 Task: Look for Airbnb properties in Sandviken, Sweden from 9th December, 2023 to 12th December, 2023 for 1 adult.1  bedroom having 1 bed and 1 bathroom. Property type can be flat. Look for 3 properties as per requirement.
Action: Mouse moved to (514, 72)
Screenshot: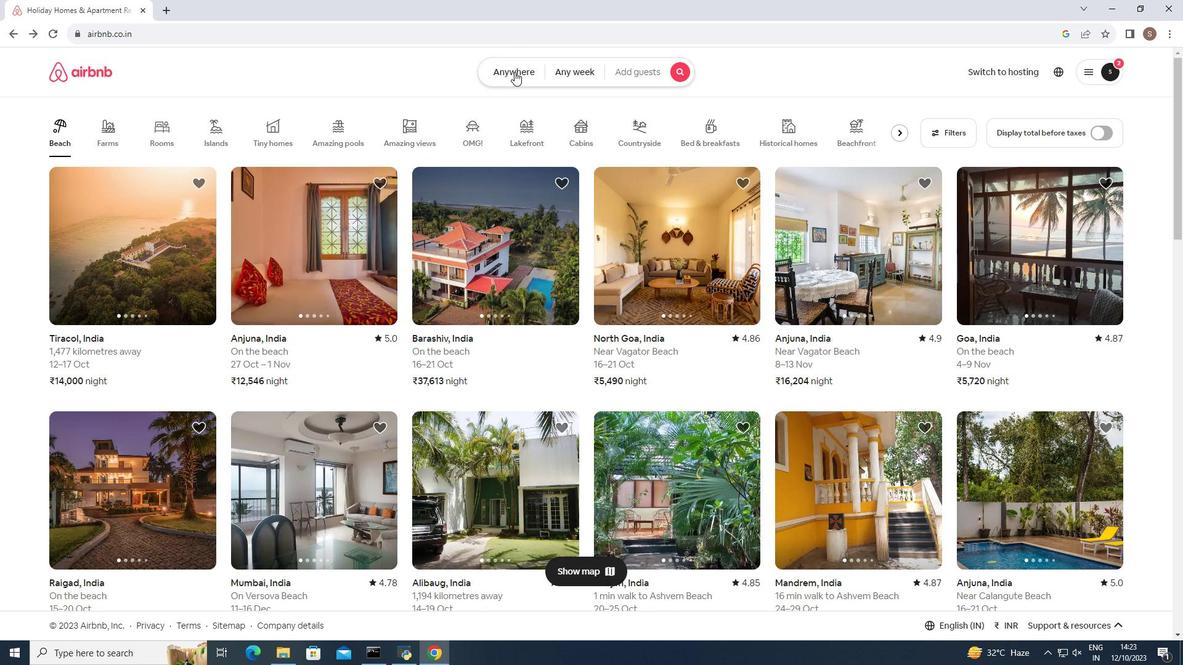
Action: Mouse pressed left at (514, 72)
Screenshot: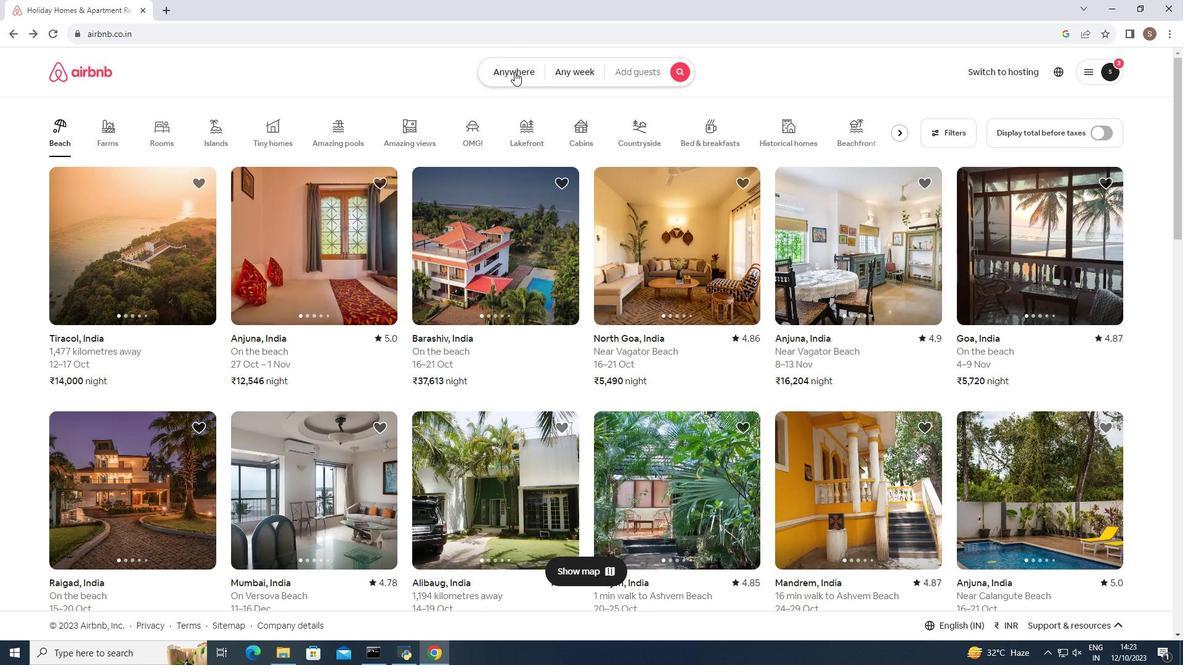 
Action: Mouse moved to (427, 119)
Screenshot: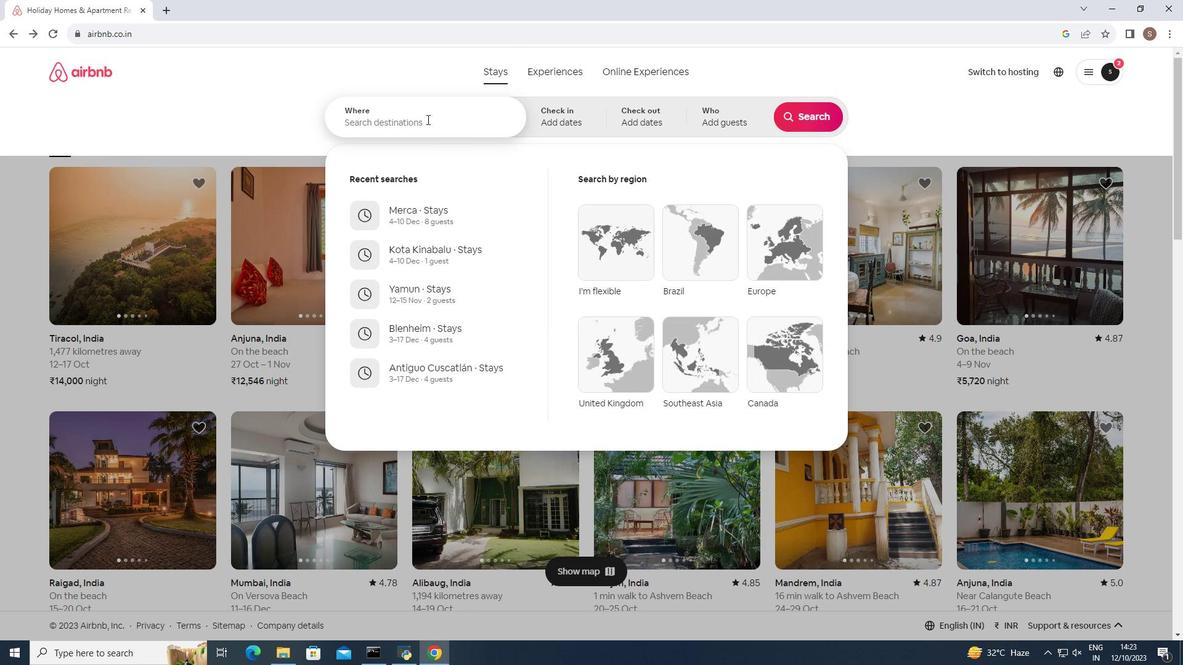 
Action: Mouse pressed left at (427, 119)
Screenshot: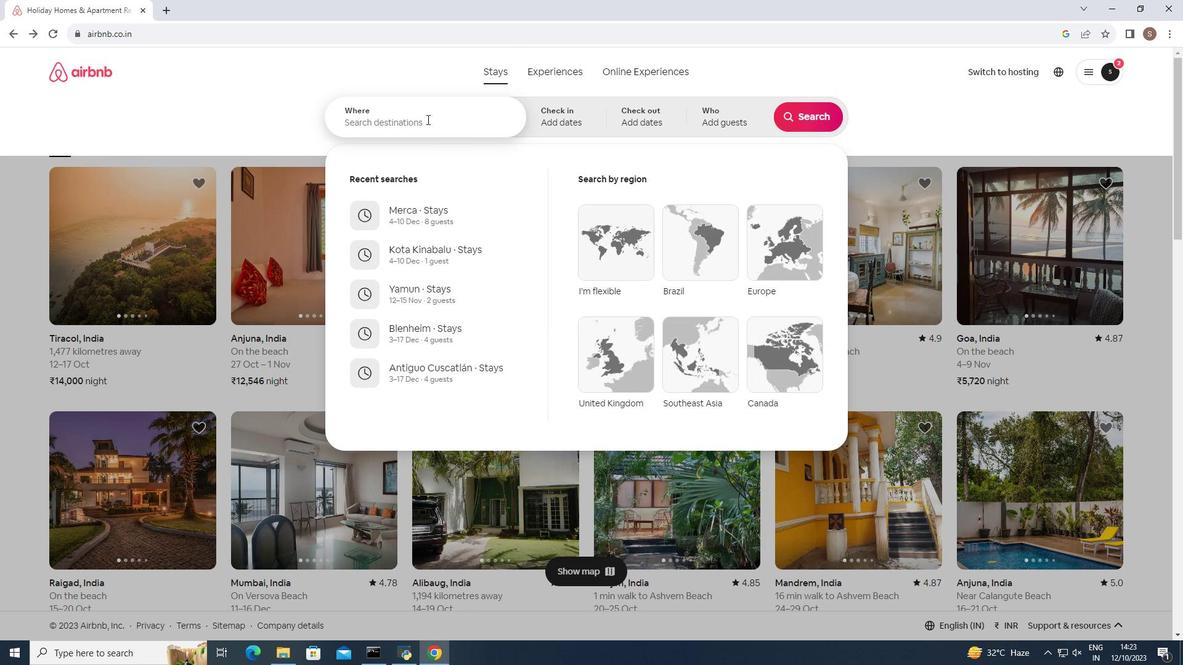 
Action: Mouse moved to (427, 118)
Screenshot: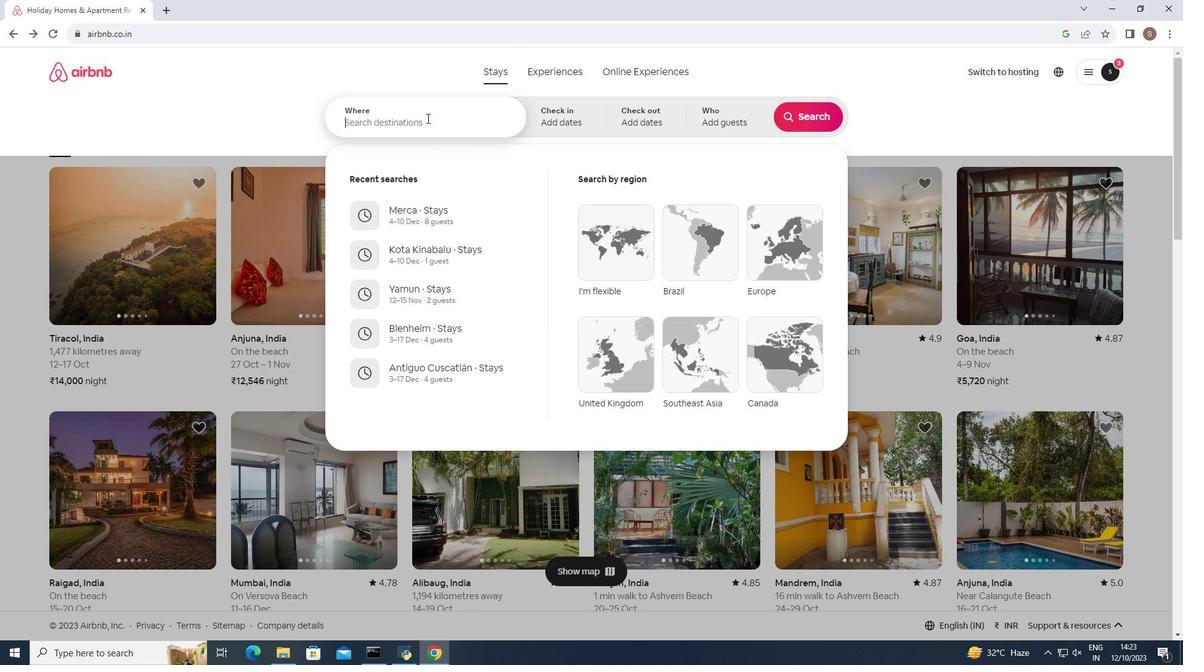 
Action: Key pressed sandviken<Key.space>sweden<Key.enter>
Screenshot: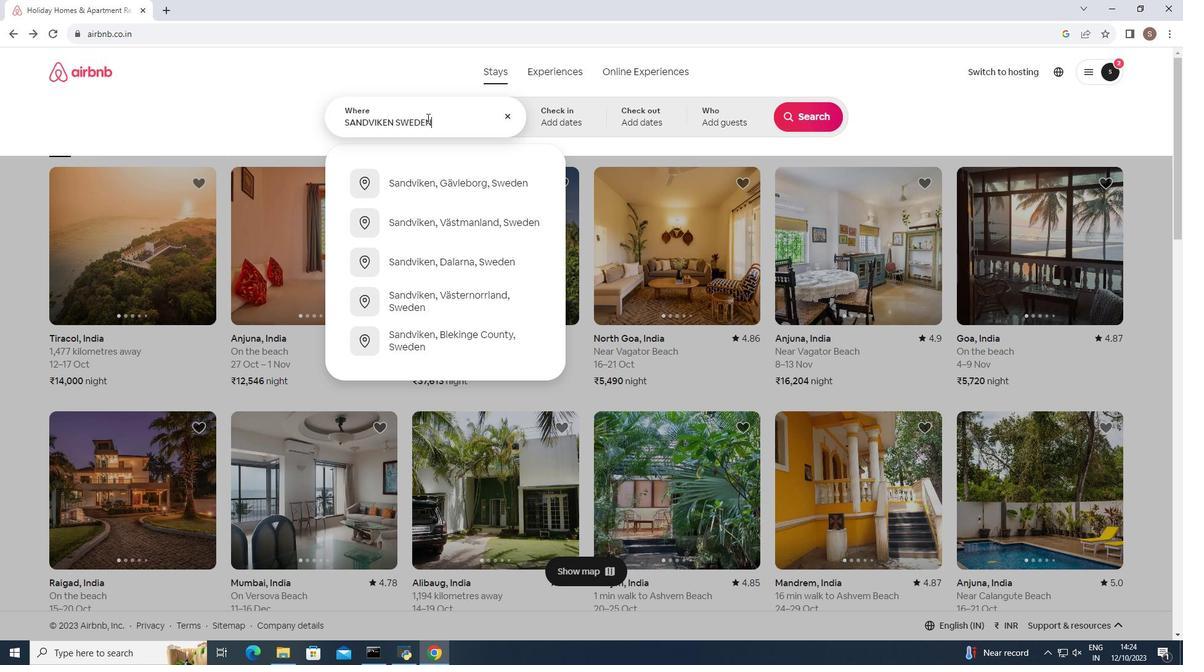
Action: Mouse moved to (804, 215)
Screenshot: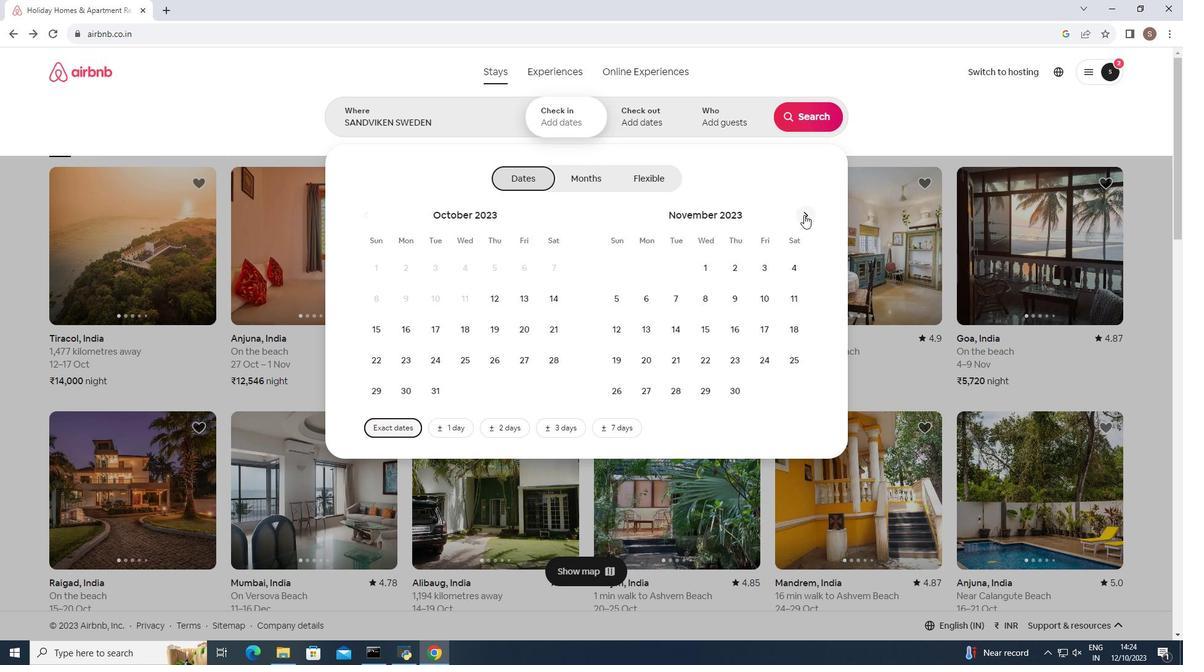 
Action: Mouse pressed left at (804, 215)
Screenshot: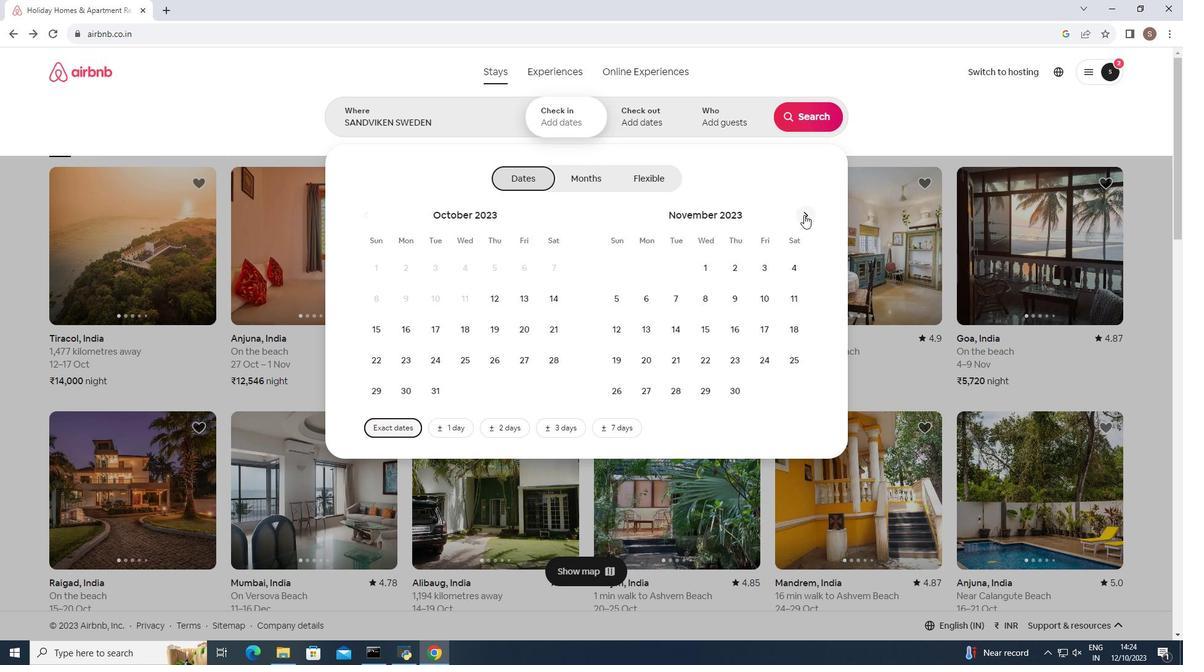 
Action: Mouse moved to (792, 300)
Screenshot: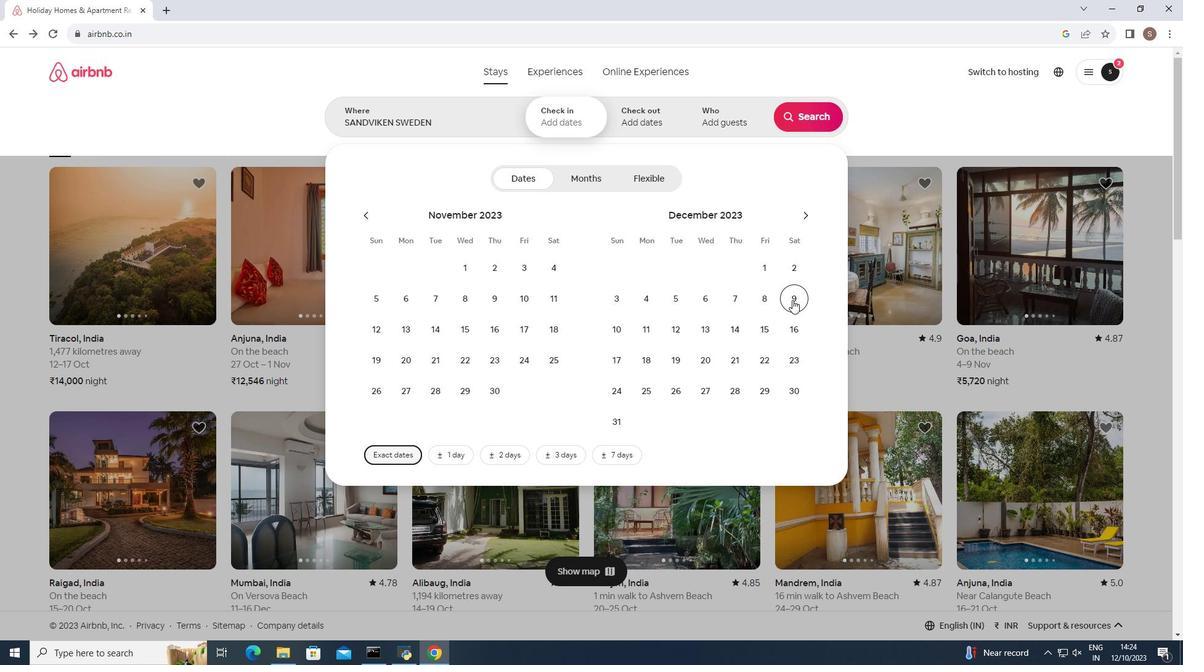 
Action: Mouse pressed left at (792, 300)
Screenshot: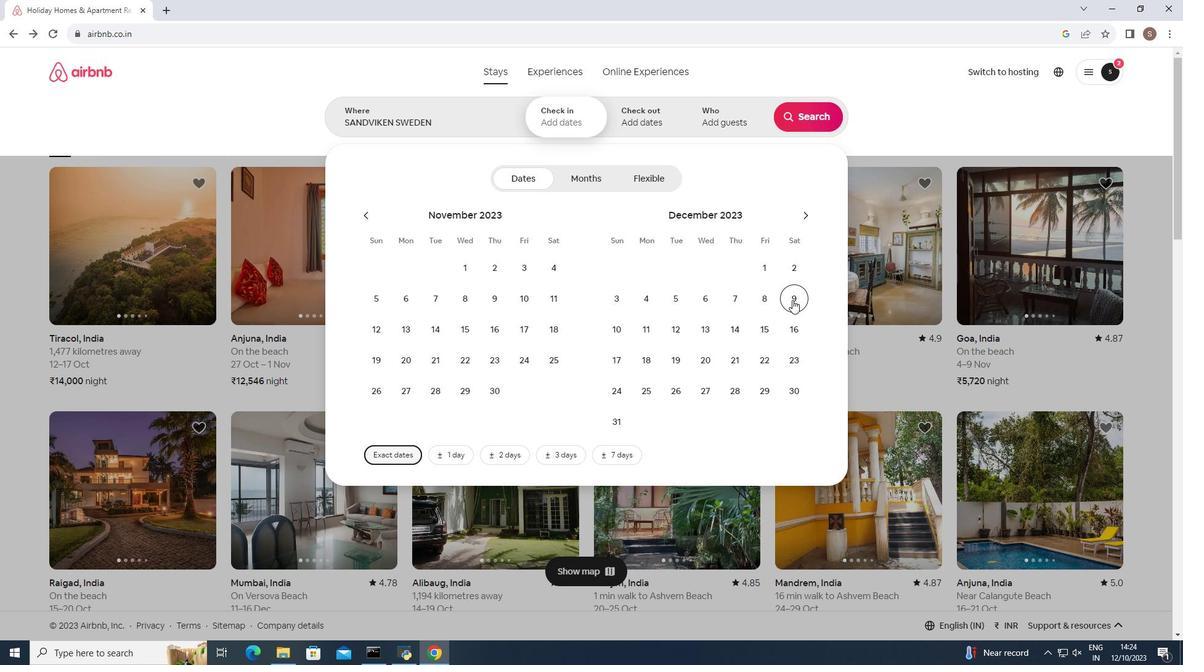 
Action: Mouse moved to (669, 330)
Screenshot: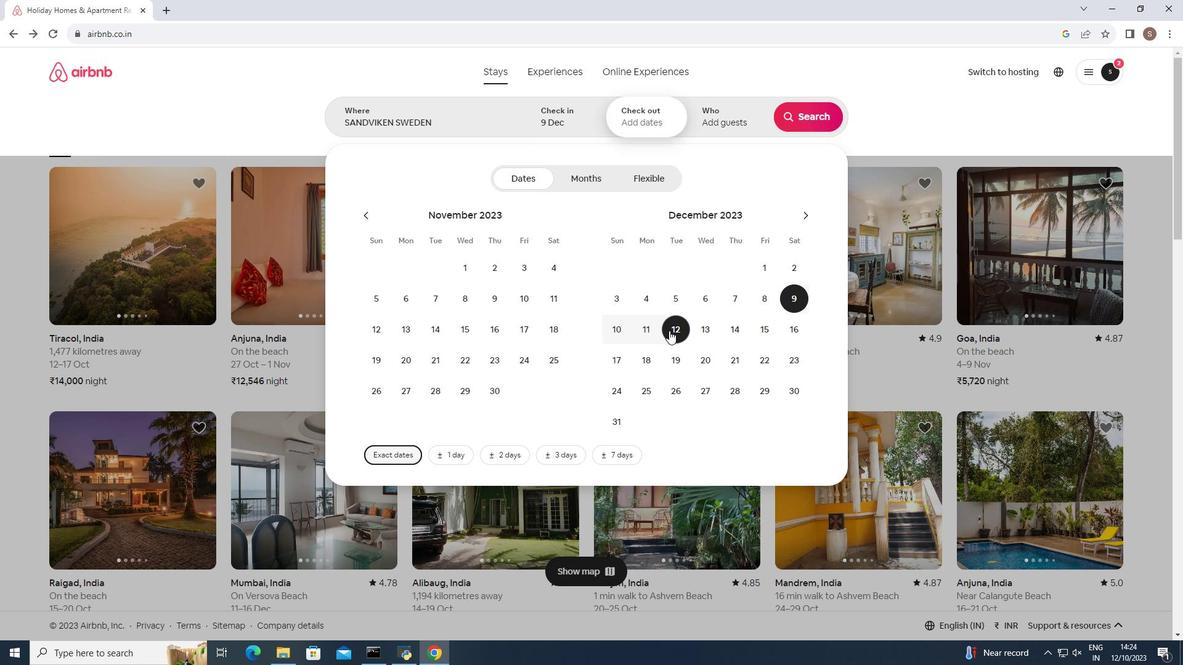 
Action: Mouse pressed left at (669, 330)
Screenshot: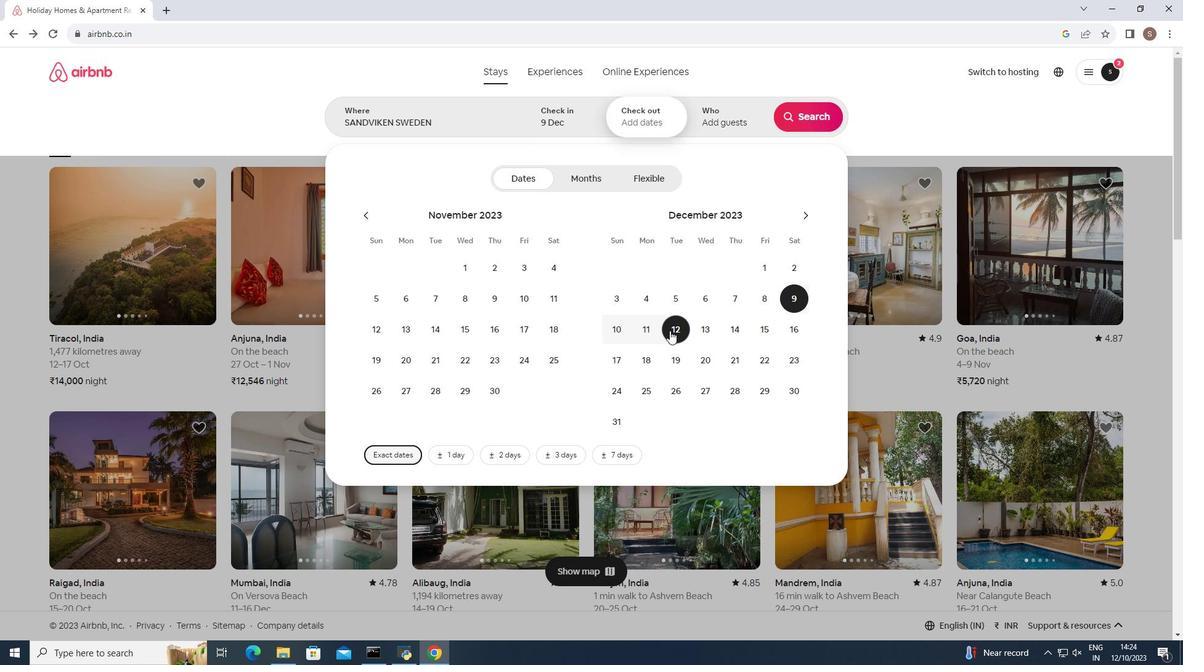 
Action: Mouse moved to (722, 115)
Screenshot: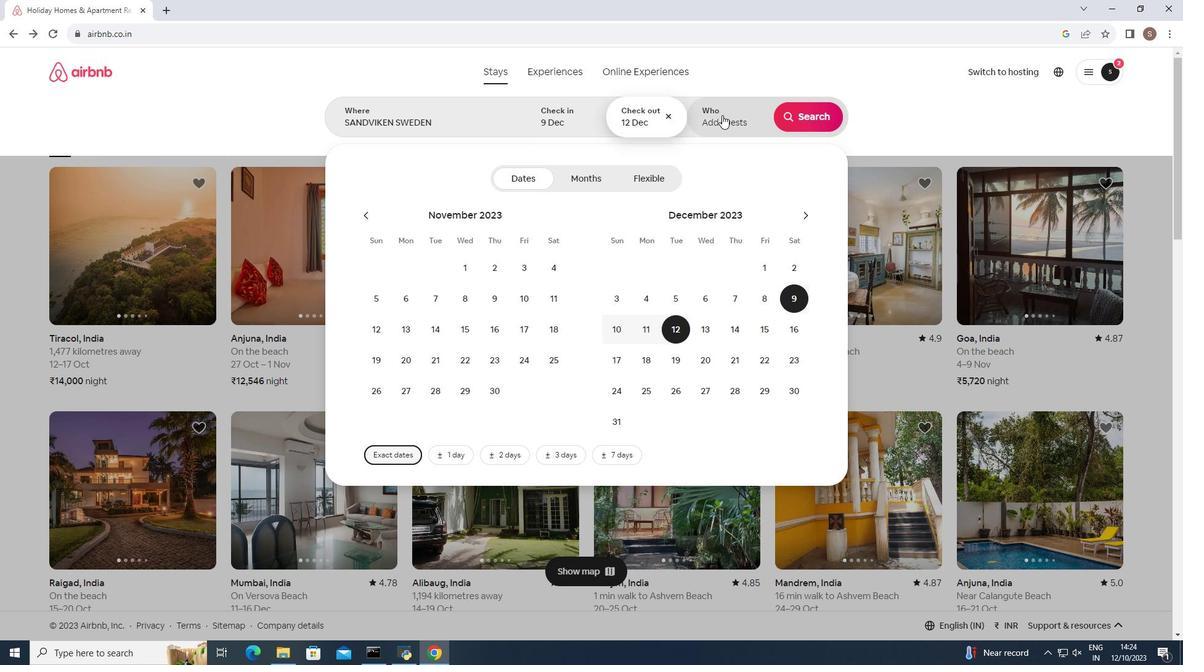 
Action: Mouse pressed left at (722, 115)
Screenshot: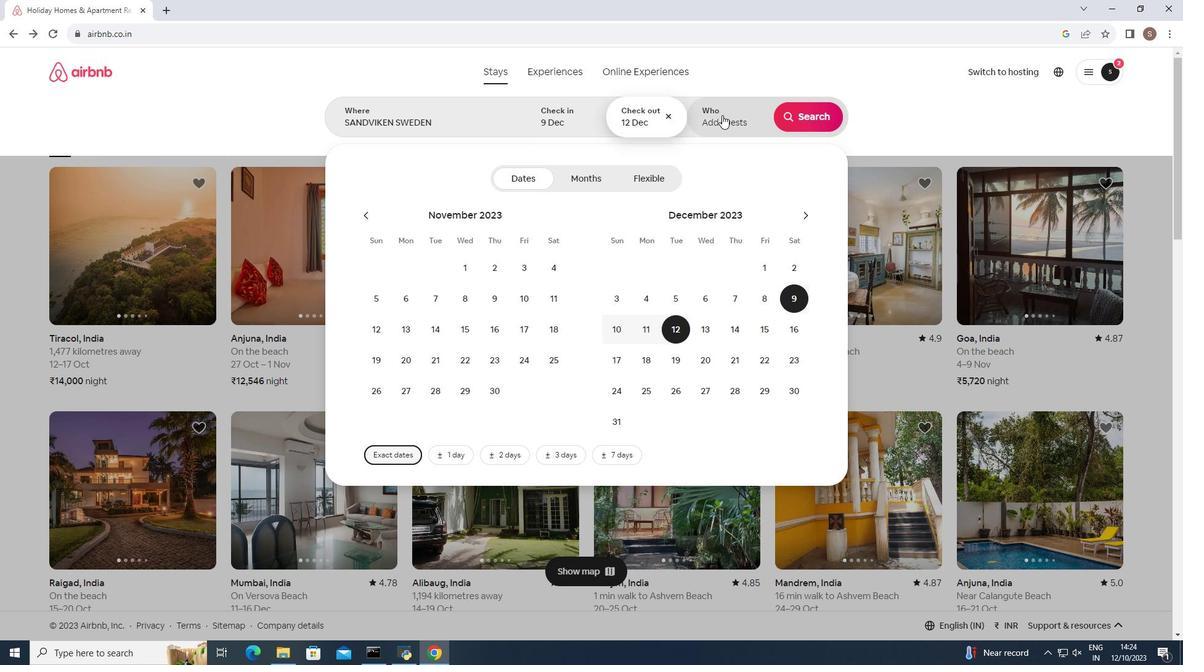 
Action: Mouse moved to (810, 181)
Screenshot: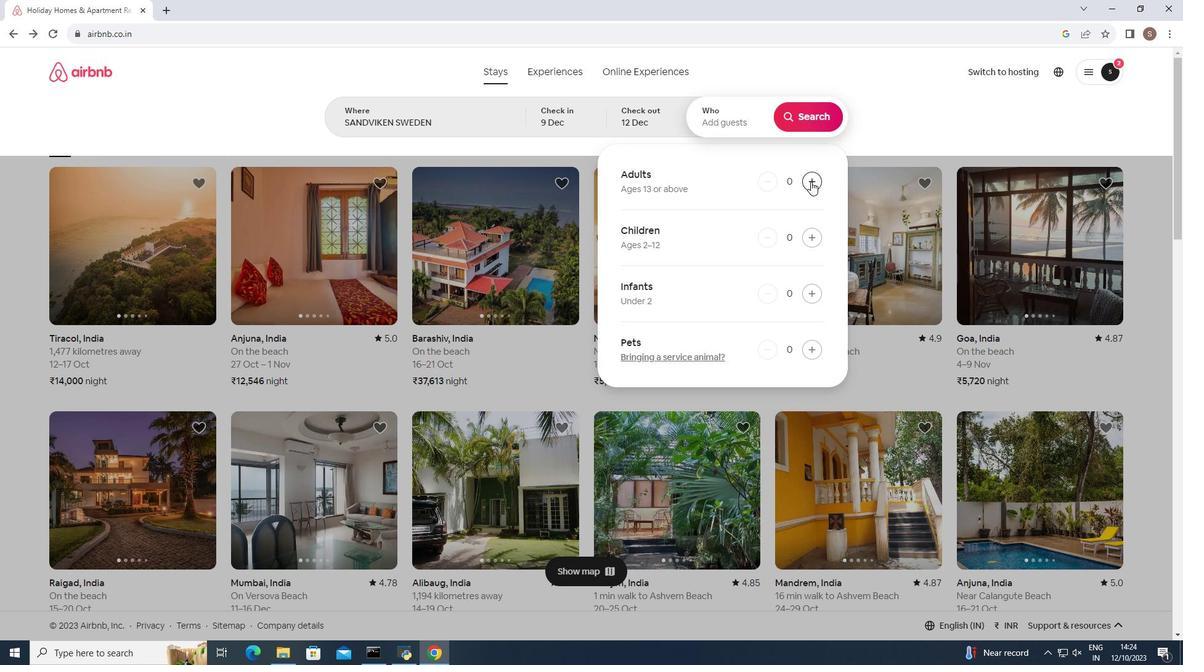 
Action: Mouse pressed left at (810, 181)
Screenshot: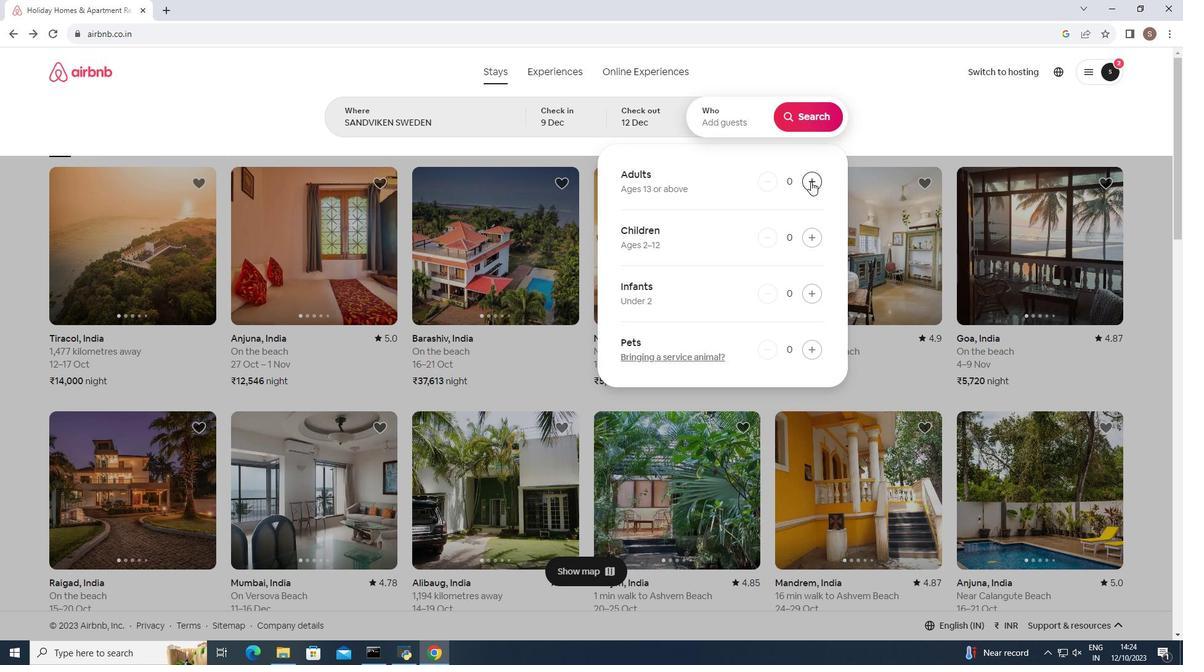 
Action: Mouse moved to (823, 112)
Screenshot: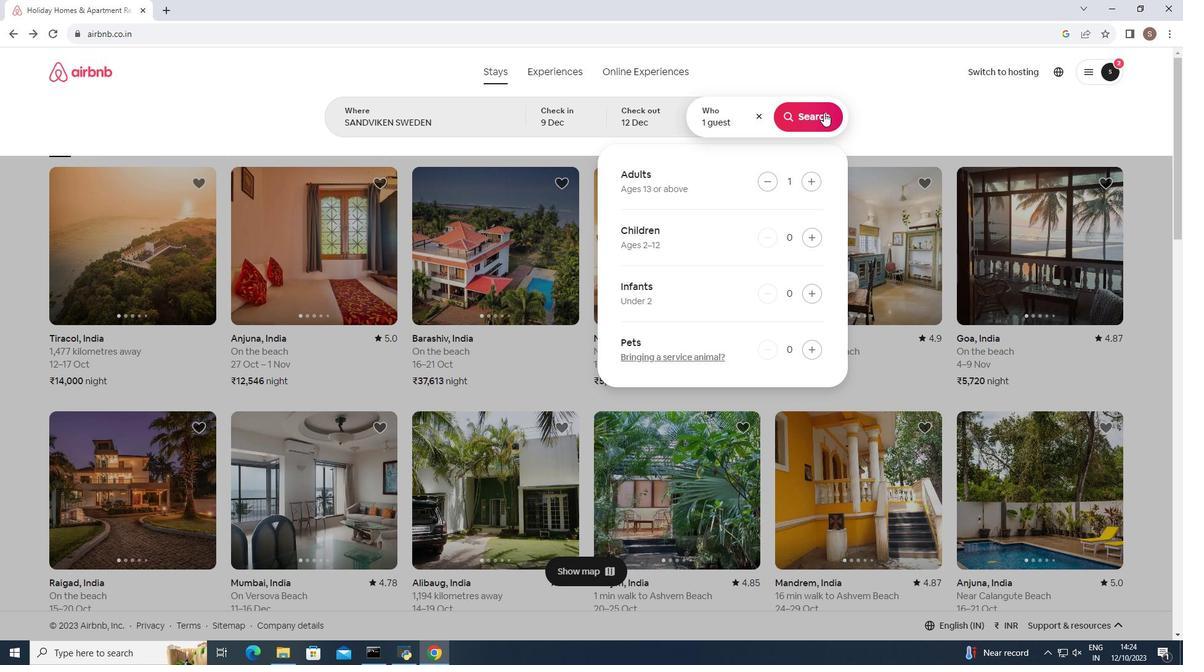 
Action: Mouse pressed left at (823, 112)
Screenshot: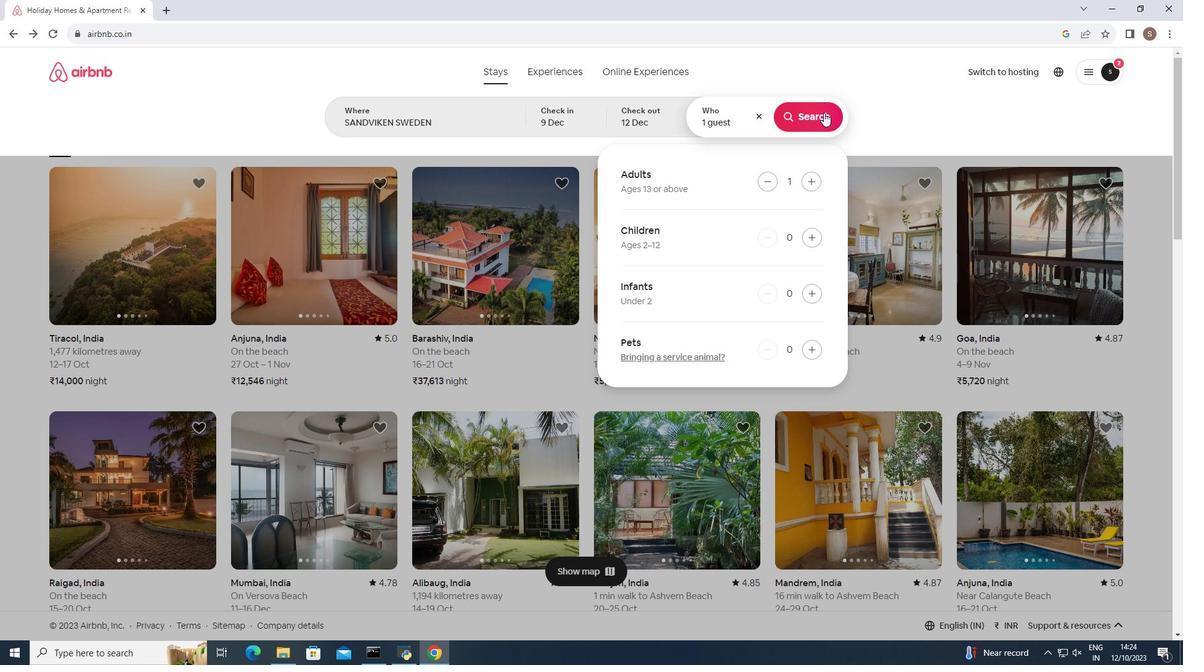 
Action: Mouse moved to (984, 119)
Screenshot: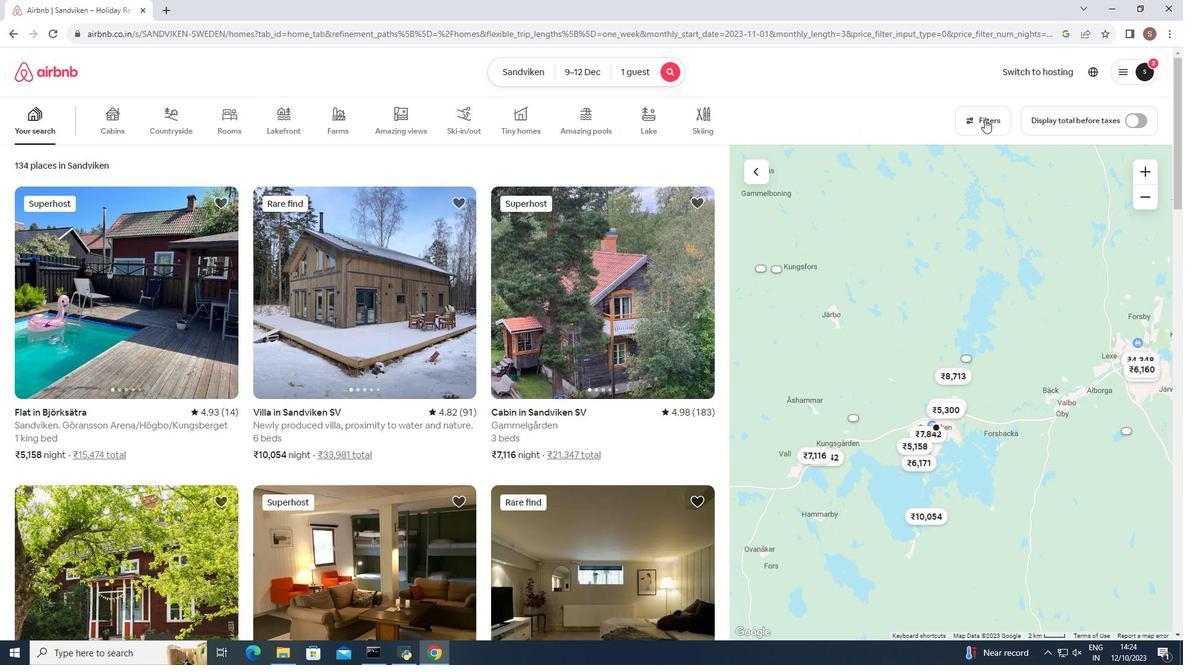 
Action: Mouse pressed left at (984, 119)
Screenshot: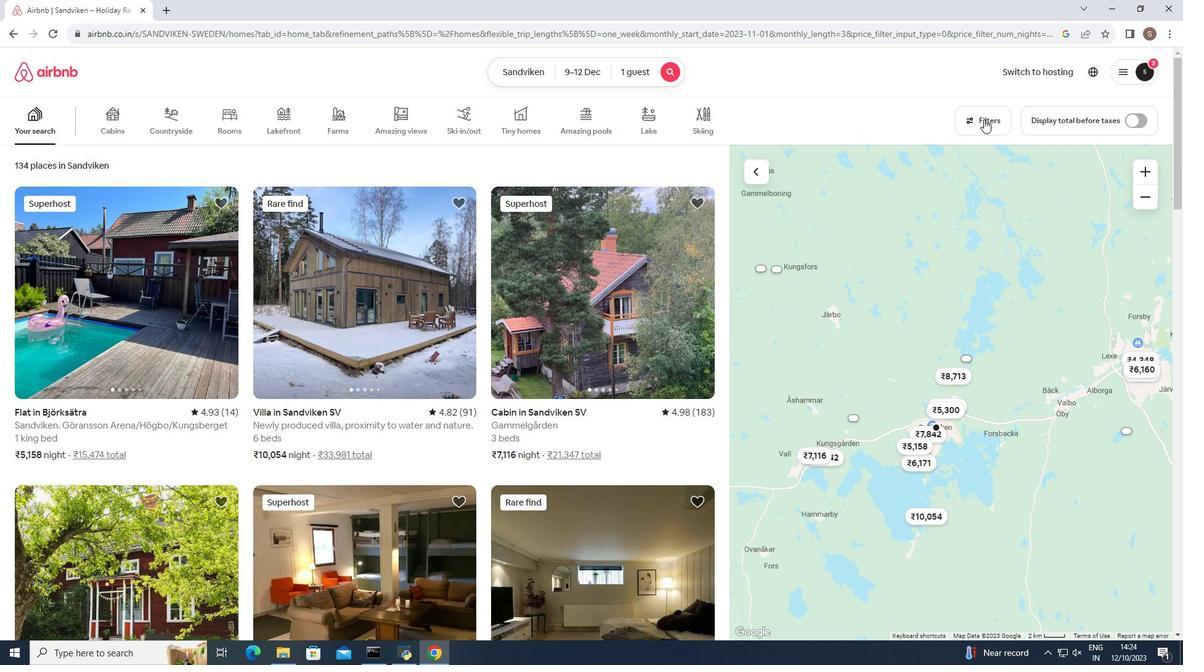 
Action: Mouse moved to (626, 221)
Screenshot: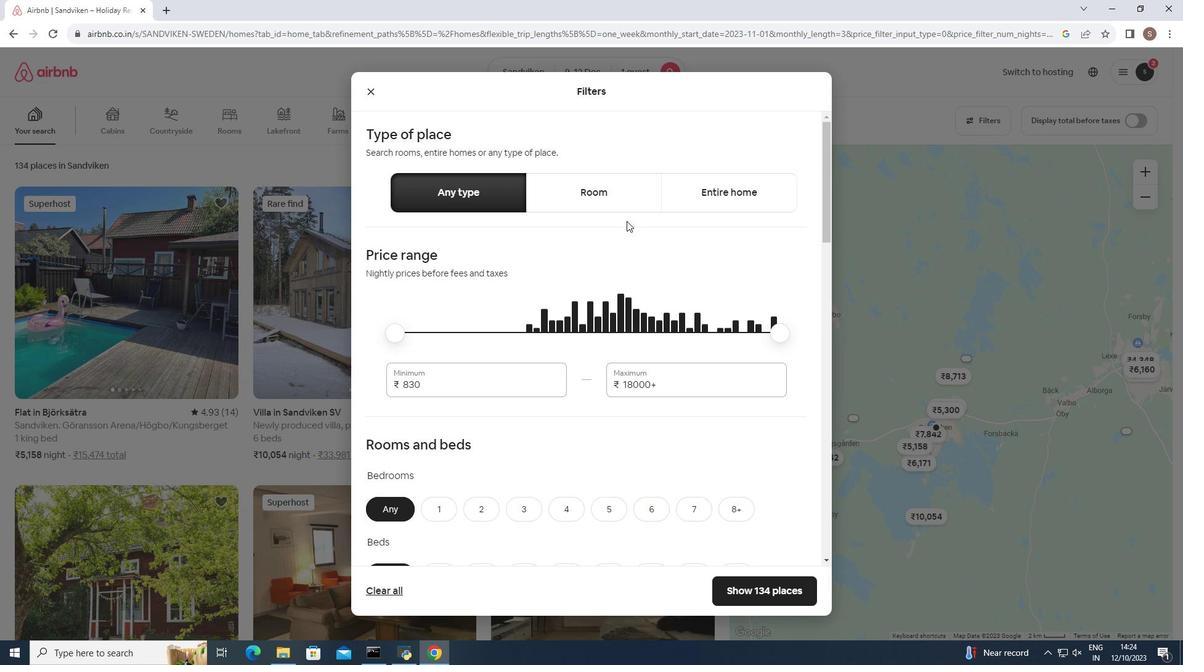 
Action: Mouse scrolled (626, 220) with delta (0, 0)
Screenshot: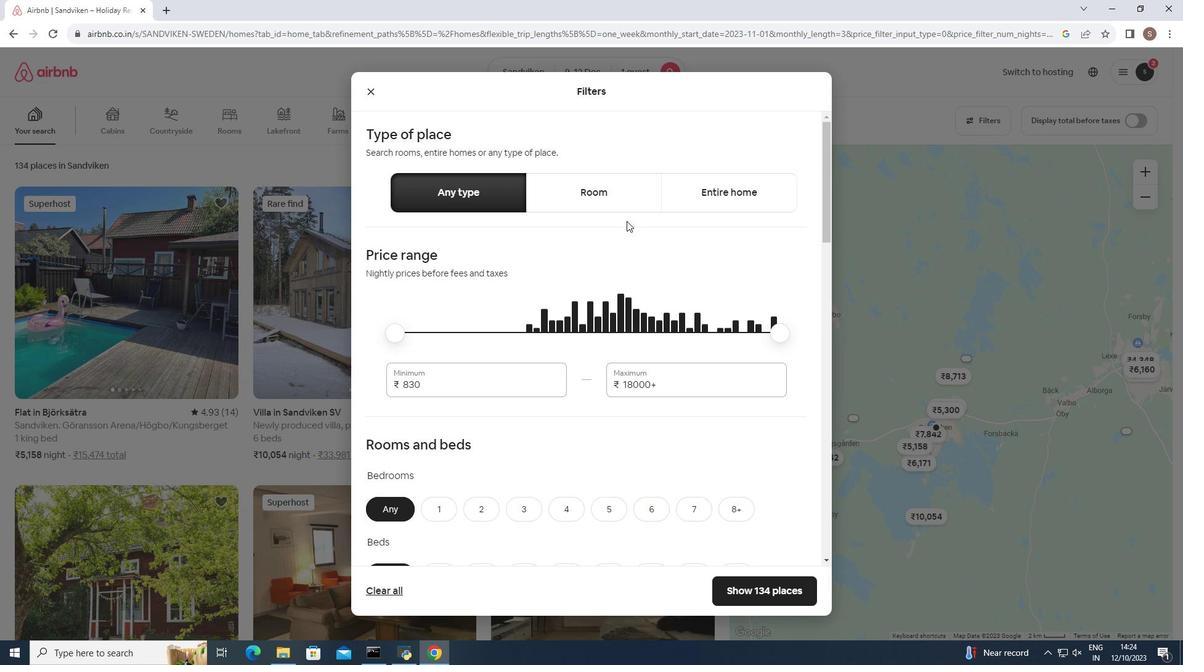 
Action: Mouse scrolled (626, 220) with delta (0, 0)
Screenshot: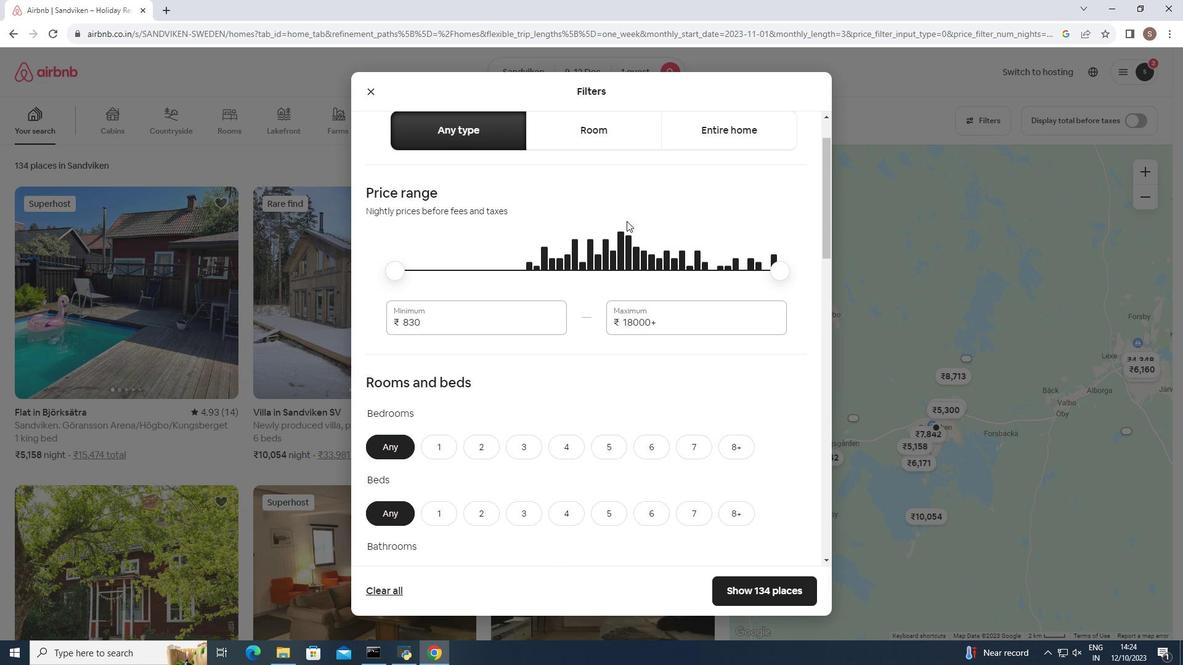 
Action: Mouse scrolled (626, 220) with delta (0, 0)
Screenshot: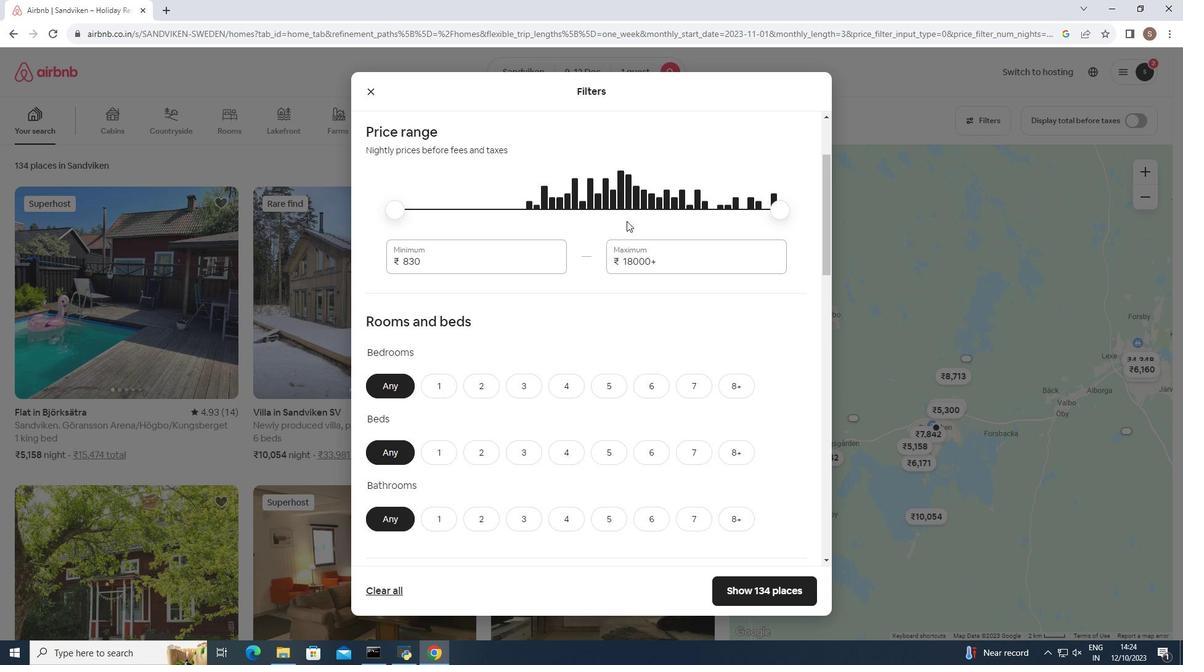 
Action: Mouse scrolled (626, 220) with delta (0, 0)
Screenshot: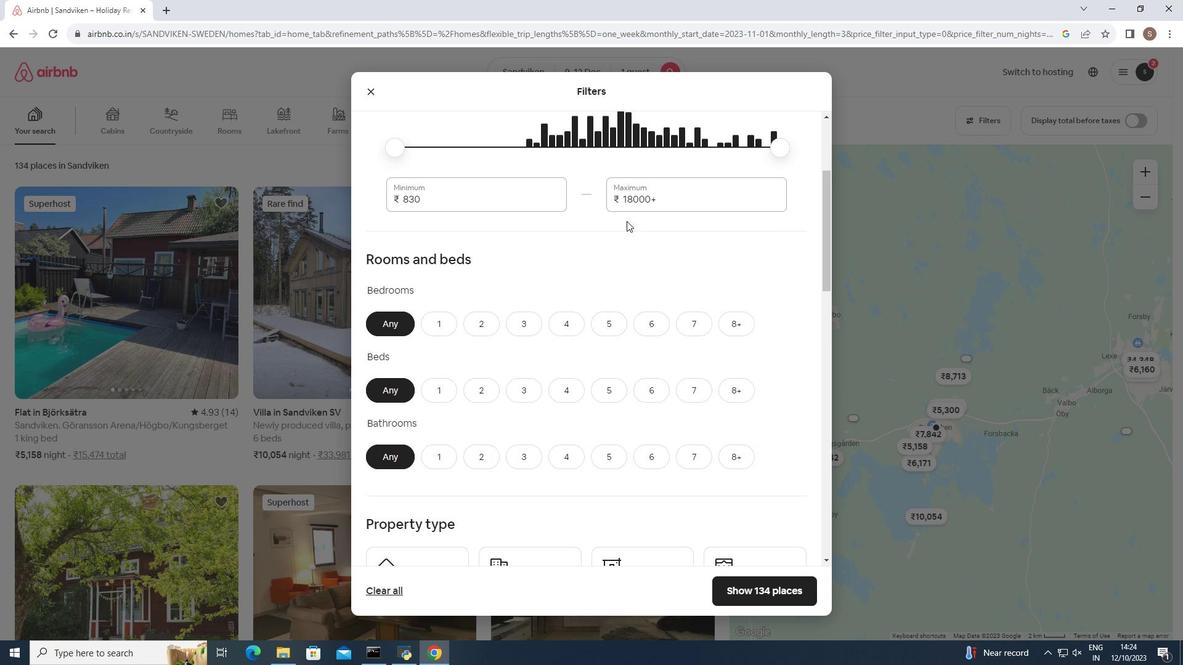 
Action: Mouse moved to (443, 264)
Screenshot: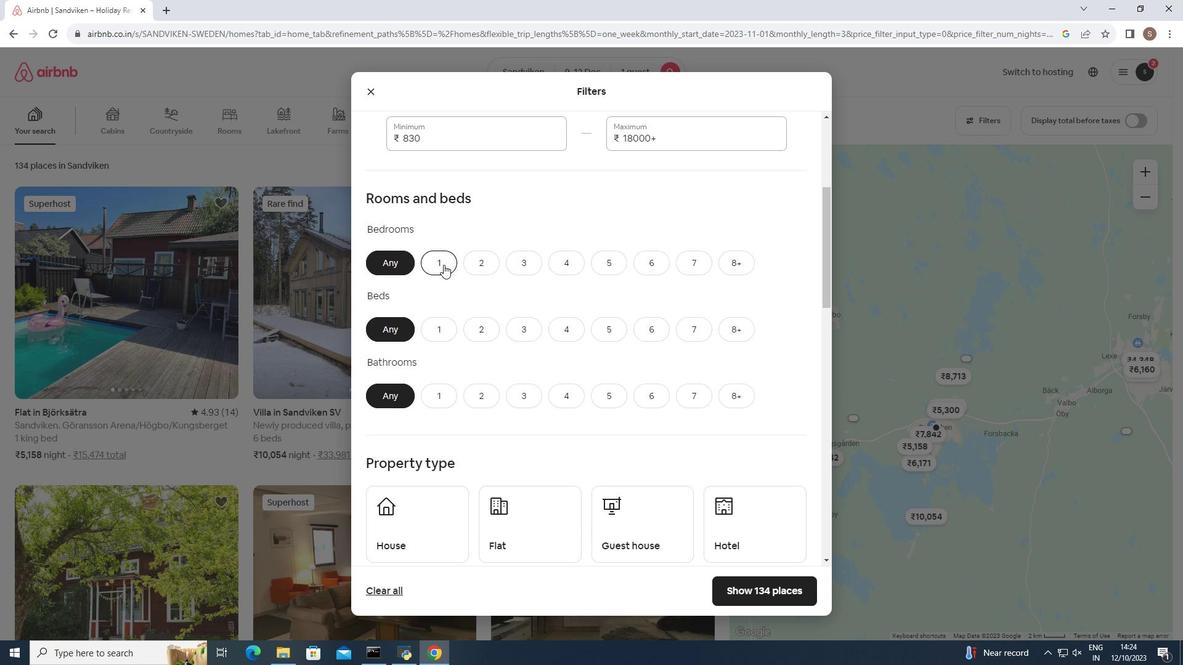 
Action: Mouse pressed left at (443, 264)
Screenshot: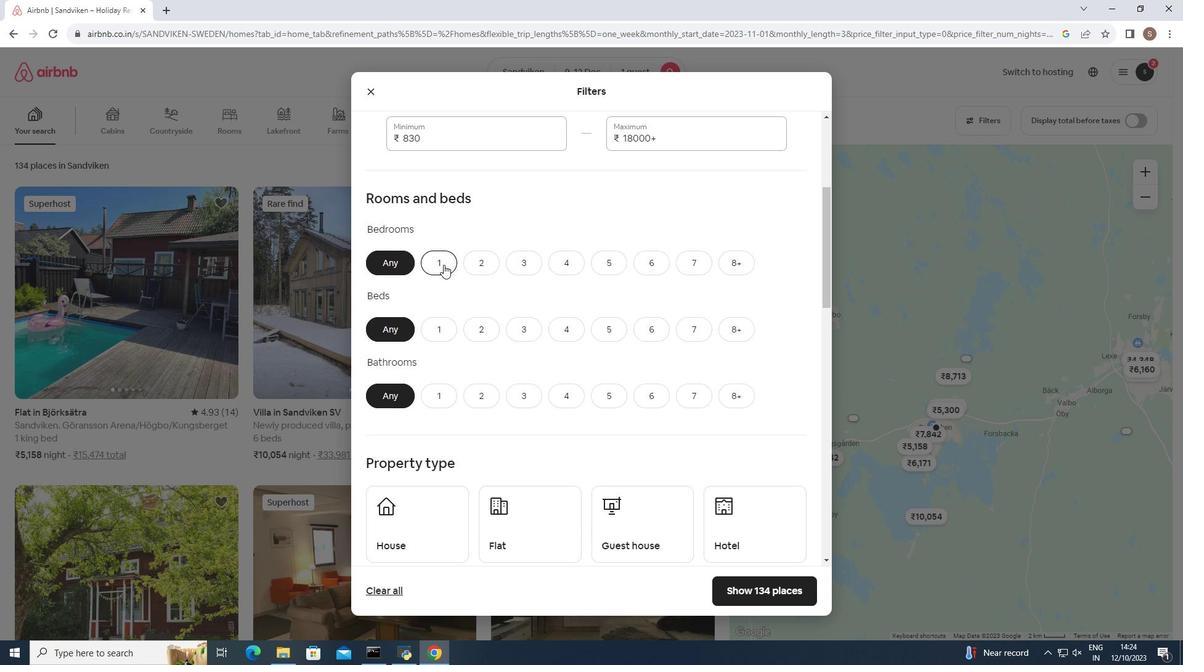 
Action: Mouse moved to (444, 327)
Screenshot: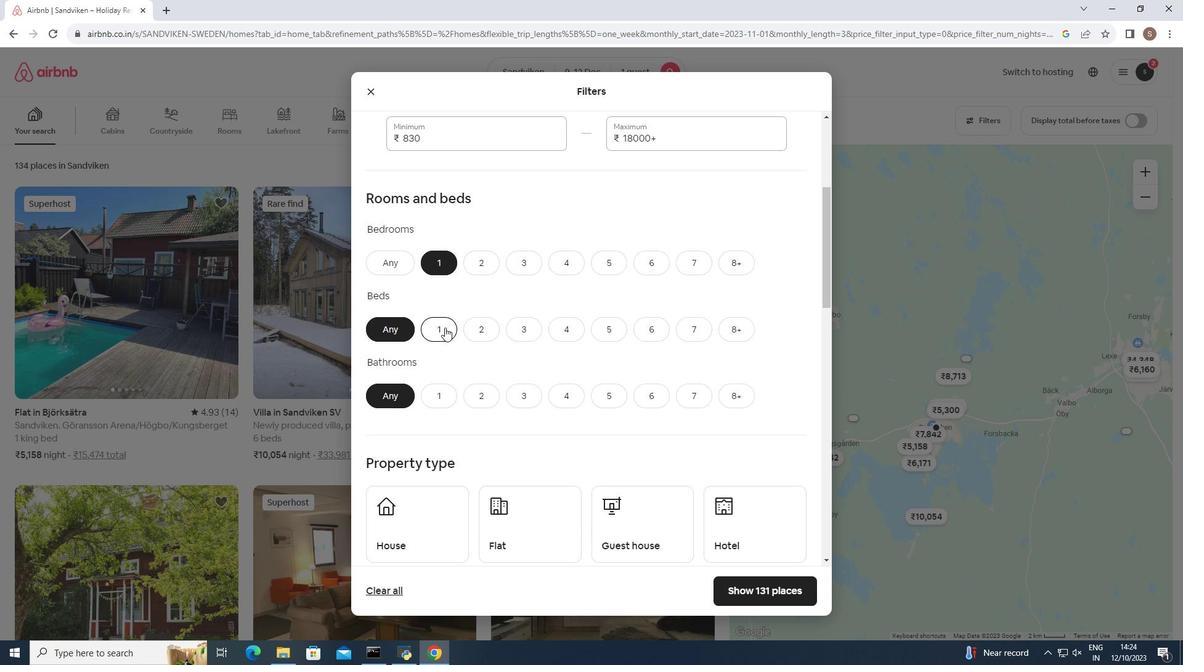 
Action: Mouse pressed left at (444, 327)
Screenshot: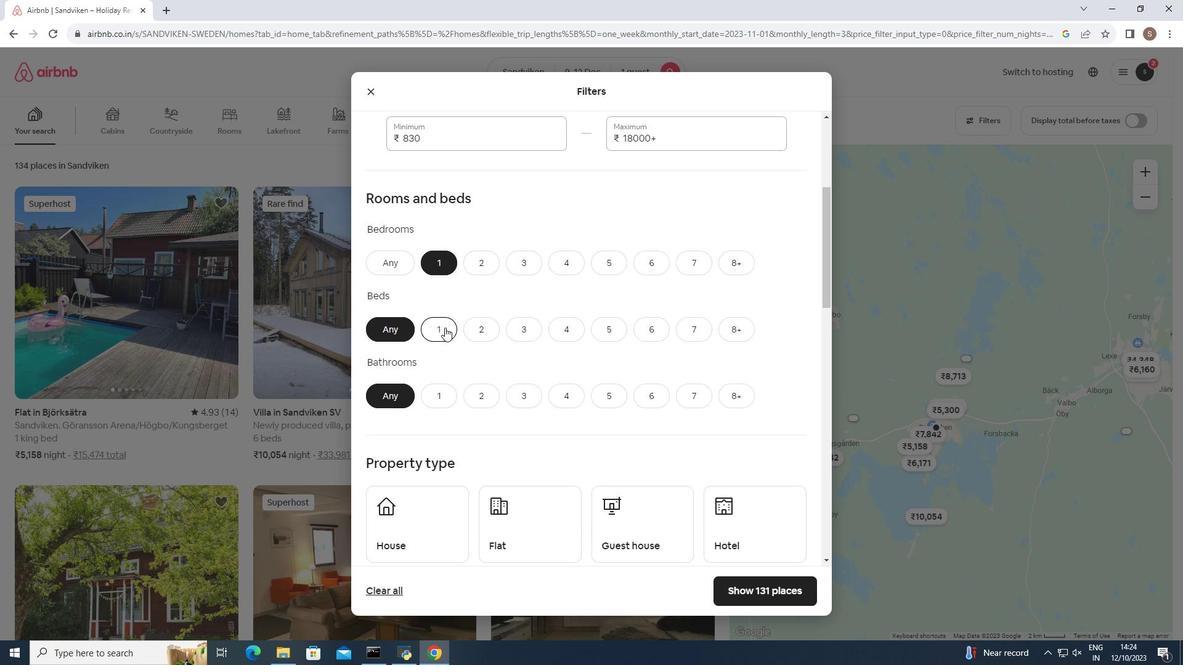 
Action: Mouse moved to (445, 396)
Screenshot: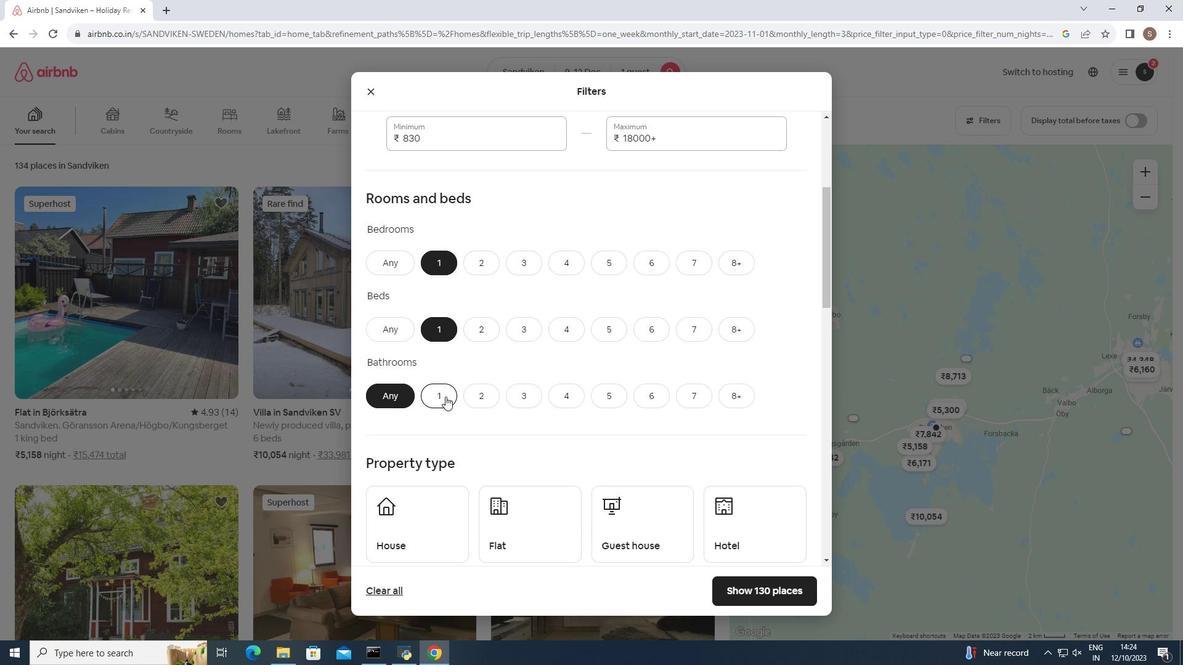 
Action: Mouse pressed left at (445, 396)
Screenshot: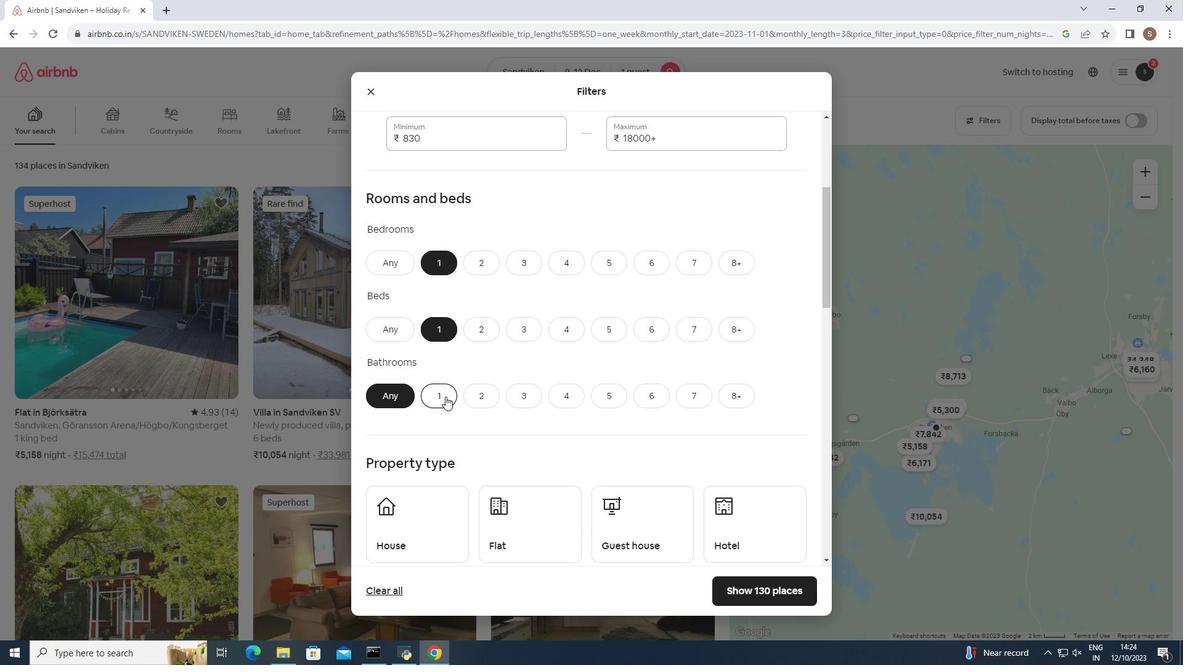 
Action: Mouse moved to (511, 391)
Screenshot: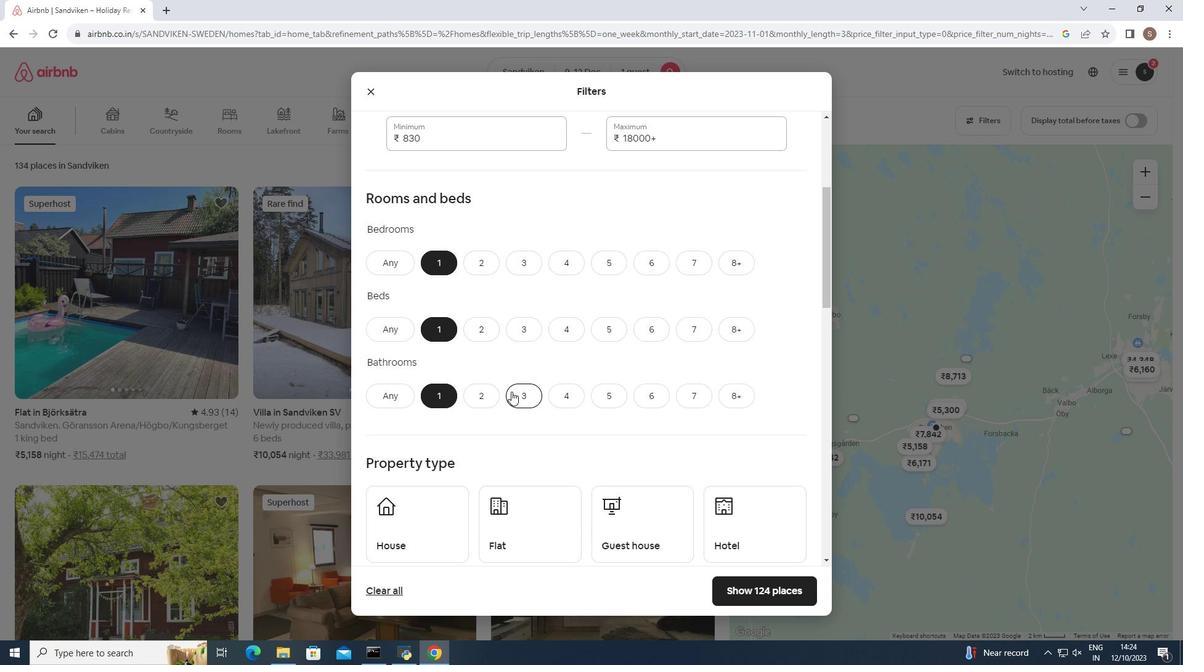 
Action: Mouse scrolled (511, 391) with delta (0, 0)
Screenshot: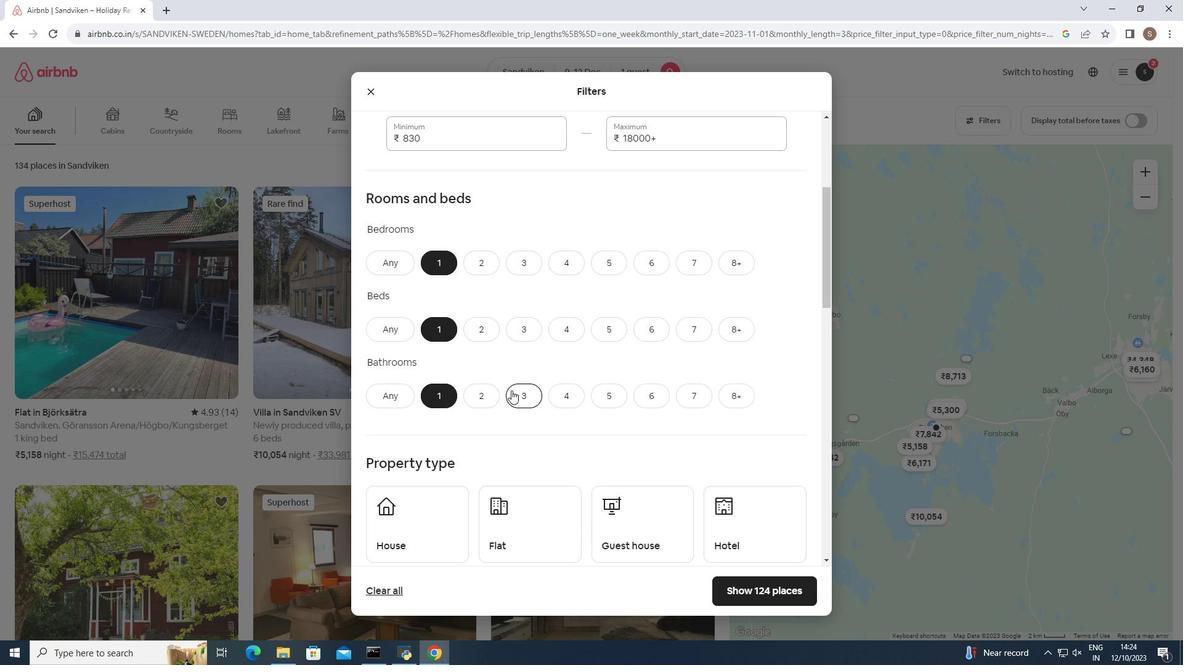 
Action: Mouse moved to (511, 389)
Screenshot: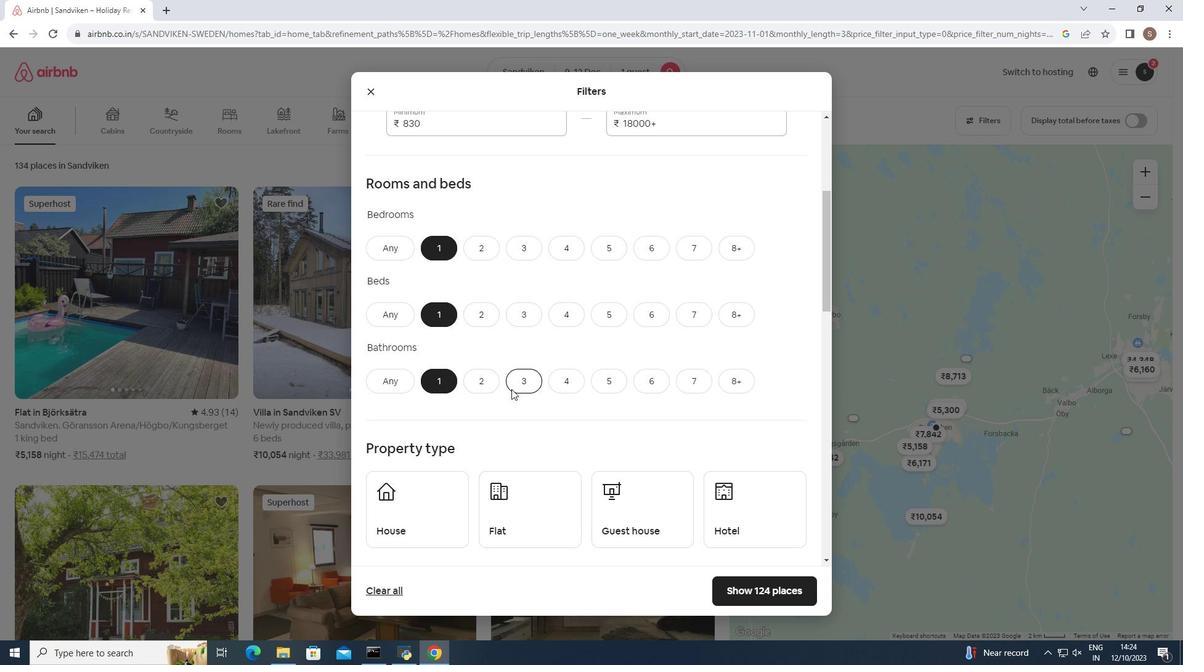 
Action: Mouse scrolled (511, 388) with delta (0, 0)
Screenshot: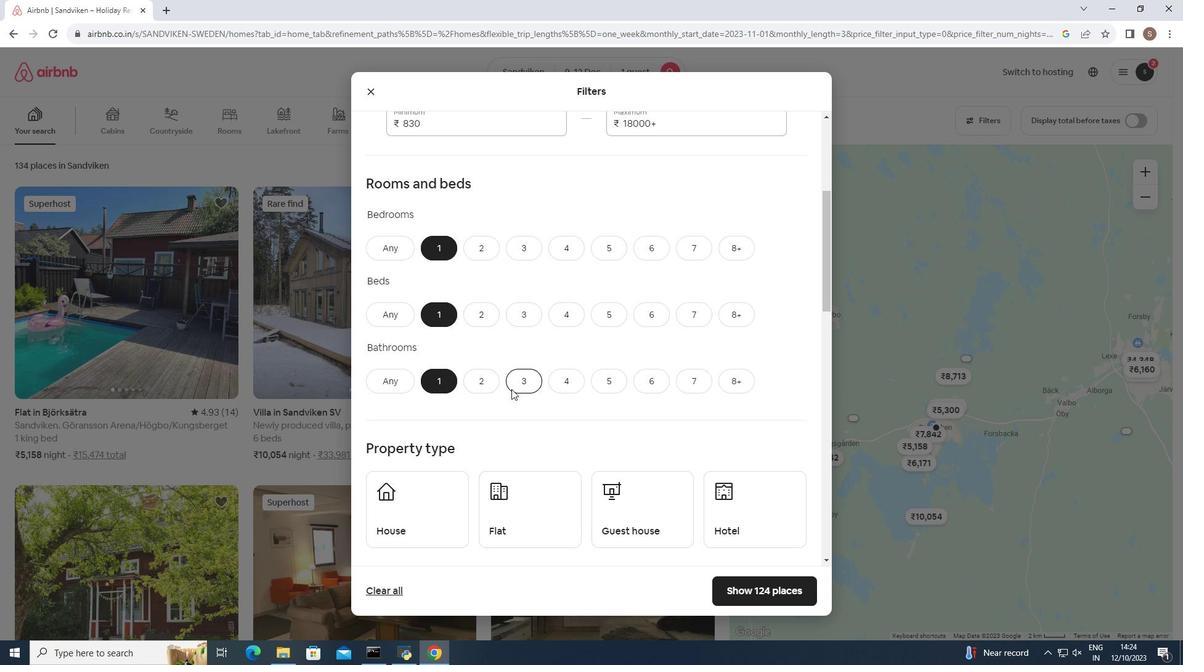 
Action: Mouse moved to (501, 400)
Screenshot: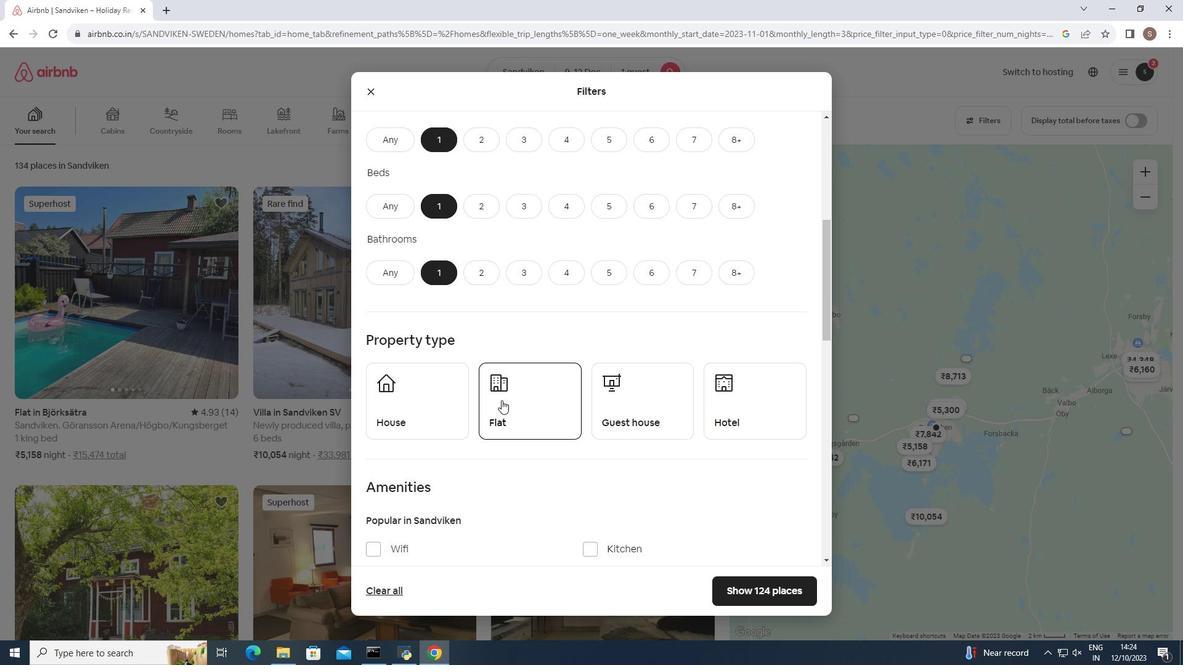 
Action: Mouse pressed left at (501, 400)
Screenshot: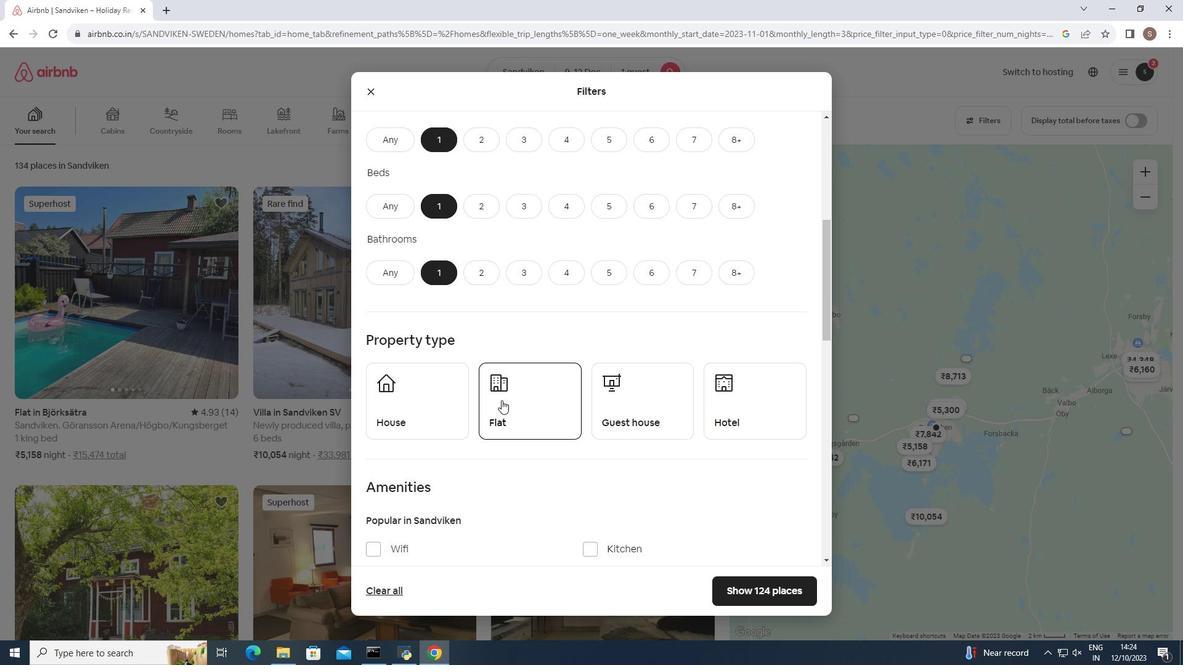 
Action: Mouse moved to (505, 400)
Screenshot: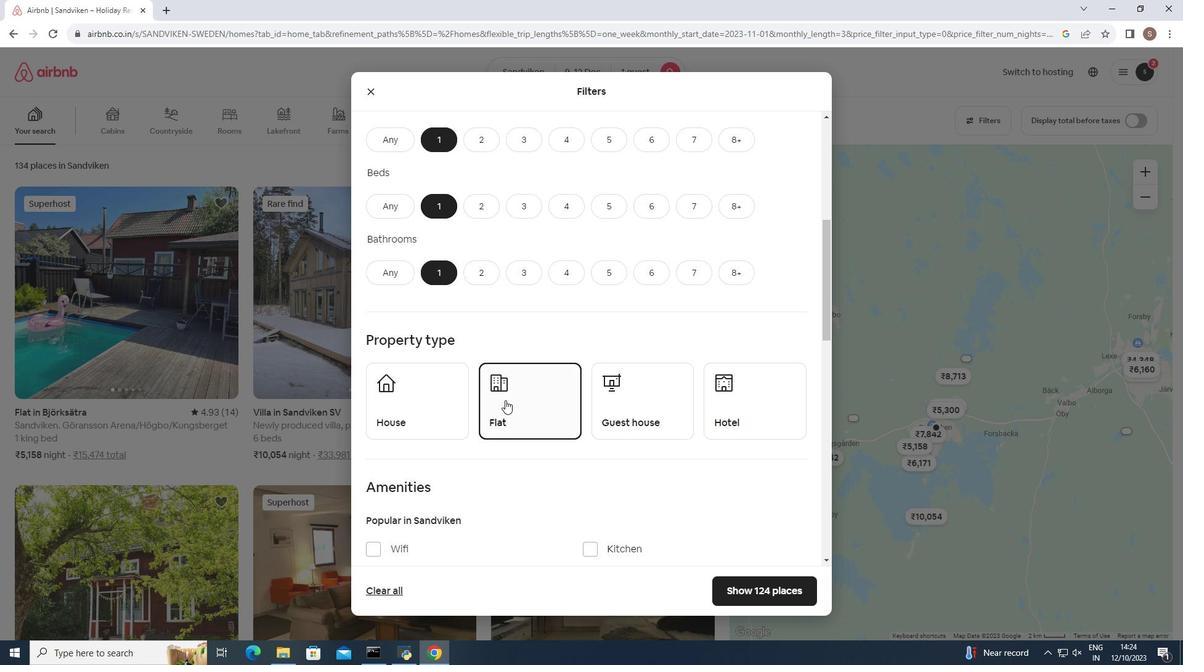 
Action: Mouse scrolled (505, 399) with delta (0, 0)
Screenshot: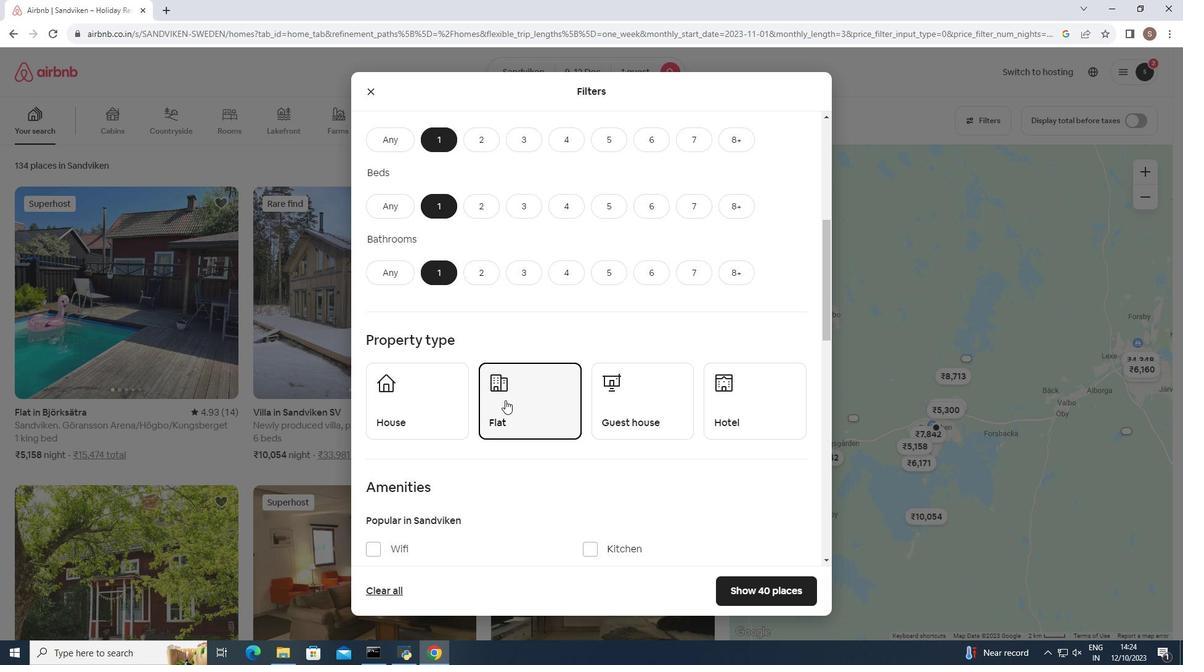 
Action: Mouse moved to (505, 400)
Screenshot: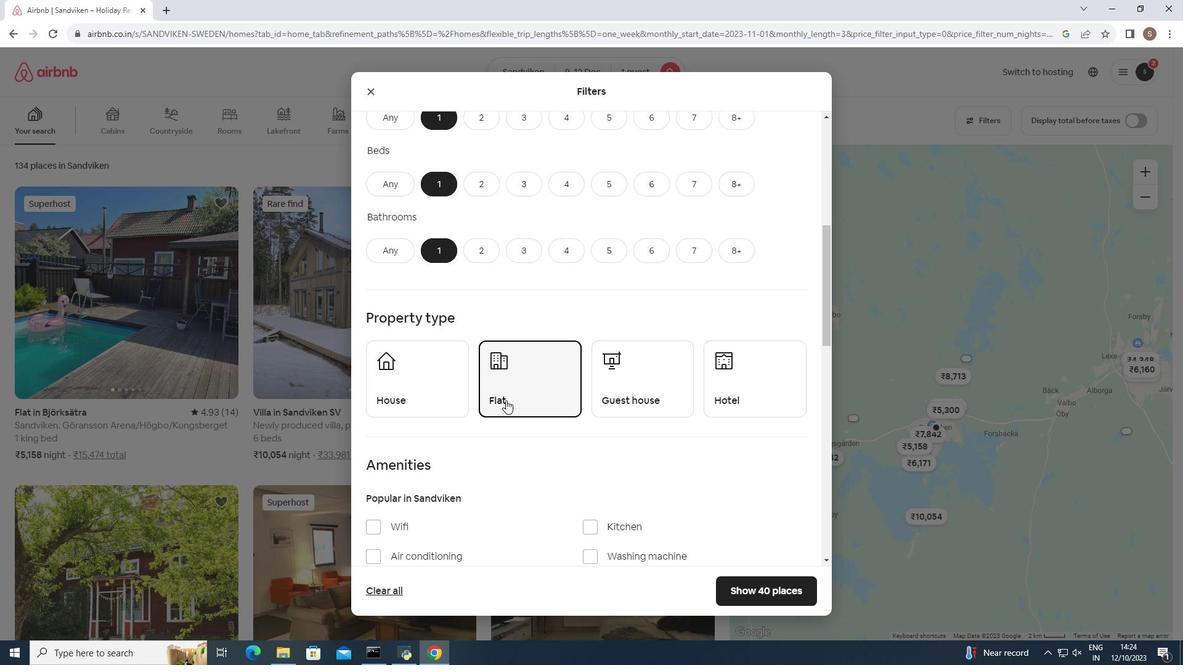 
Action: Mouse scrolled (505, 399) with delta (0, 0)
Screenshot: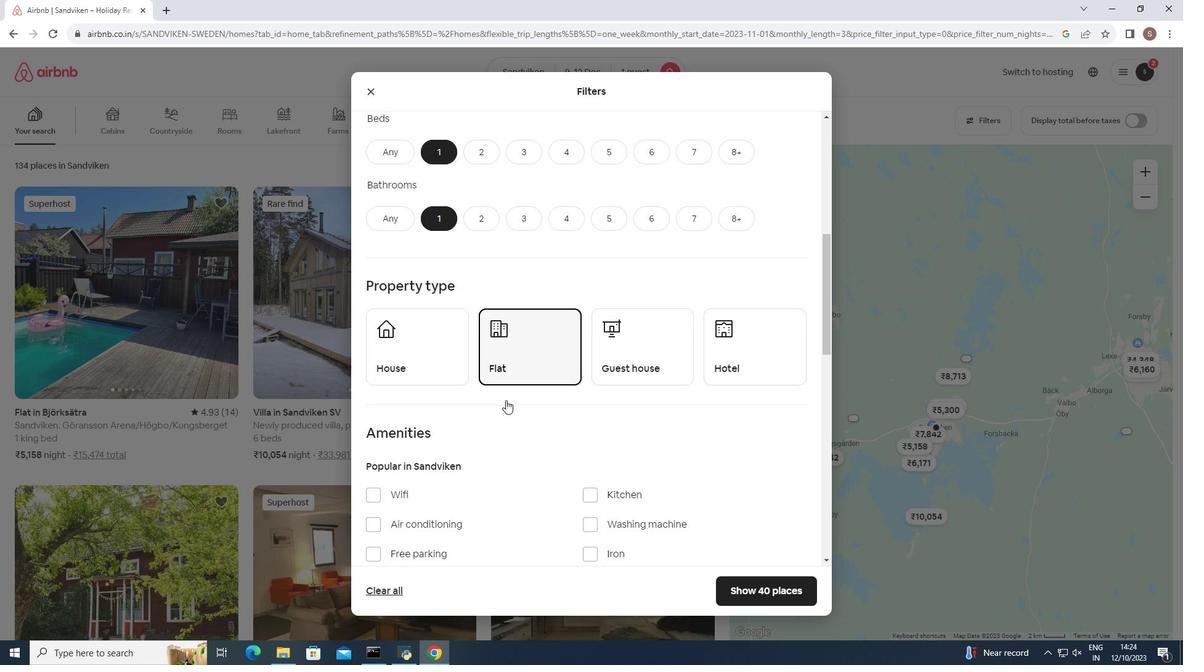 
Action: Mouse moved to (506, 403)
Screenshot: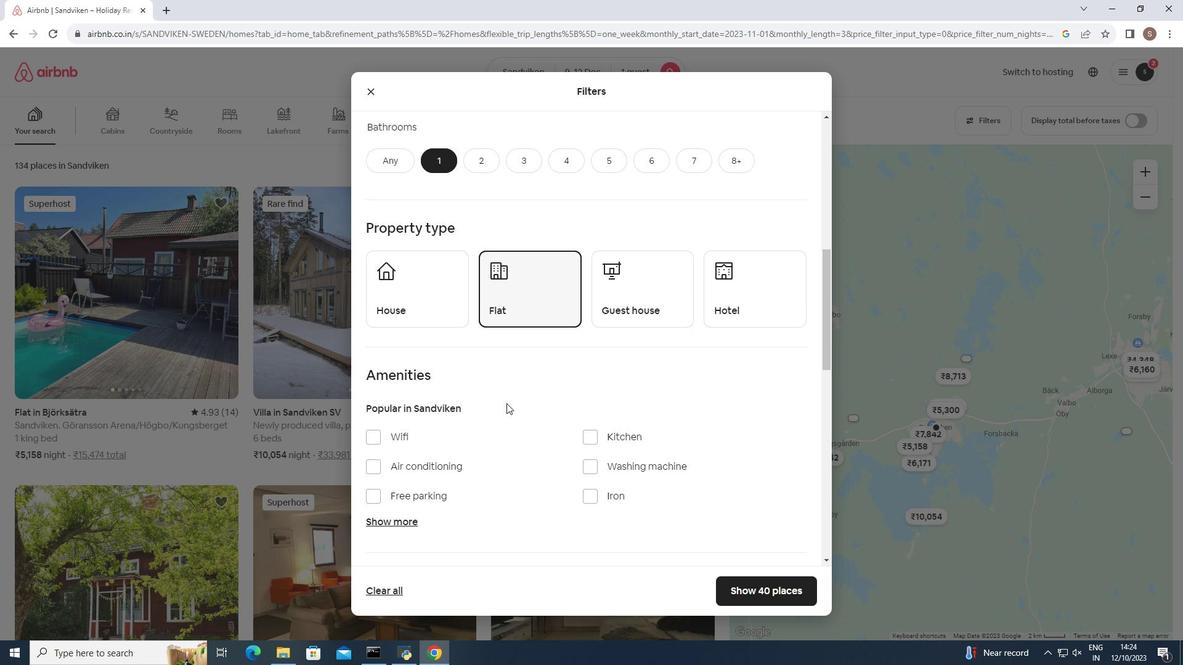 
Action: Mouse scrolled (506, 403) with delta (0, 0)
Screenshot: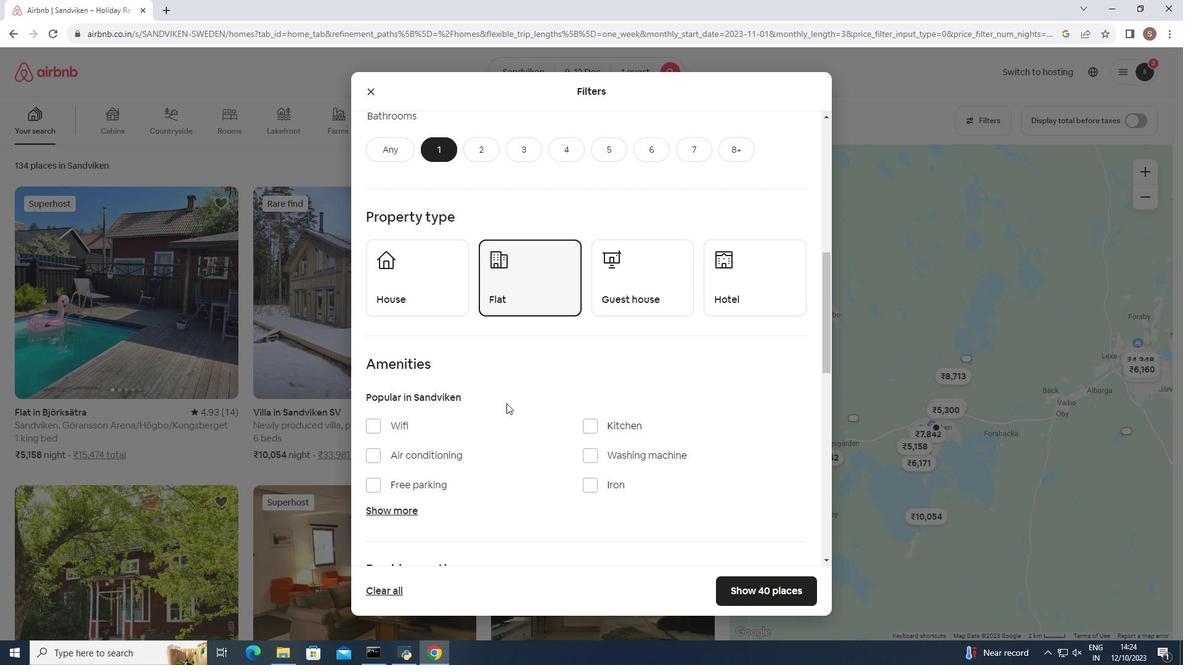 
Action: Mouse moved to (506, 404)
Screenshot: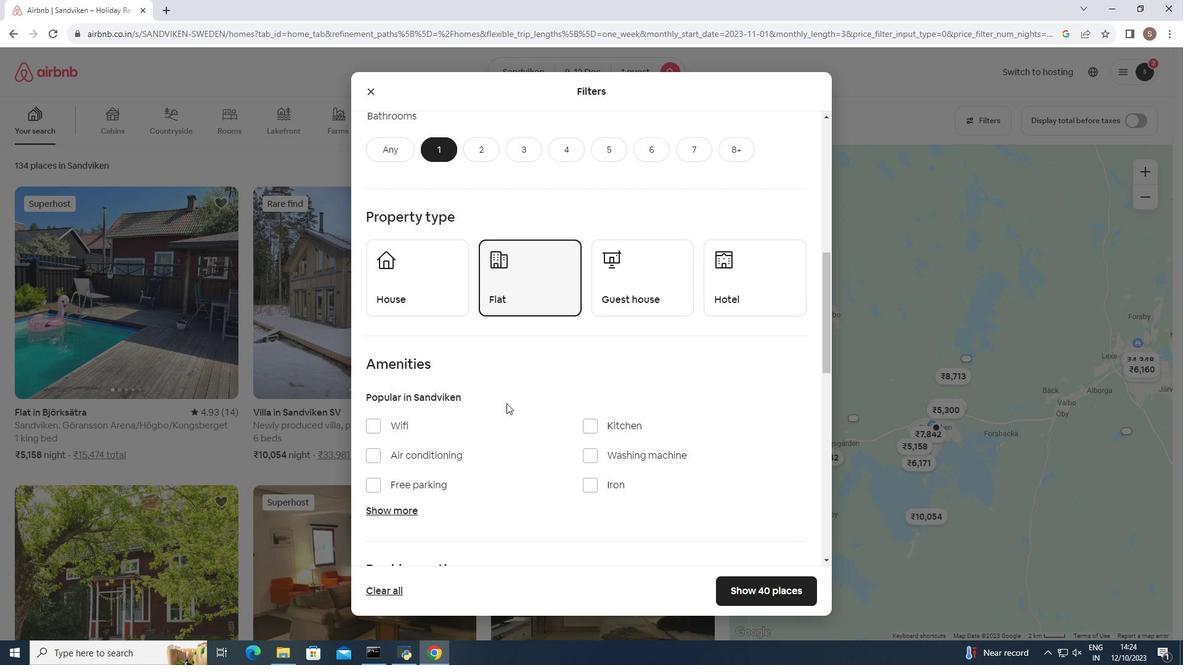 
Action: Mouse scrolled (506, 403) with delta (0, 0)
Screenshot: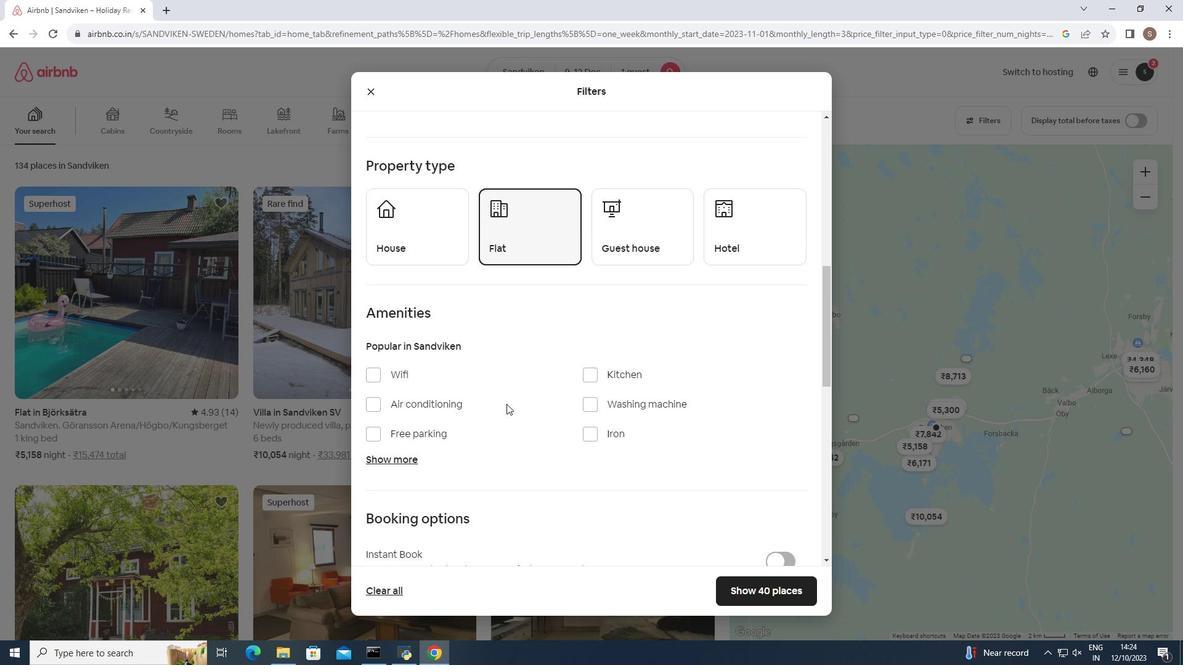 
Action: Mouse moved to (505, 404)
Screenshot: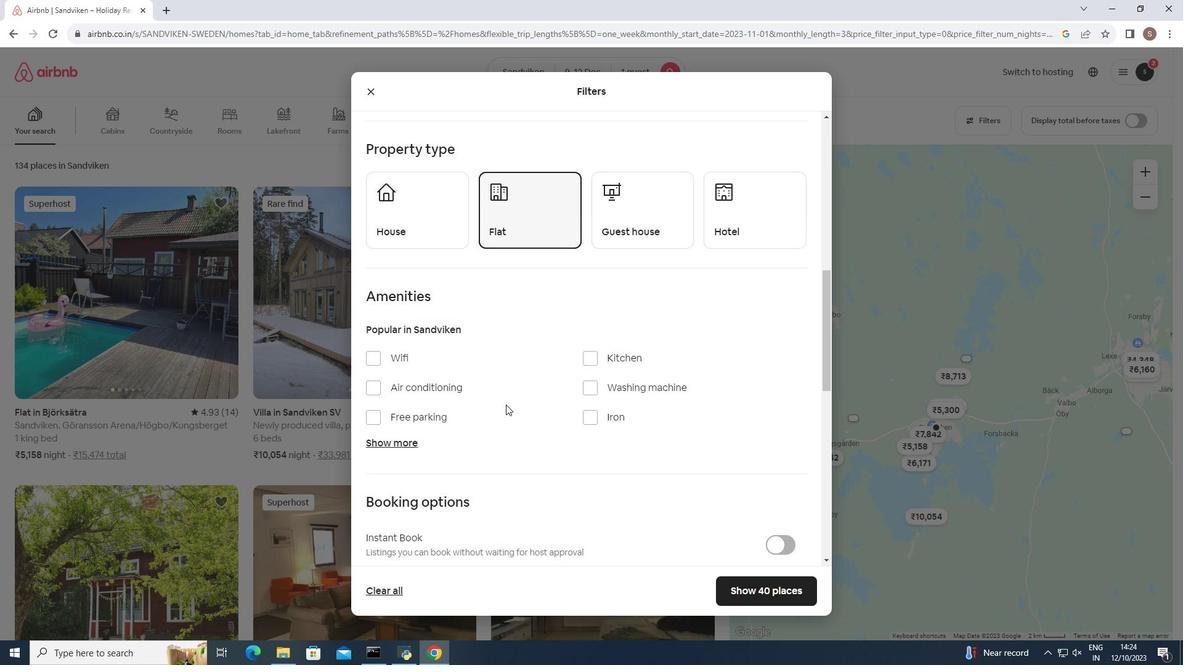 
Action: Mouse scrolled (505, 404) with delta (0, 0)
Screenshot: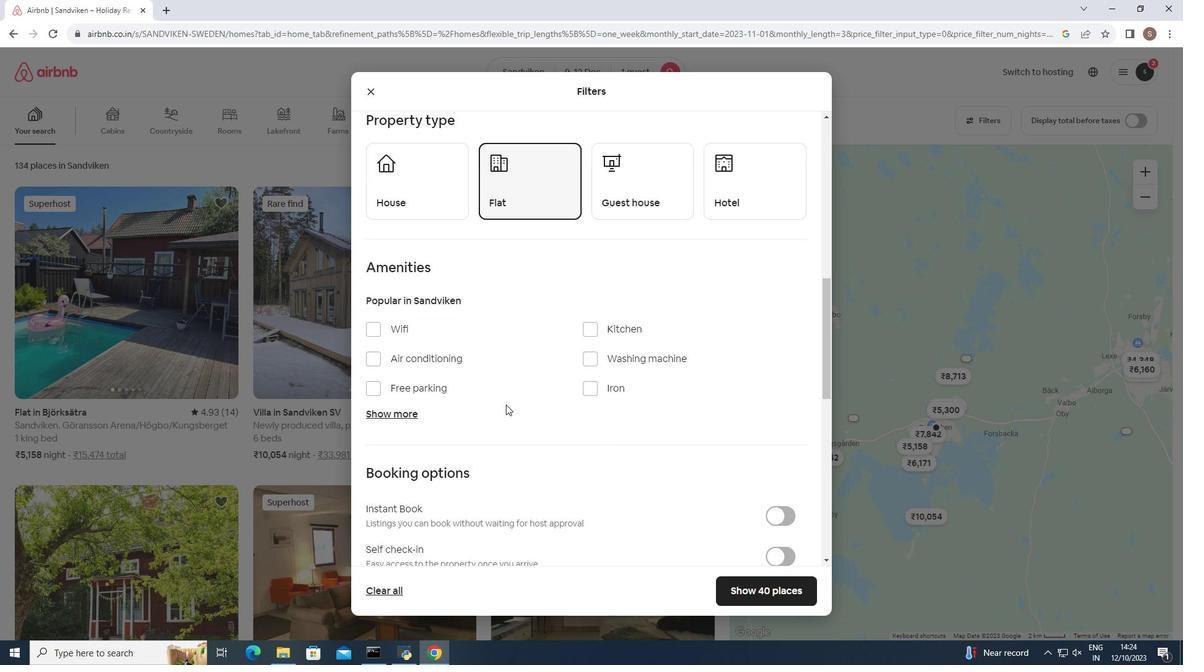 
Action: Mouse moved to (404, 325)
Screenshot: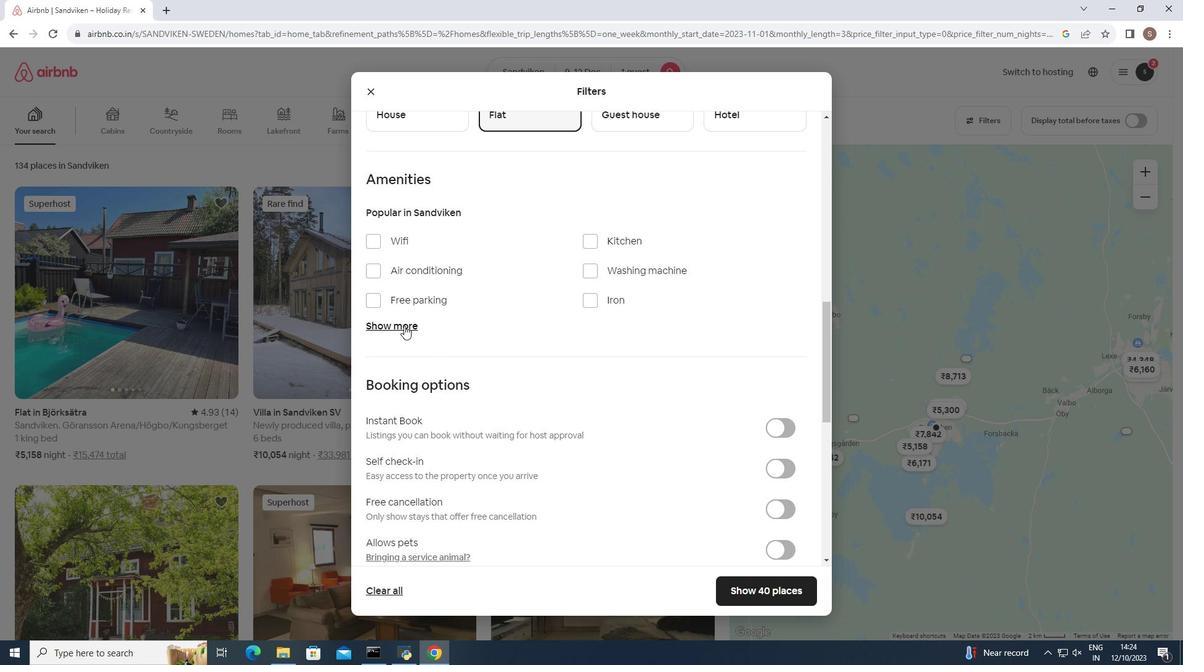 
Action: Mouse pressed left at (404, 325)
Screenshot: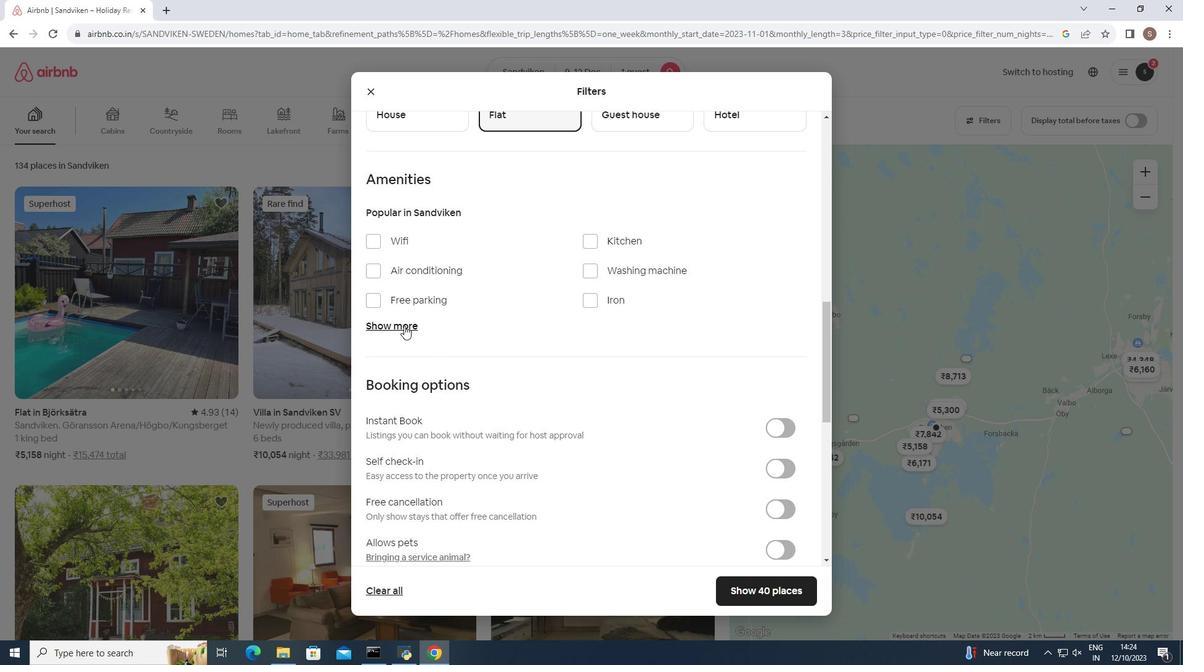 
Action: Mouse moved to (404, 325)
Screenshot: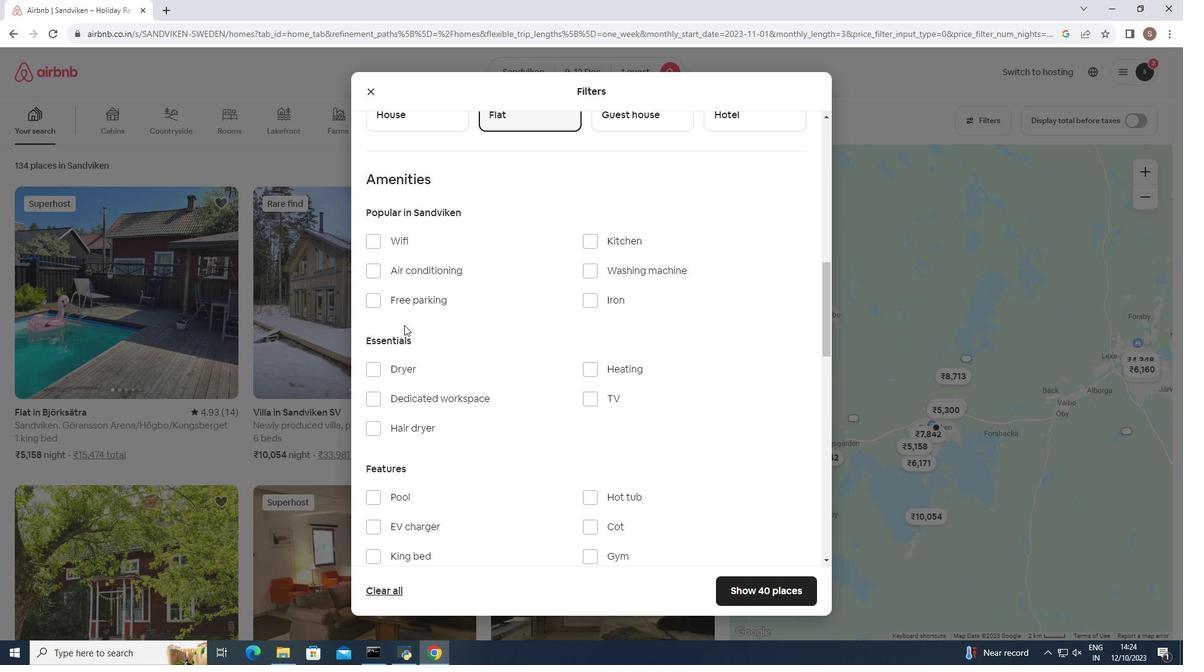
Action: Mouse scrolled (404, 324) with delta (0, 0)
Screenshot: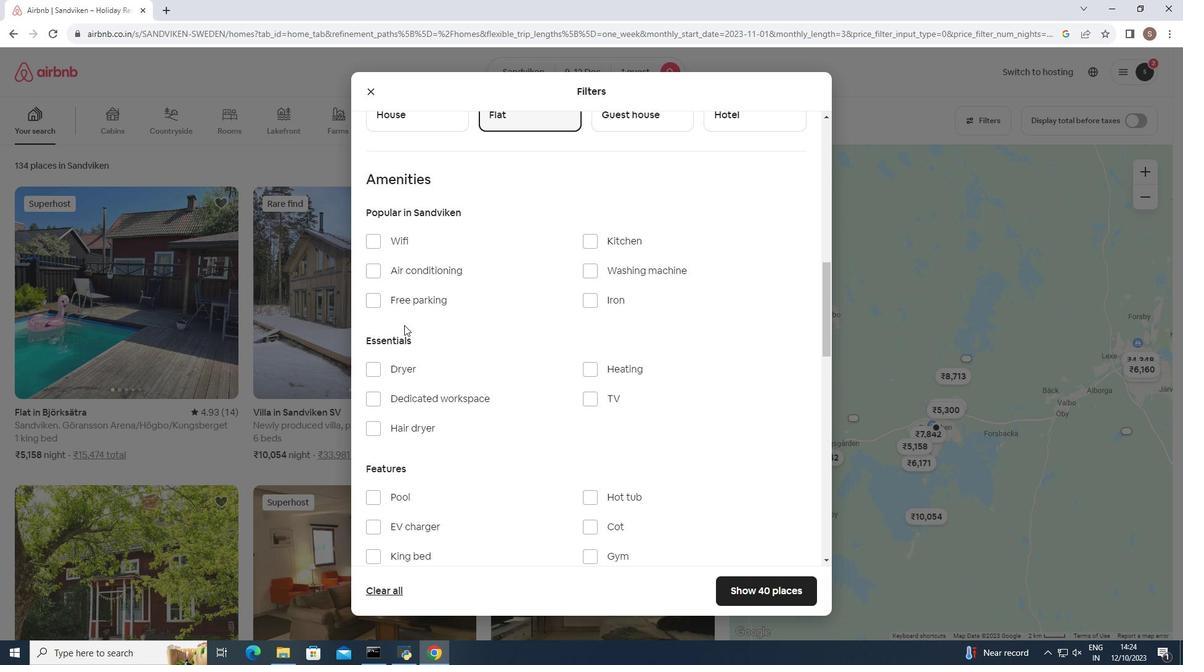 
Action: Mouse scrolled (404, 324) with delta (0, 0)
Screenshot: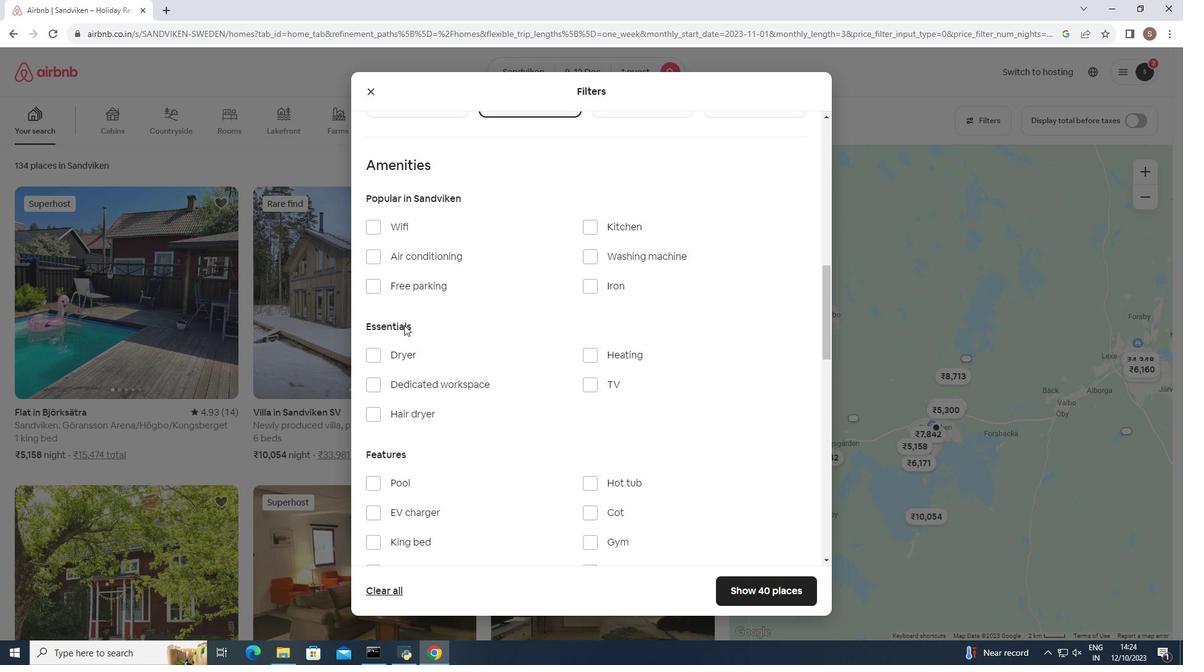 
Action: Mouse scrolled (404, 324) with delta (0, 0)
Screenshot: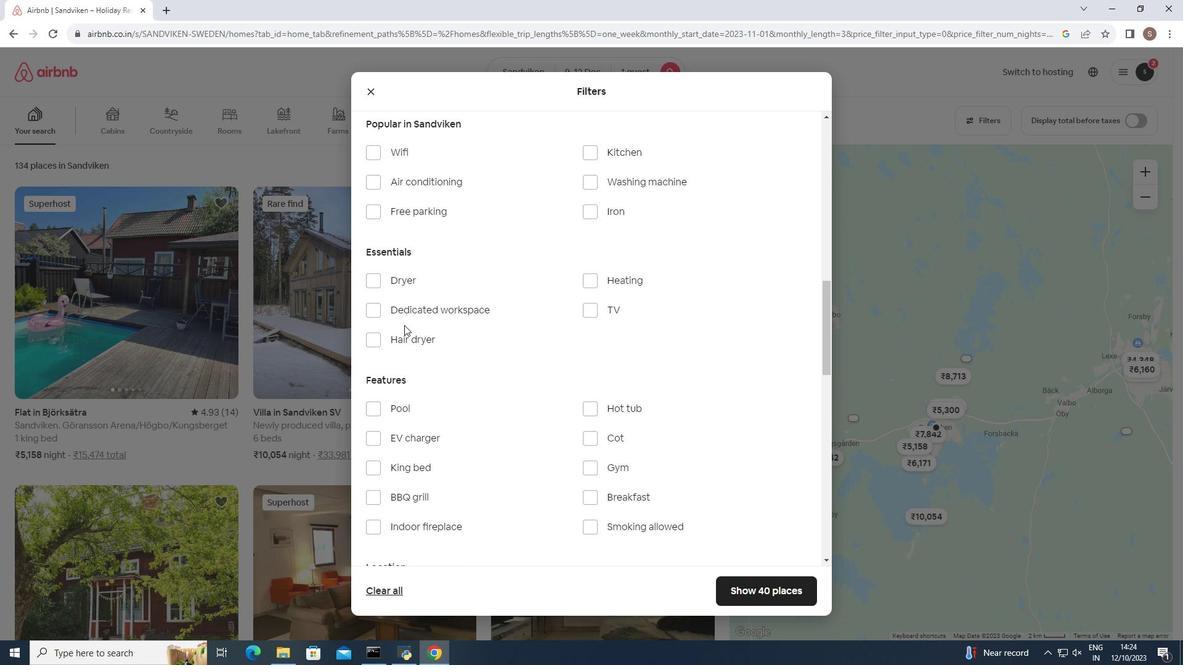 
Action: Mouse moved to (749, 589)
Screenshot: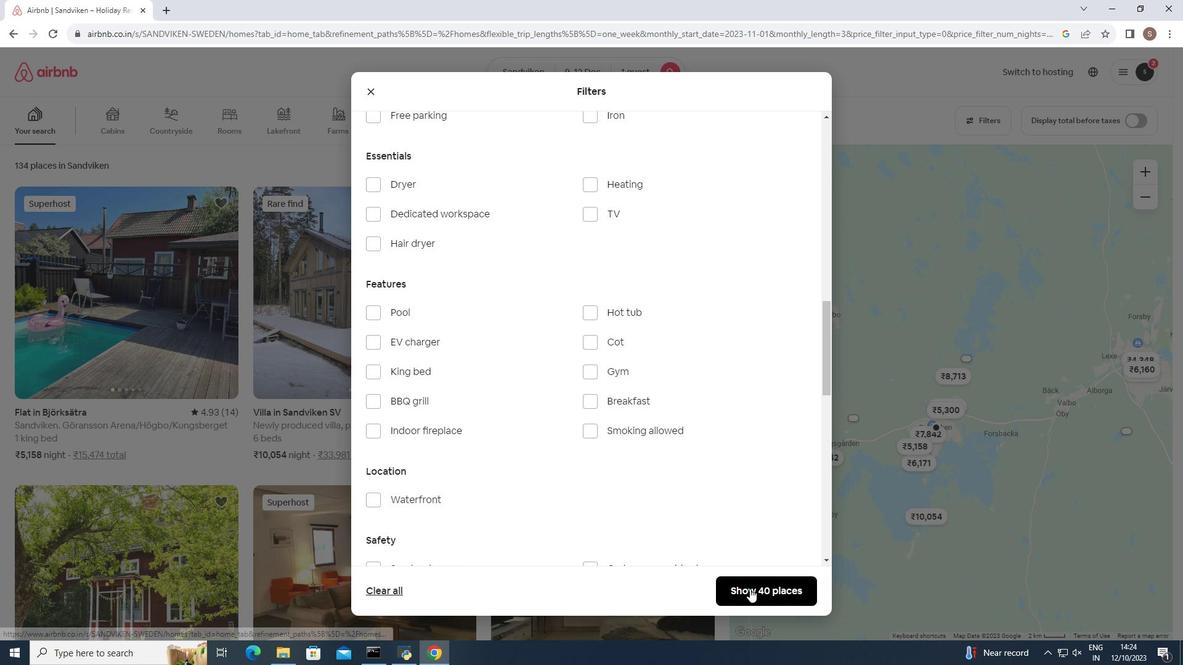 
Action: Mouse pressed left at (749, 589)
Screenshot: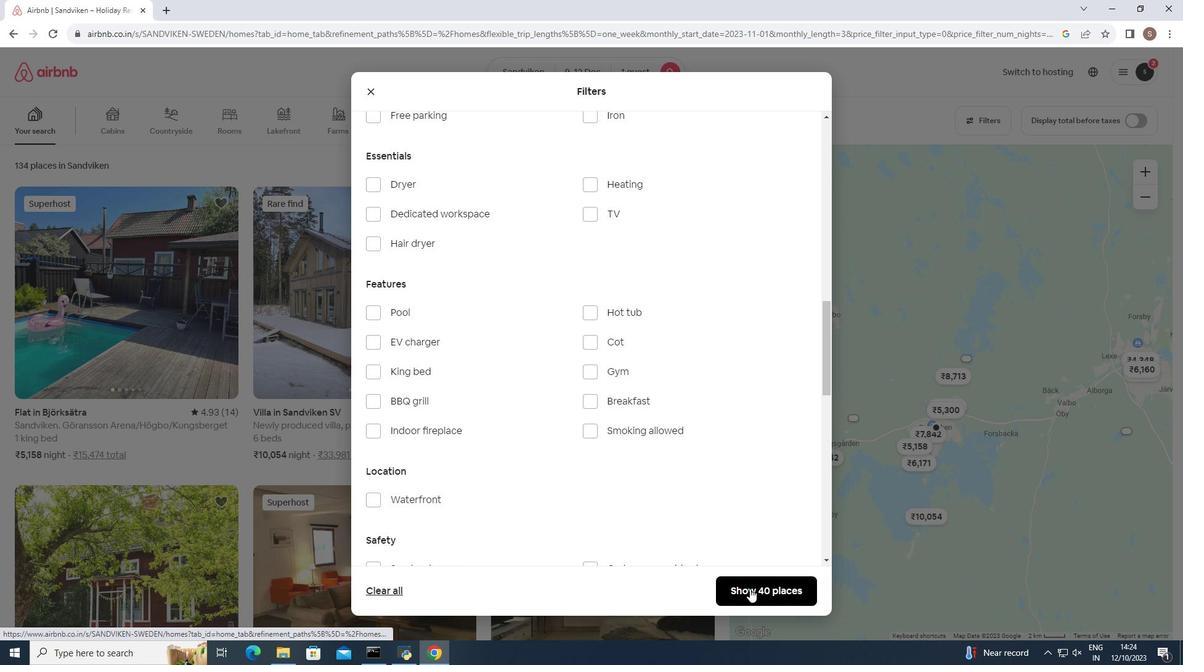 
Action: Mouse moved to (250, 380)
Screenshot: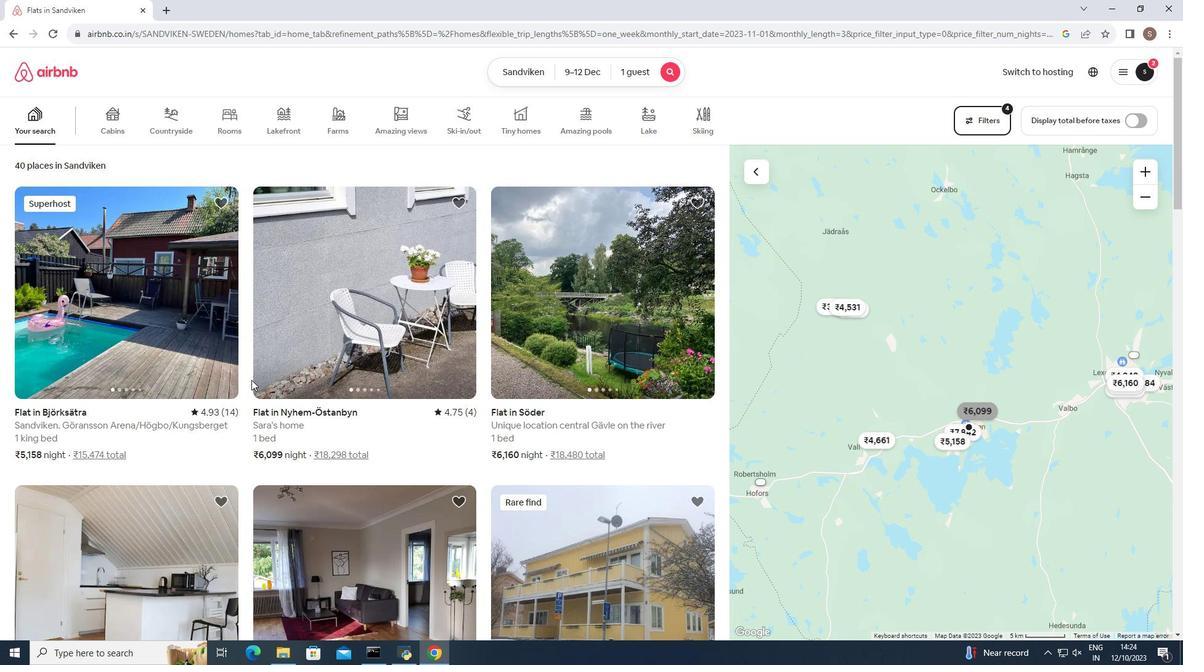 
Action: Mouse scrolled (250, 379) with delta (0, 0)
Screenshot: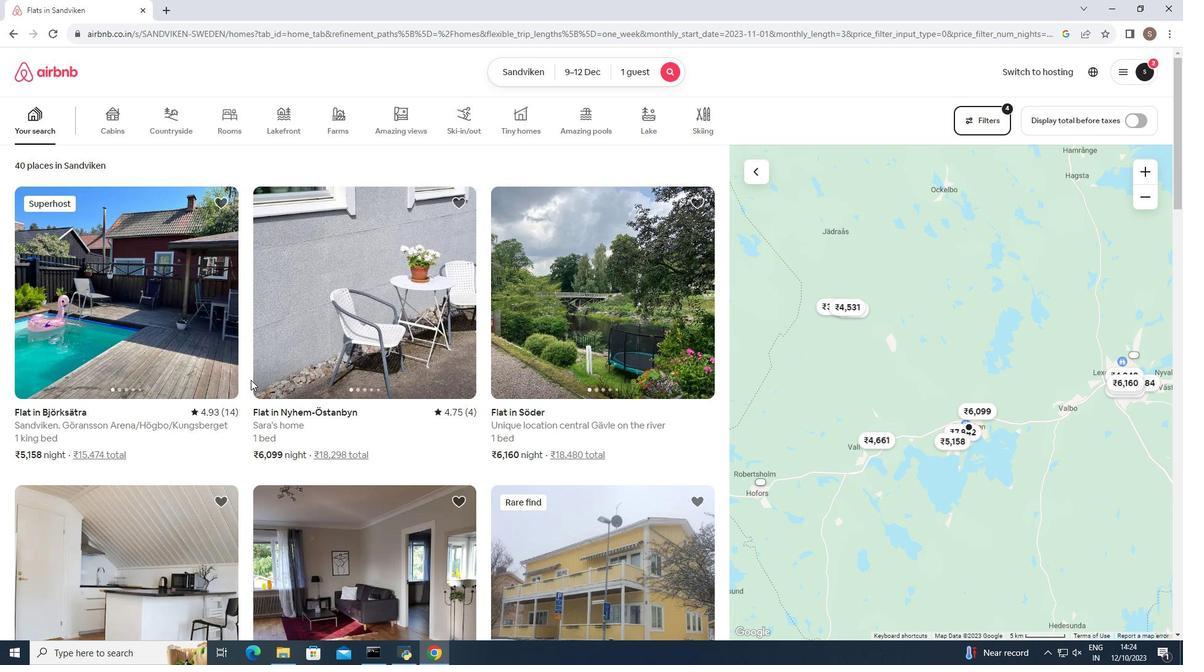
Action: Mouse moved to (336, 290)
Screenshot: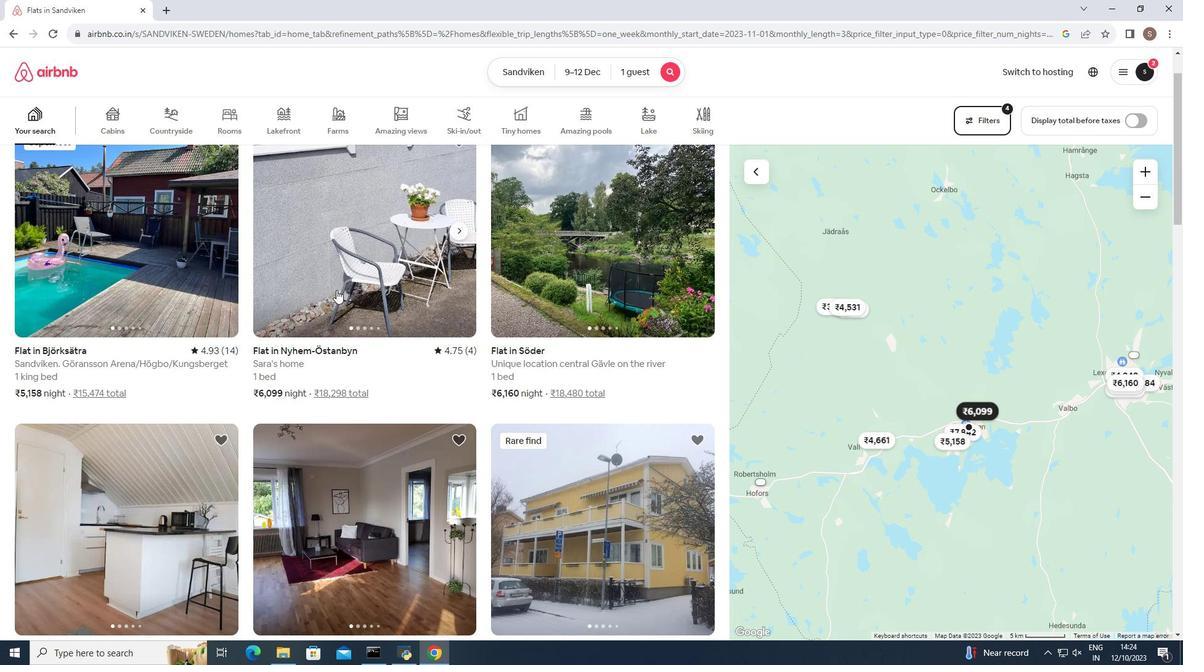 
Action: Mouse pressed left at (336, 290)
Screenshot: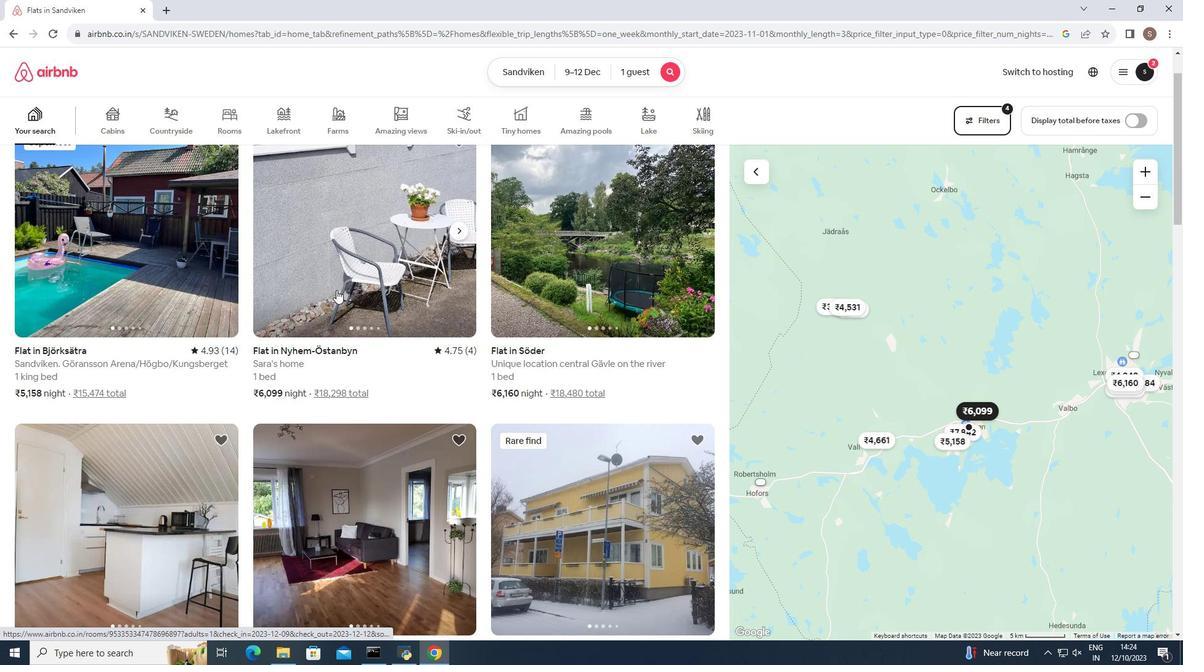 
Action: Mouse moved to (336, 289)
Screenshot: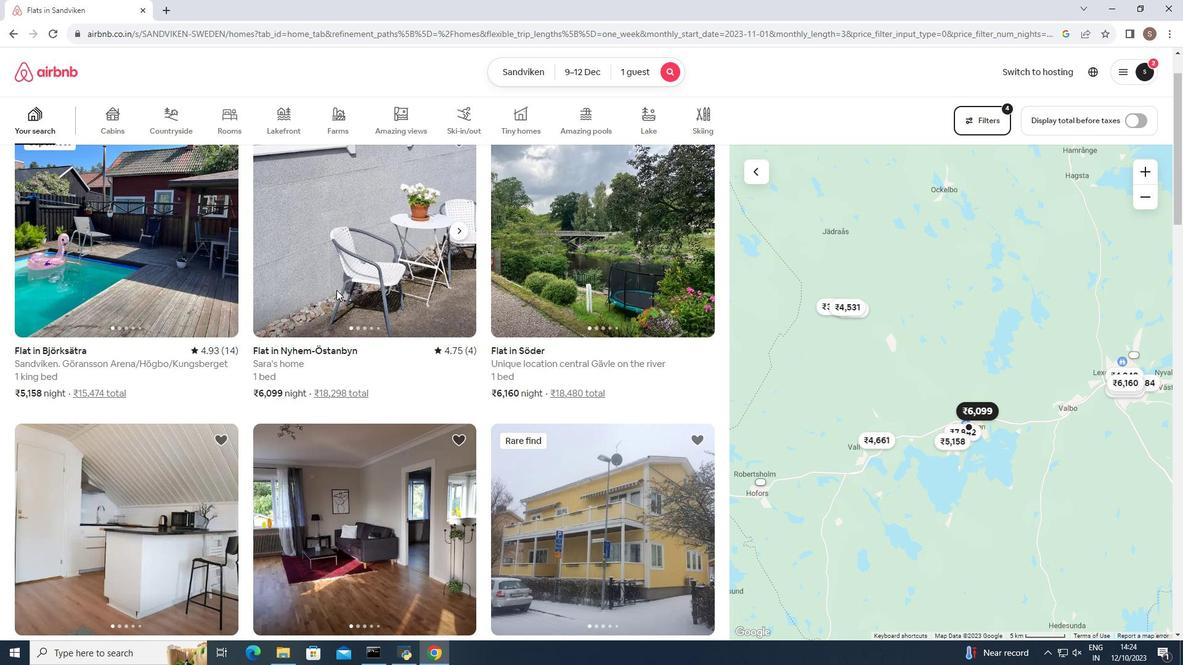 
Action: Mouse pressed left at (336, 289)
Screenshot: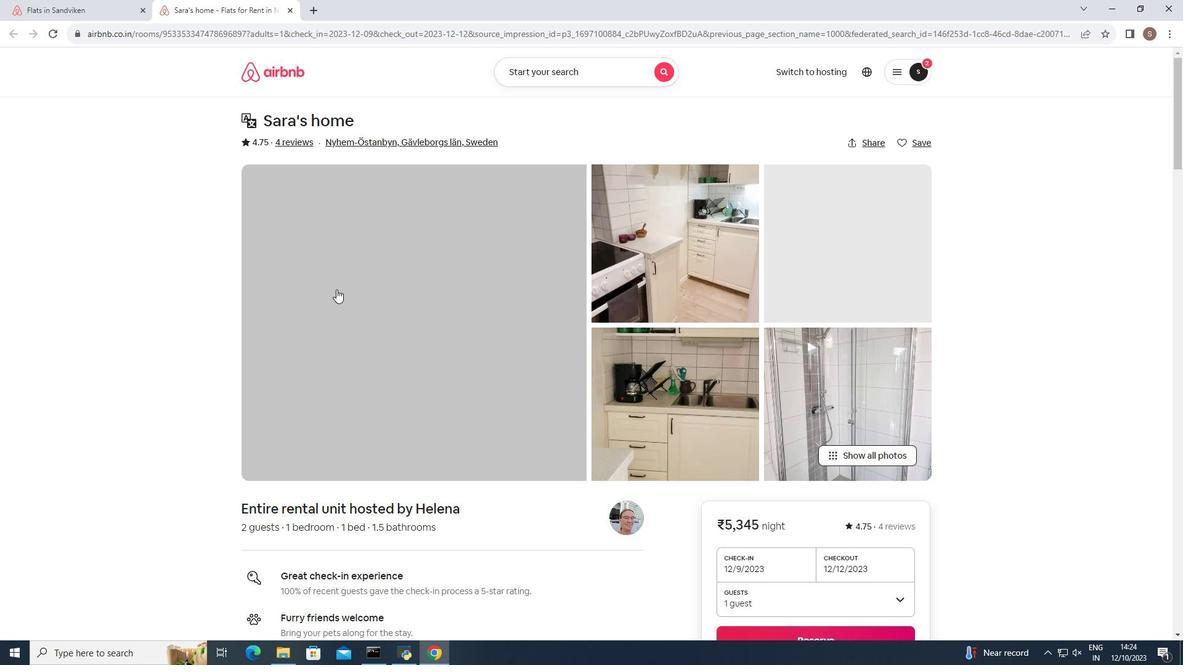 
Action: Mouse moved to (431, 300)
Screenshot: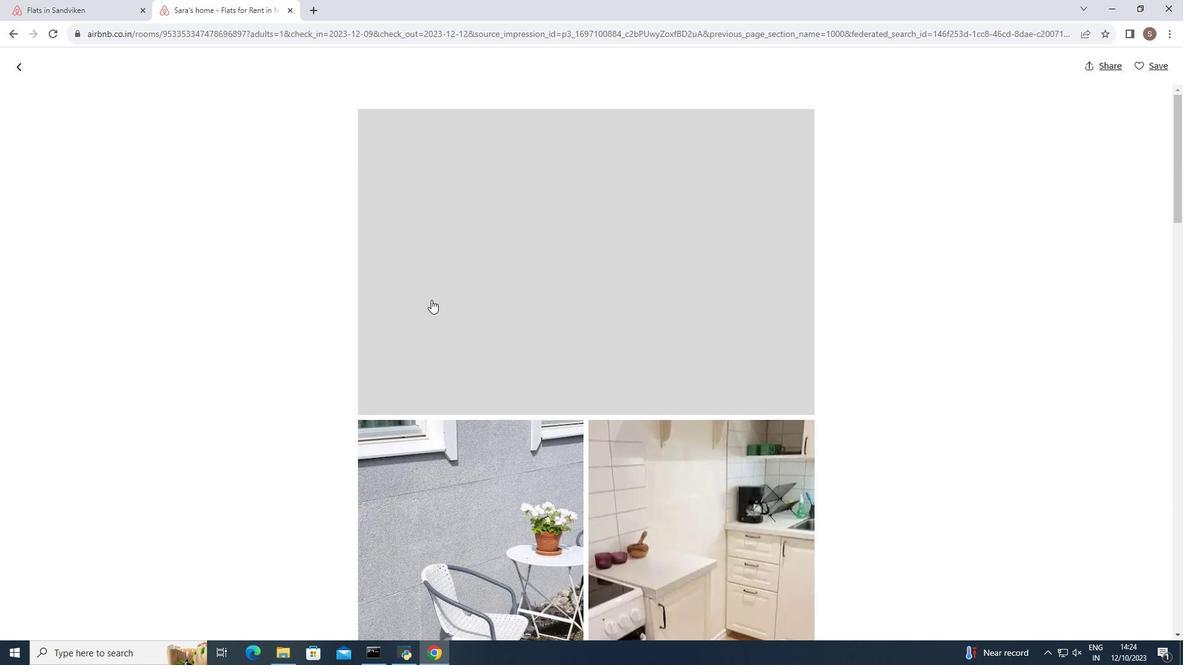 
Action: Mouse scrolled (431, 299) with delta (0, 0)
Screenshot: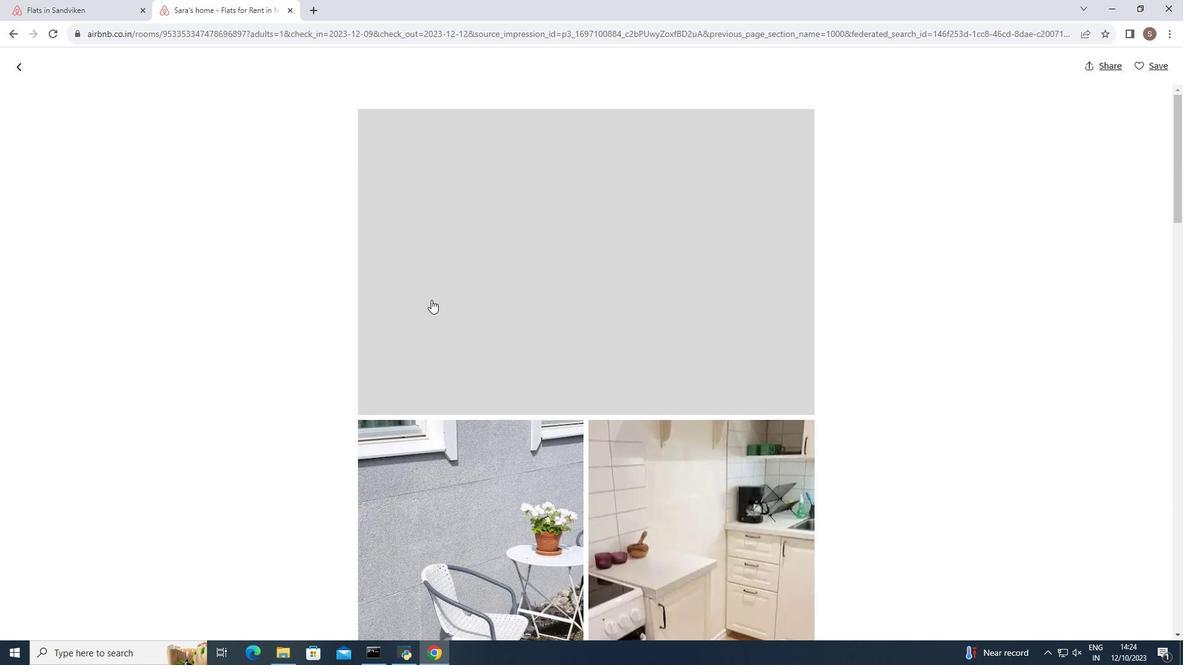 
Action: Mouse scrolled (431, 299) with delta (0, 0)
Screenshot: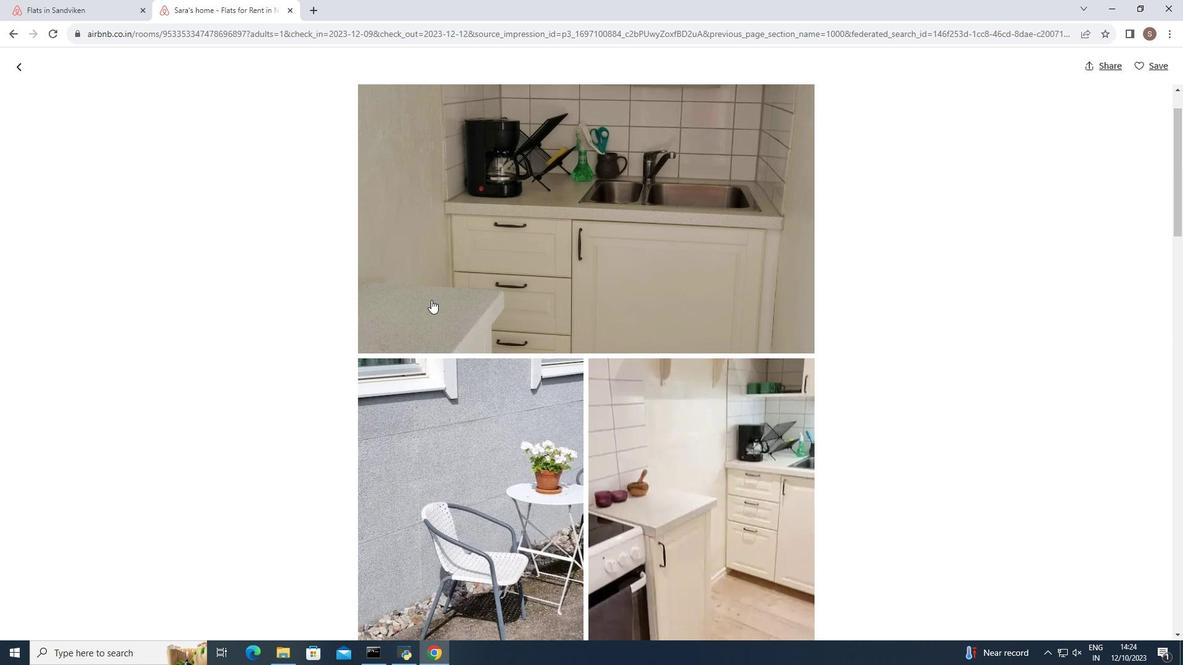 
Action: Mouse scrolled (431, 299) with delta (0, 0)
Screenshot: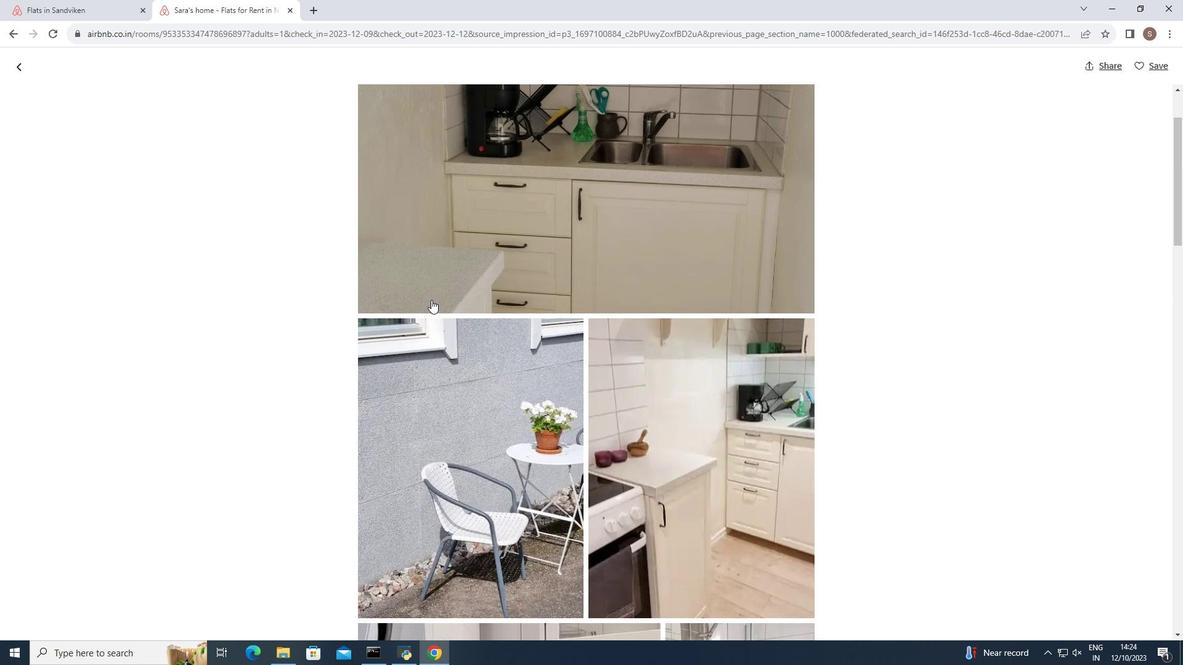 
Action: Mouse scrolled (431, 299) with delta (0, 0)
Screenshot: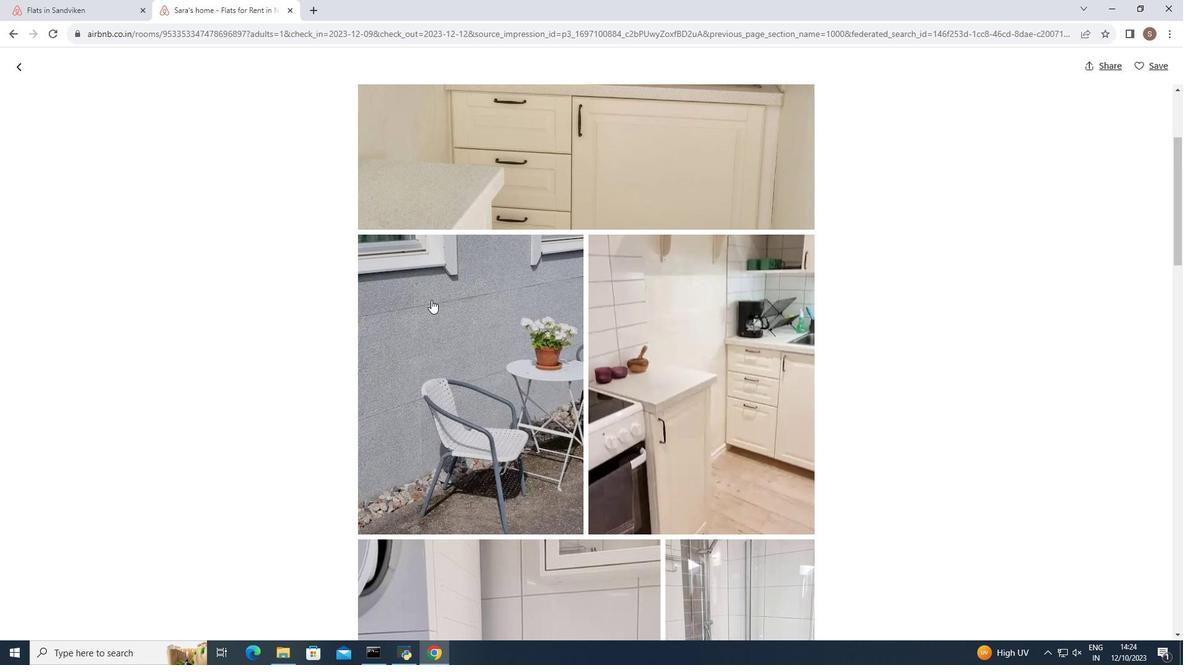 
Action: Mouse scrolled (431, 299) with delta (0, 0)
Screenshot: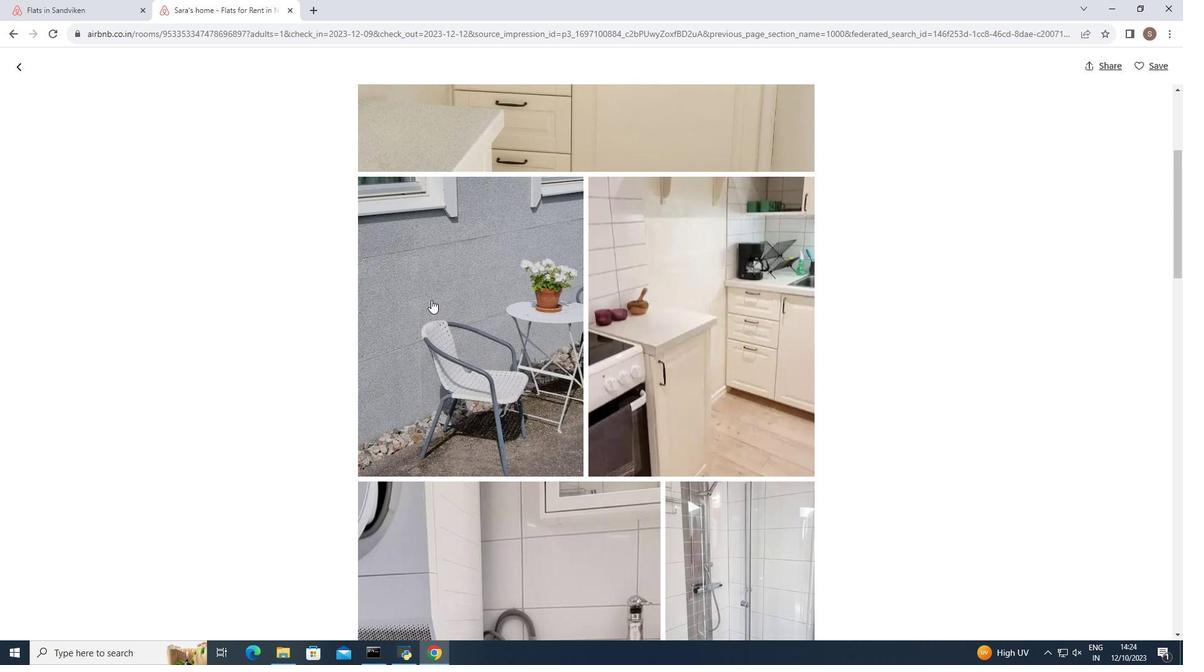 
Action: Mouse scrolled (431, 299) with delta (0, 0)
Screenshot: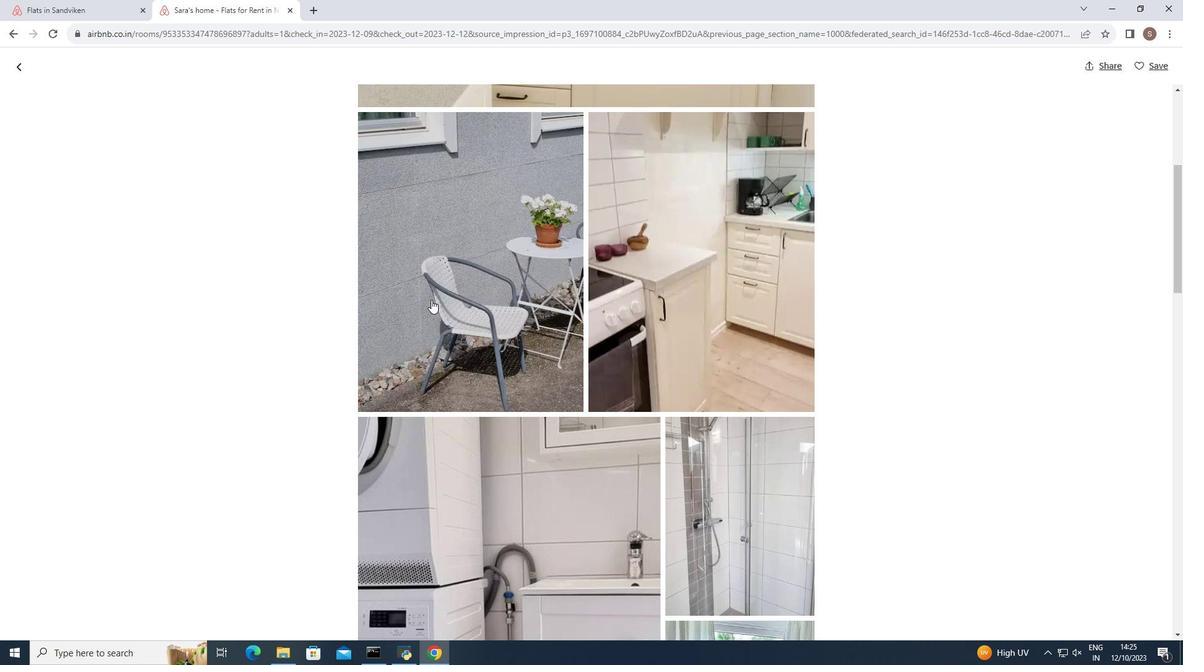 
Action: Mouse scrolled (431, 299) with delta (0, 0)
Screenshot: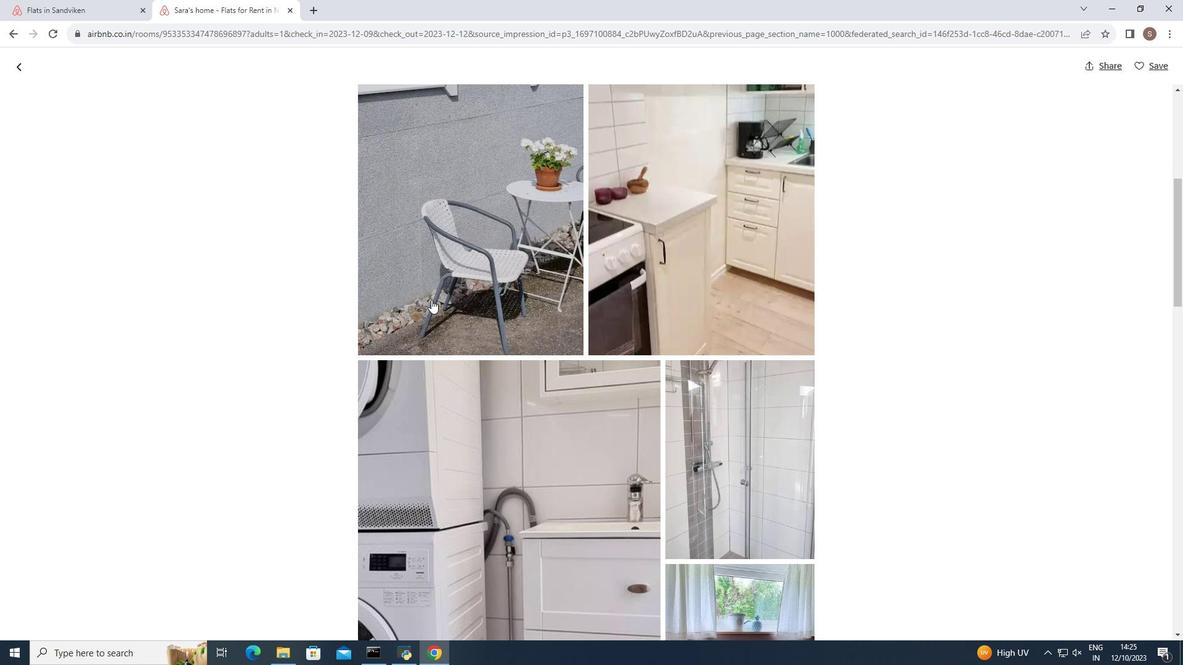
Action: Mouse scrolled (431, 299) with delta (0, 0)
Screenshot: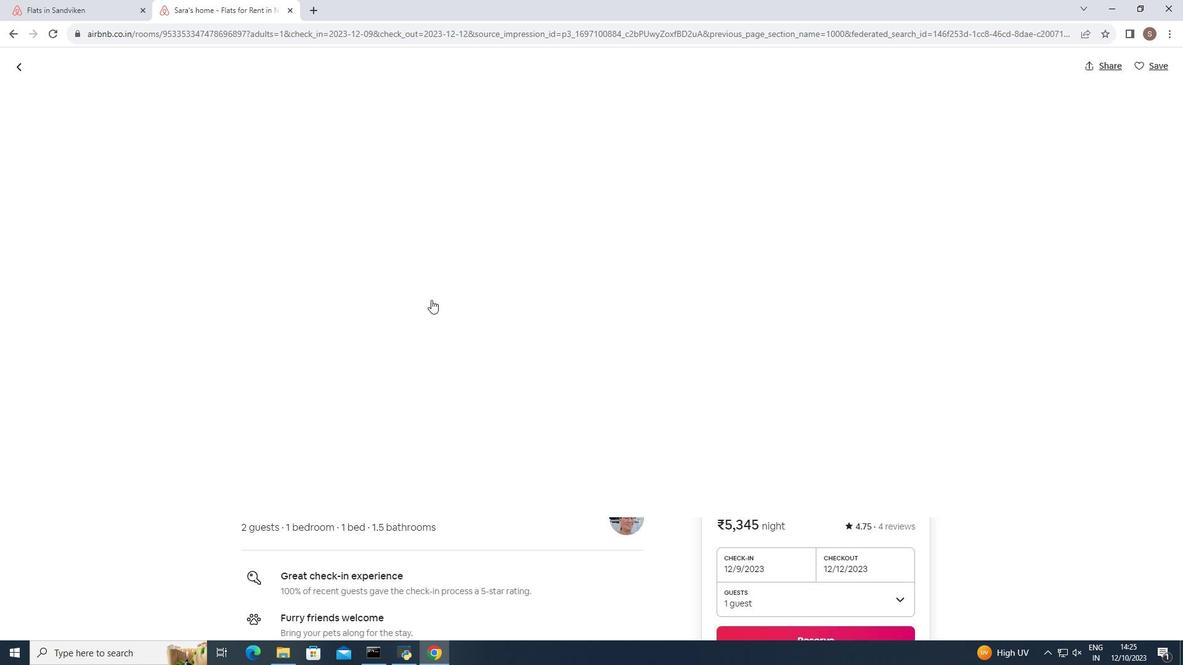 
Action: Mouse scrolled (431, 299) with delta (0, 0)
Screenshot: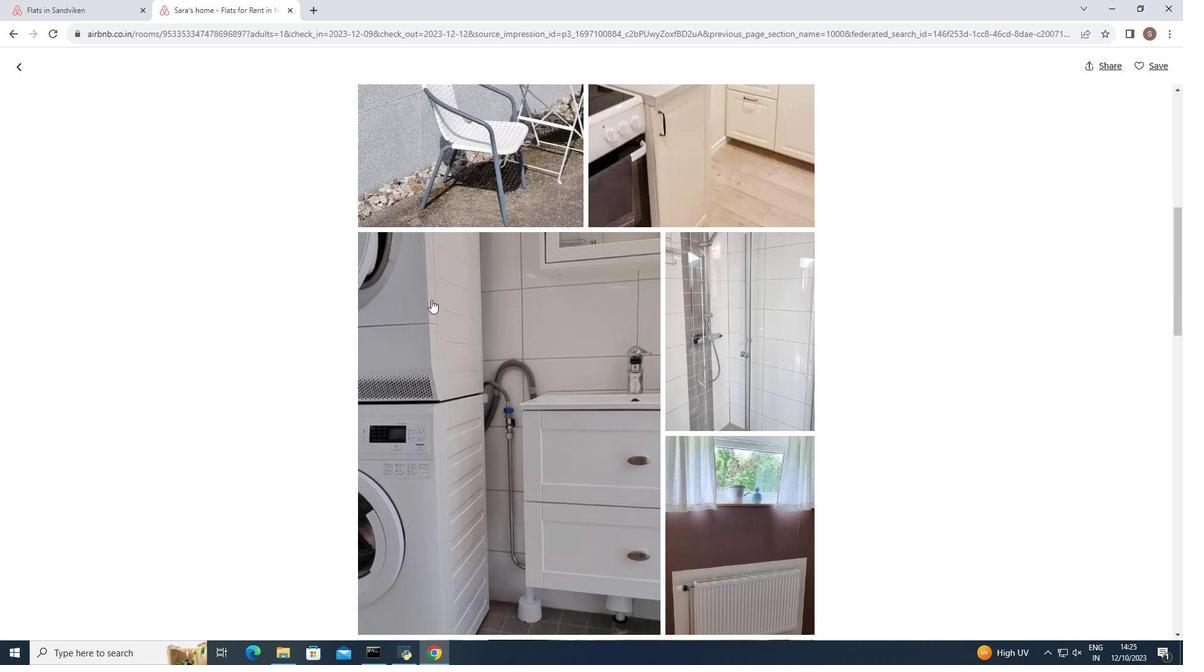 
Action: Mouse scrolled (431, 299) with delta (0, 0)
Screenshot: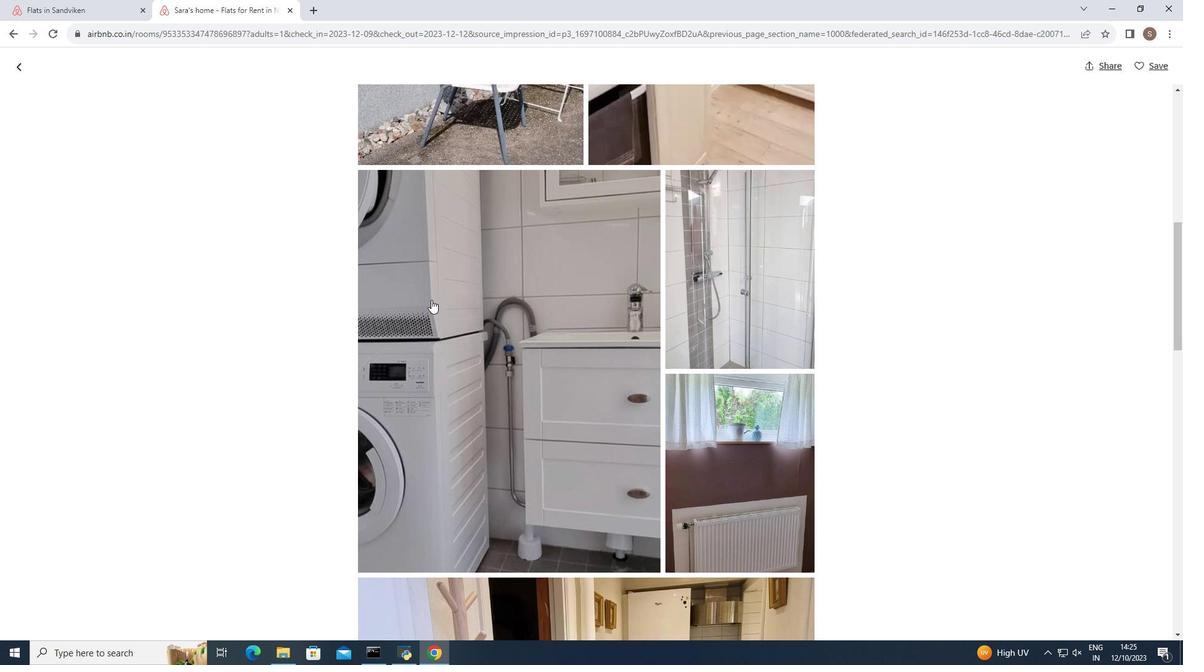 
Action: Mouse scrolled (431, 299) with delta (0, 0)
Screenshot: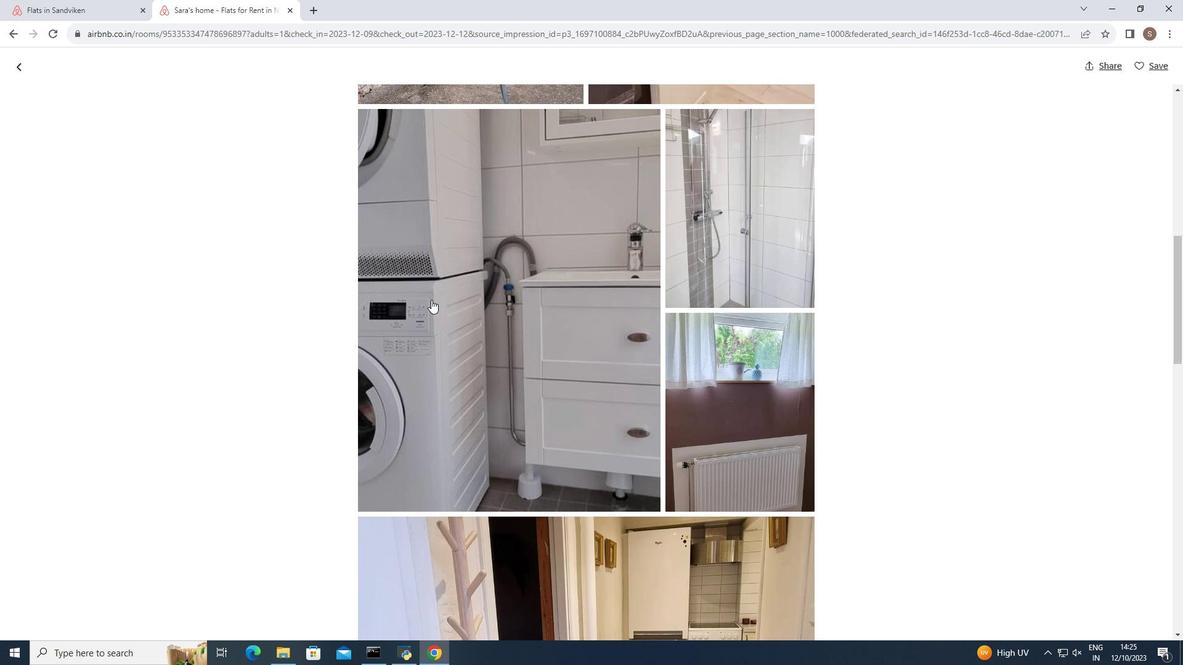 
Action: Mouse scrolled (431, 299) with delta (0, 0)
Screenshot: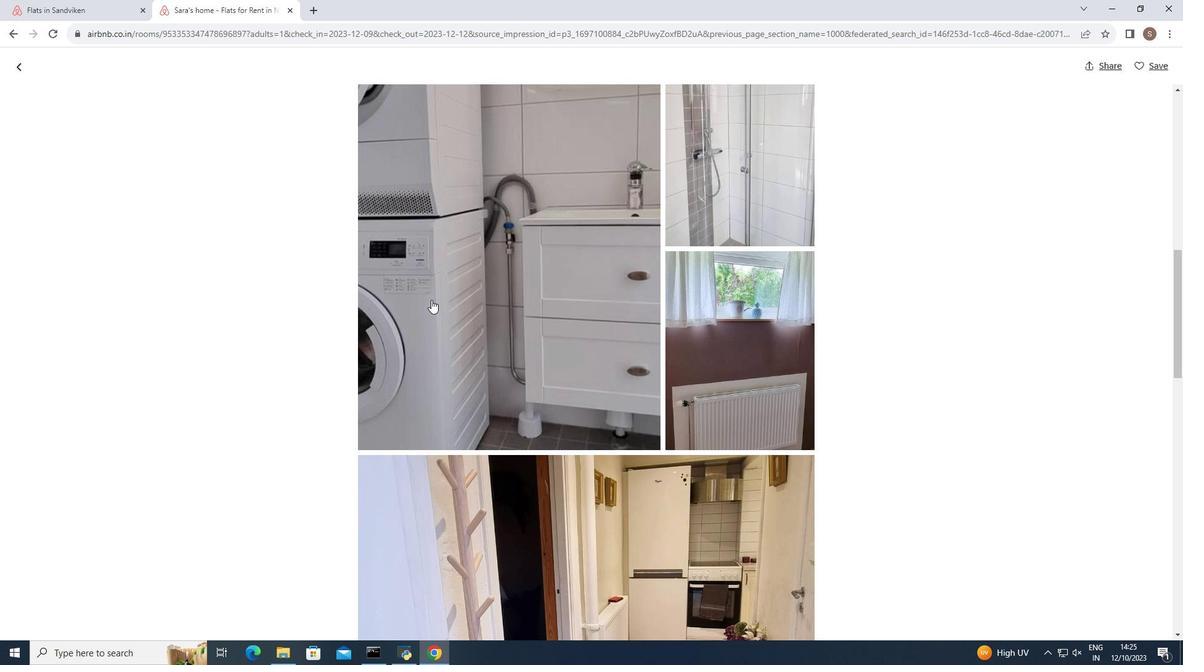 
Action: Mouse scrolled (431, 299) with delta (0, 0)
Screenshot: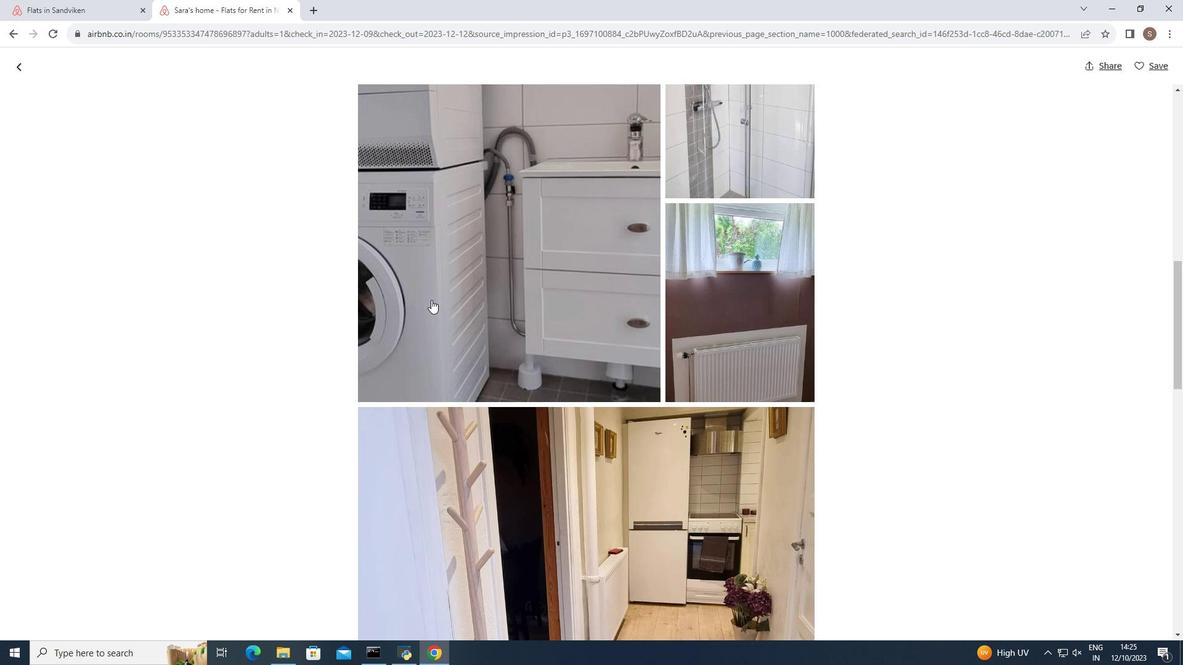 
Action: Mouse scrolled (431, 299) with delta (0, 0)
Screenshot: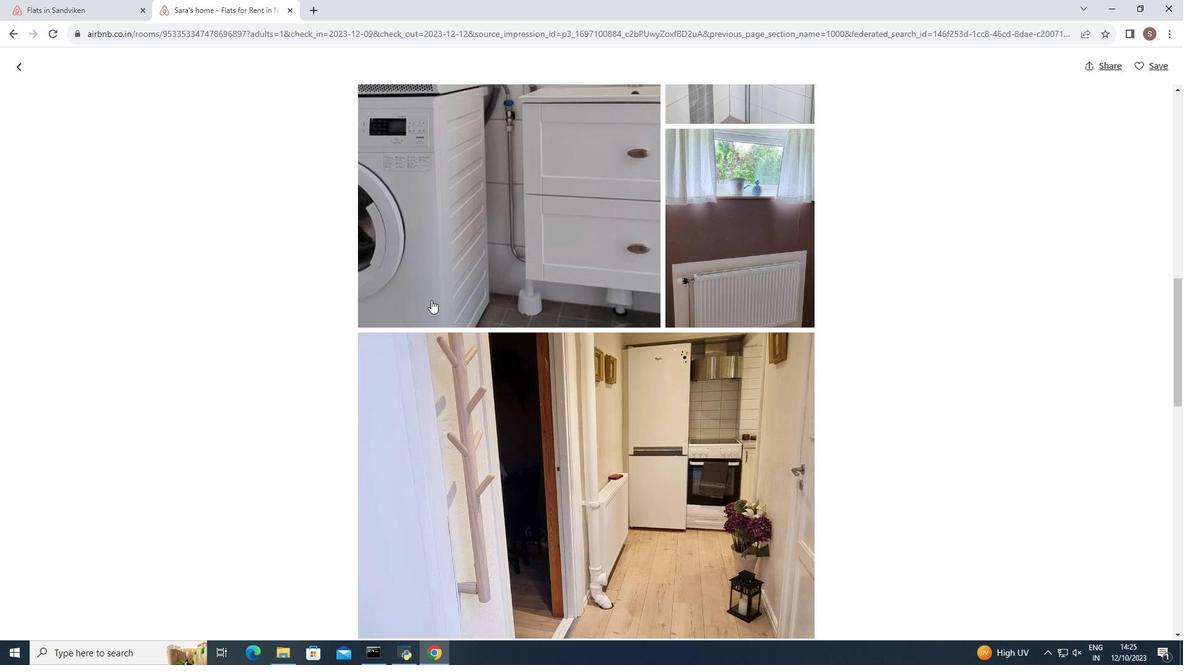 
Action: Mouse scrolled (431, 299) with delta (0, 0)
Screenshot: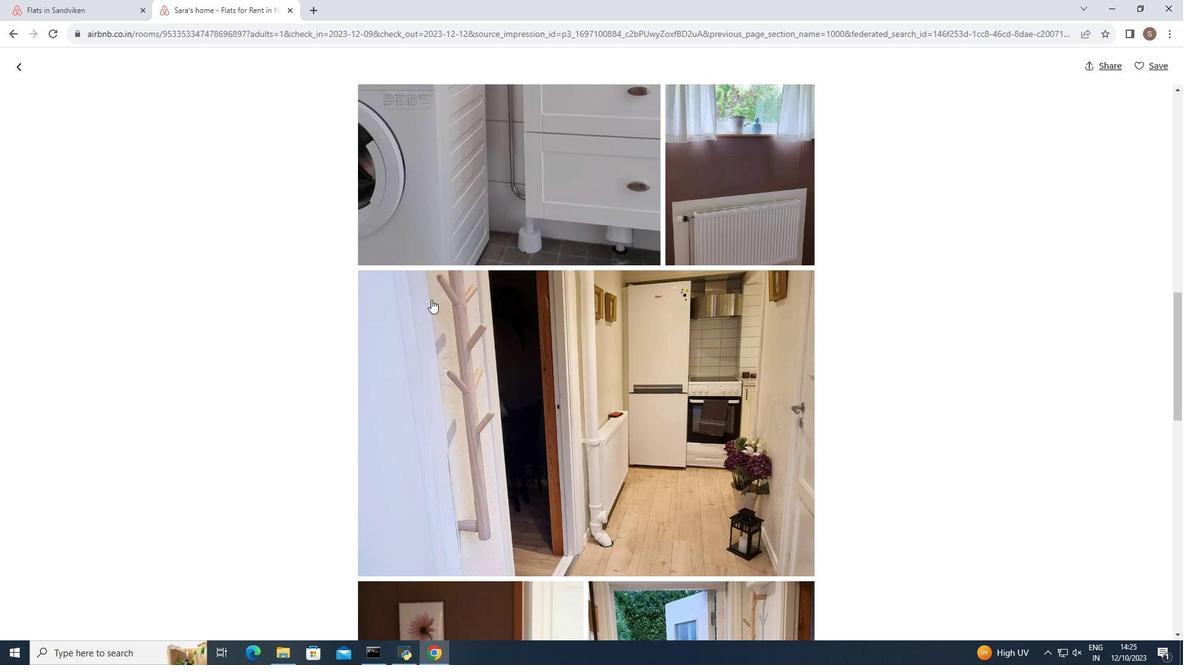 
Action: Mouse scrolled (431, 299) with delta (0, 0)
Screenshot: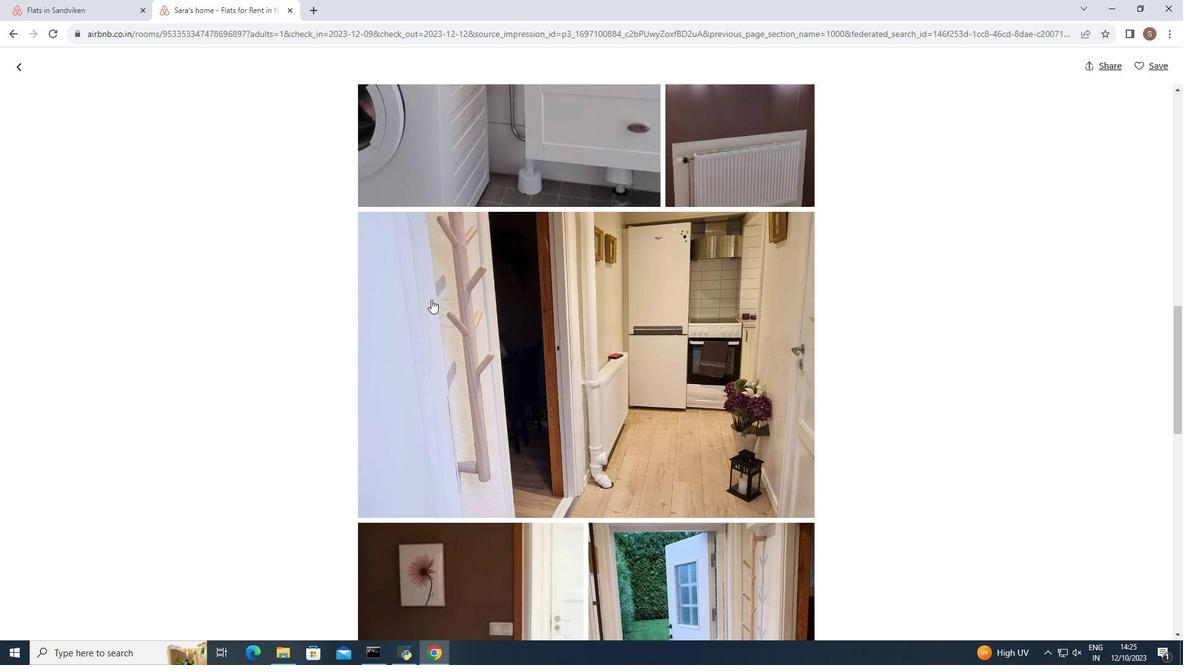 
Action: Mouse scrolled (431, 299) with delta (0, 0)
Screenshot: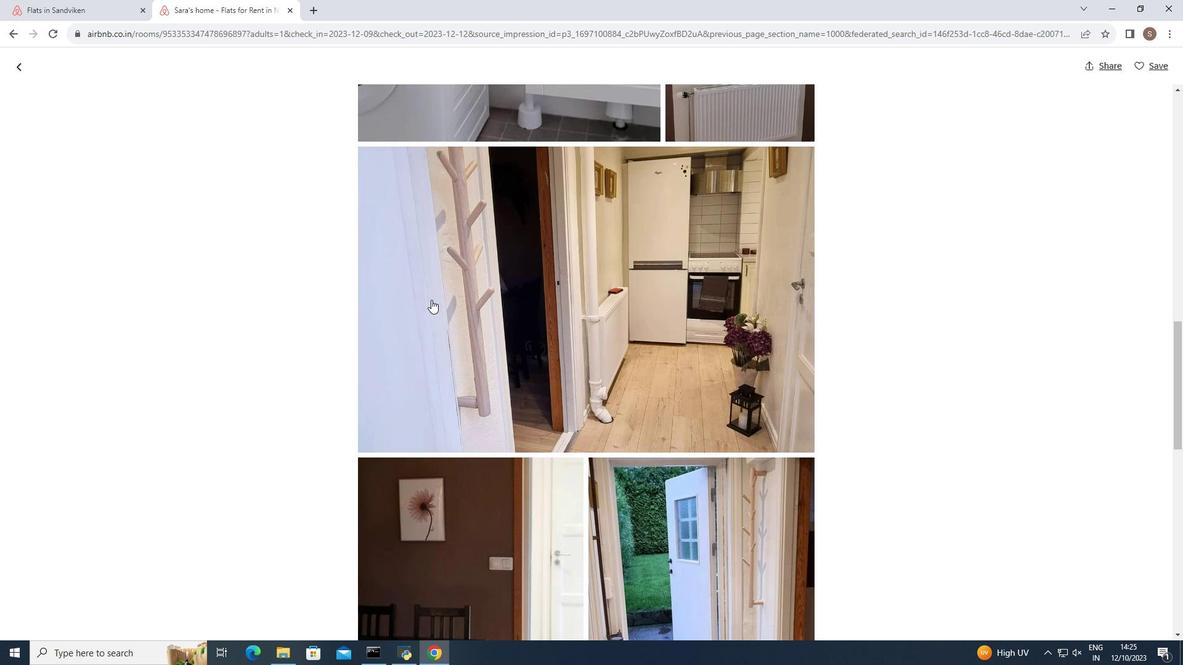 
Action: Mouse scrolled (431, 299) with delta (0, 0)
Screenshot: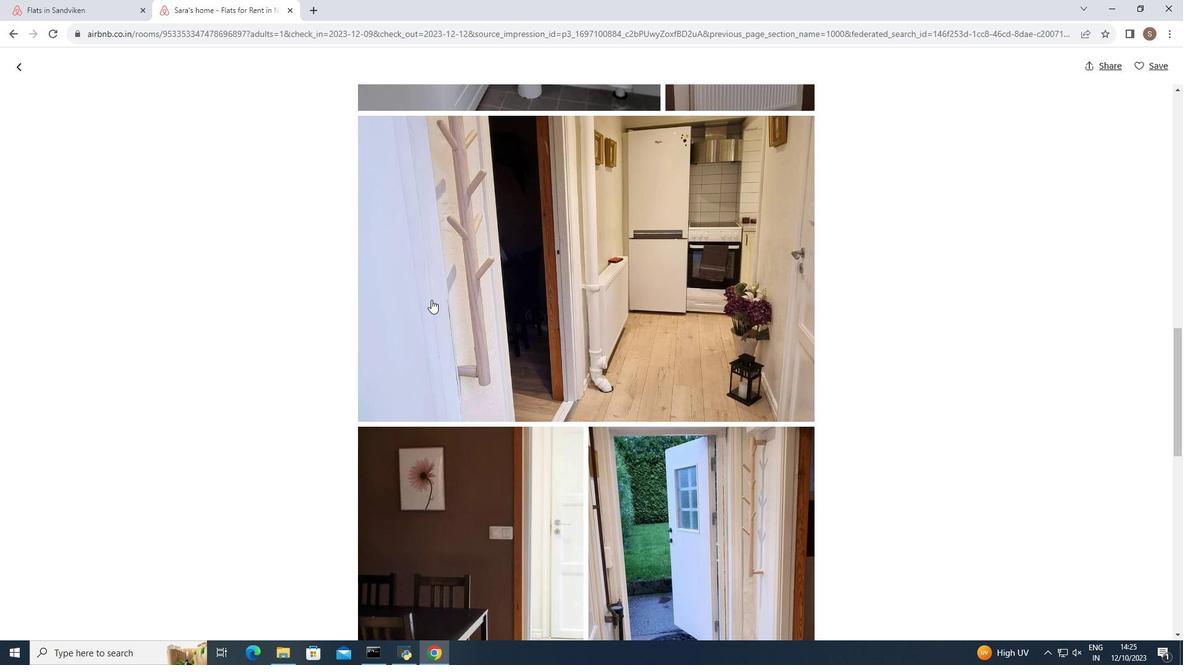 
Action: Mouse scrolled (431, 299) with delta (0, 0)
Screenshot: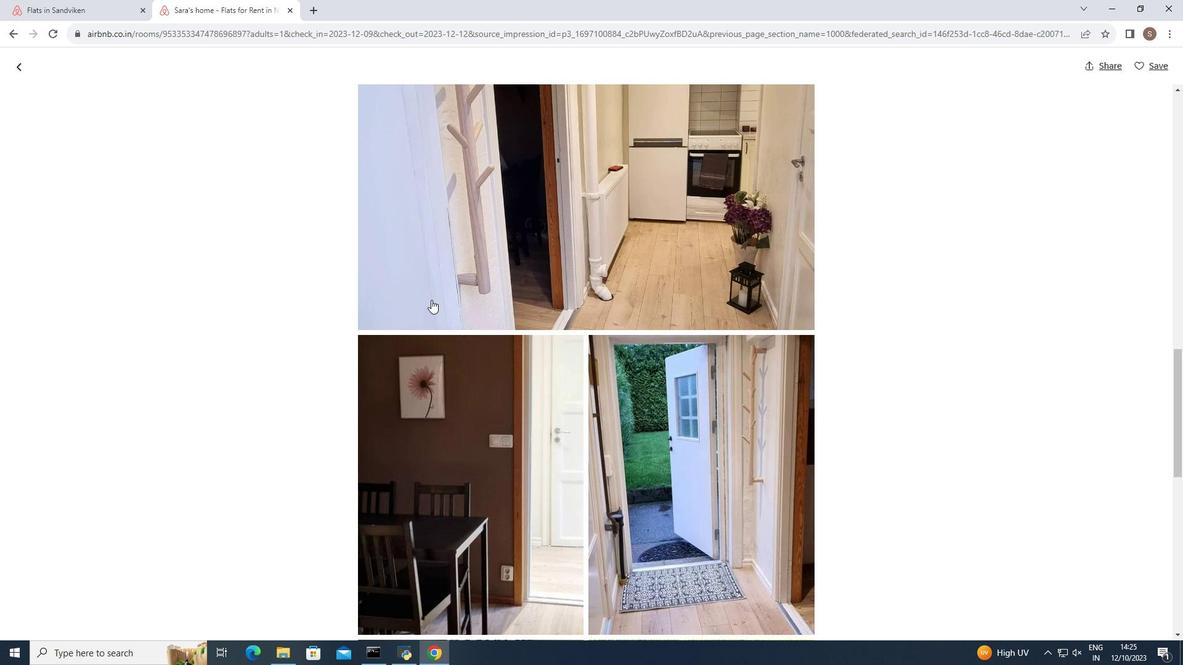 
Action: Mouse scrolled (431, 299) with delta (0, 0)
Screenshot: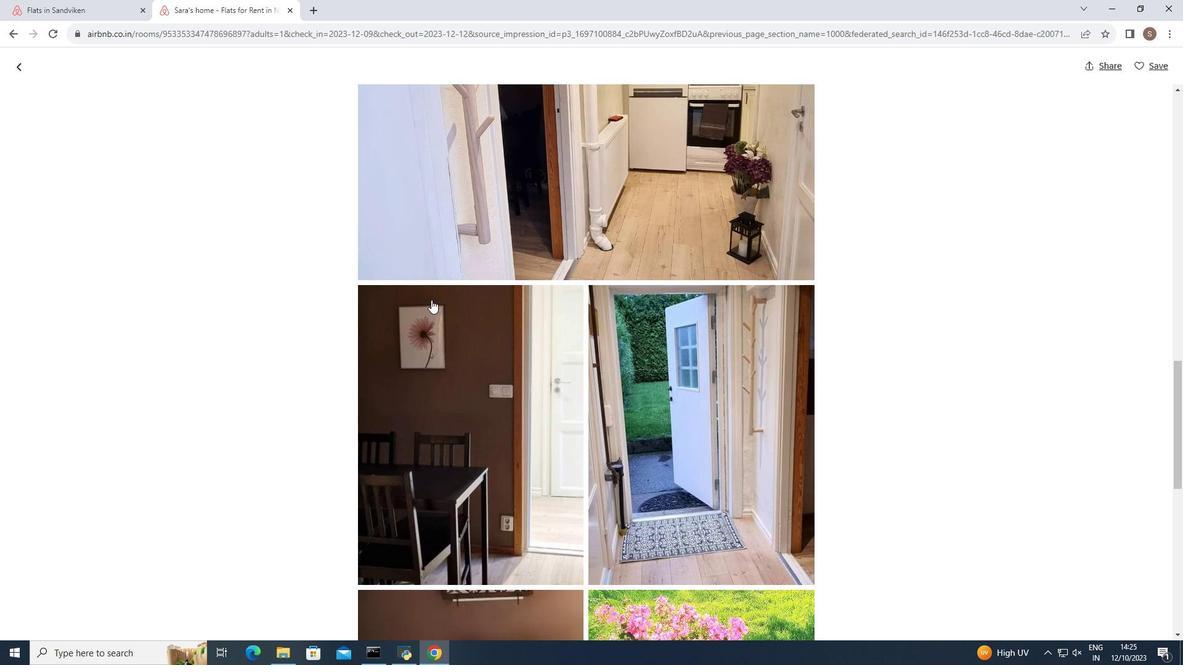 
Action: Mouse scrolled (431, 299) with delta (0, 0)
Screenshot: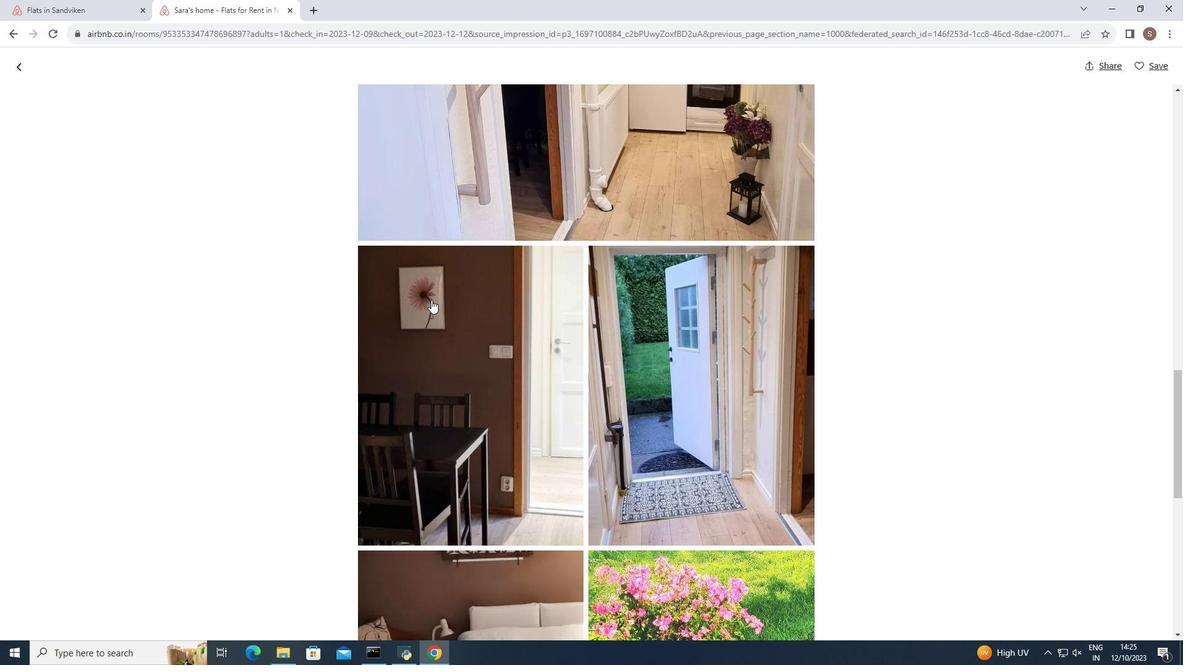 
Action: Mouse scrolled (431, 299) with delta (0, 0)
Screenshot: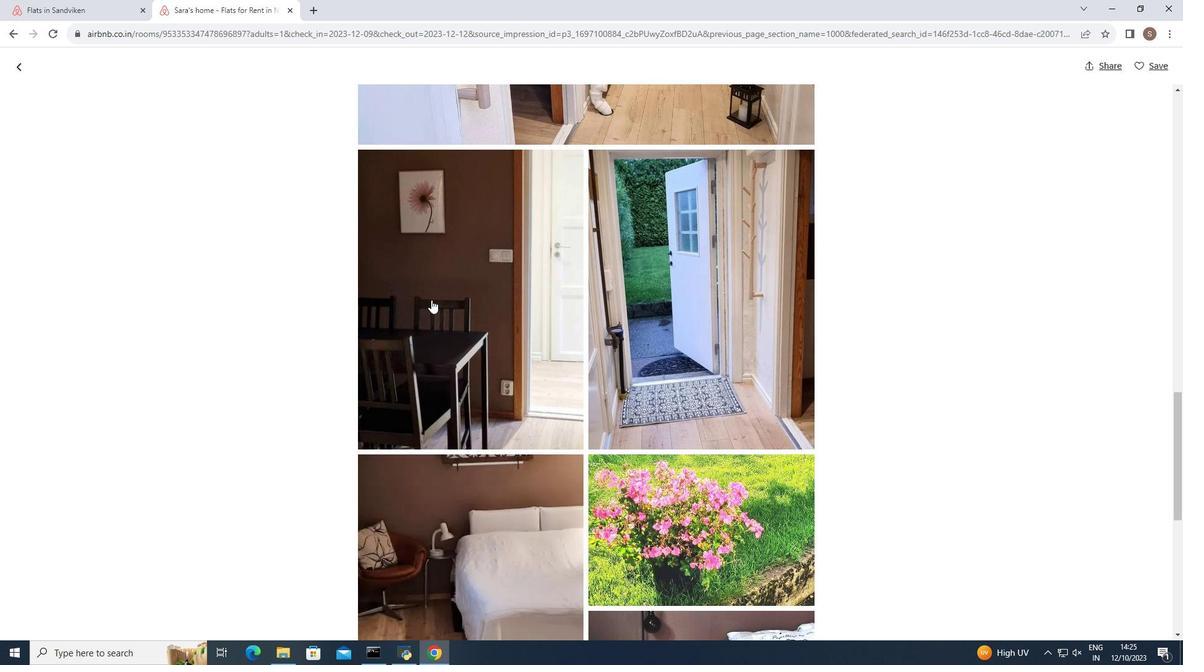 
Action: Mouse scrolled (431, 299) with delta (0, 0)
Screenshot: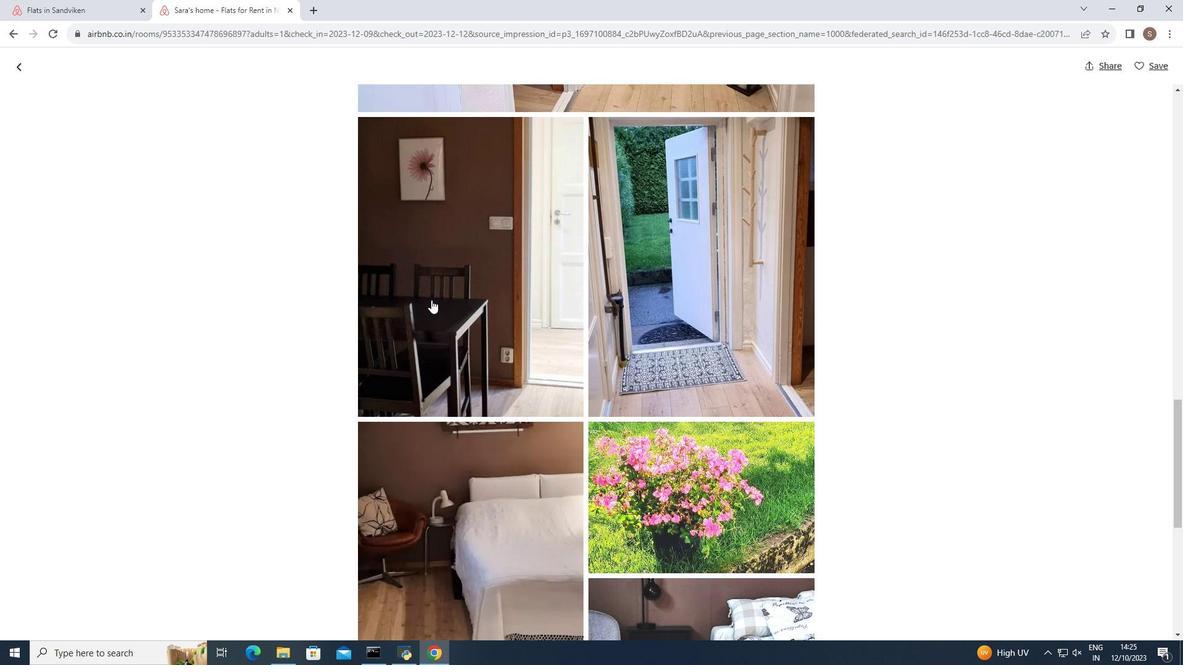 
Action: Mouse scrolled (431, 299) with delta (0, 0)
Screenshot: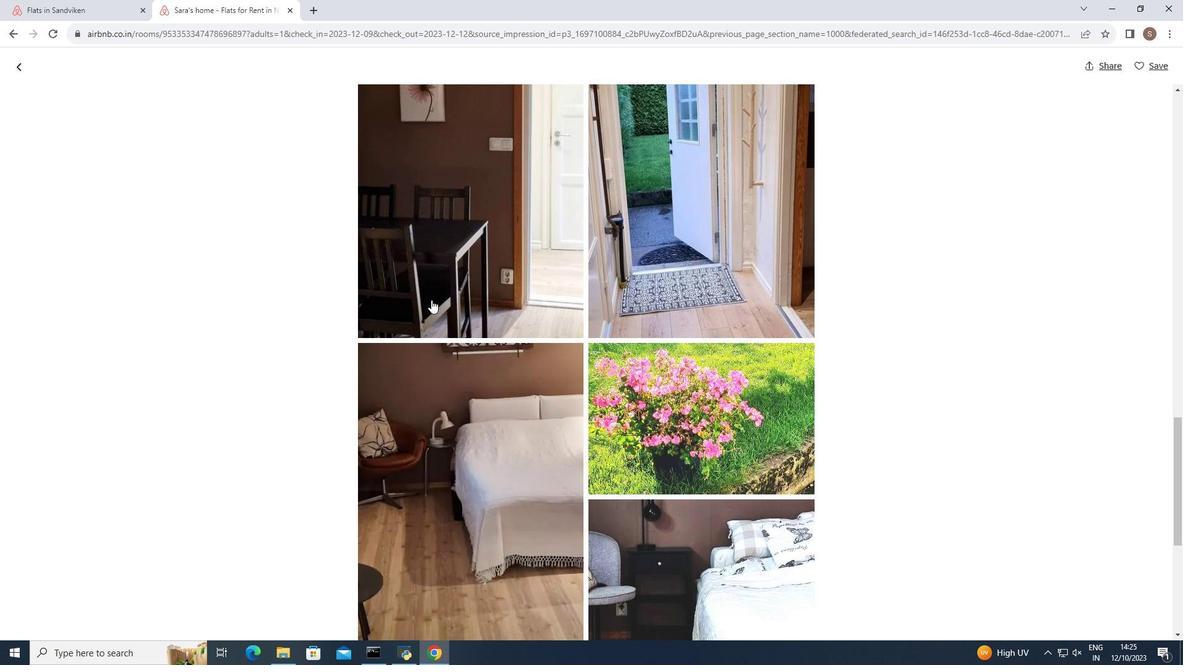 
Action: Mouse scrolled (431, 299) with delta (0, 0)
Screenshot: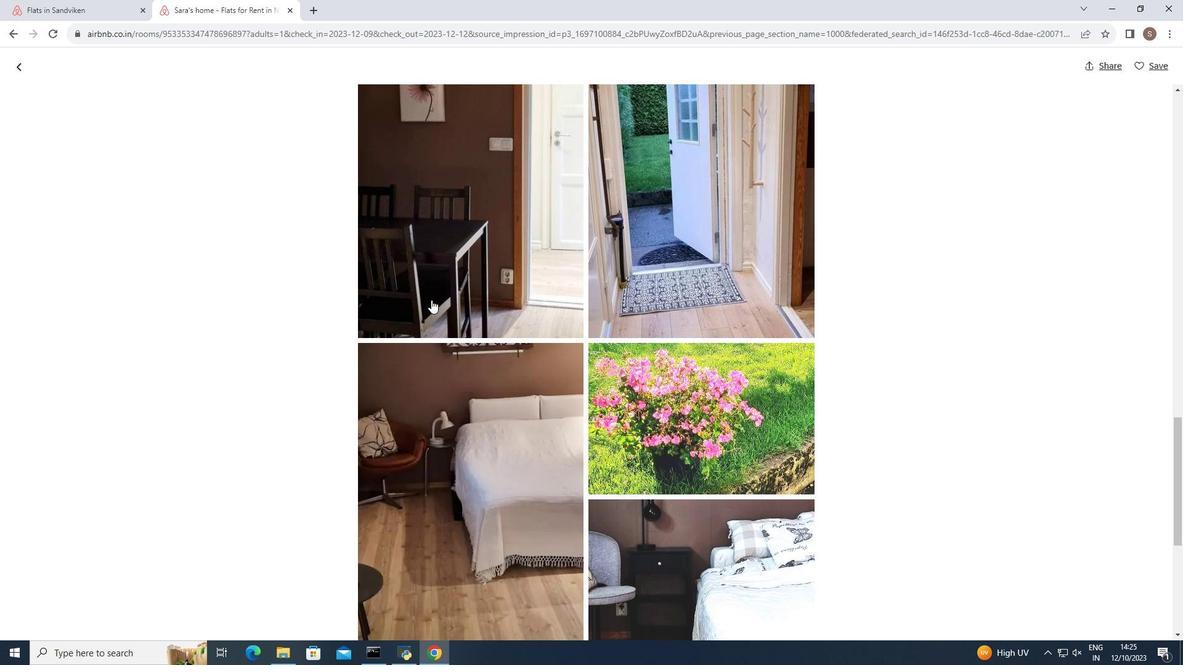 
Action: Mouse scrolled (431, 299) with delta (0, 0)
Screenshot: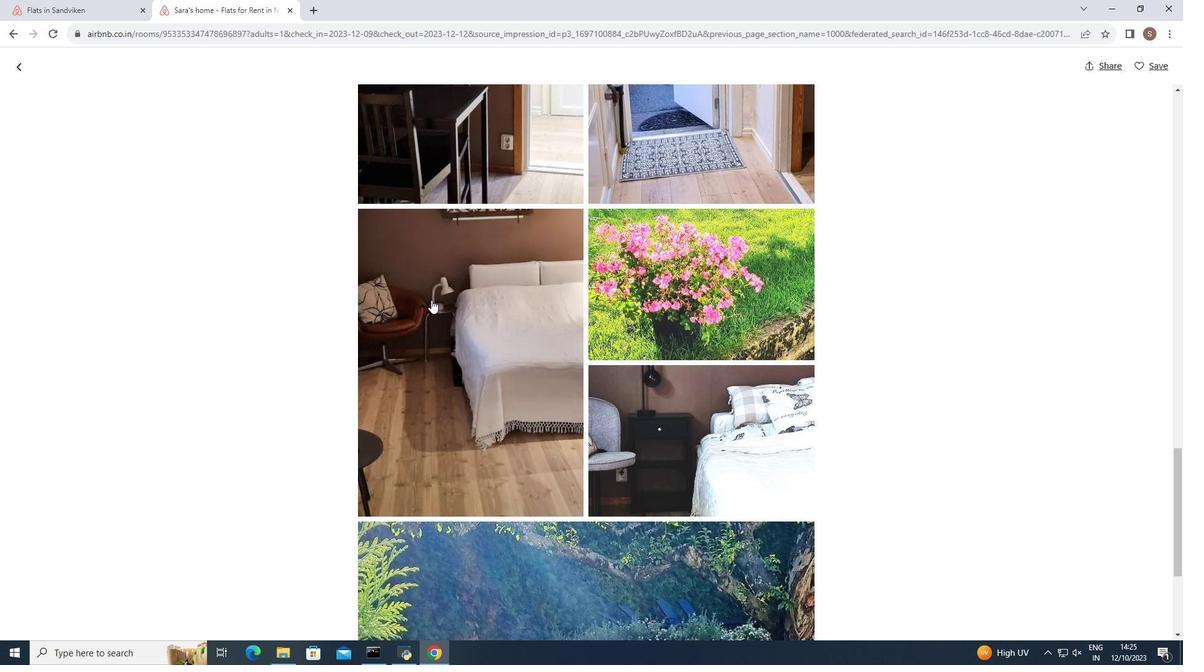 
Action: Mouse scrolled (431, 299) with delta (0, 0)
Screenshot: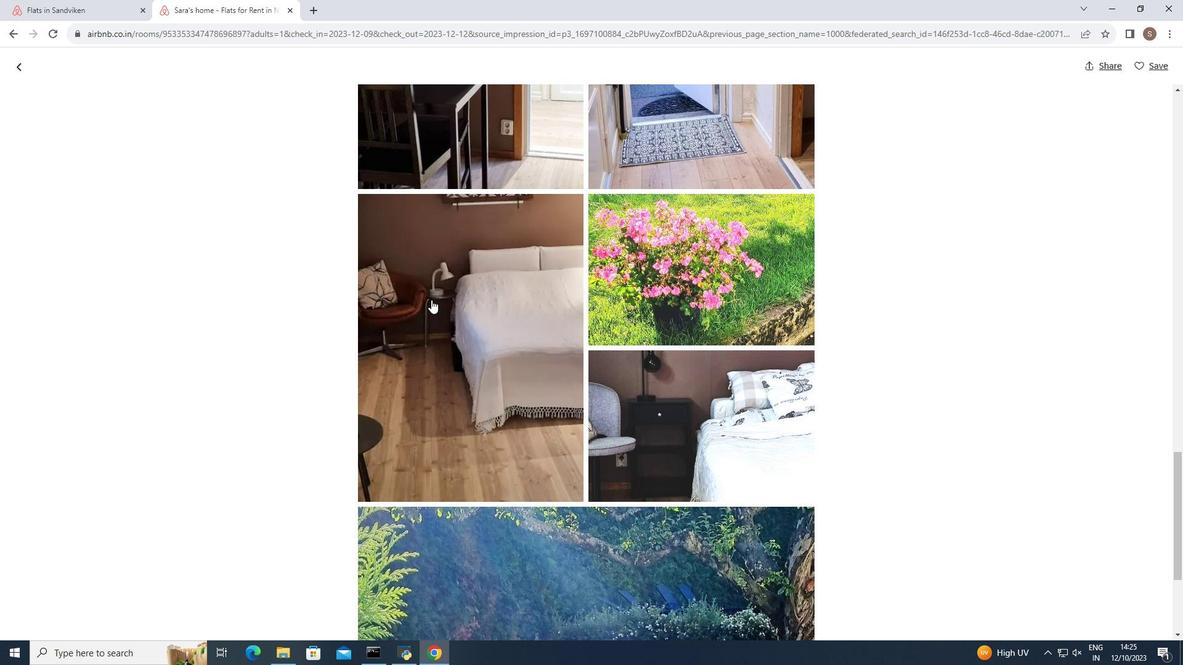 
Action: Mouse scrolled (431, 299) with delta (0, 0)
Screenshot: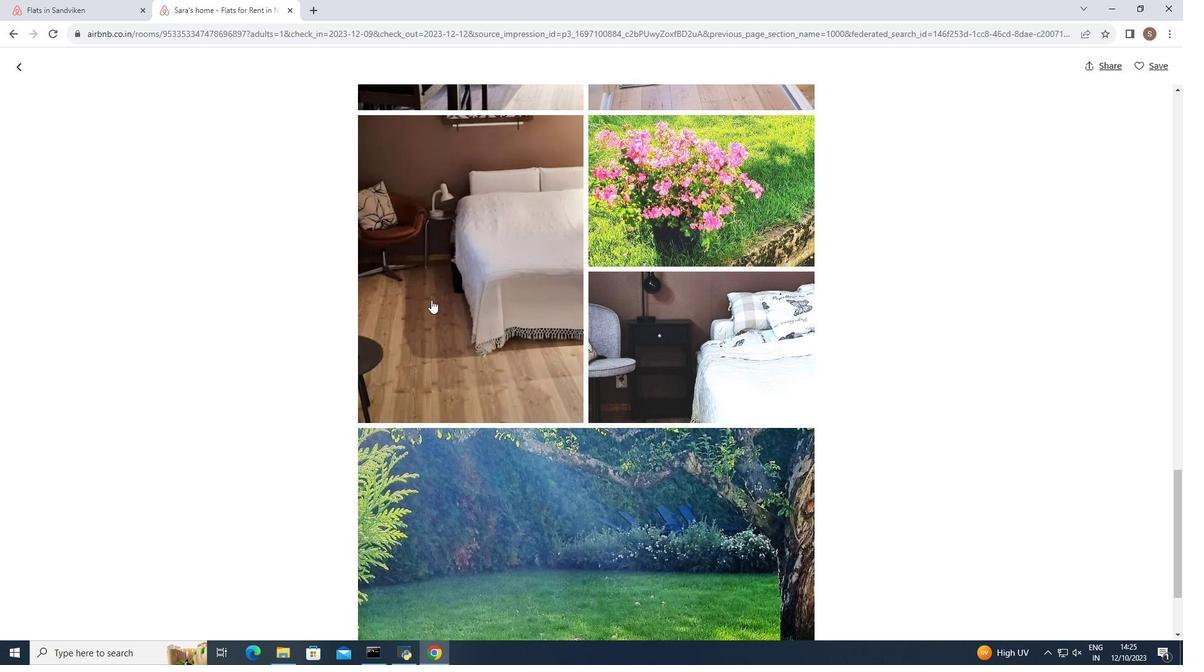 
Action: Mouse scrolled (431, 299) with delta (0, 0)
Screenshot: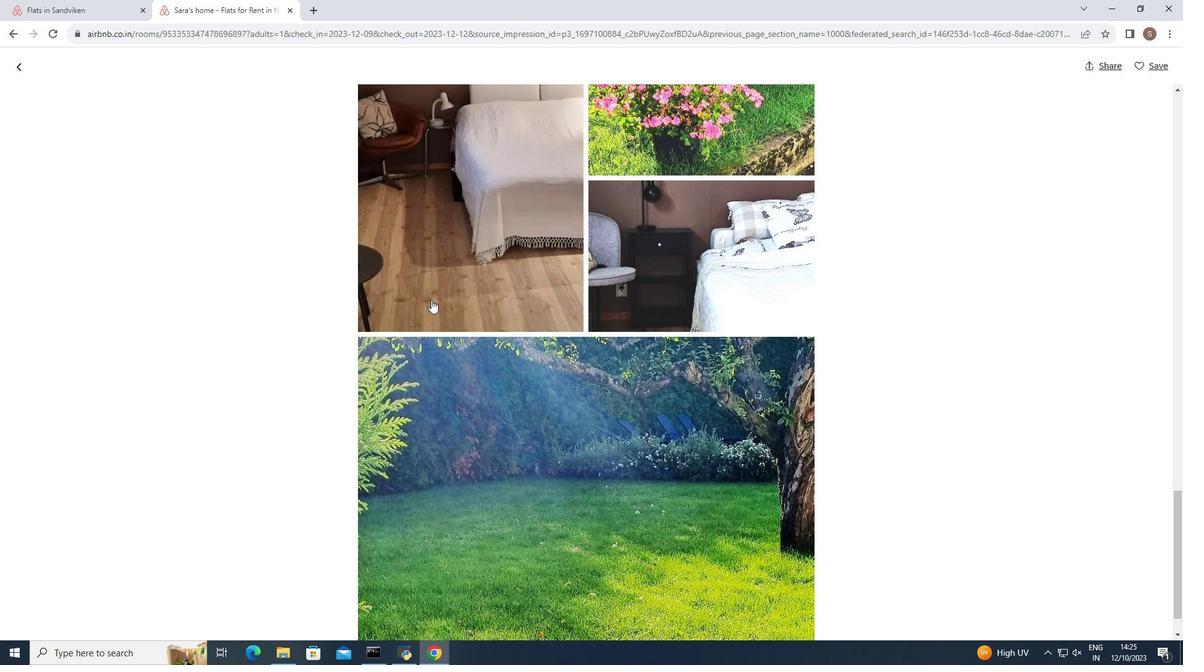 
Action: Mouse scrolled (431, 299) with delta (0, 0)
Screenshot: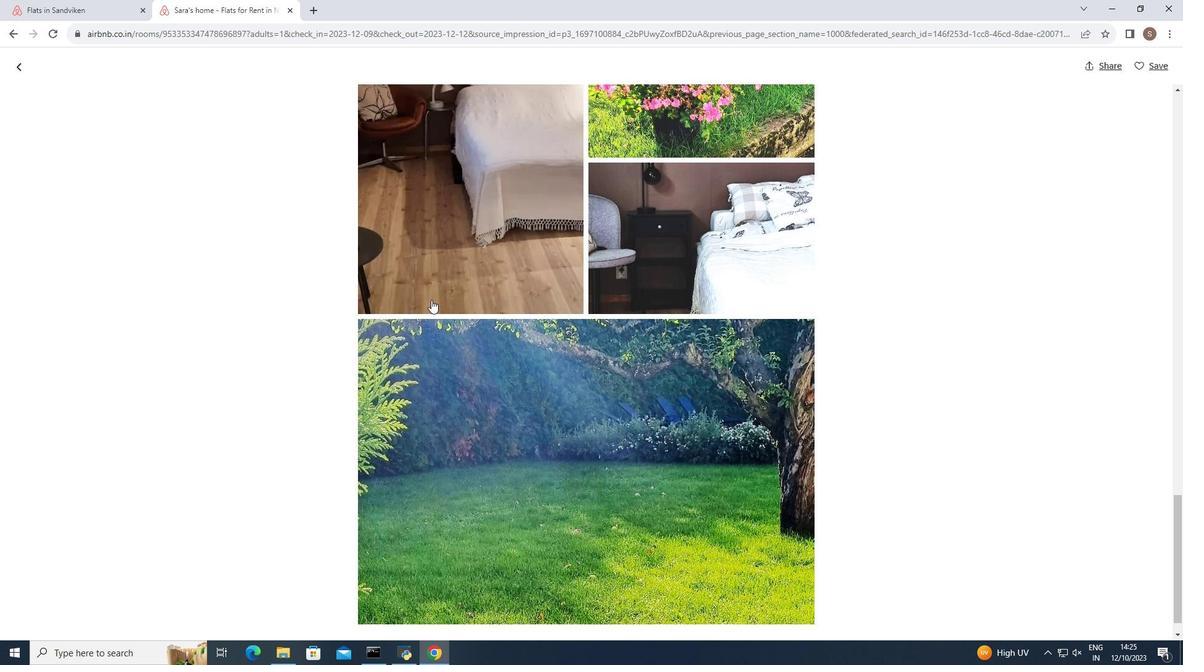 
Action: Mouse scrolled (431, 299) with delta (0, 0)
Screenshot: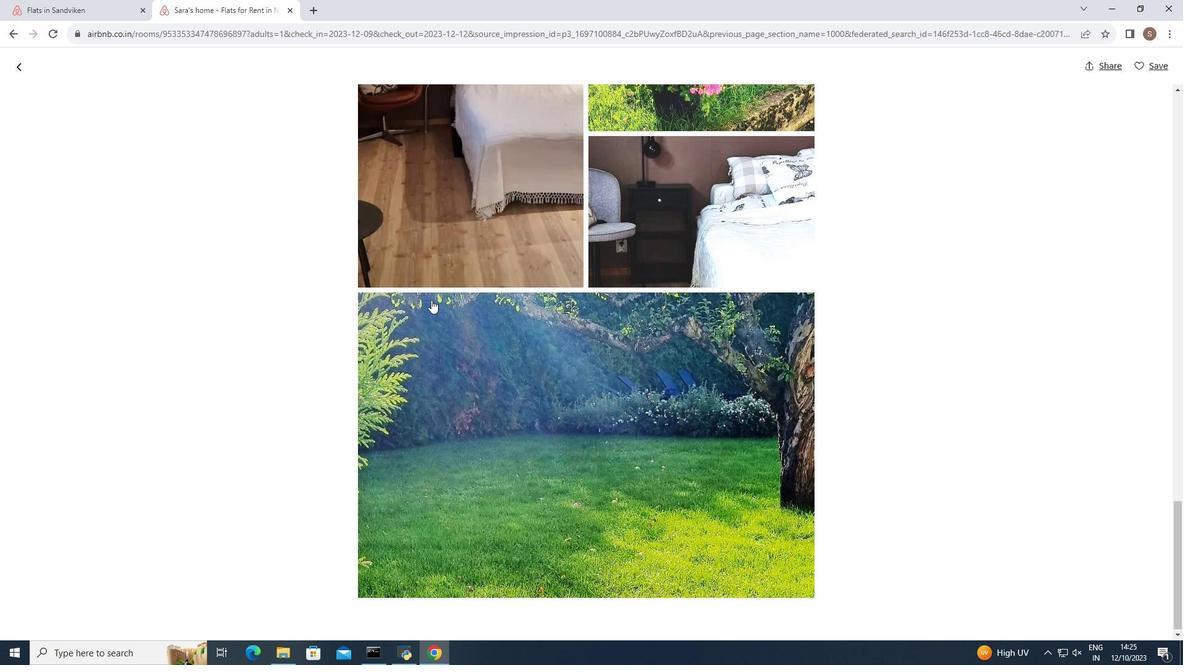 
Action: Mouse scrolled (431, 299) with delta (0, 0)
Screenshot: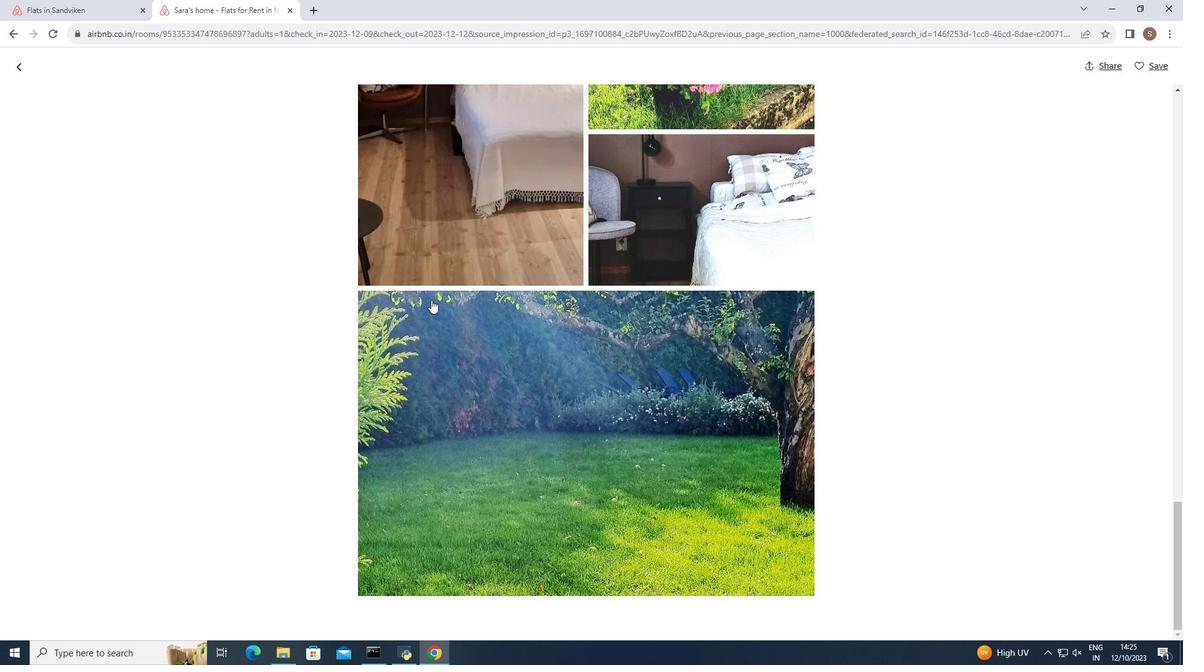 
Action: Mouse moved to (21, 65)
Screenshot: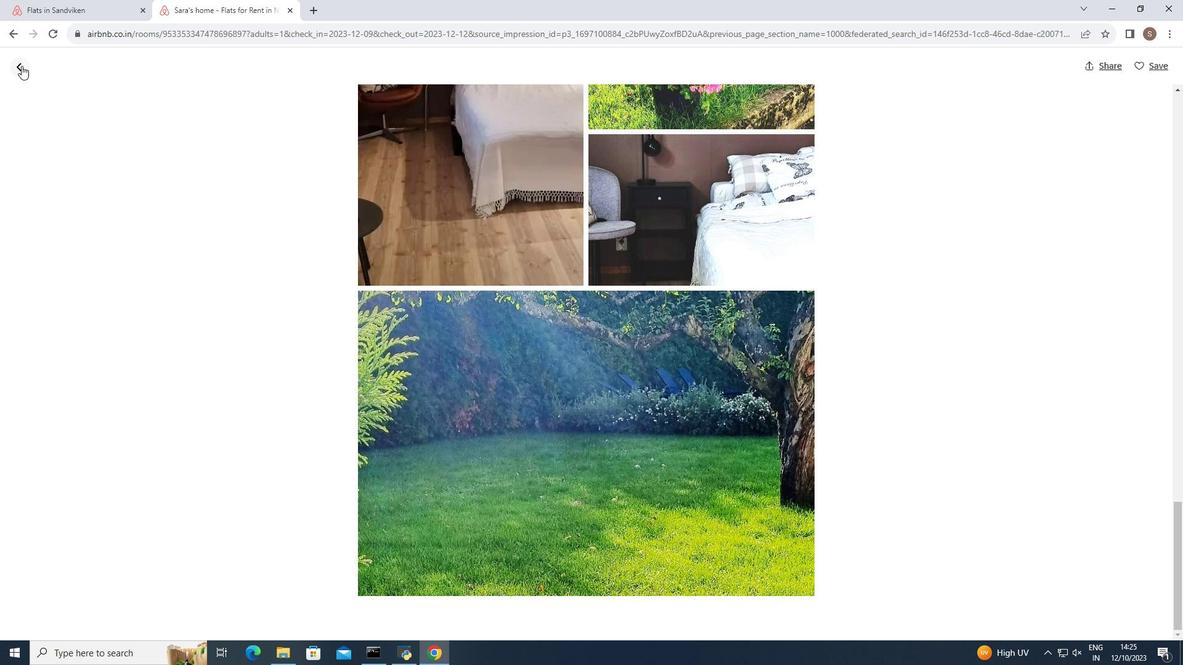 
Action: Mouse pressed left at (21, 65)
Screenshot: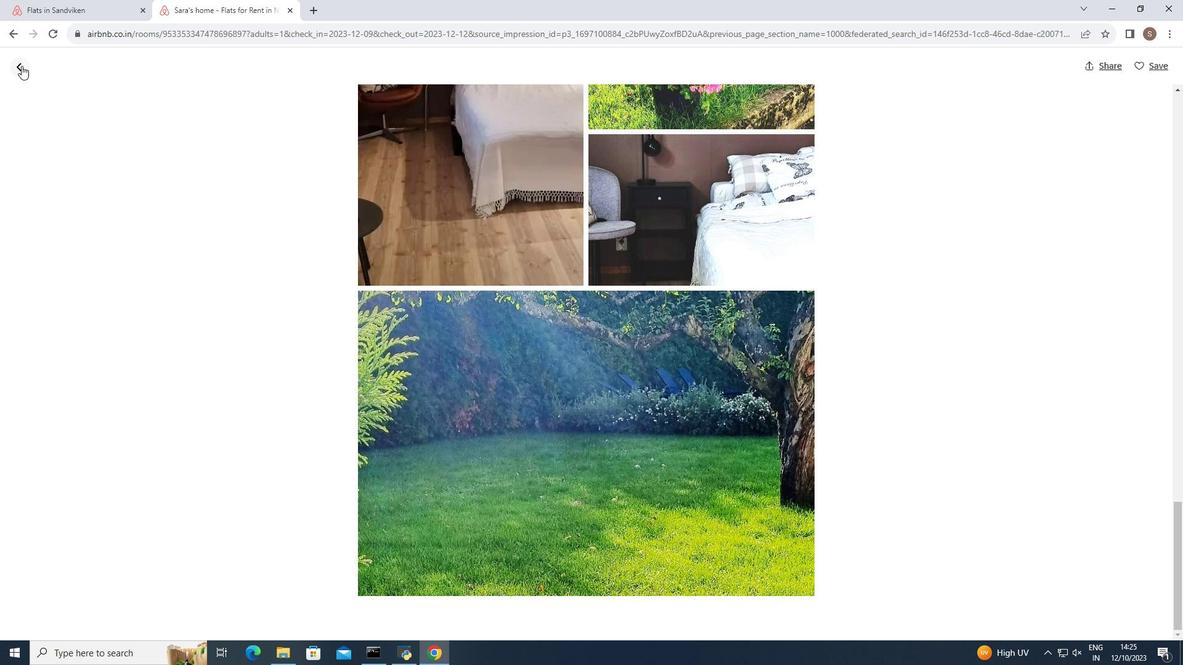
Action: Mouse moved to (168, 236)
Screenshot: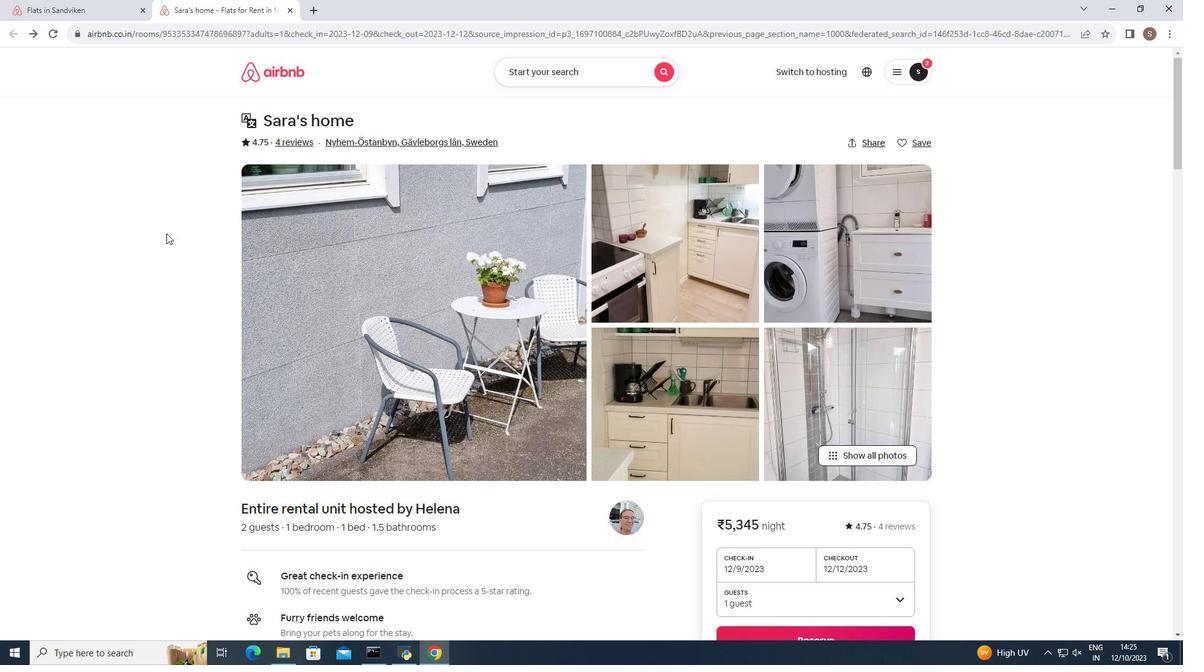 
Action: Mouse scrolled (168, 235) with delta (0, 0)
Screenshot: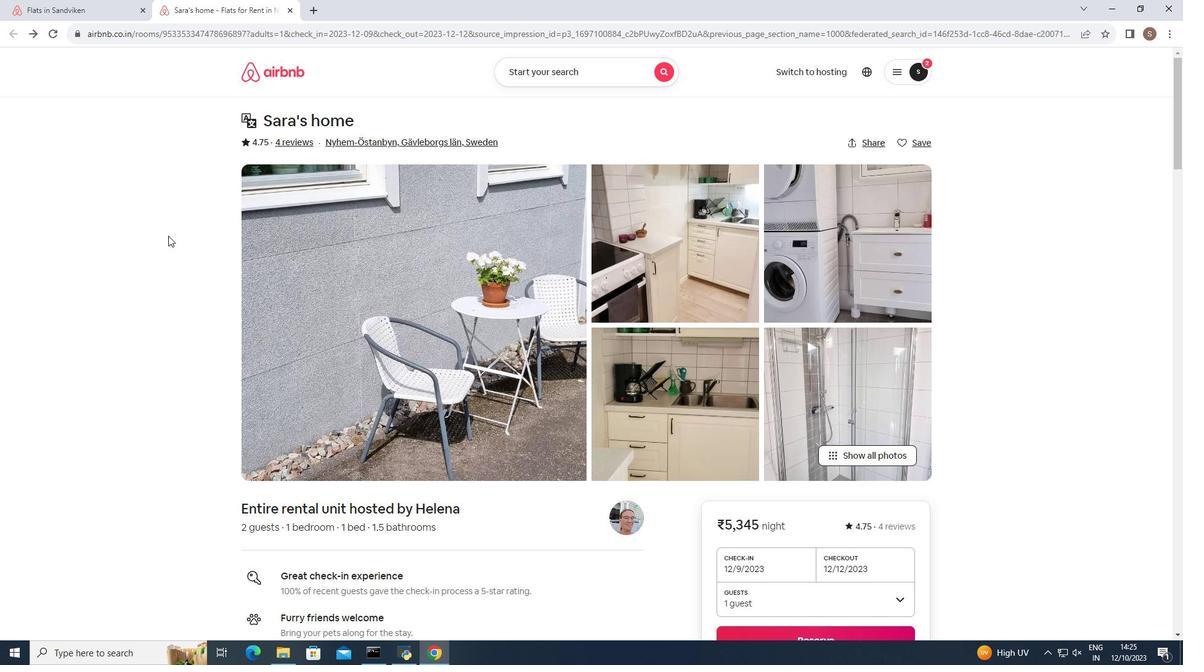 
Action: Mouse moved to (168, 236)
Screenshot: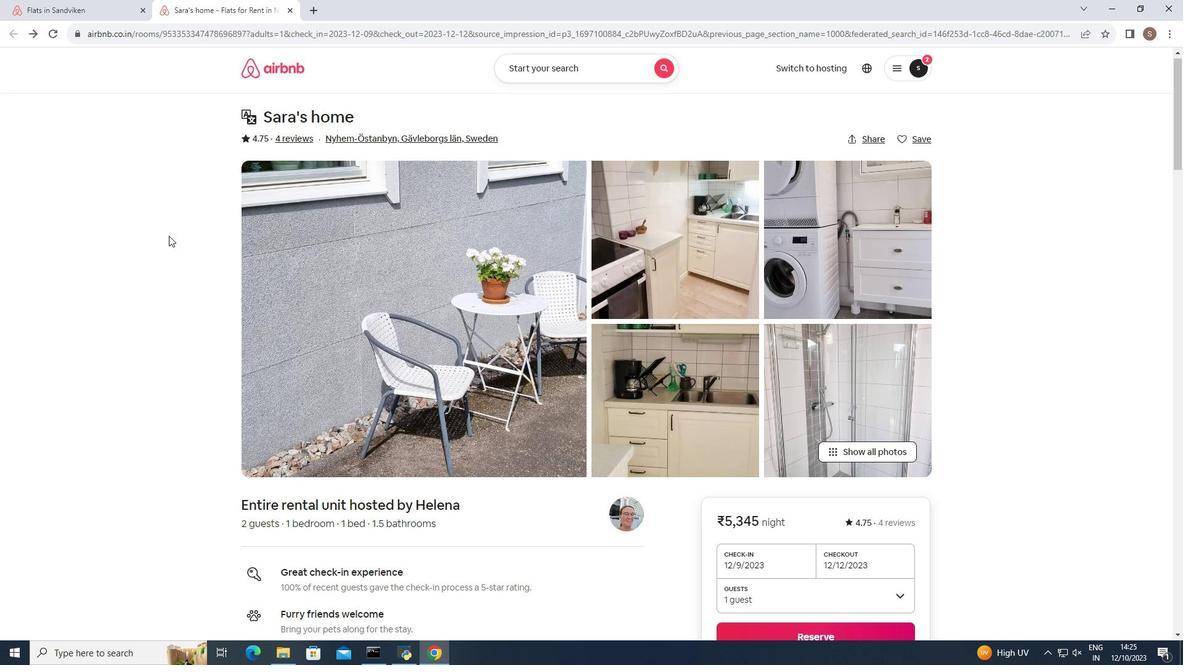 
Action: Mouse scrolled (168, 236) with delta (0, 0)
Screenshot: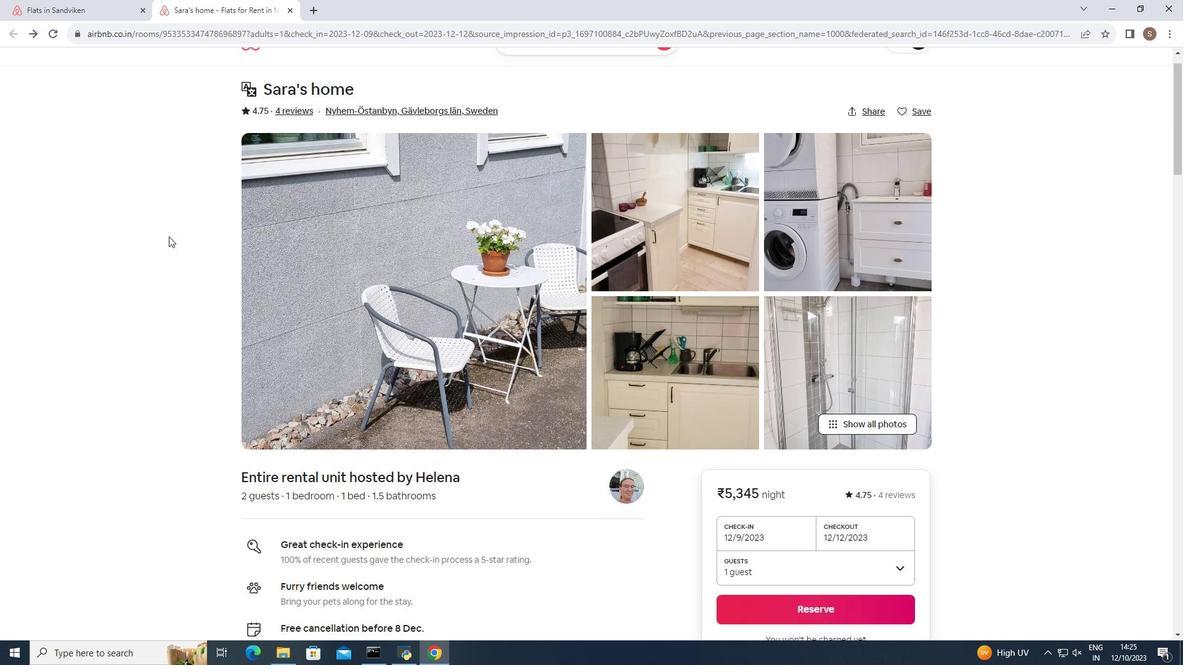 
Action: Mouse scrolled (168, 236) with delta (0, 0)
Screenshot: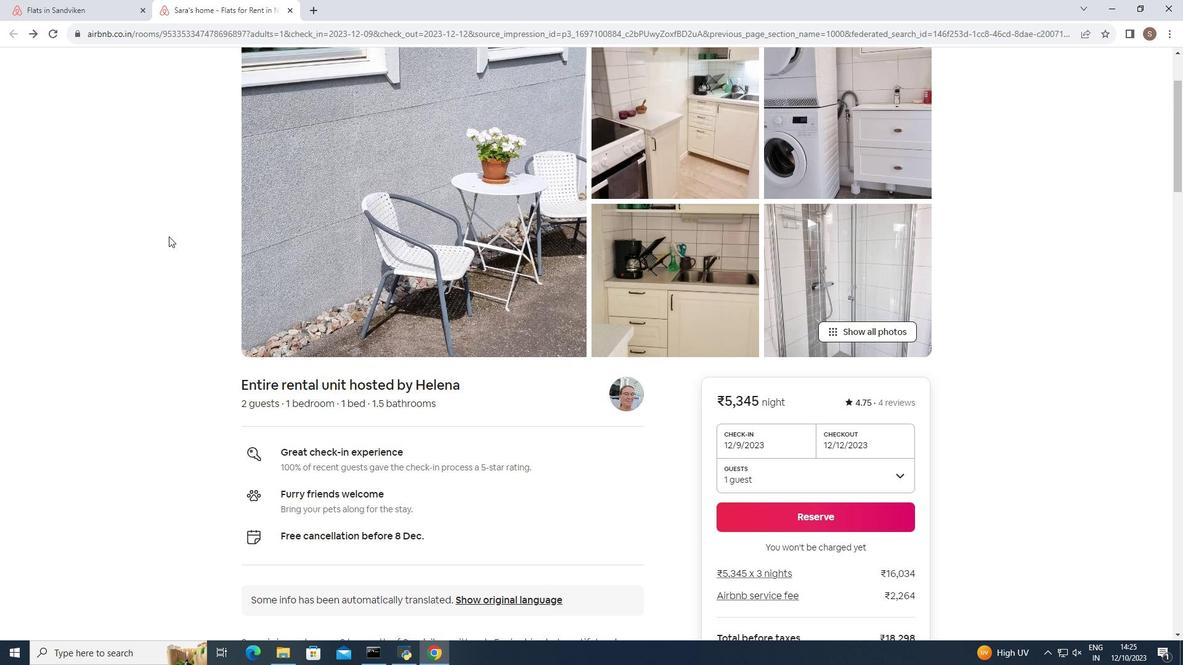 
Action: Mouse scrolled (168, 236) with delta (0, 0)
Screenshot: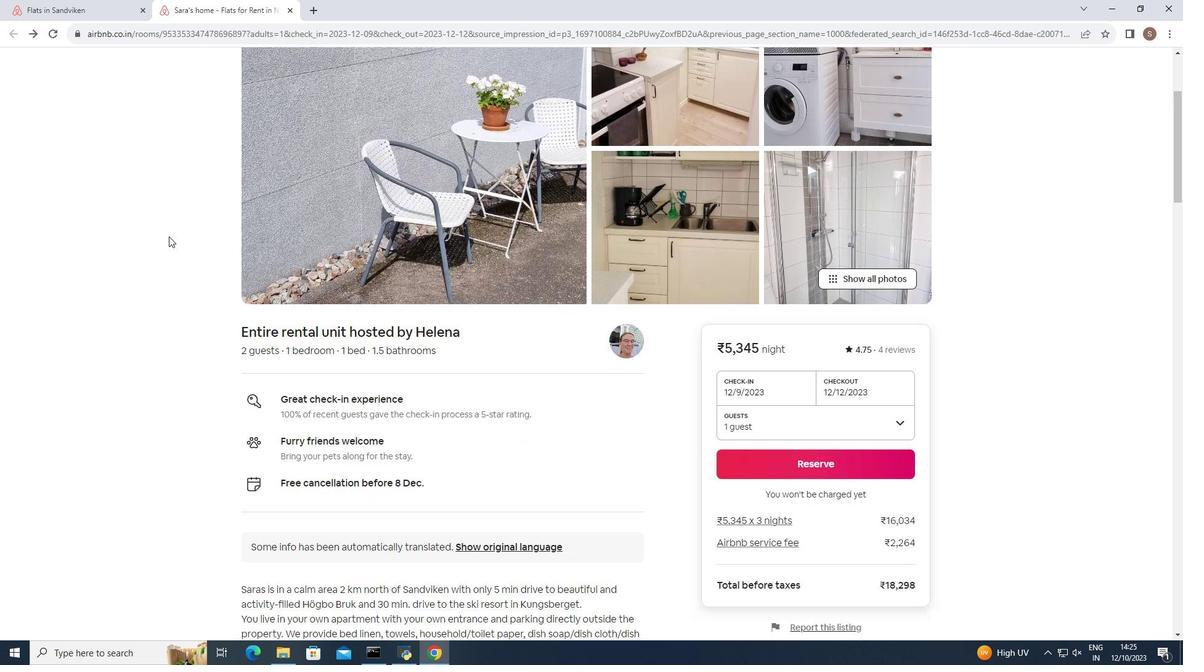 
Action: Mouse scrolled (168, 236) with delta (0, 0)
Screenshot: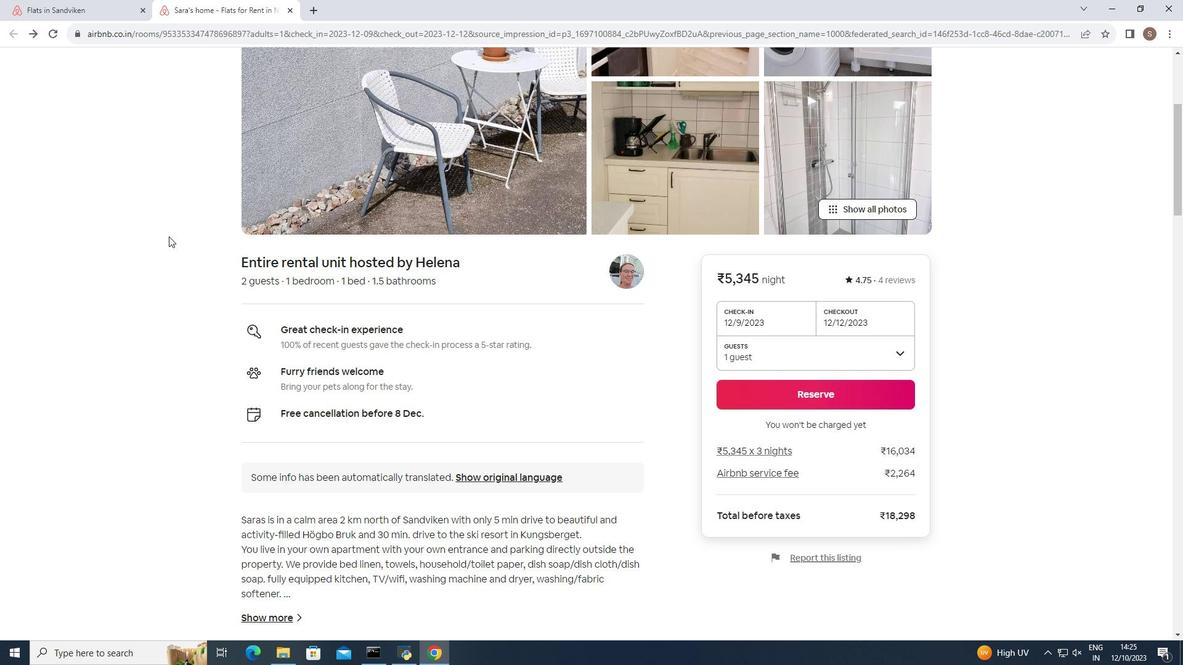 
Action: Mouse scrolled (168, 236) with delta (0, 0)
Screenshot: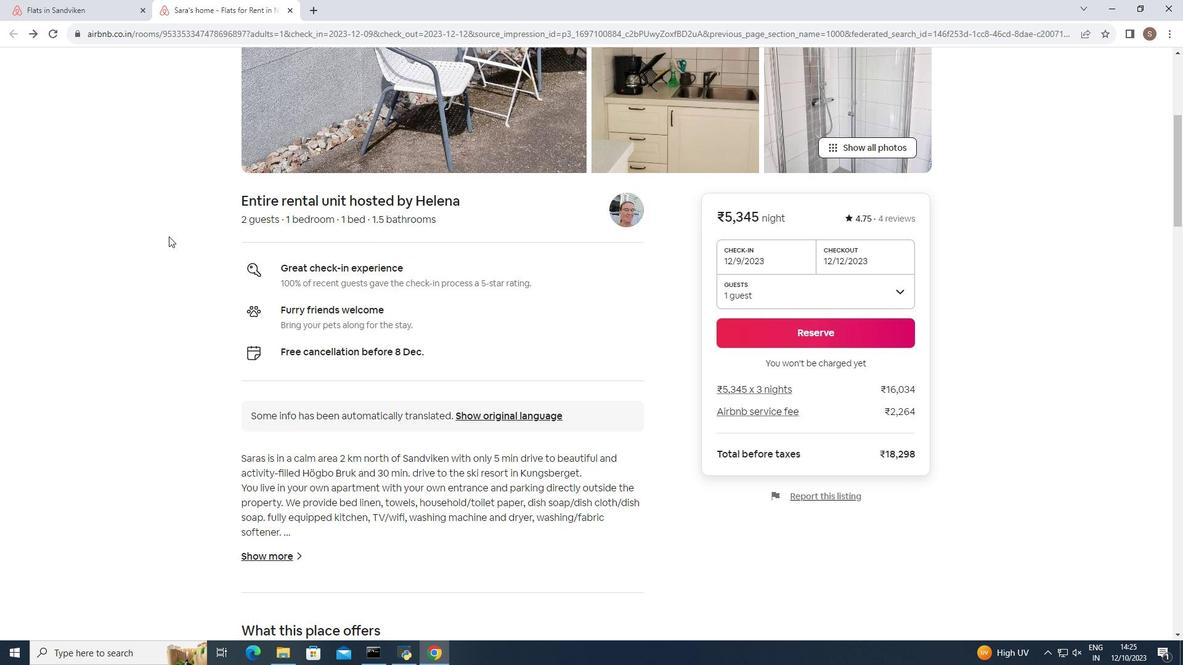 
Action: Mouse scrolled (168, 236) with delta (0, 0)
Screenshot: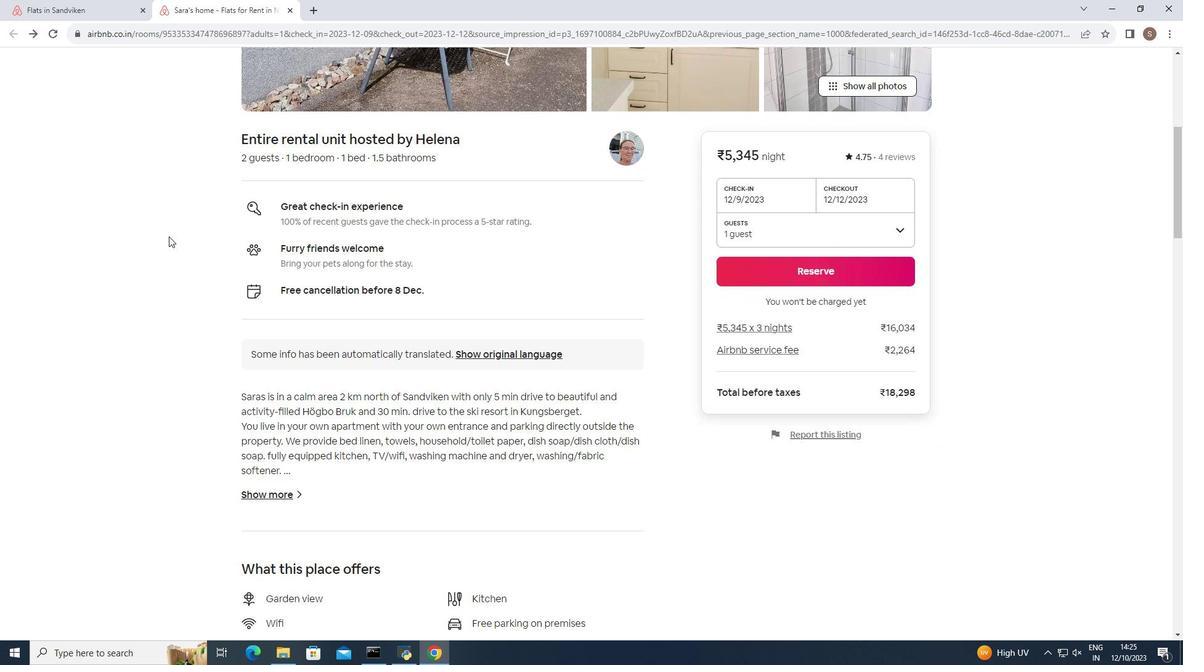 
Action: Mouse scrolled (168, 236) with delta (0, 0)
Screenshot: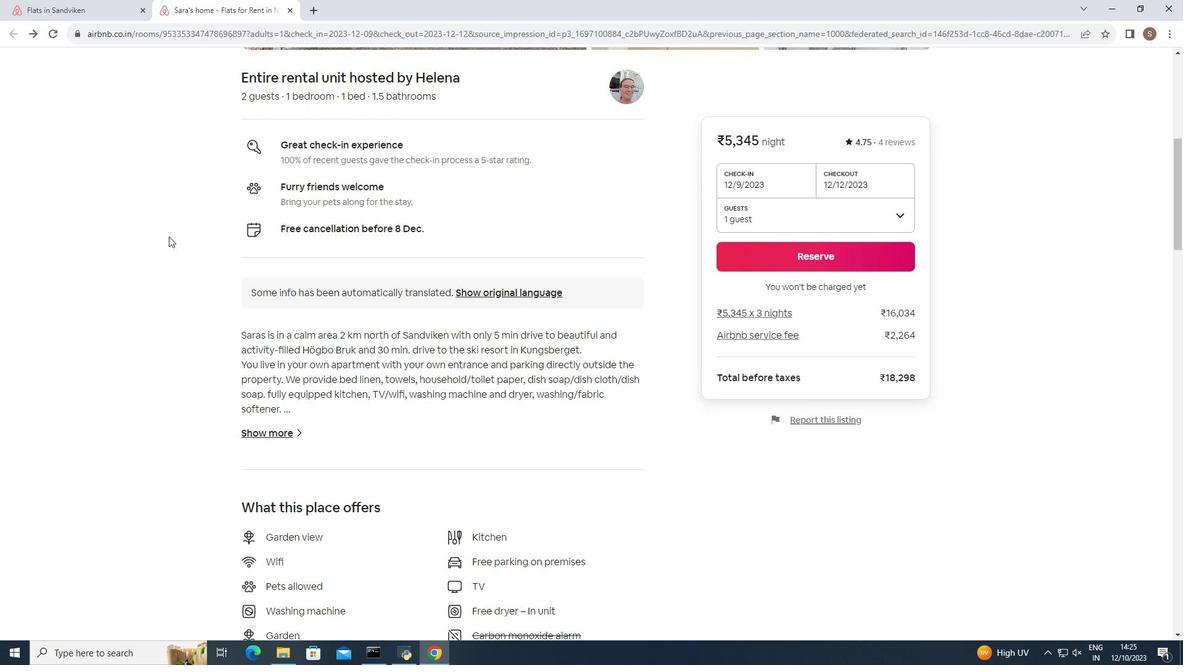 
Action: Mouse scrolled (168, 236) with delta (0, 0)
Screenshot: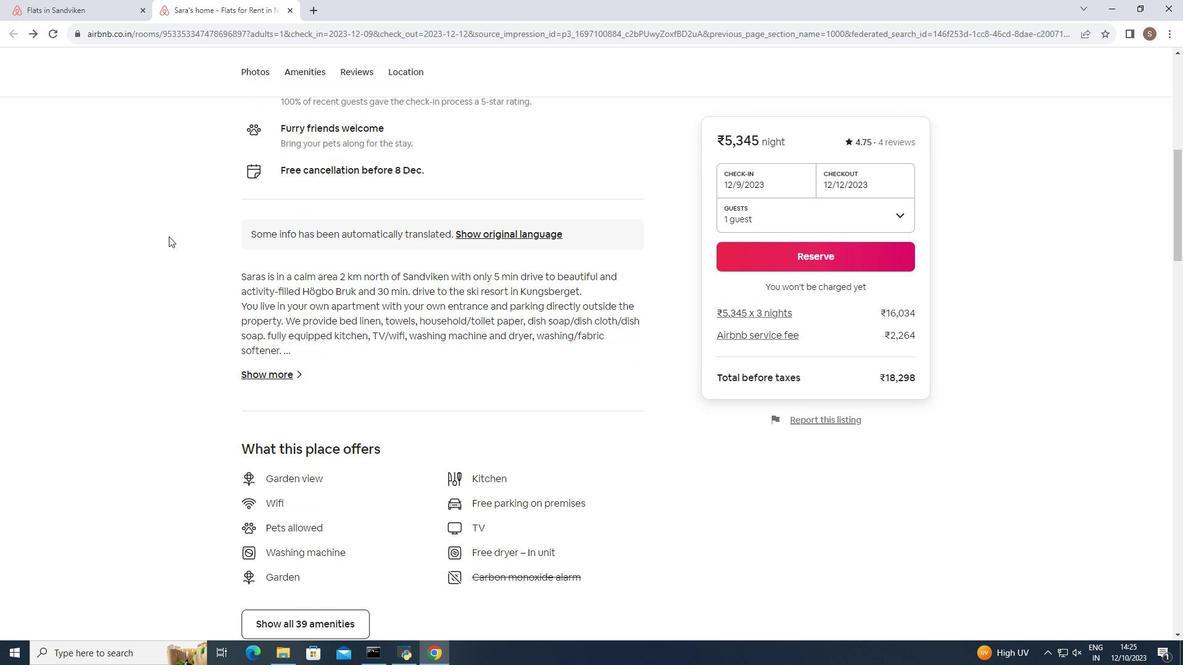 
Action: Mouse moved to (269, 309)
Screenshot: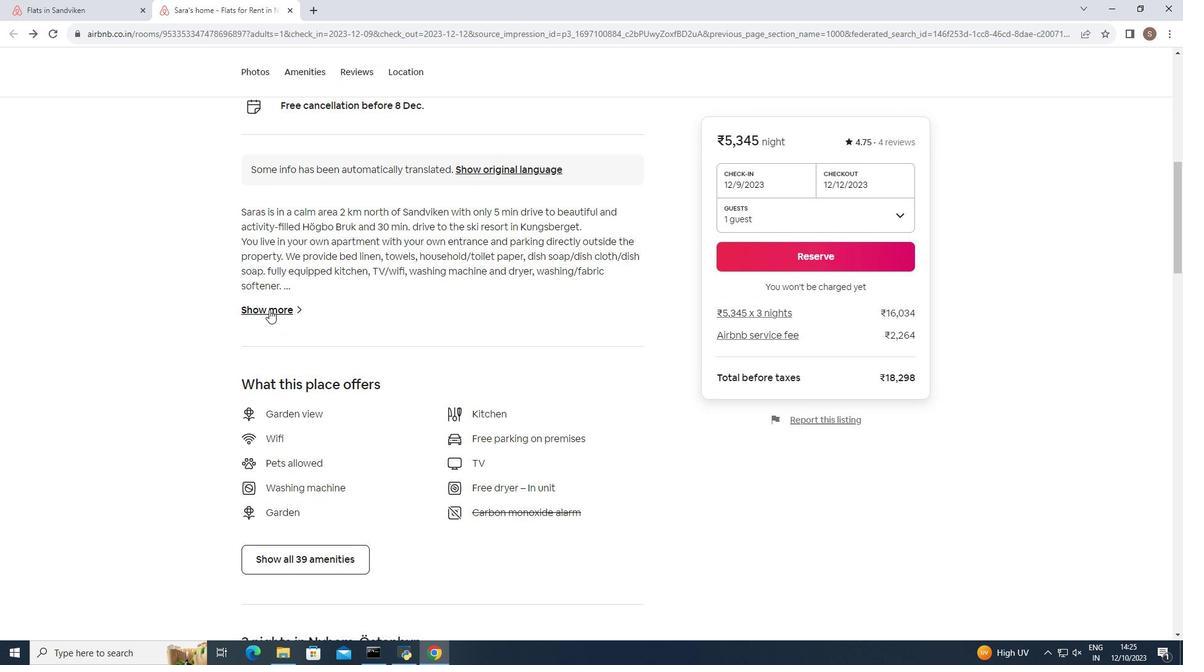 
Action: Mouse pressed left at (269, 309)
Screenshot: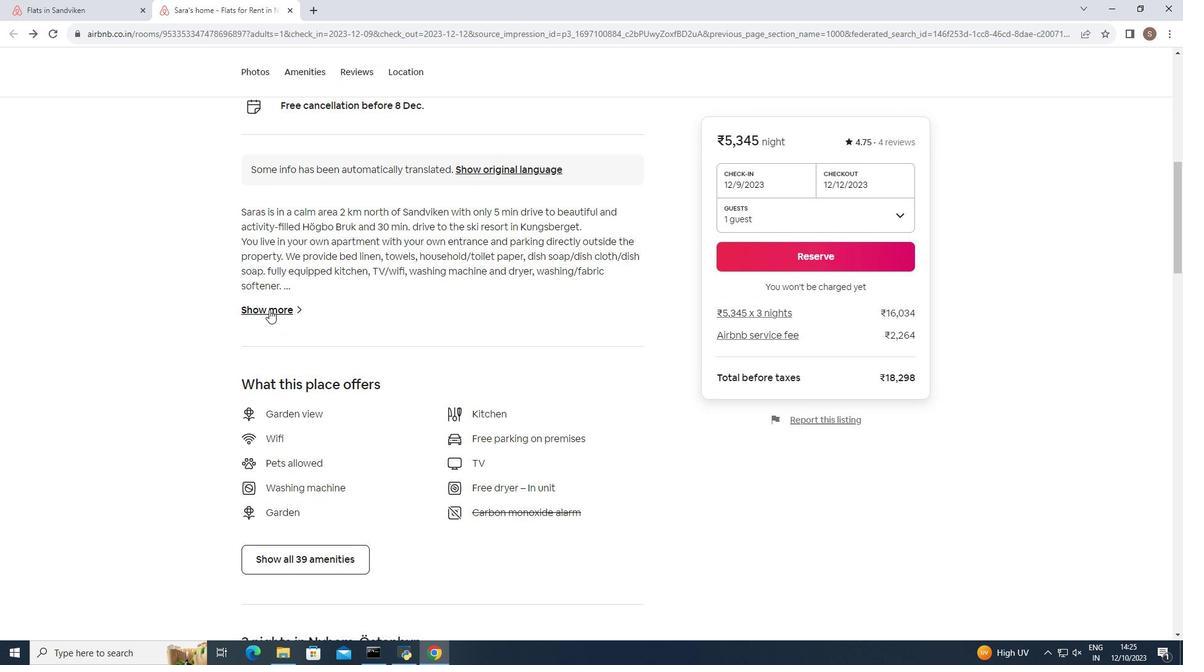 
Action: Mouse moved to (370, 260)
Screenshot: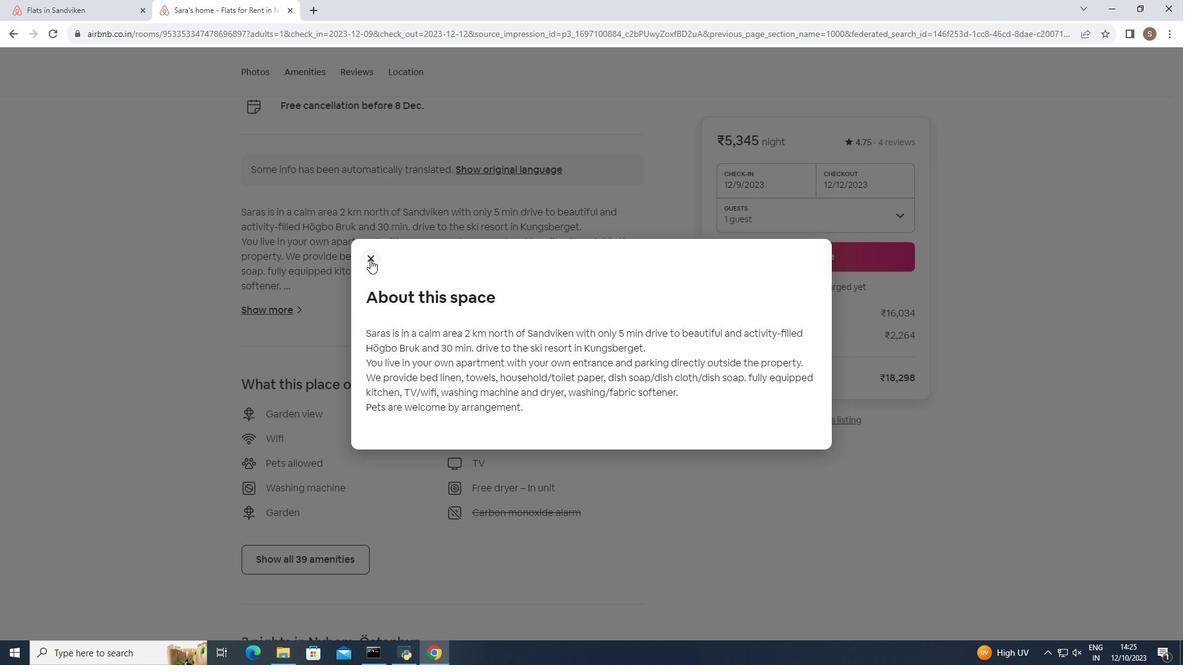 
Action: Mouse pressed left at (370, 260)
Screenshot: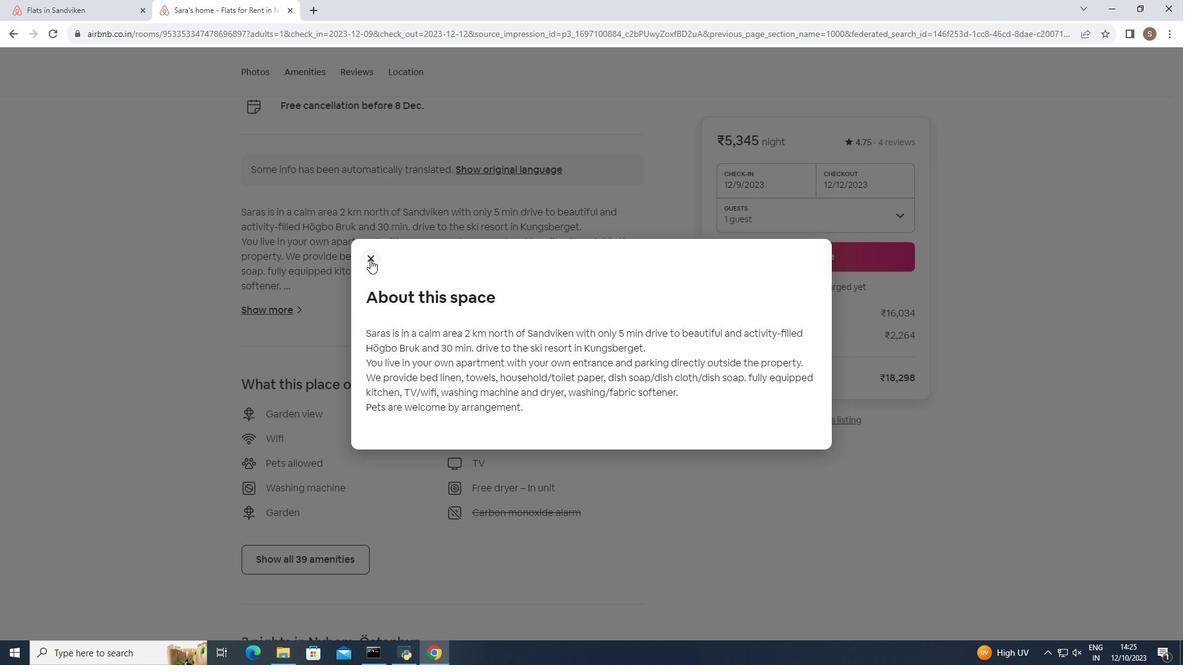 
Action: Mouse scrolled (370, 259) with delta (0, 0)
Screenshot: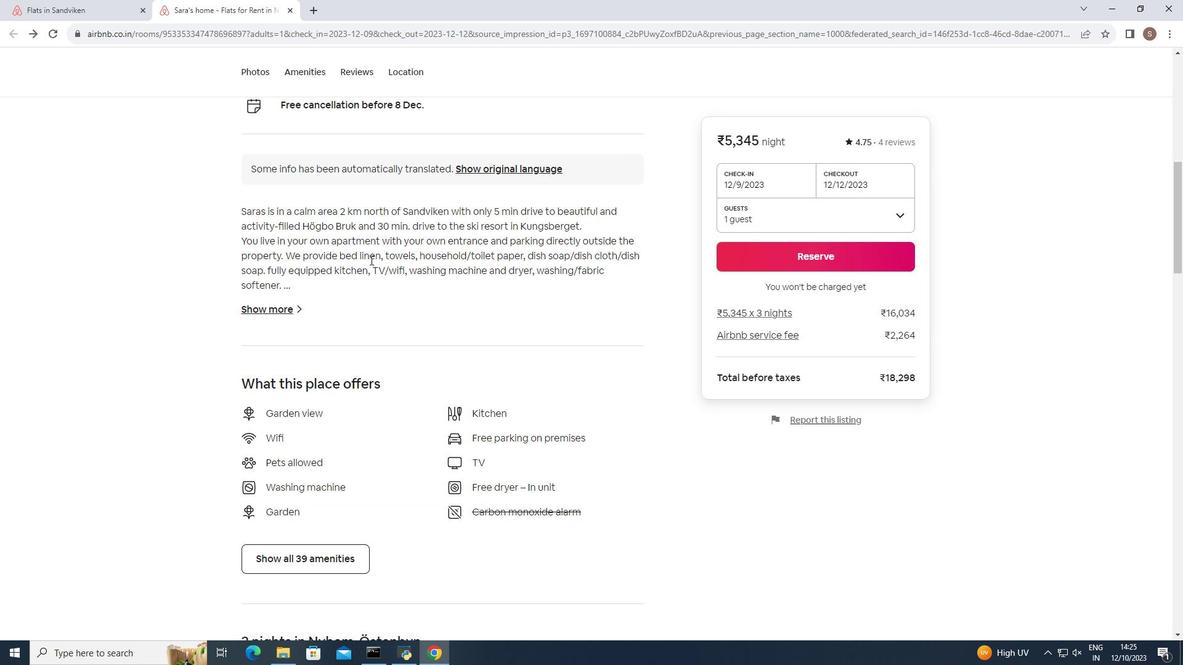 
Action: Mouse moved to (370, 261)
Screenshot: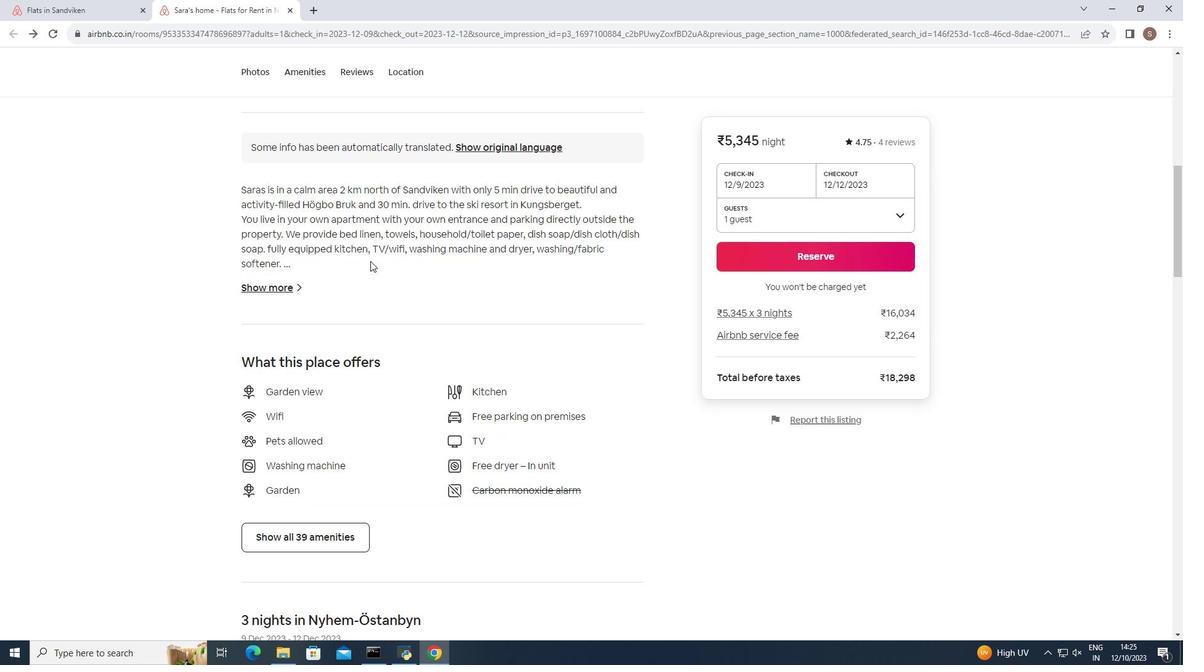 
Action: Mouse scrolled (370, 261) with delta (0, 0)
Screenshot: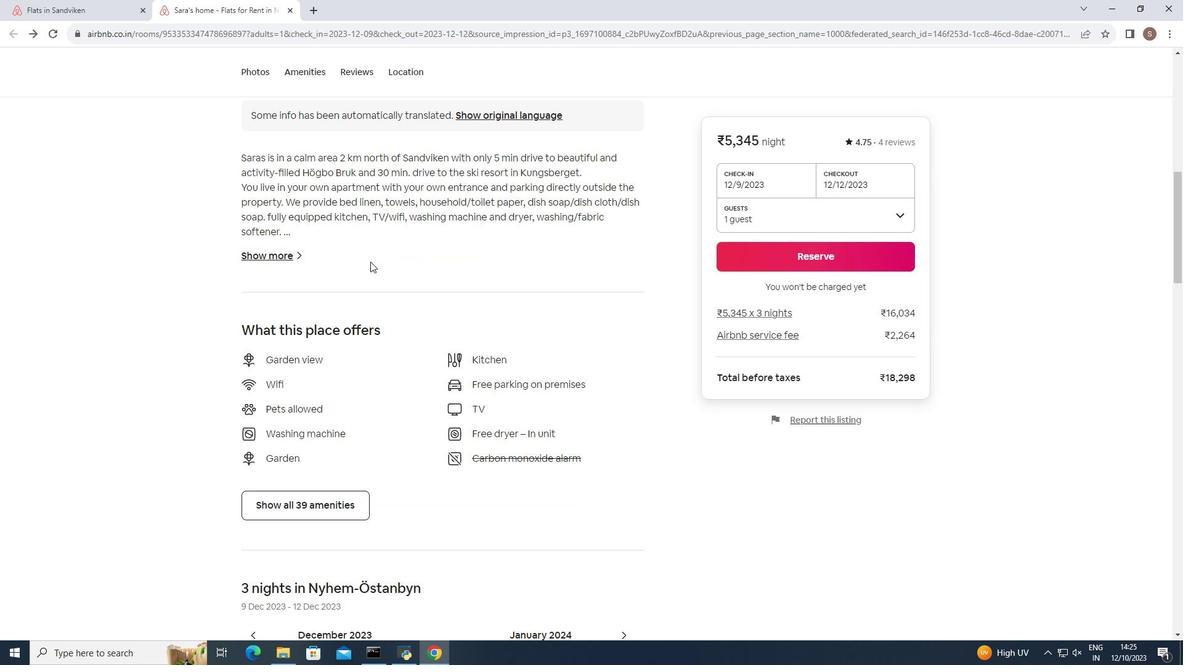 
Action: Mouse moved to (314, 432)
Screenshot: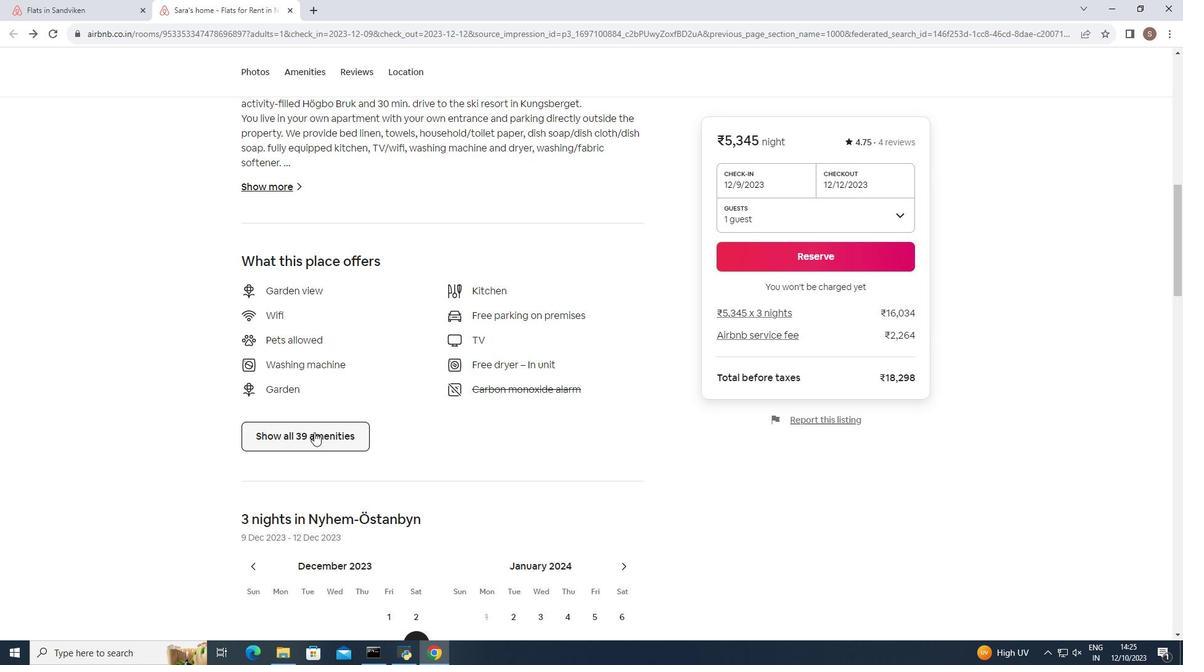 
Action: Mouse pressed left at (314, 432)
Screenshot: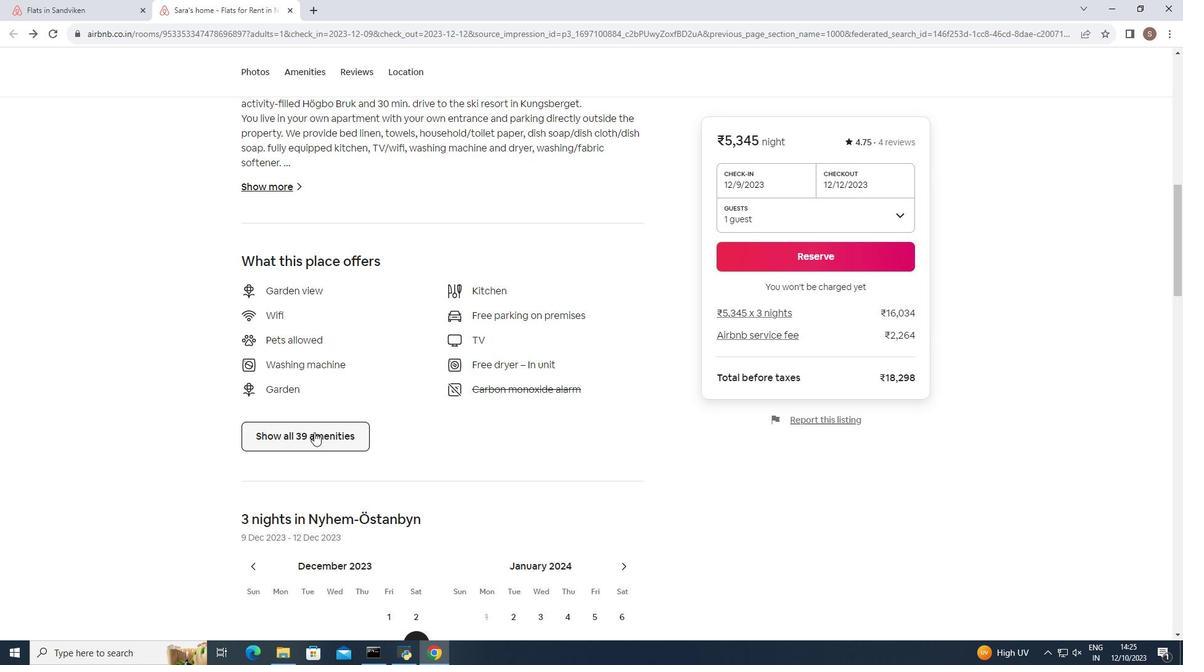 
Action: Mouse moved to (364, 425)
Screenshot: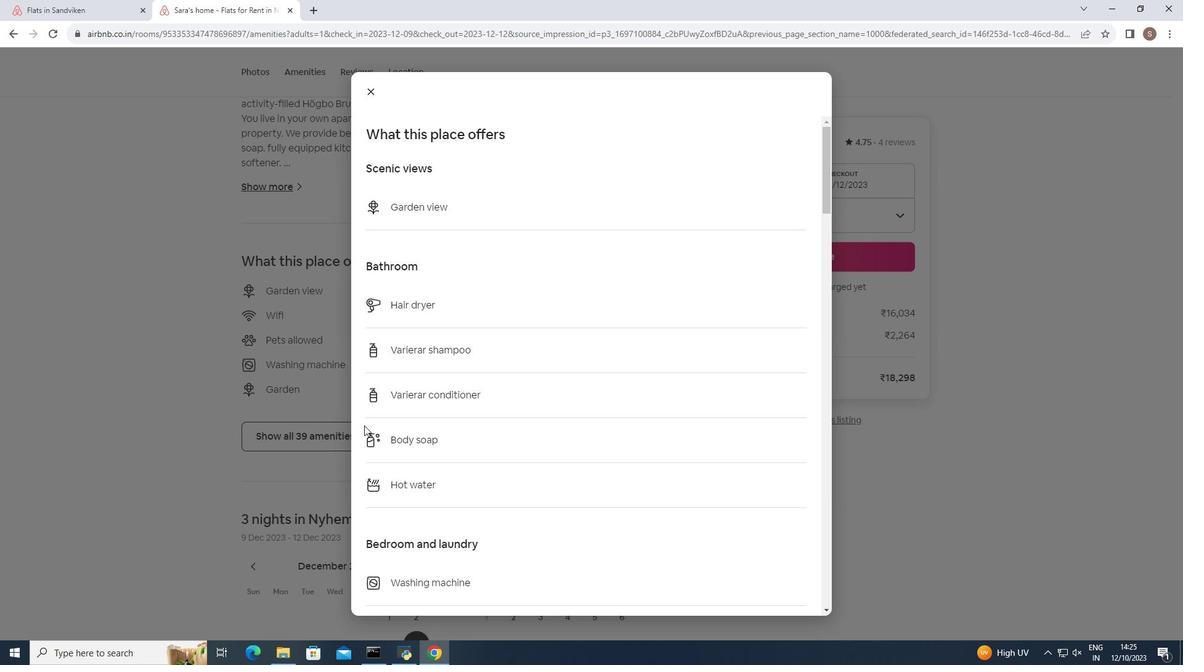 
Action: Mouse scrolled (364, 425) with delta (0, 0)
Screenshot: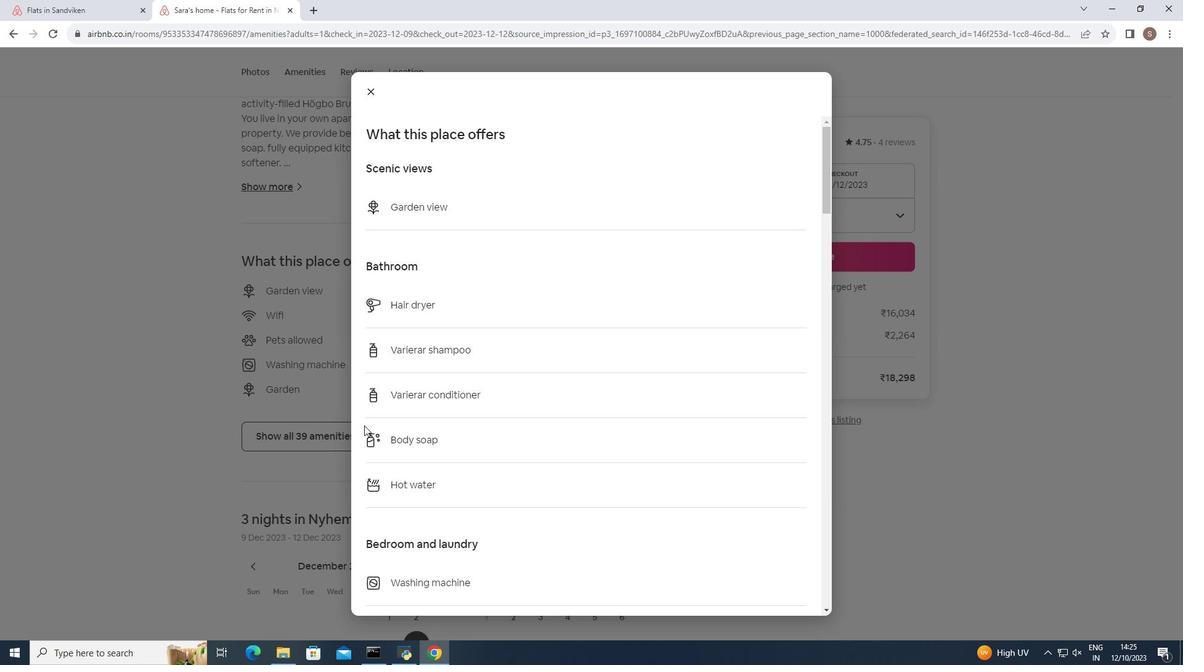 
Action: Mouse scrolled (364, 425) with delta (0, 0)
Screenshot: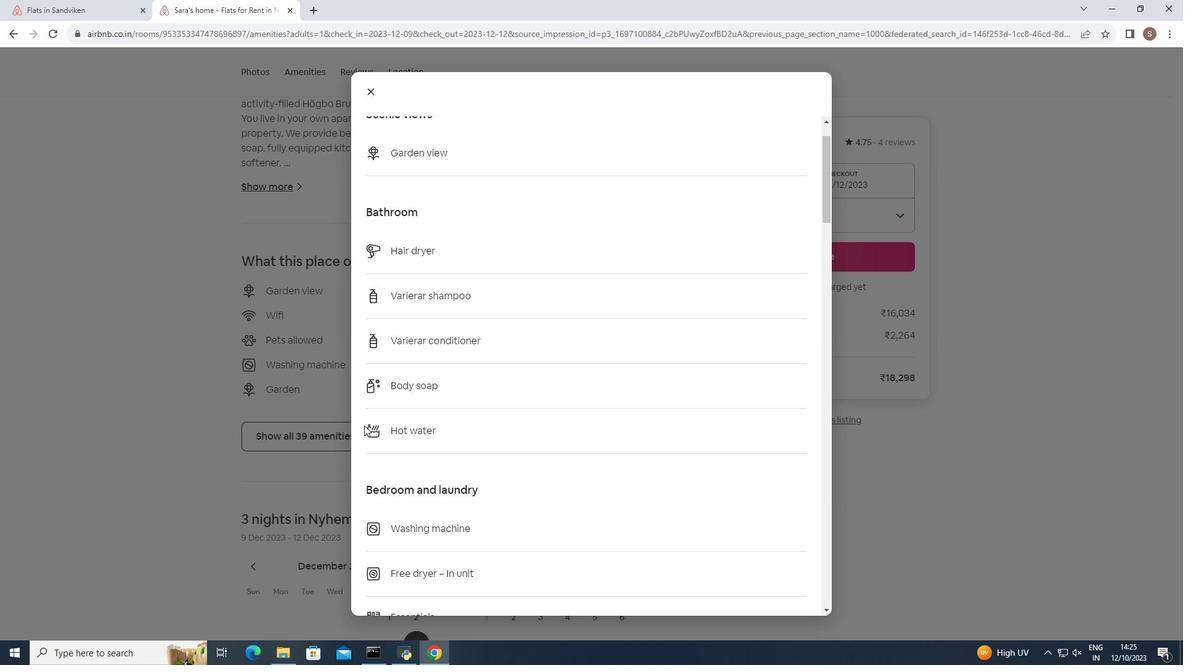
Action: Mouse moved to (364, 425)
Screenshot: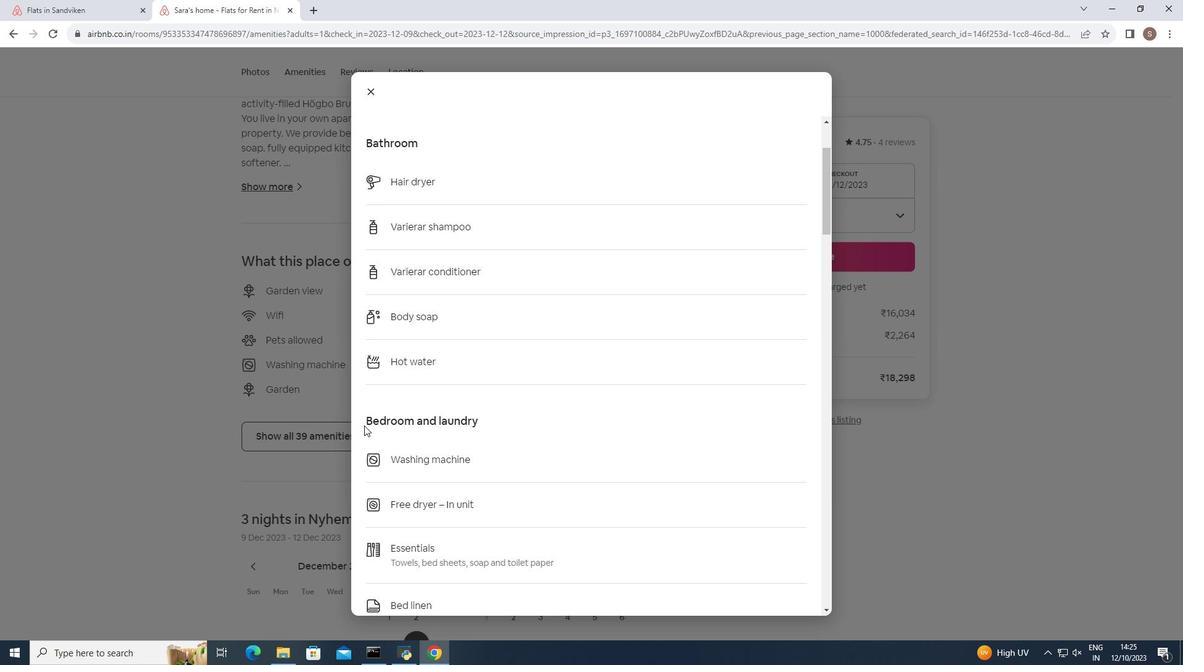 
Action: Mouse scrolled (364, 425) with delta (0, 0)
Screenshot: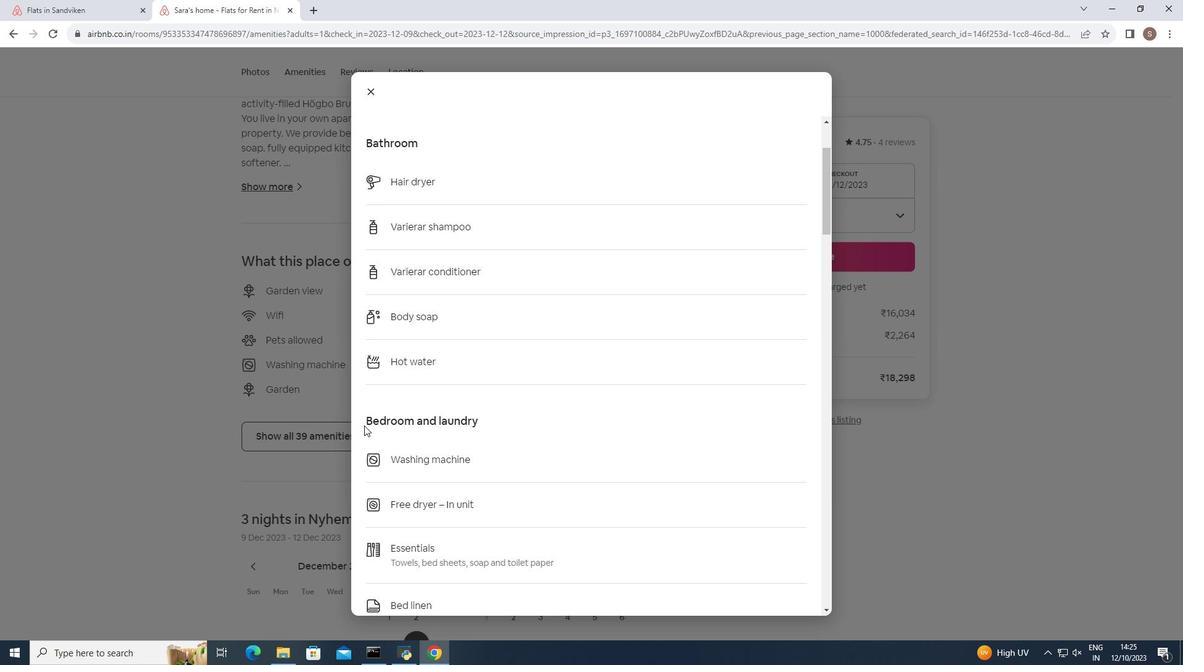 
Action: Mouse scrolled (364, 425) with delta (0, 0)
Screenshot: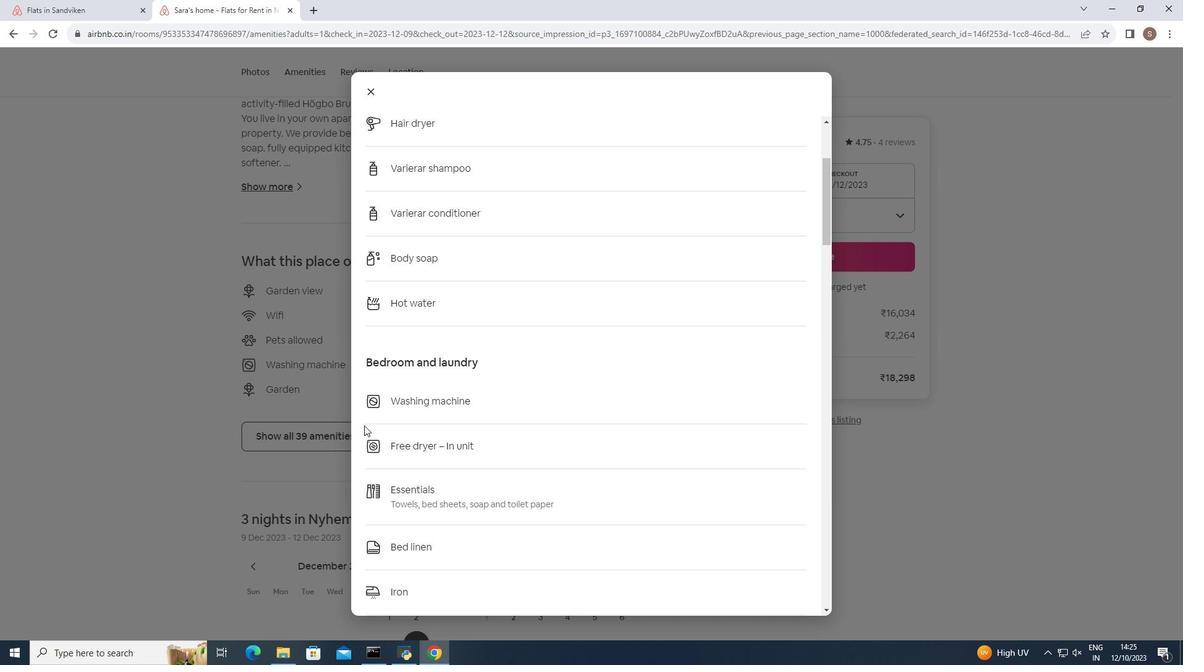 
Action: Mouse scrolled (364, 425) with delta (0, 0)
Screenshot: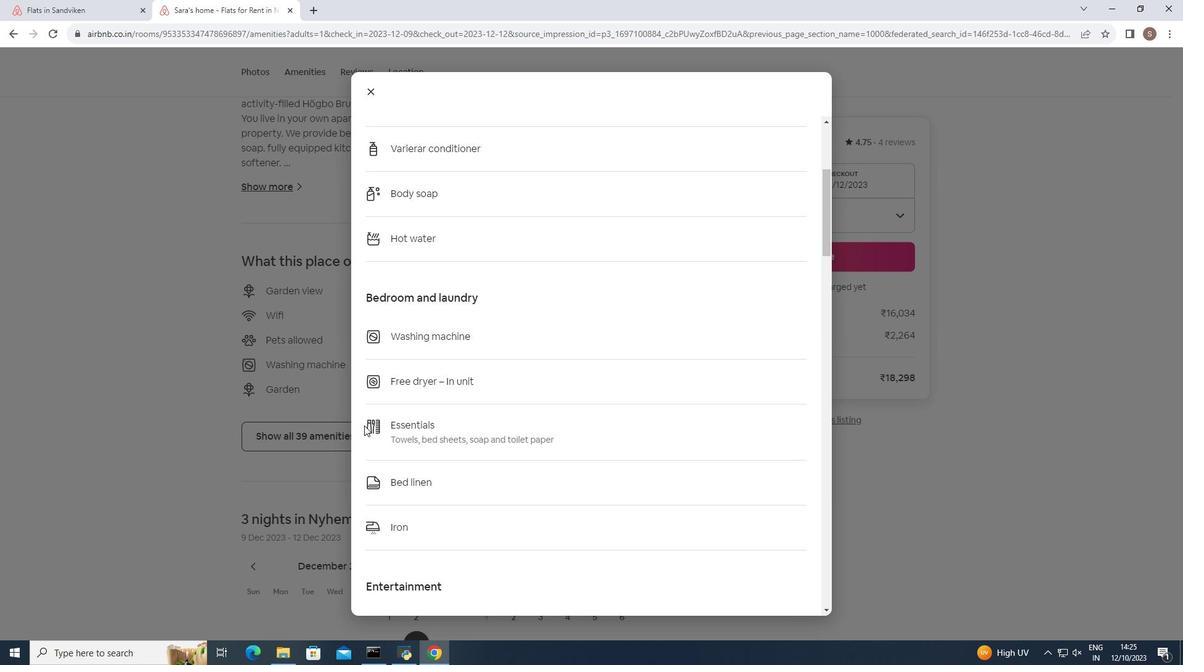 
Action: Mouse scrolled (364, 425) with delta (0, 0)
Screenshot: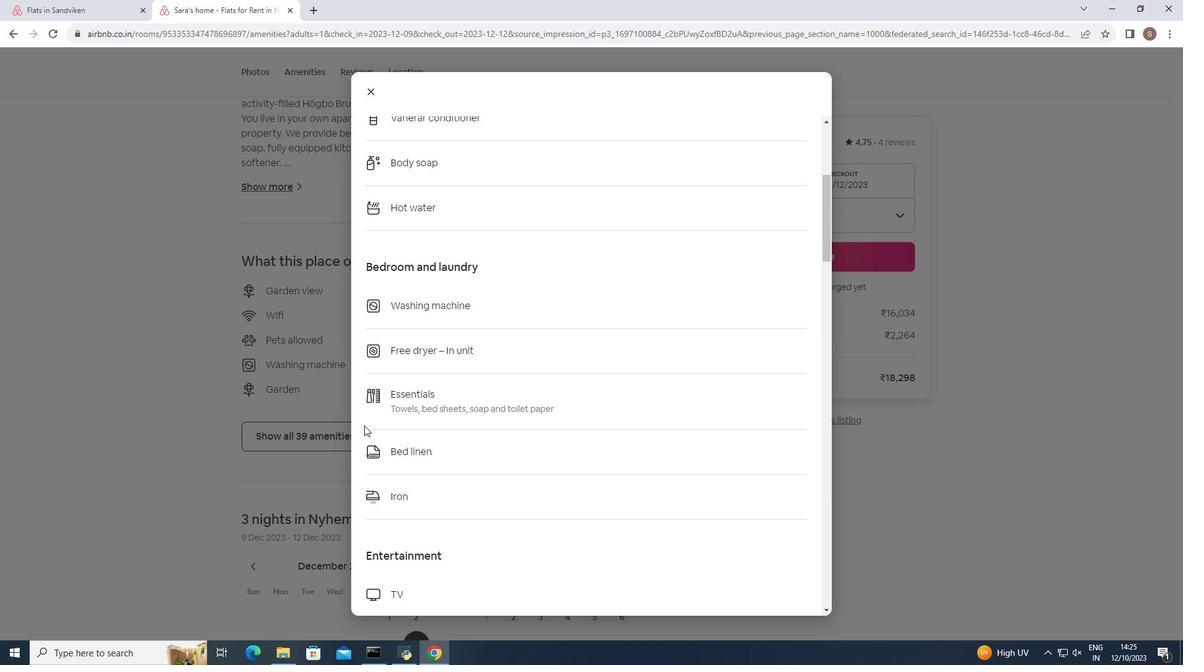 
Action: Mouse moved to (364, 425)
Screenshot: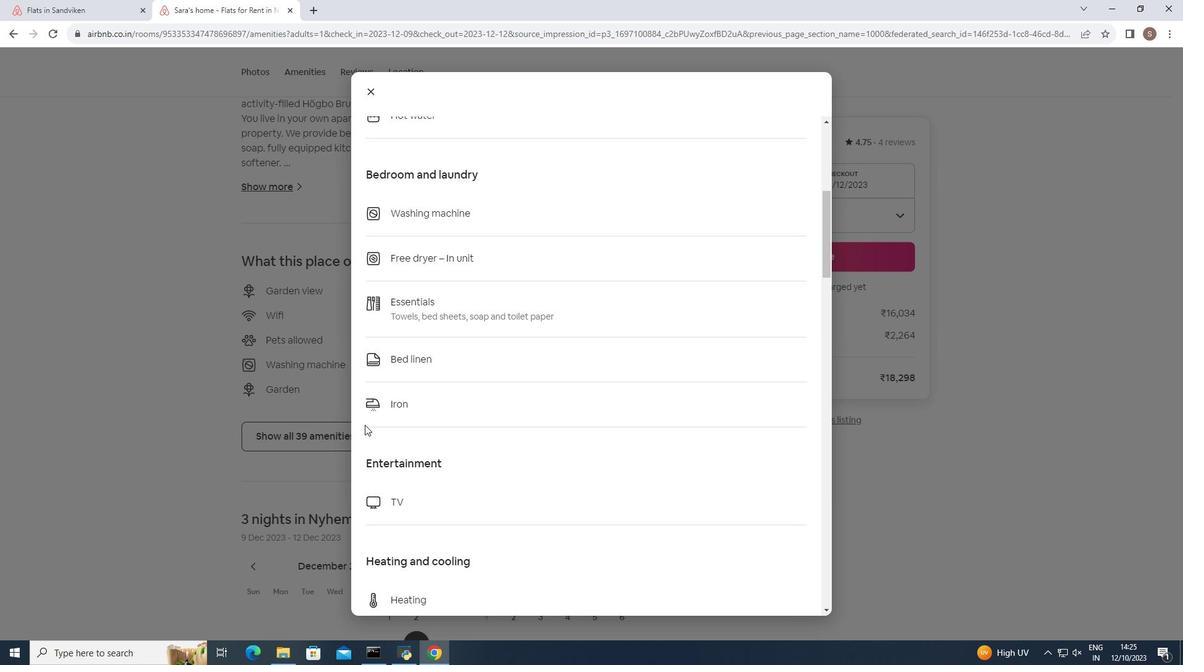 
Action: Mouse scrolled (364, 424) with delta (0, 0)
Screenshot: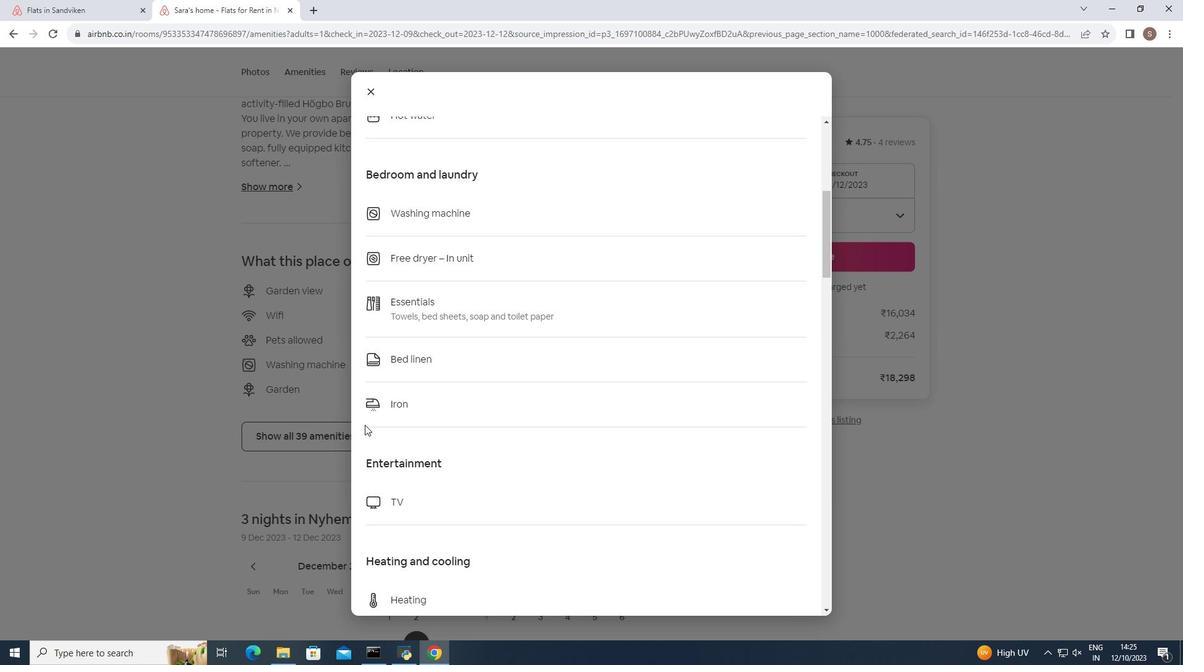
Action: Mouse scrolled (364, 424) with delta (0, 0)
Screenshot: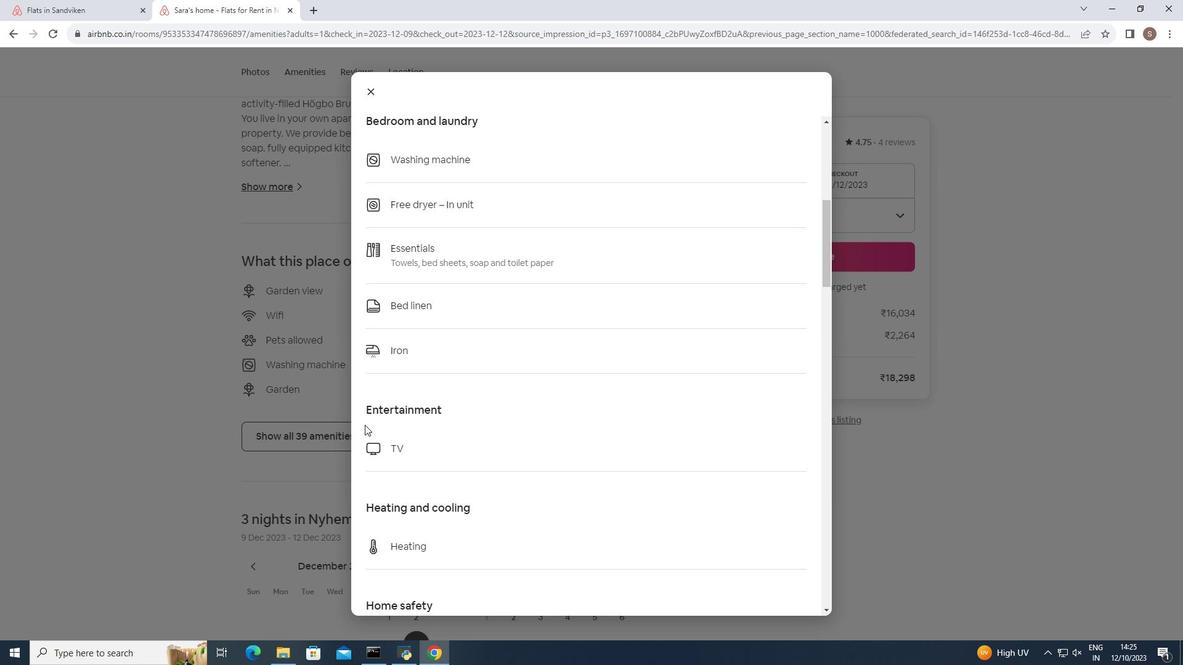 
Action: Mouse scrolled (364, 424) with delta (0, 0)
Screenshot: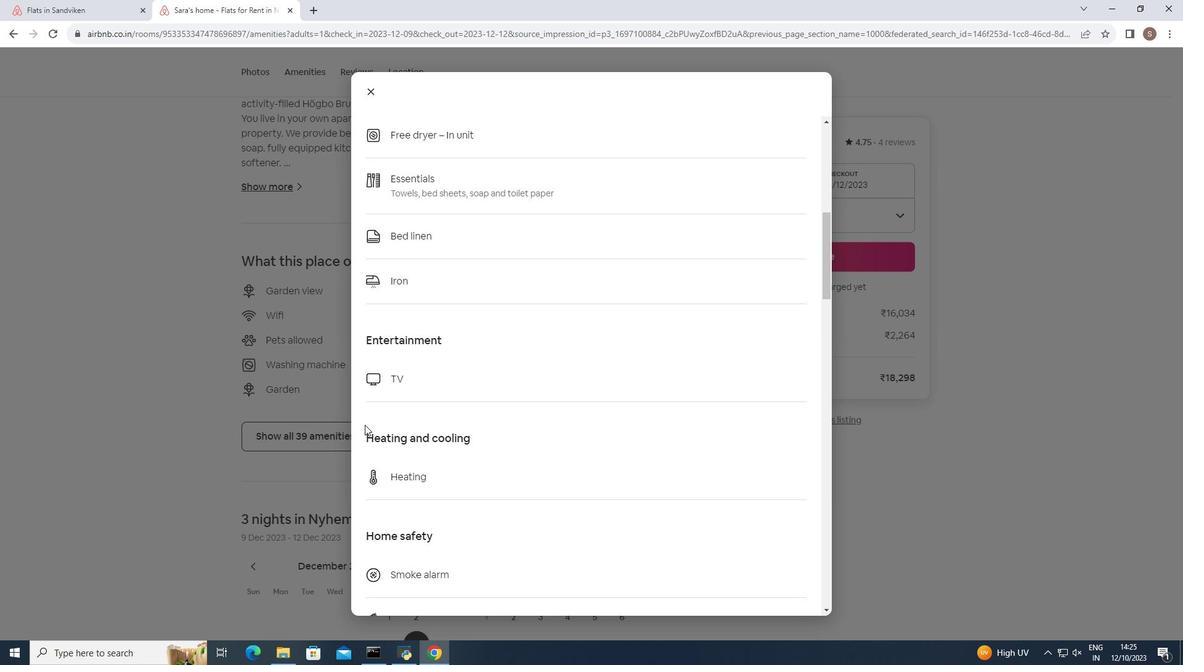 
Action: Mouse scrolled (364, 424) with delta (0, 0)
Screenshot: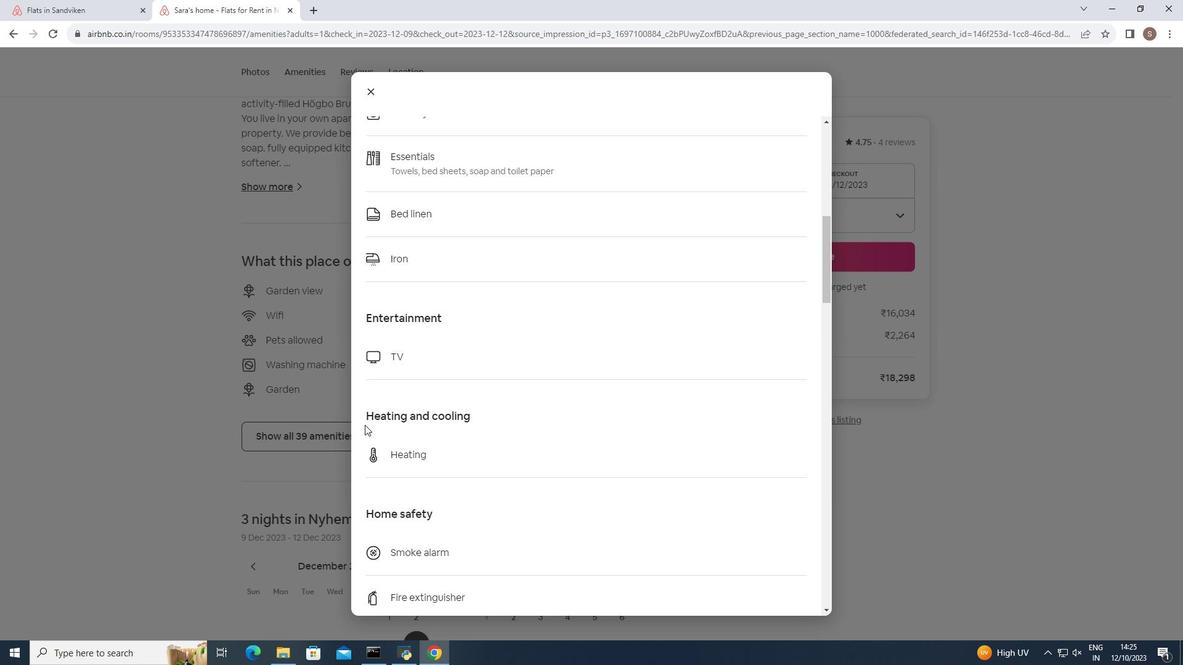 
Action: Mouse scrolled (364, 424) with delta (0, 0)
Screenshot: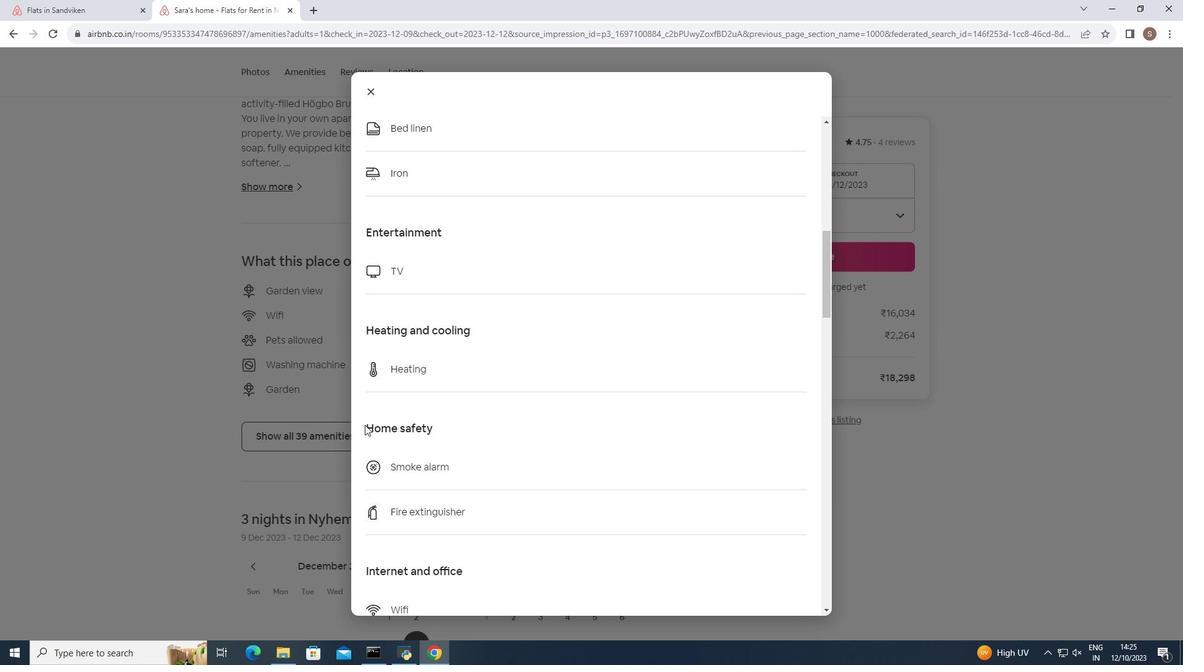 
Action: Mouse moved to (365, 424)
Screenshot: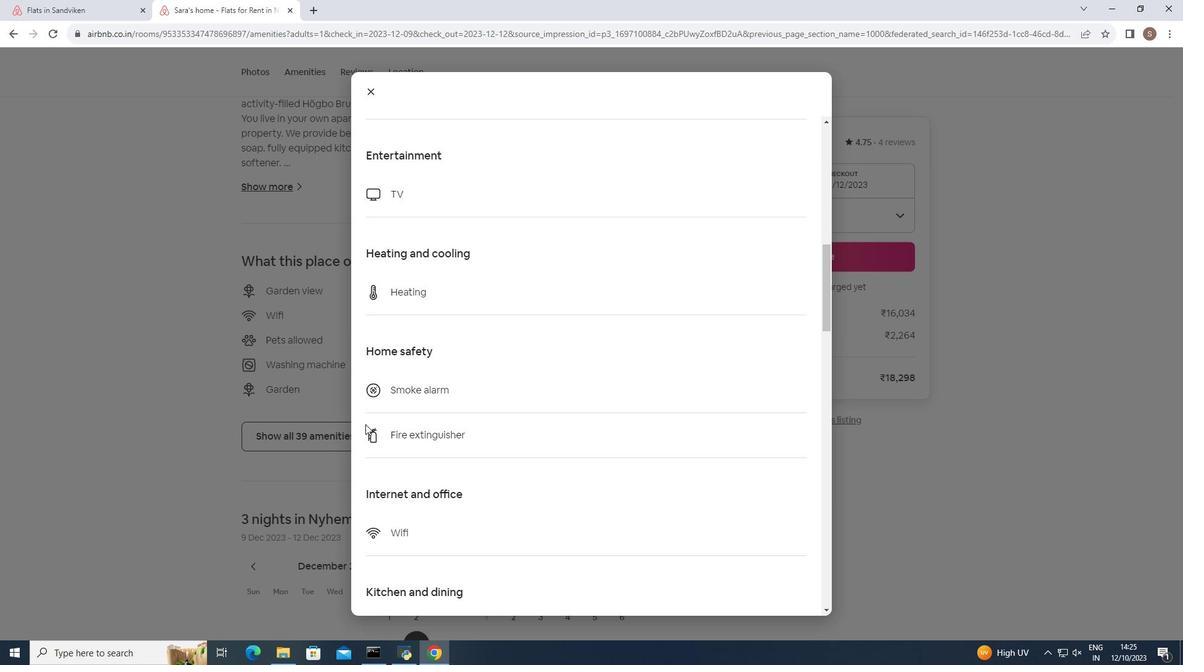 
Action: Mouse scrolled (365, 423) with delta (0, 0)
Screenshot: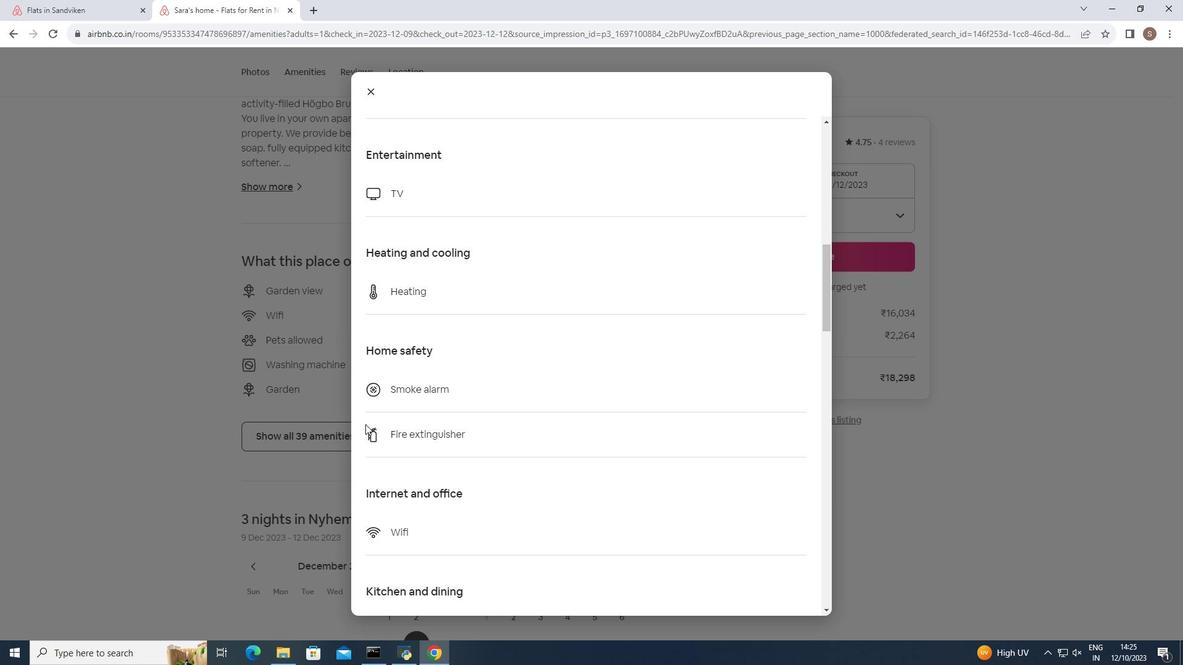 
Action: Mouse scrolled (365, 423) with delta (0, 0)
Screenshot: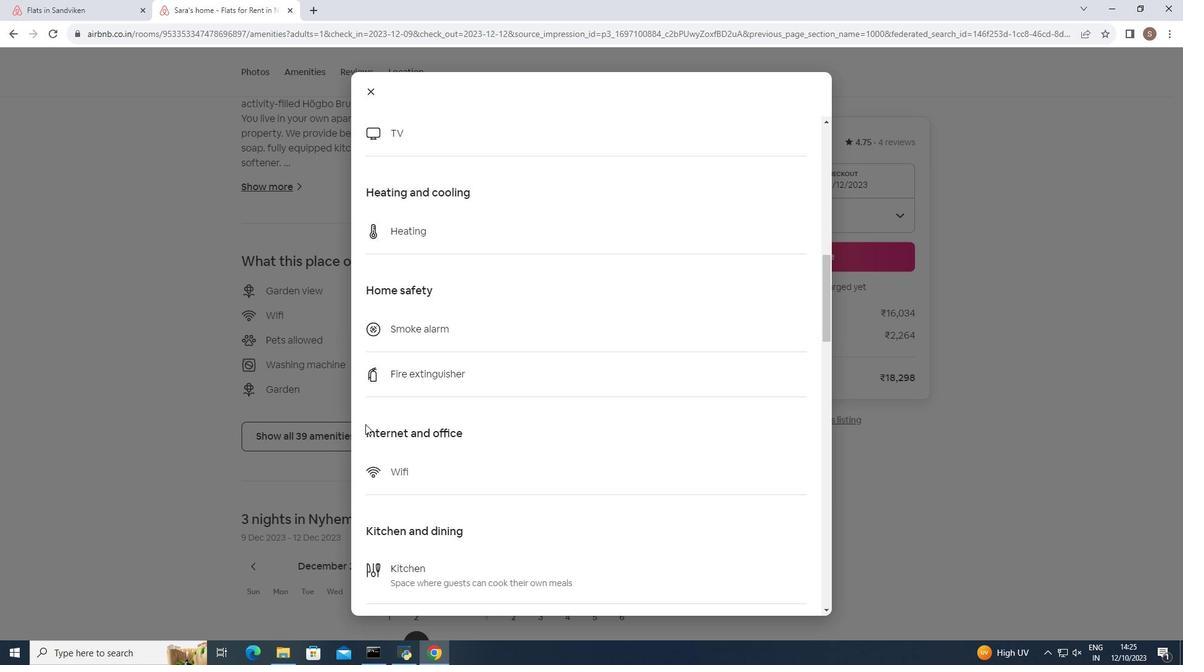 
Action: Mouse scrolled (365, 423) with delta (0, 0)
Screenshot: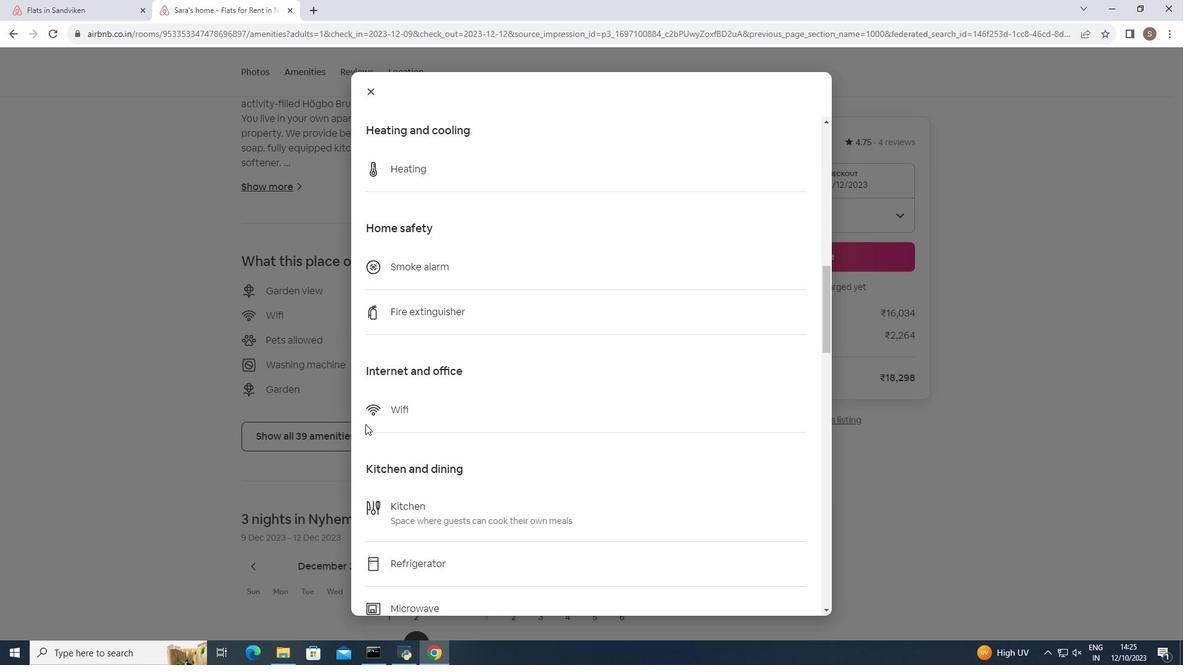 
Action: Mouse scrolled (365, 423) with delta (0, 0)
Screenshot: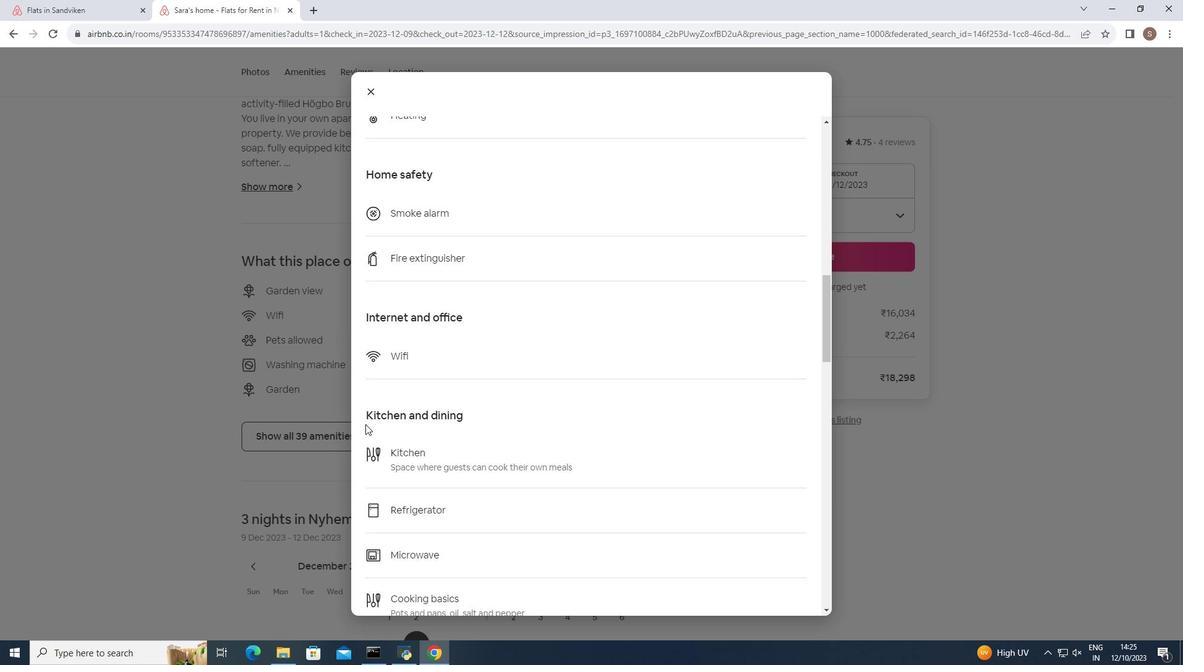 
Action: Mouse scrolled (365, 423) with delta (0, 0)
Screenshot: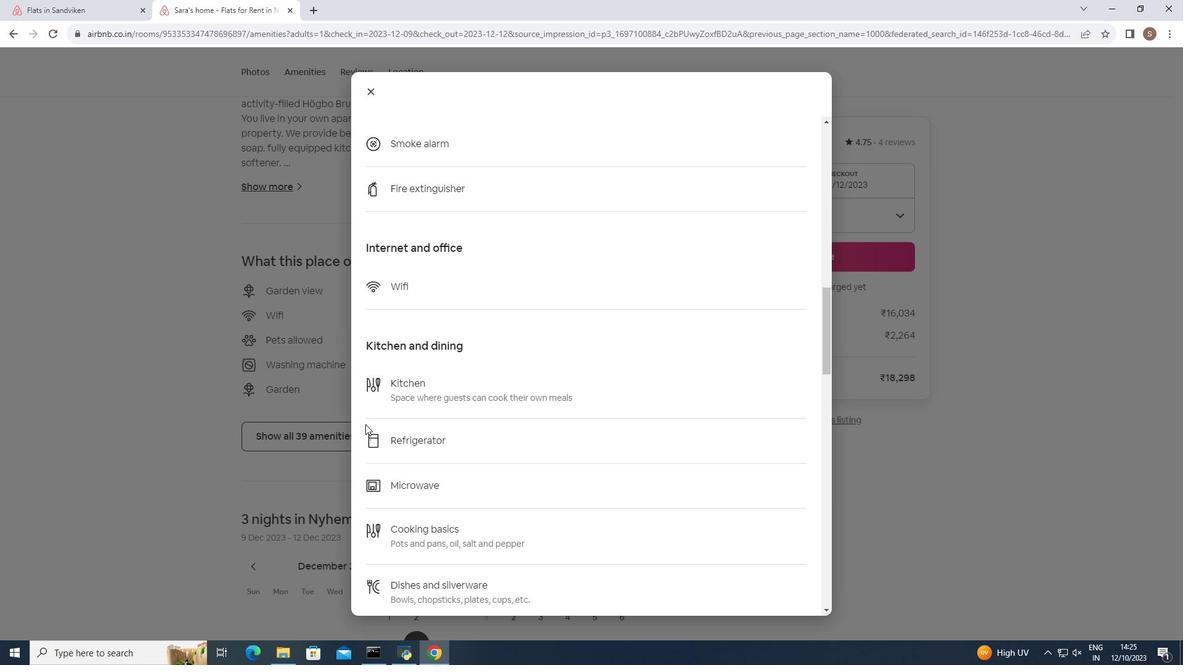 
Action: Mouse scrolled (365, 423) with delta (0, 0)
Screenshot: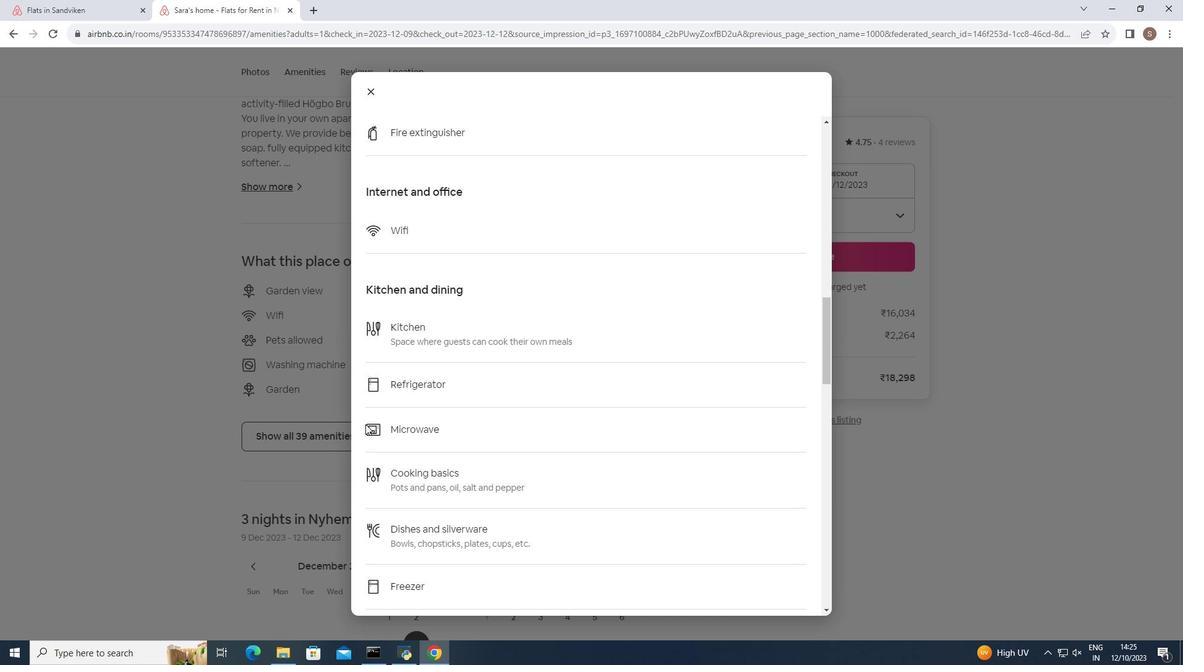 
Action: Mouse scrolled (365, 423) with delta (0, 0)
Screenshot: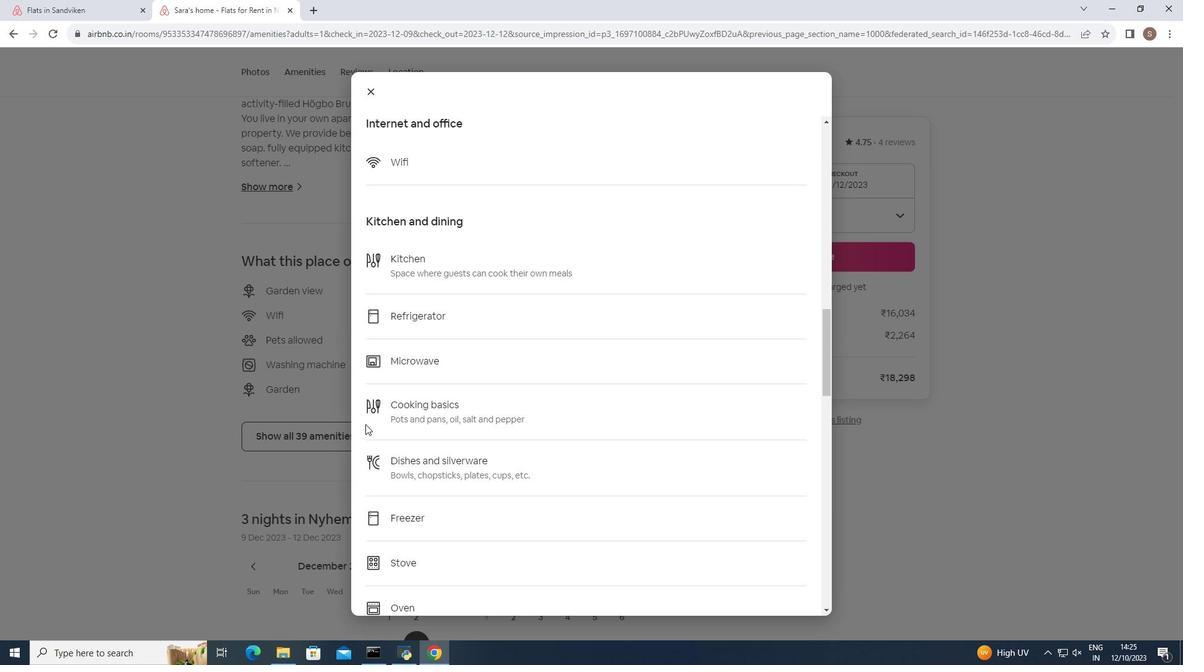 
Action: Mouse scrolled (365, 423) with delta (0, 0)
Screenshot: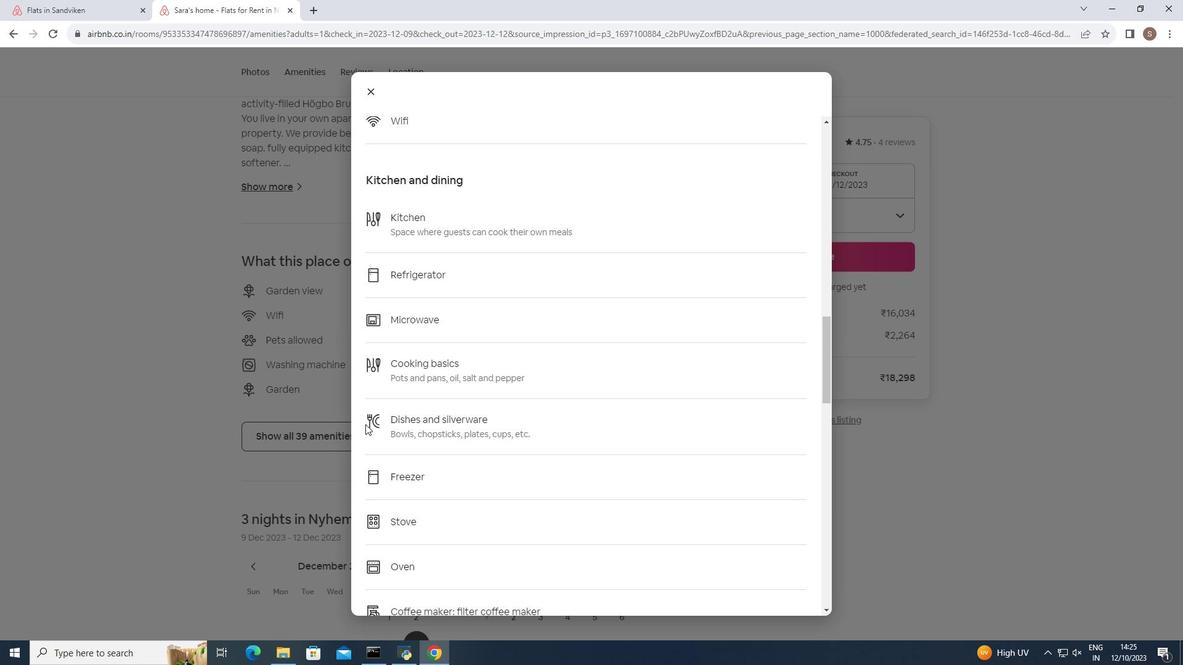 
Action: Mouse scrolled (365, 423) with delta (0, 0)
Screenshot: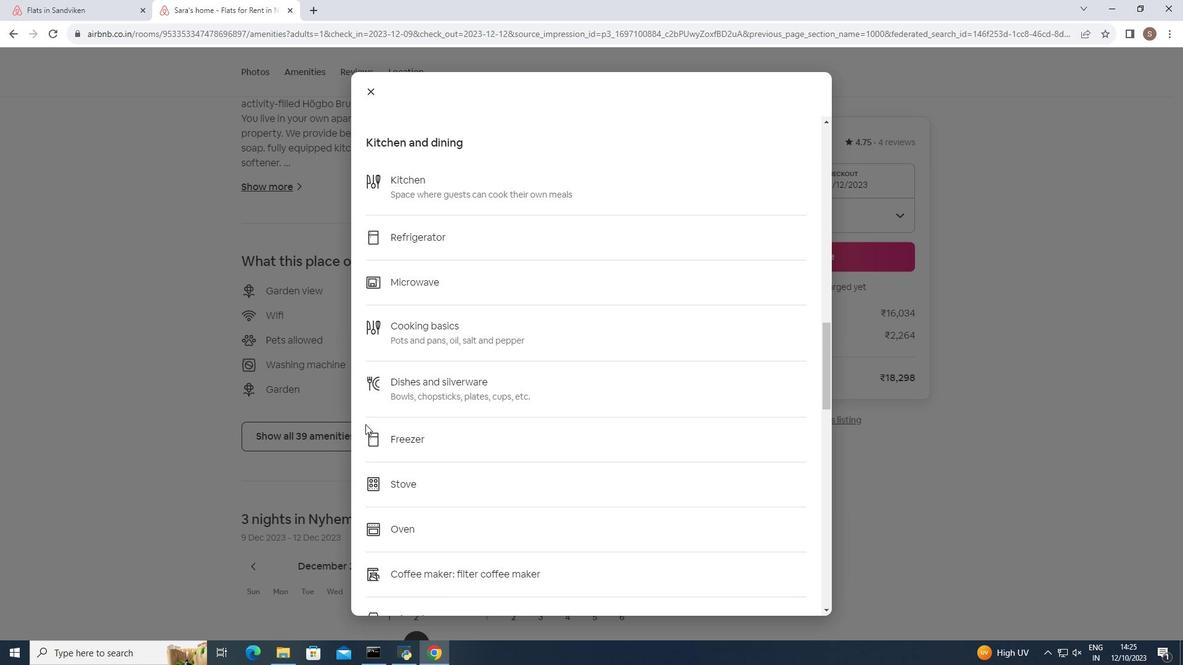 
Action: Mouse scrolled (365, 423) with delta (0, 0)
Screenshot: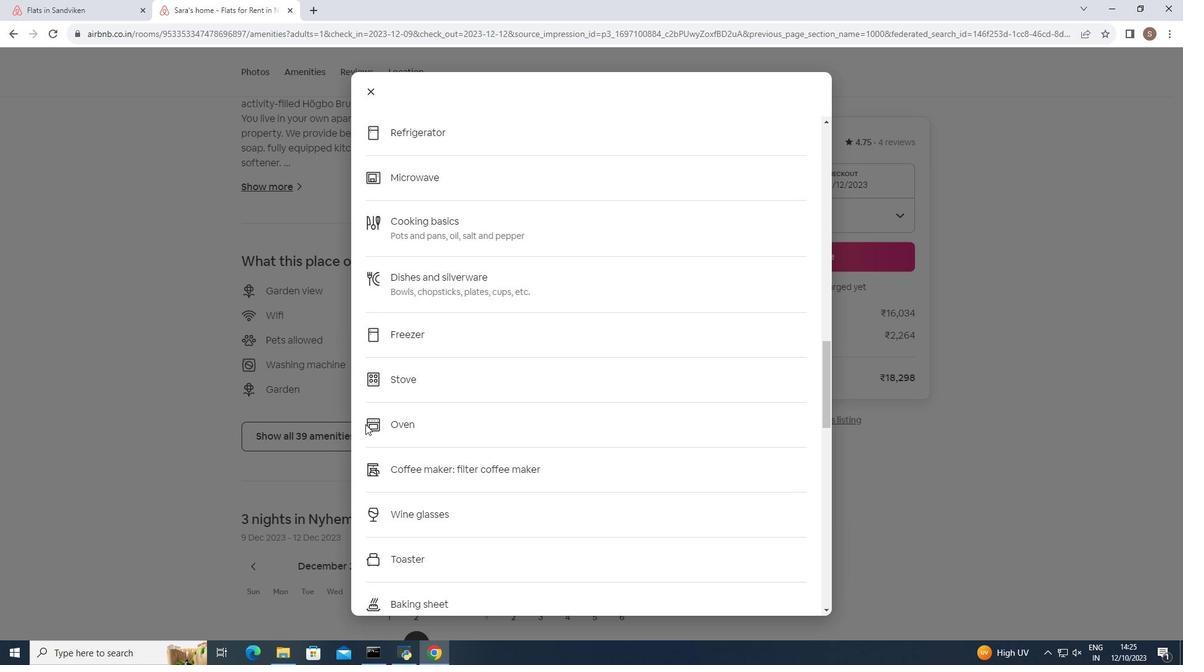 
Action: Mouse scrolled (365, 423) with delta (0, 0)
Screenshot: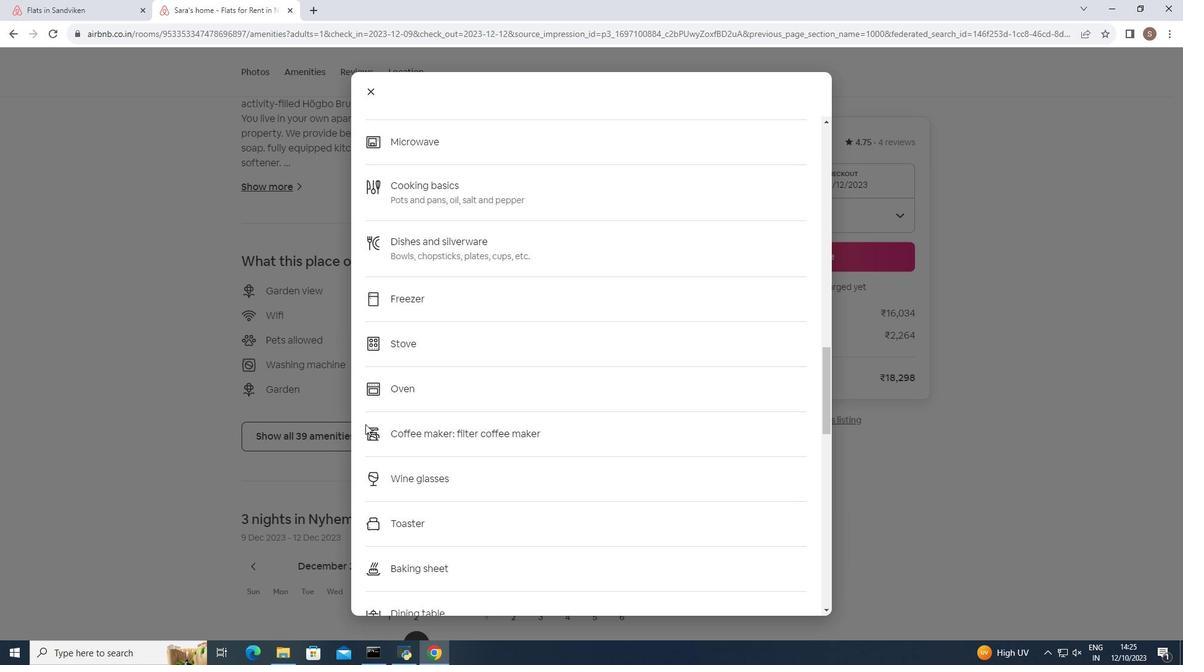 
Action: Mouse scrolled (365, 423) with delta (0, 0)
Screenshot: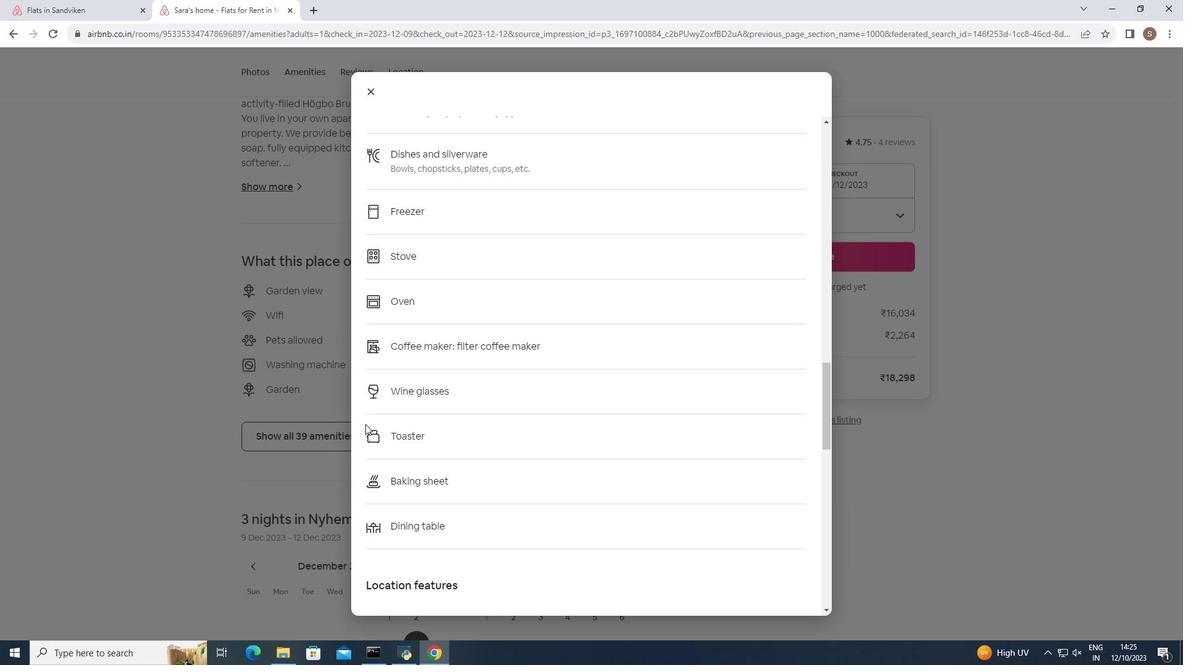 
Action: Mouse scrolled (365, 423) with delta (0, 0)
Screenshot: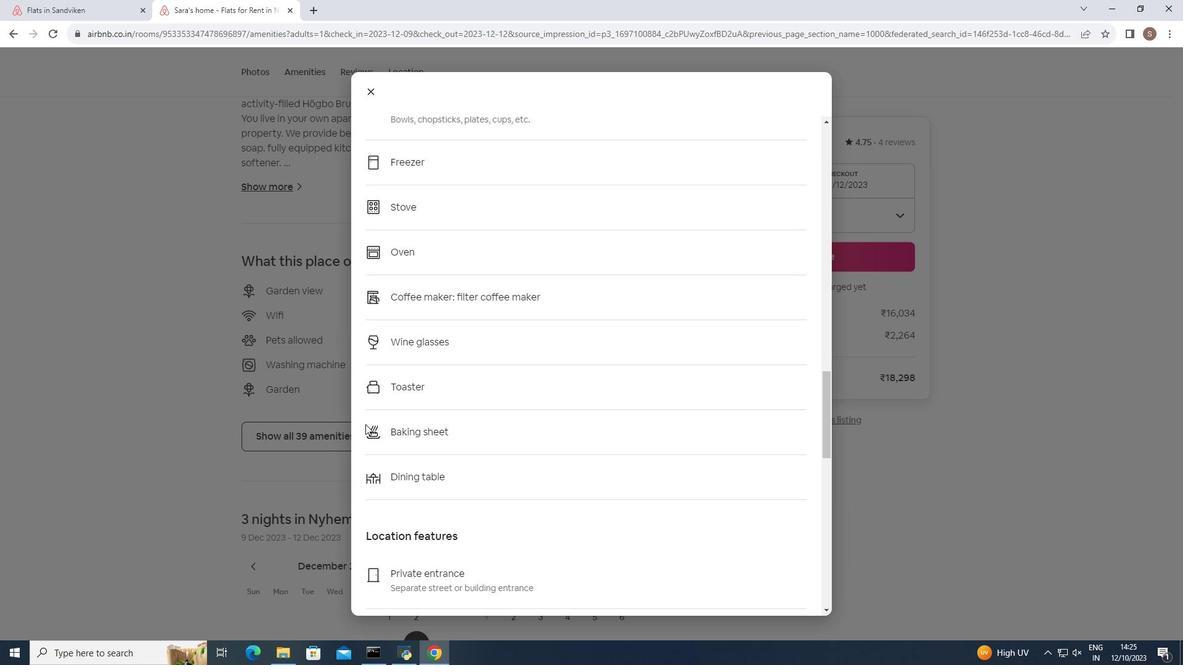 
Action: Mouse scrolled (365, 423) with delta (0, 0)
Screenshot: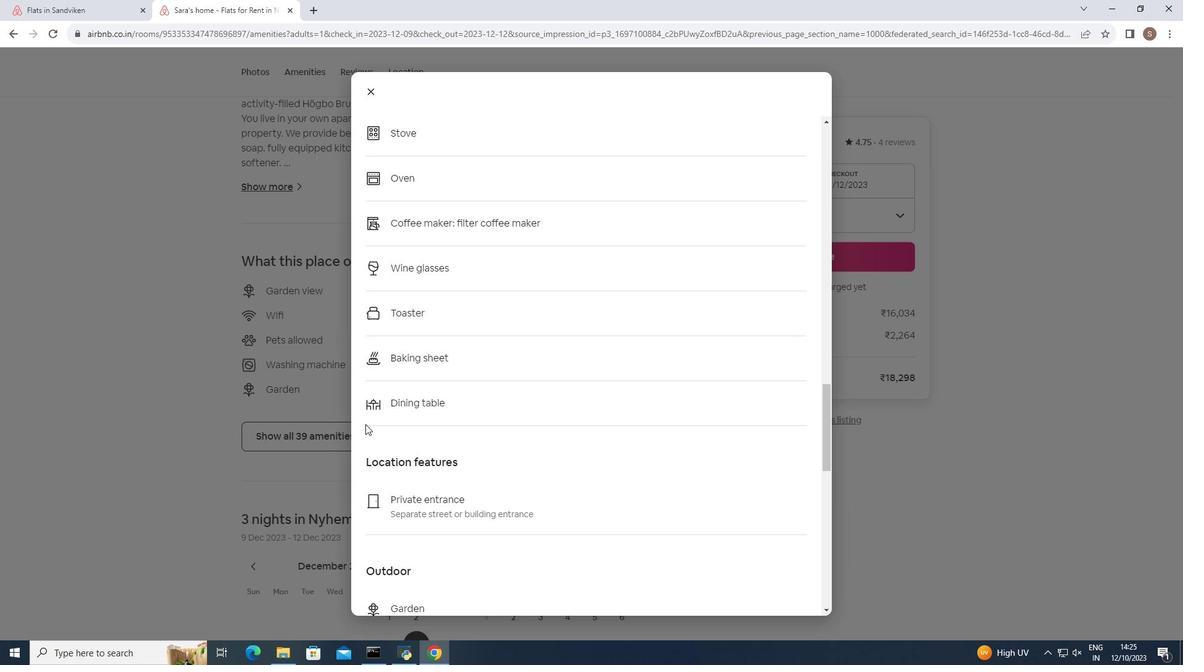 
Action: Mouse scrolled (365, 423) with delta (0, 0)
Screenshot: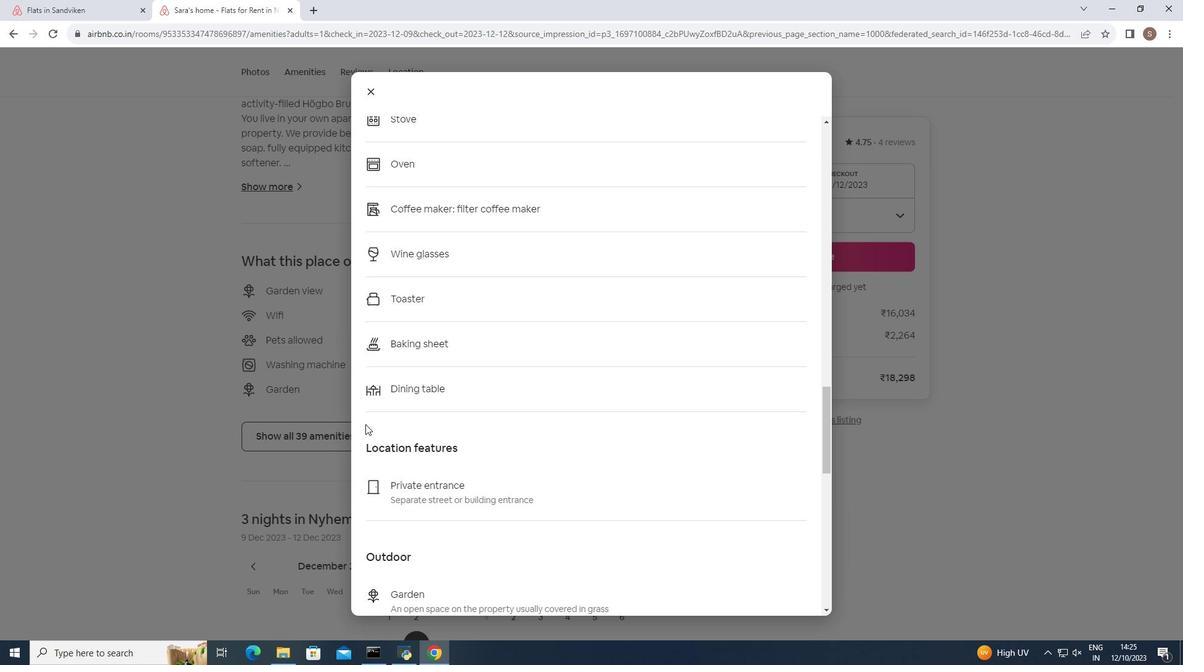 
Action: Mouse scrolled (365, 423) with delta (0, 0)
Screenshot: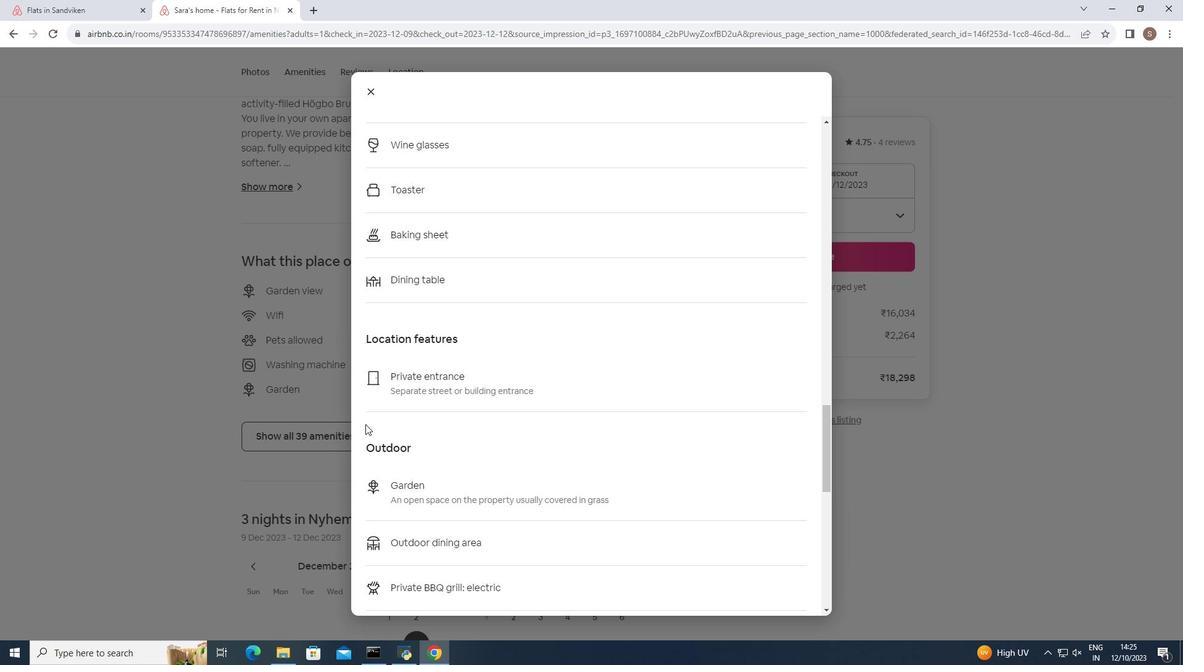 
Action: Mouse scrolled (365, 423) with delta (0, 0)
Screenshot: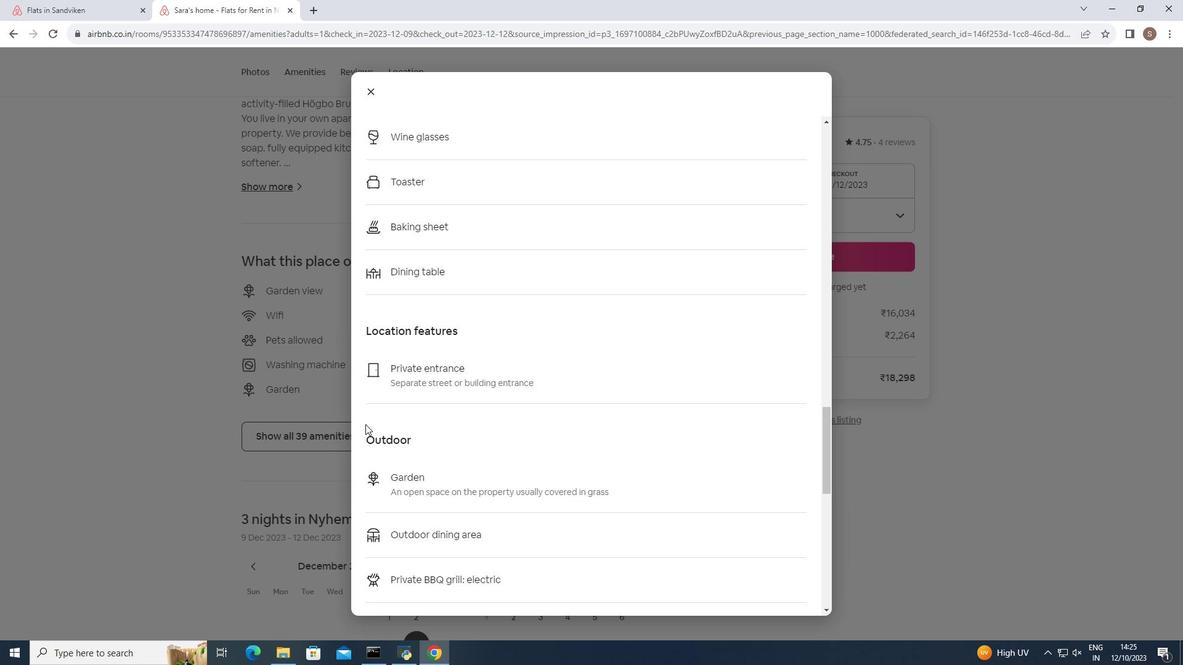 
Action: Mouse moved to (365, 423)
Screenshot: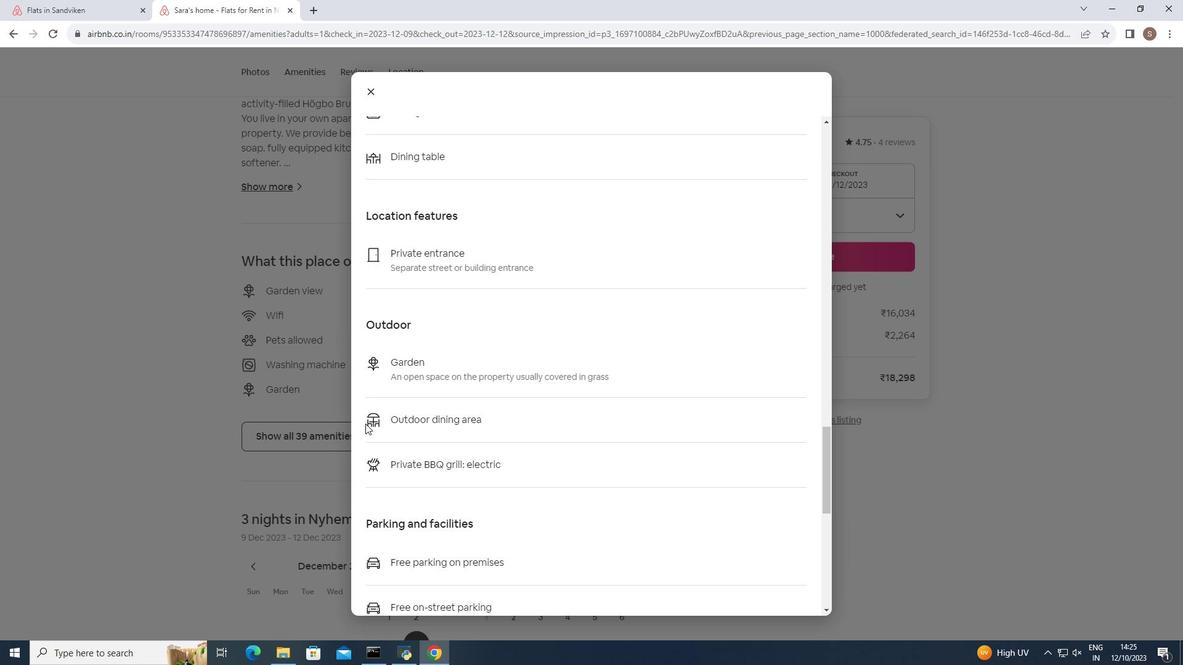 
Action: Mouse scrolled (365, 423) with delta (0, 0)
Screenshot: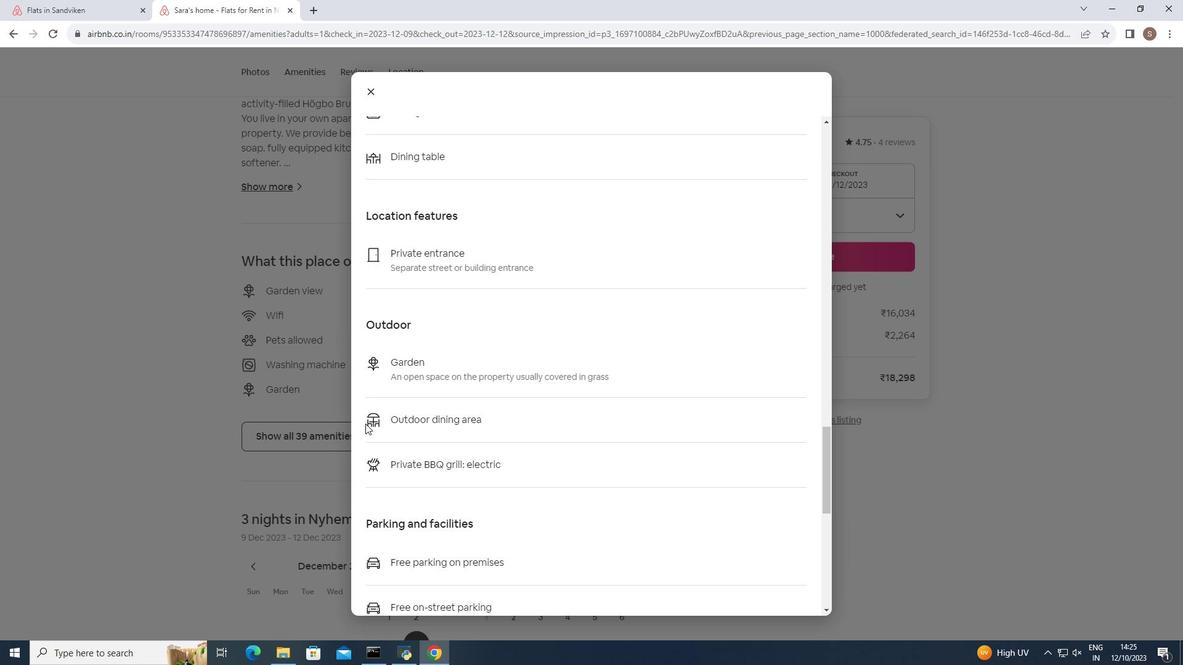 
Action: Mouse scrolled (365, 423) with delta (0, 0)
Screenshot: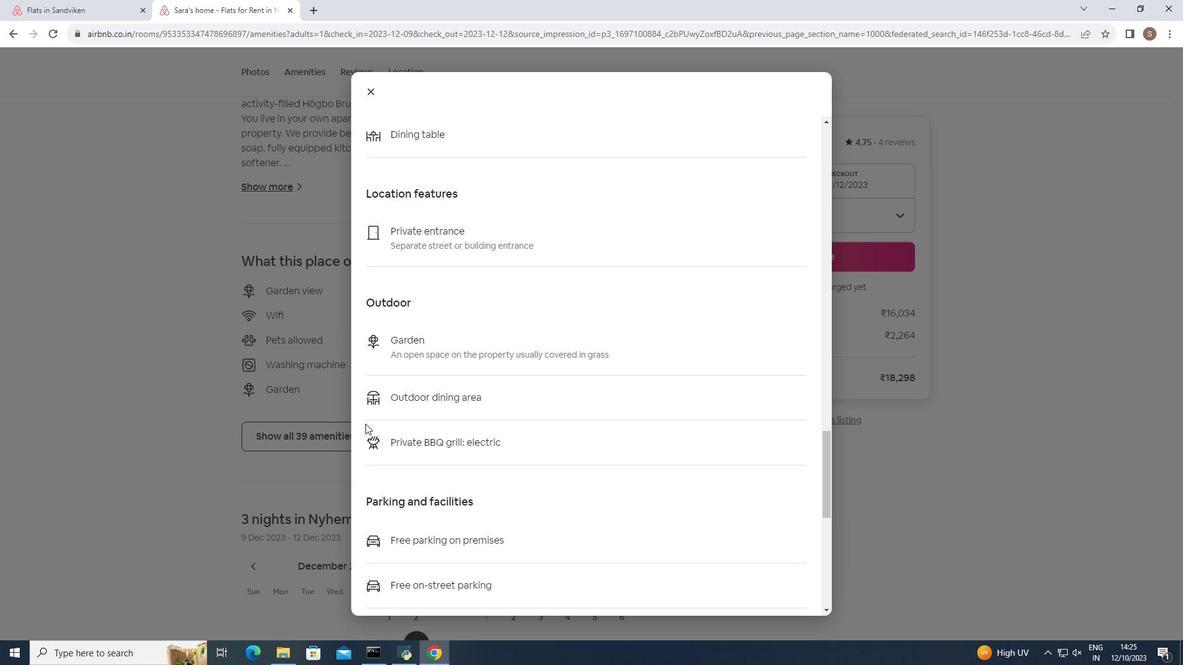 
Action: Mouse scrolled (365, 423) with delta (0, 0)
Screenshot: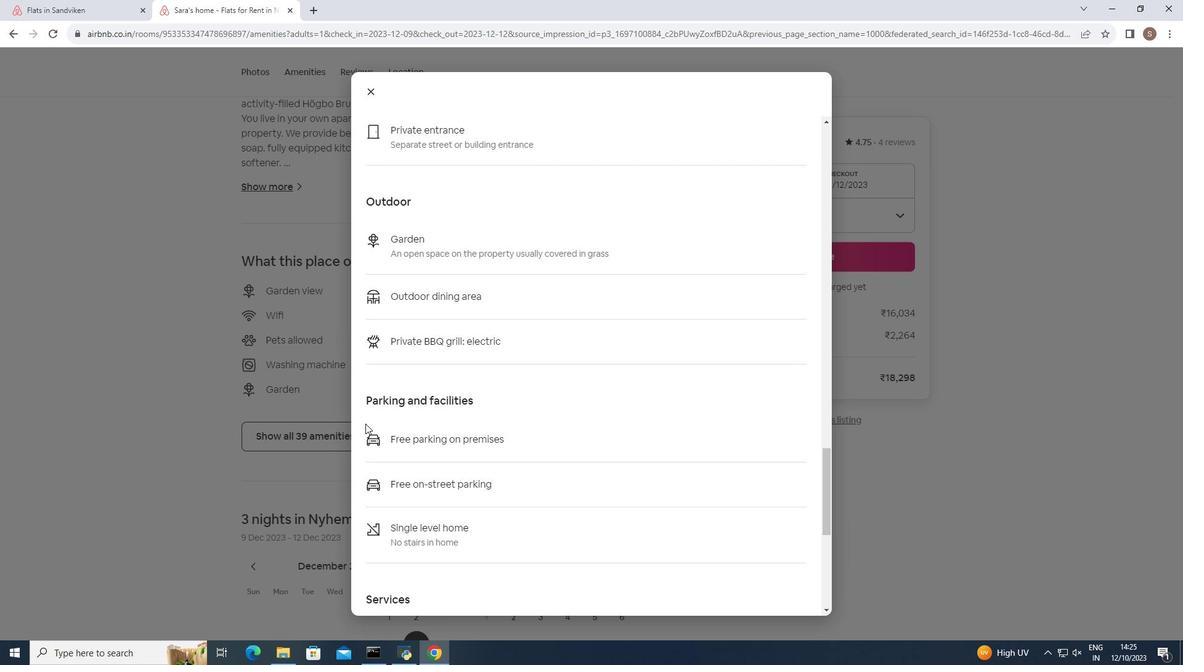 
Action: Mouse scrolled (365, 423) with delta (0, 0)
Screenshot: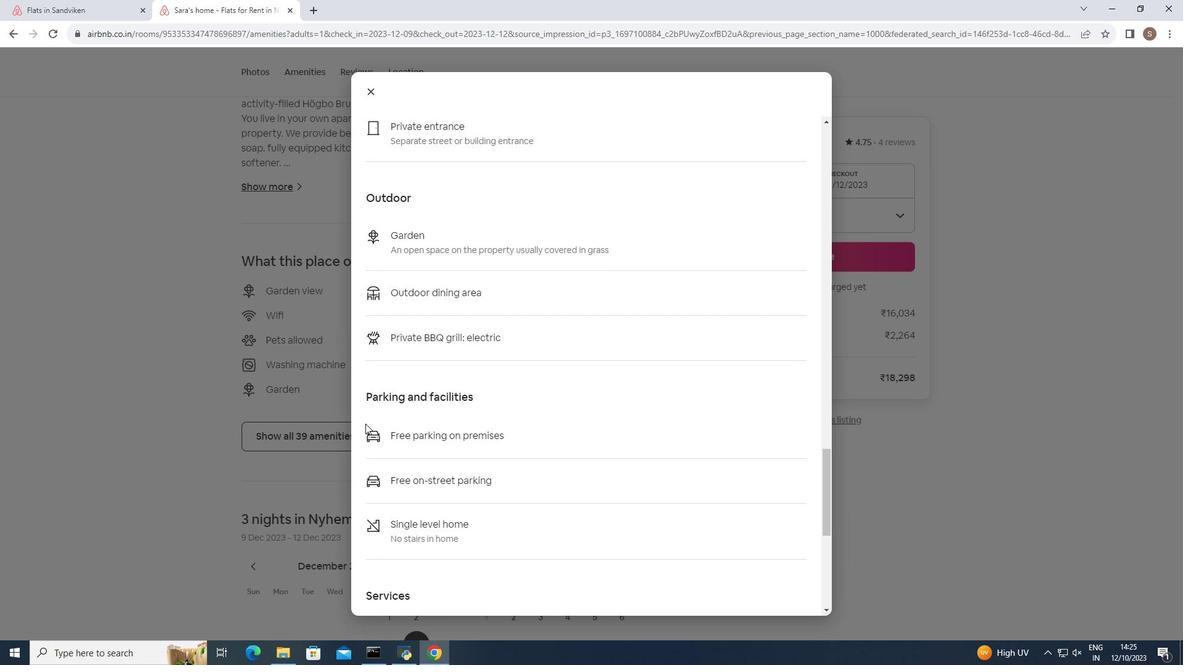 
Action: Mouse scrolled (365, 423) with delta (0, 0)
Screenshot: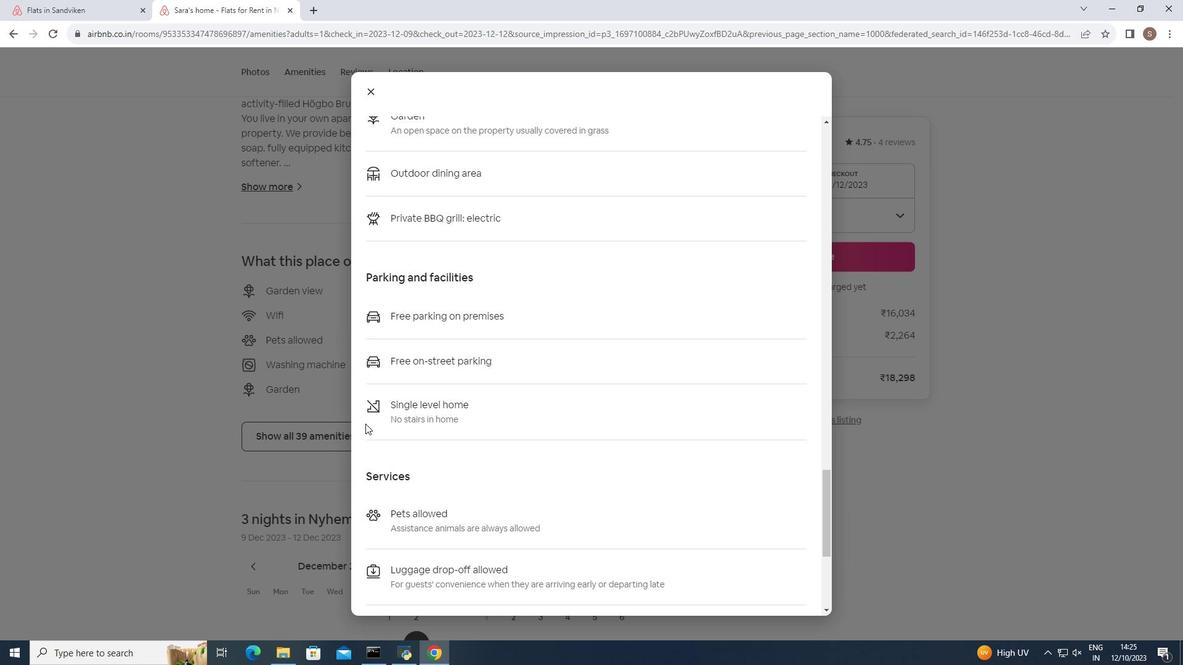 
Action: Mouse scrolled (365, 423) with delta (0, 0)
Screenshot: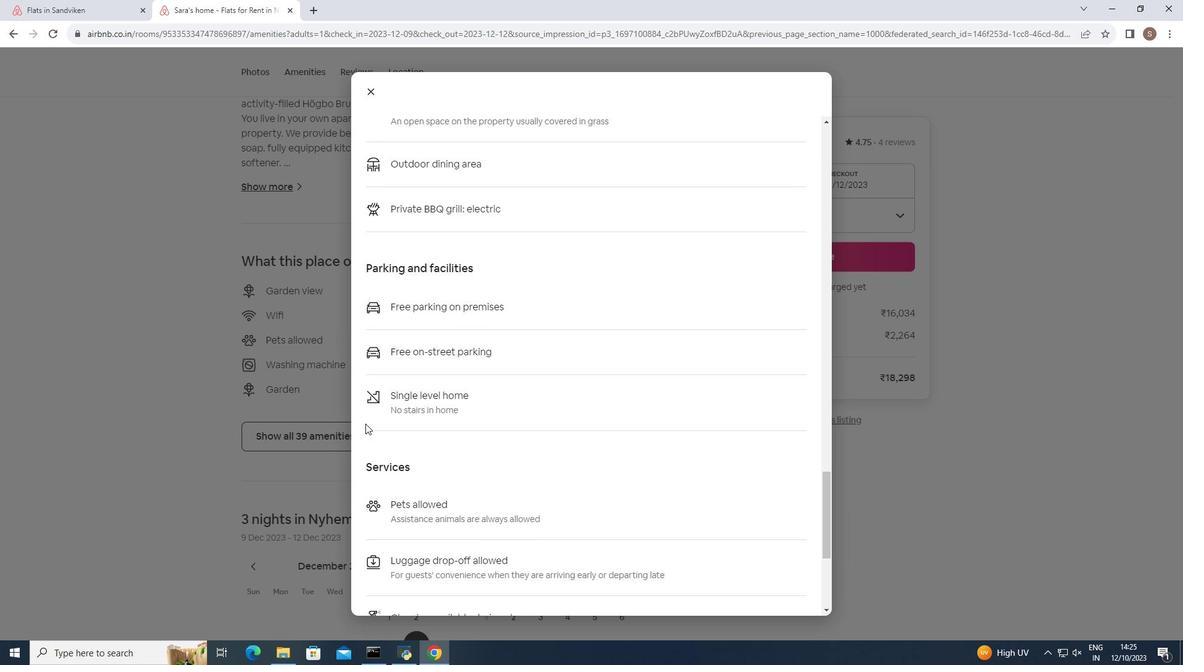 
Action: Mouse scrolled (365, 423) with delta (0, 0)
Screenshot: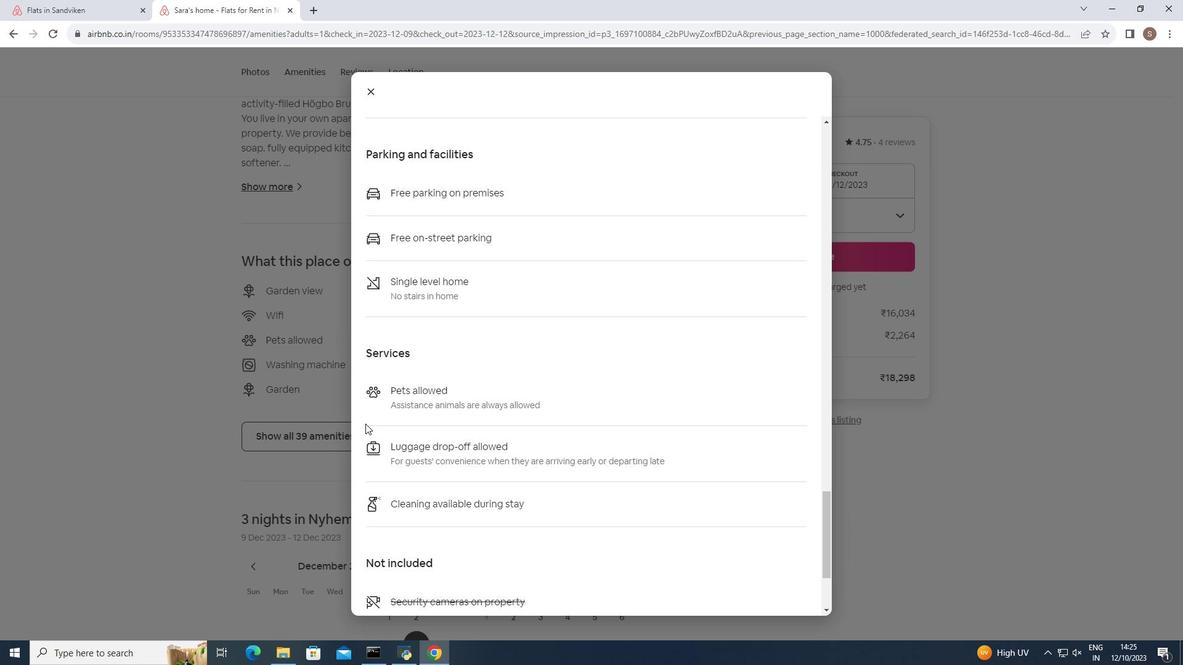 
Action: Mouse scrolled (365, 423) with delta (0, 0)
Screenshot: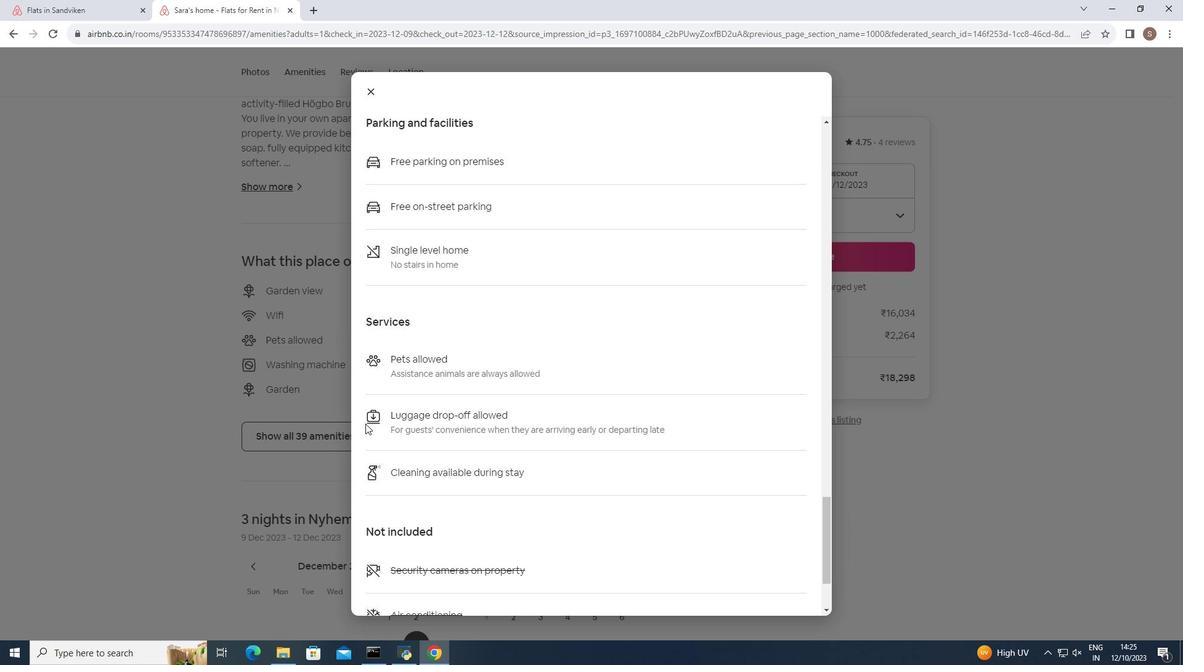
Action: Mouse scrolled (365, 423) with delta (0, 0)
Screenshot: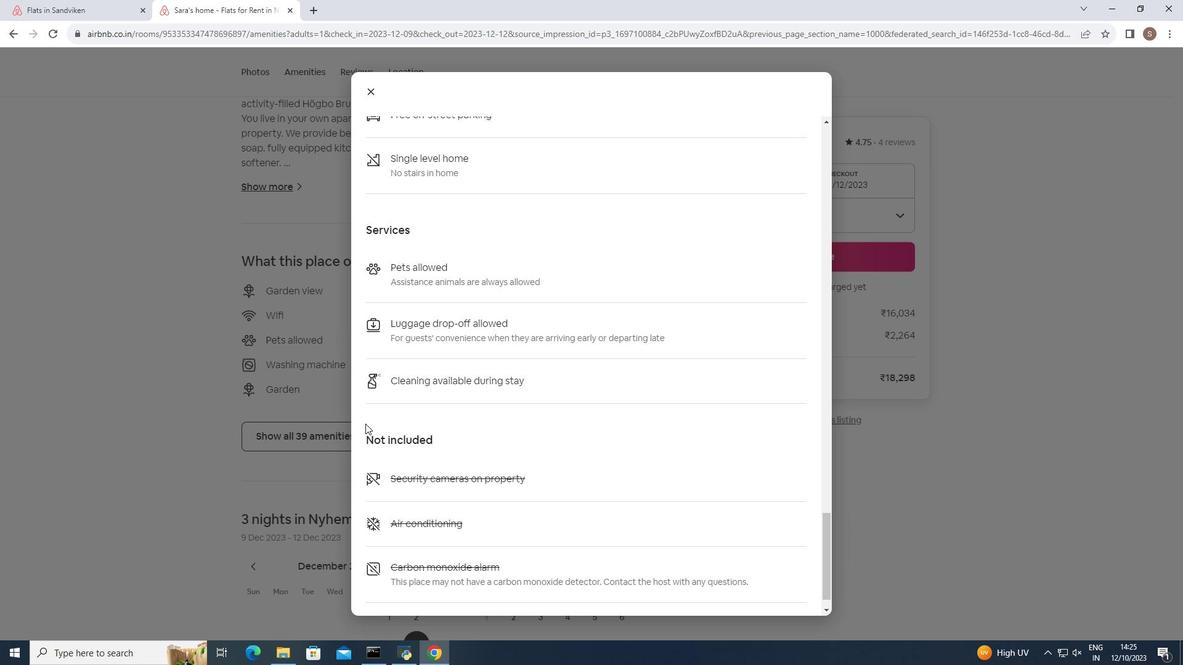 
Action: Mouse scrolled (365, 423) with delta (0, 0)
Screenshot: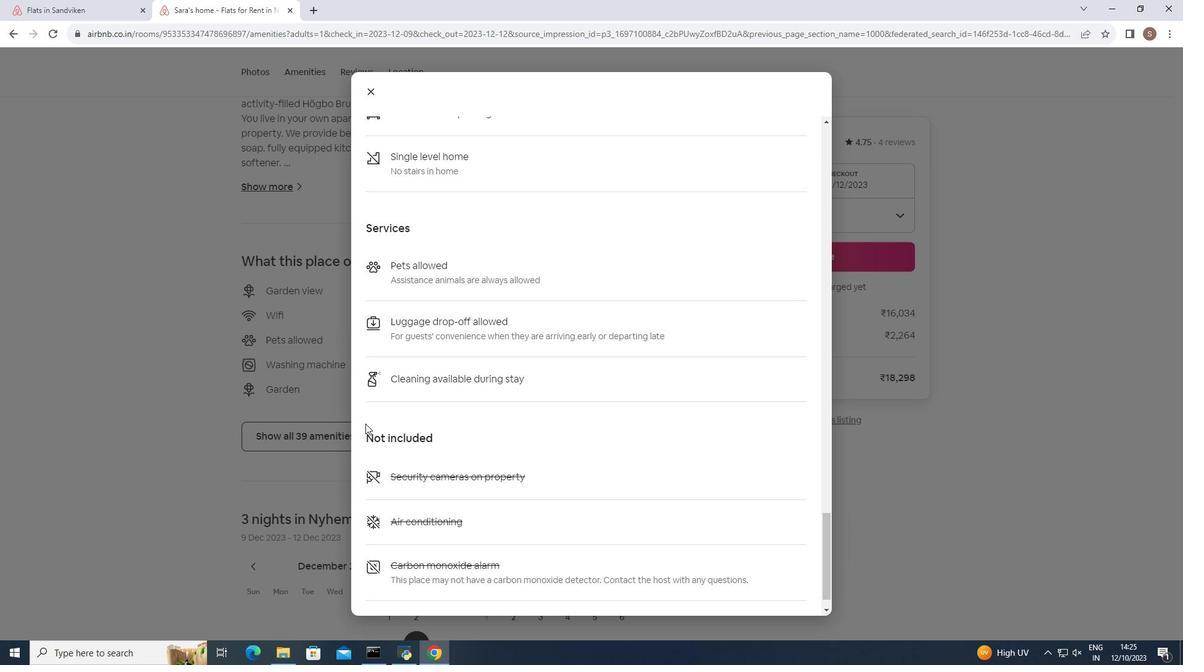 
Action: Mouse moved to (367, 91)
Screenshot: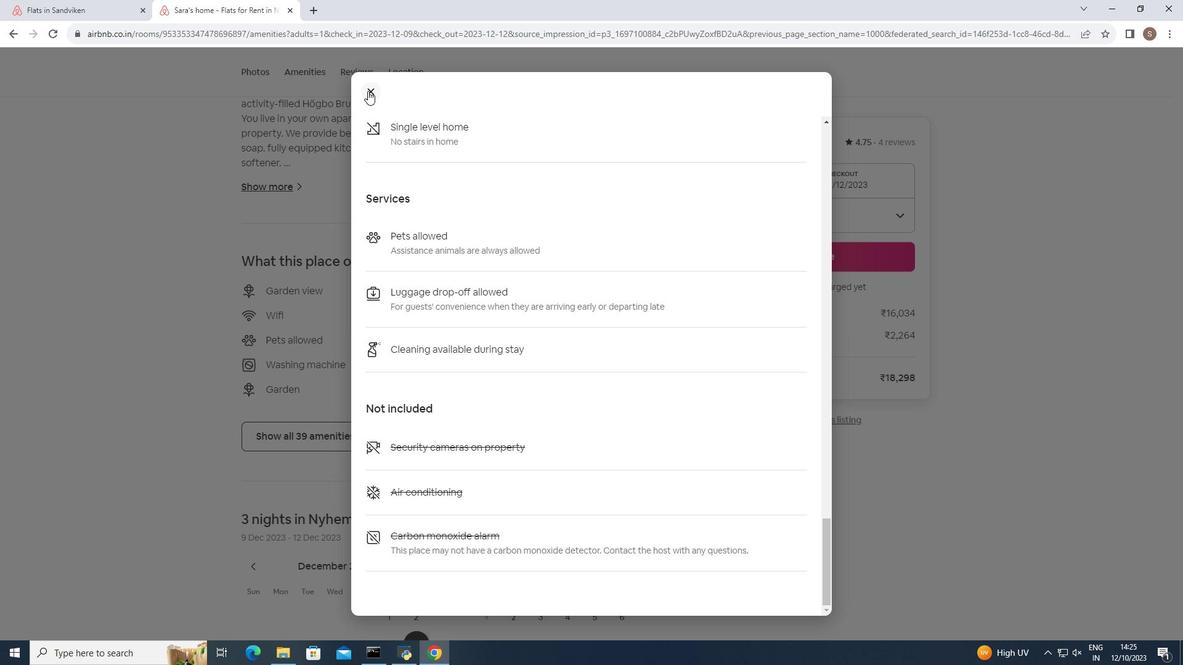 
Action: Mouse pressed left at (367, 91)
Screenshot: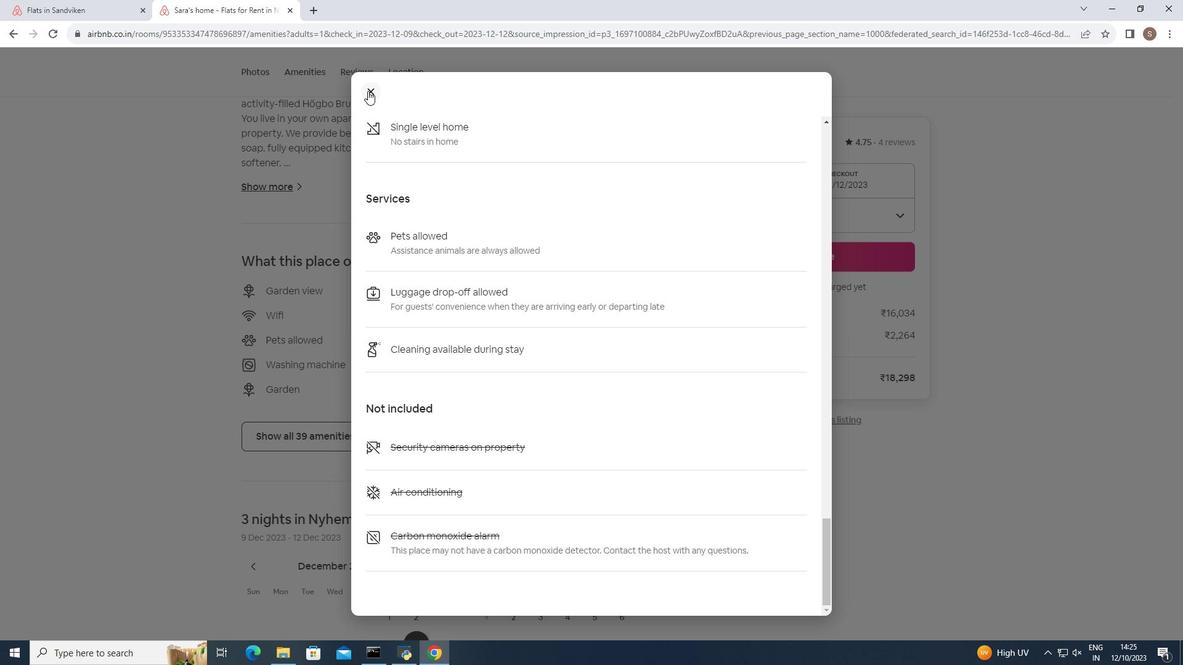 
Action: Mouse scrolled (367, 90) with delta (0, 0)
Screenshot: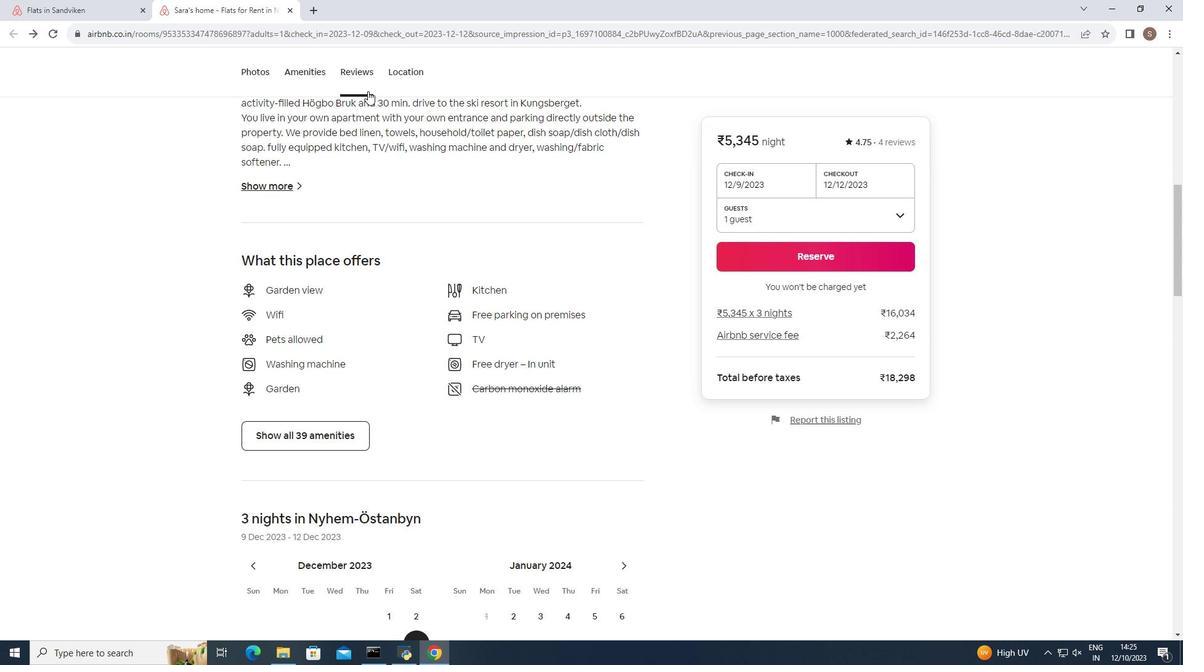 
Action: Mouse scrolled (367, 90) with delta (0, 0)
Screenshot: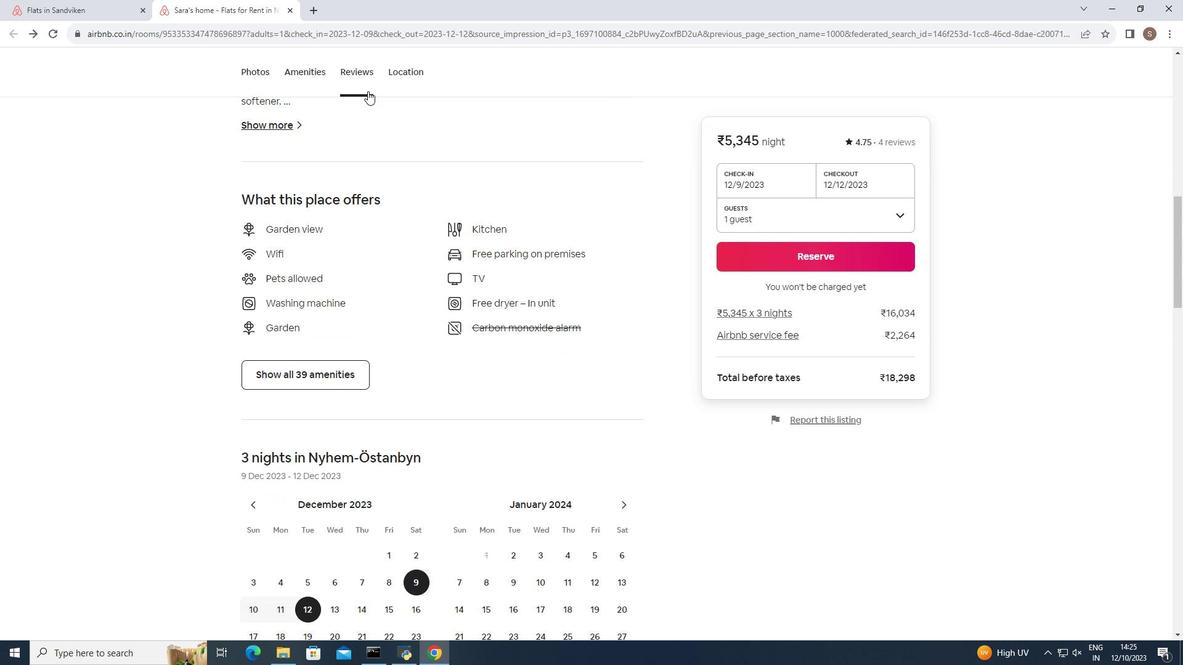 
Action: Mouse scrolled (367, 90) with delta (0, 0)
Screenshot: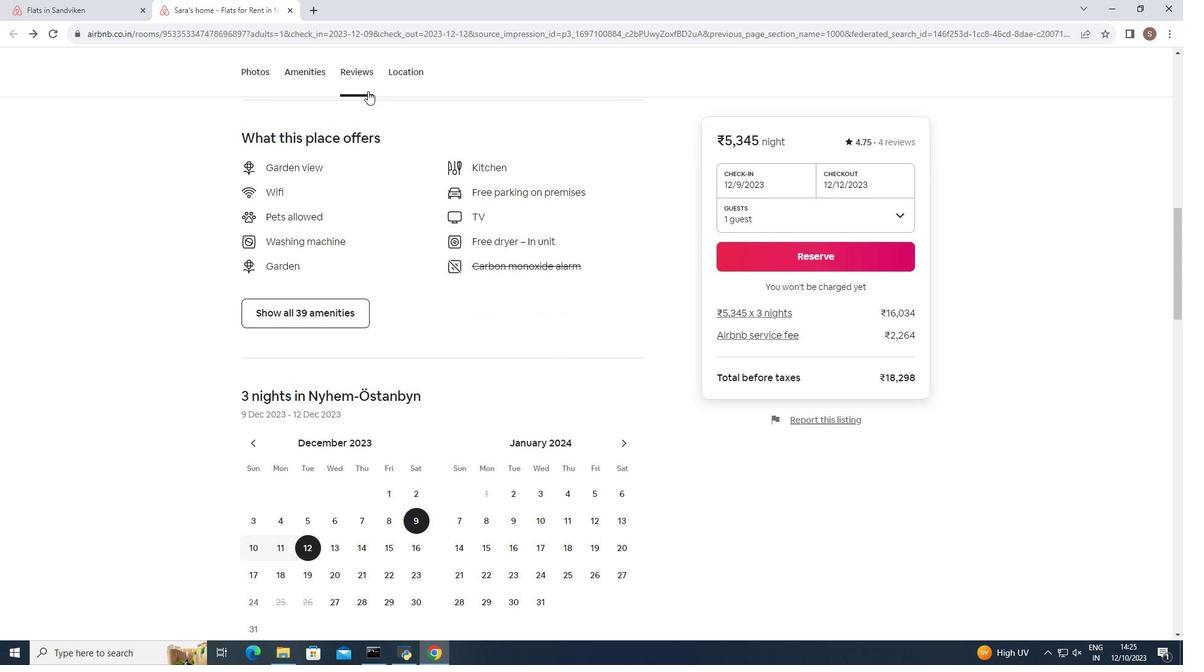 
Action: Mouse scrolled (367, 90) with delta (0, 0)
Screenshot: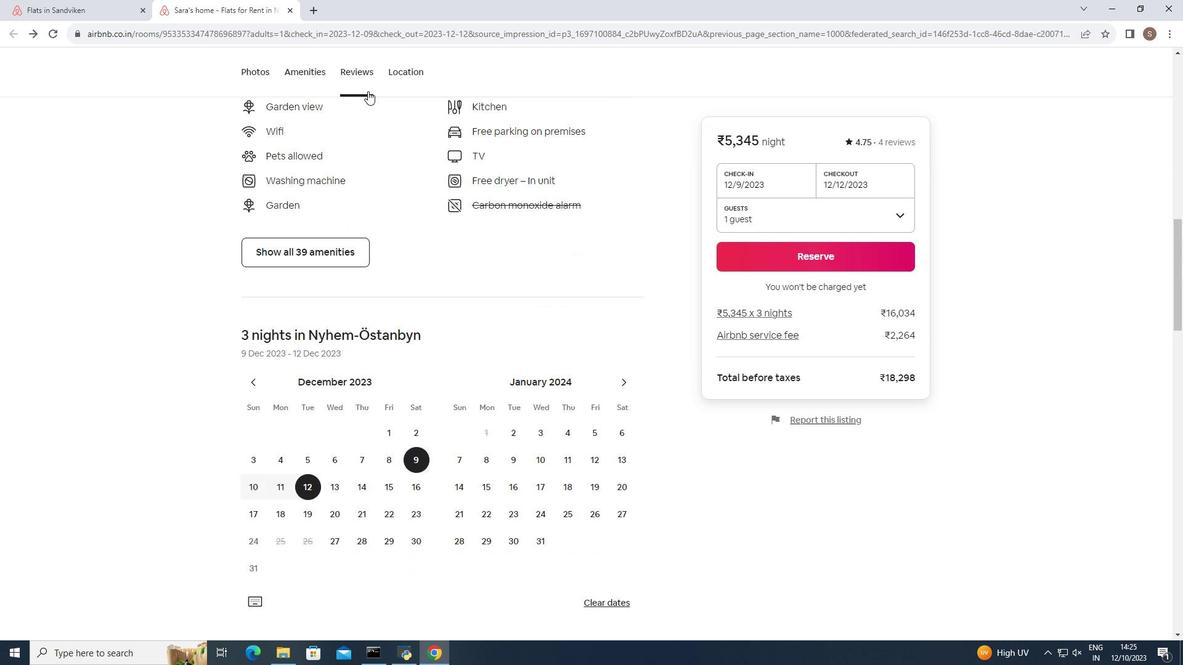 
Action: Mouse scrolled (367, 90) with delta (0, 0)
Screenshot: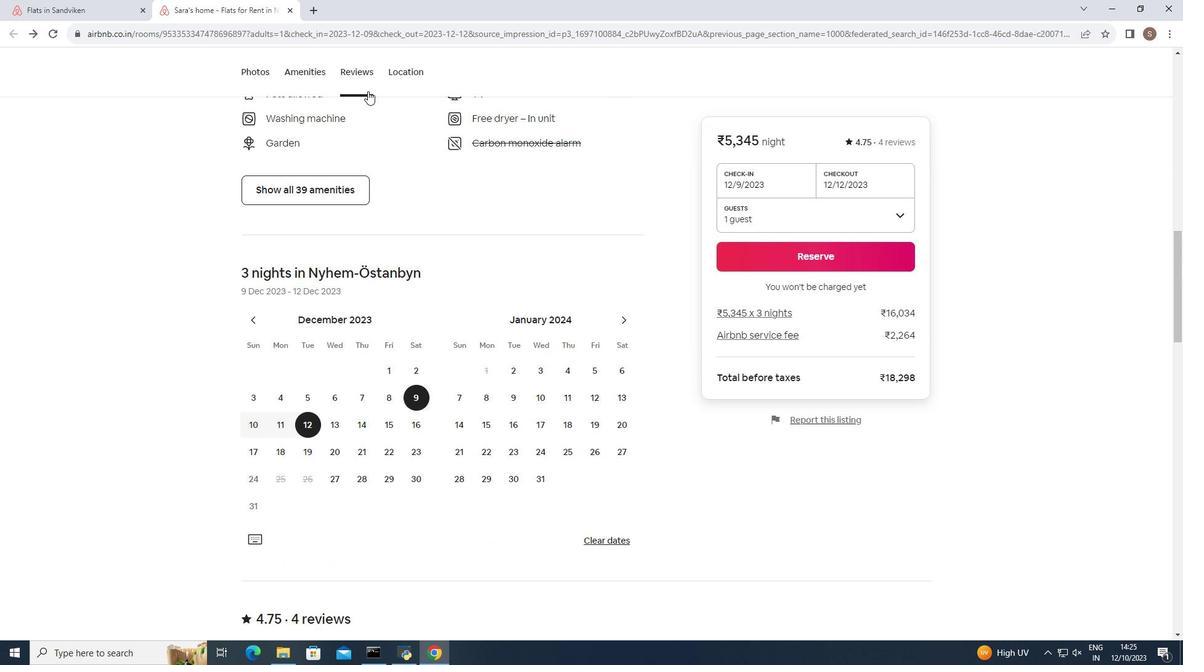 
Action: Mouse scrolled (367, 90) with delta (0, 0)
Screenshot: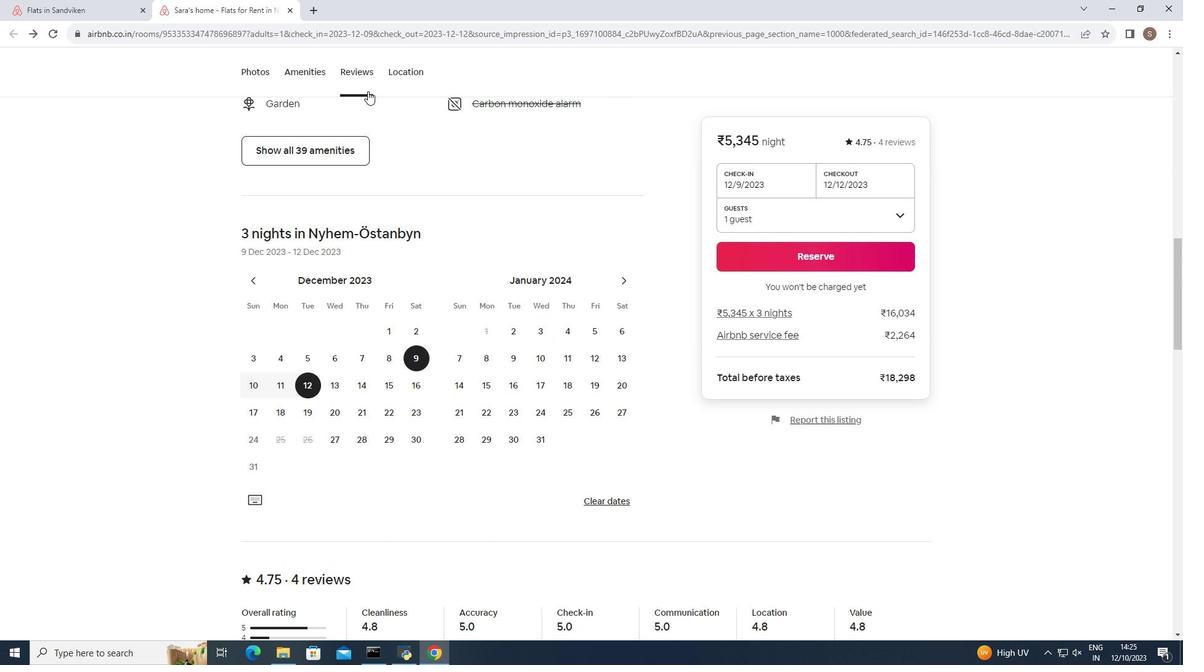 
Action: Mouse scrolled (367, 90) with delta (0, 0)
Screenshot: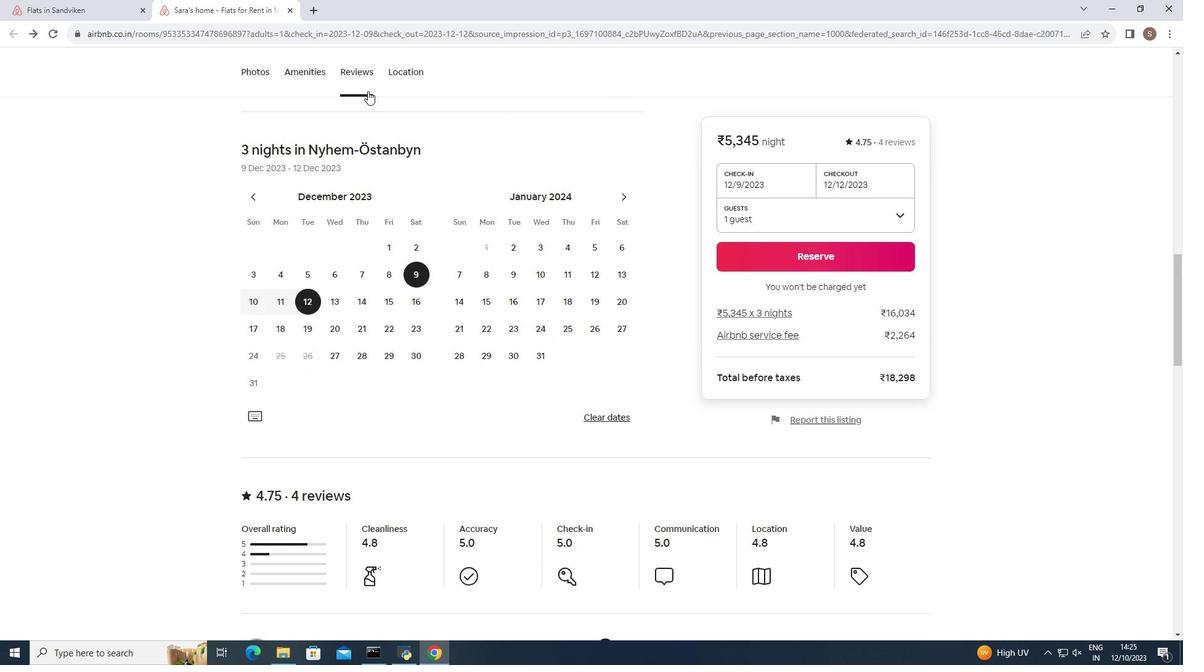 
Action: Mouse scrolled (367, 90) with delta (0, 0)
Screenshot: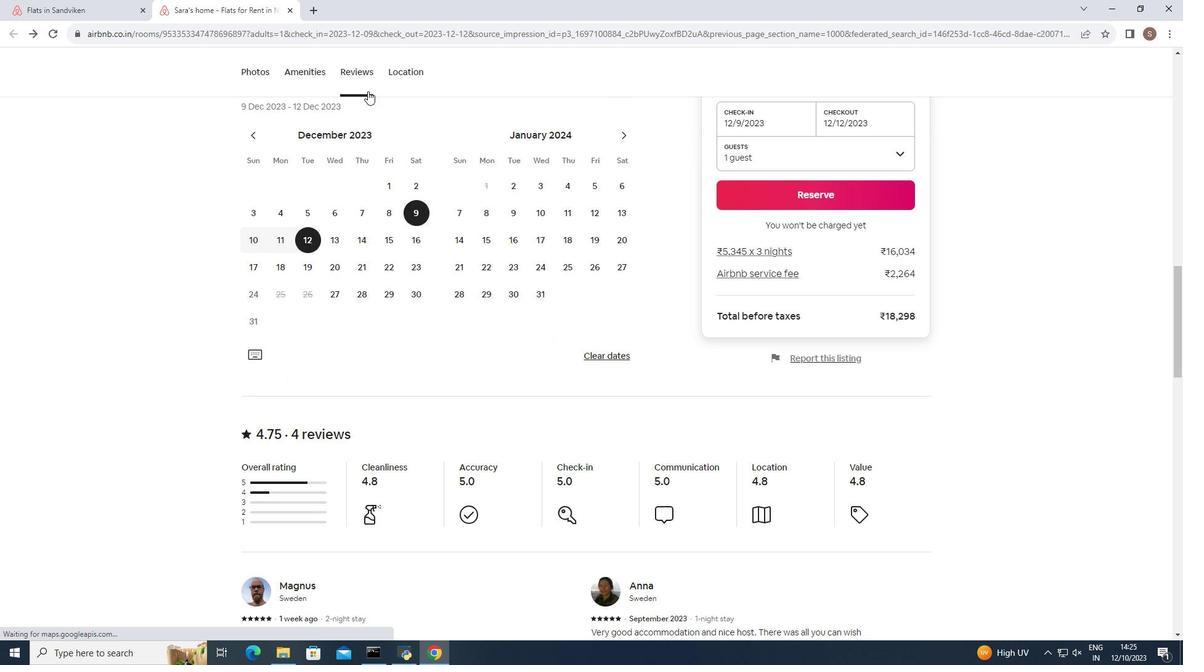
Action: Mouse scrolled (367, 90) with delta (0, 0)
Screenshot: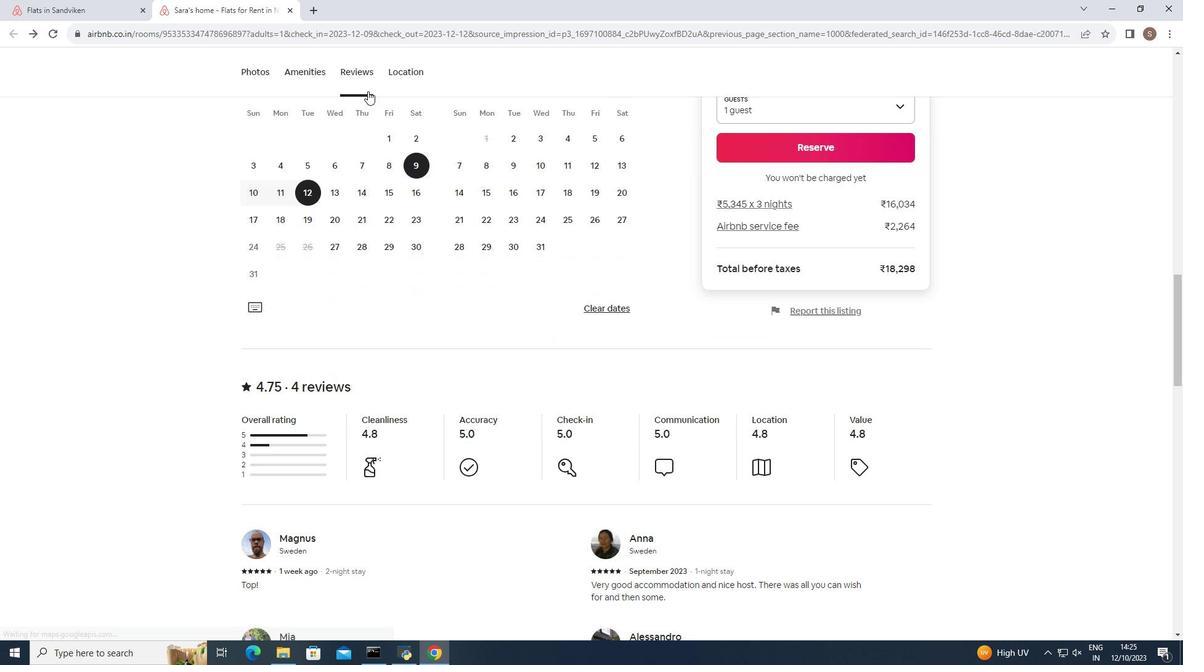 
Action: Mouse scrolled (367, 90) with delta (0, 0)
Screenshot: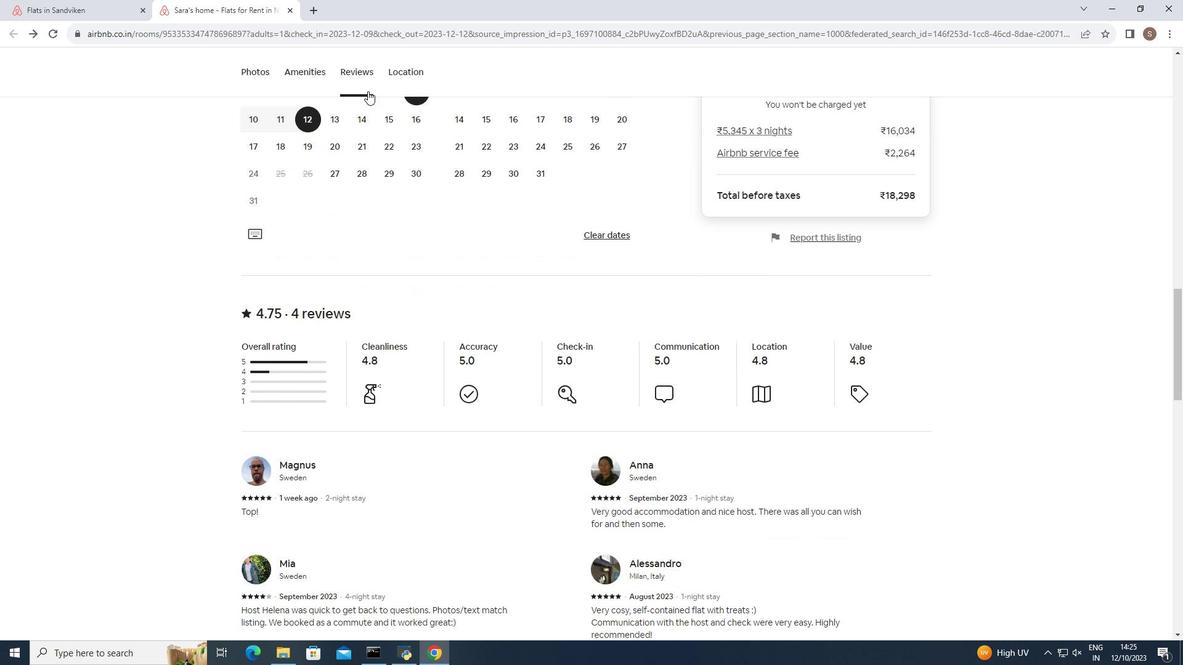 
Action: Mouse scrolled (367, 90) with delta (0, 0)
Screenshot: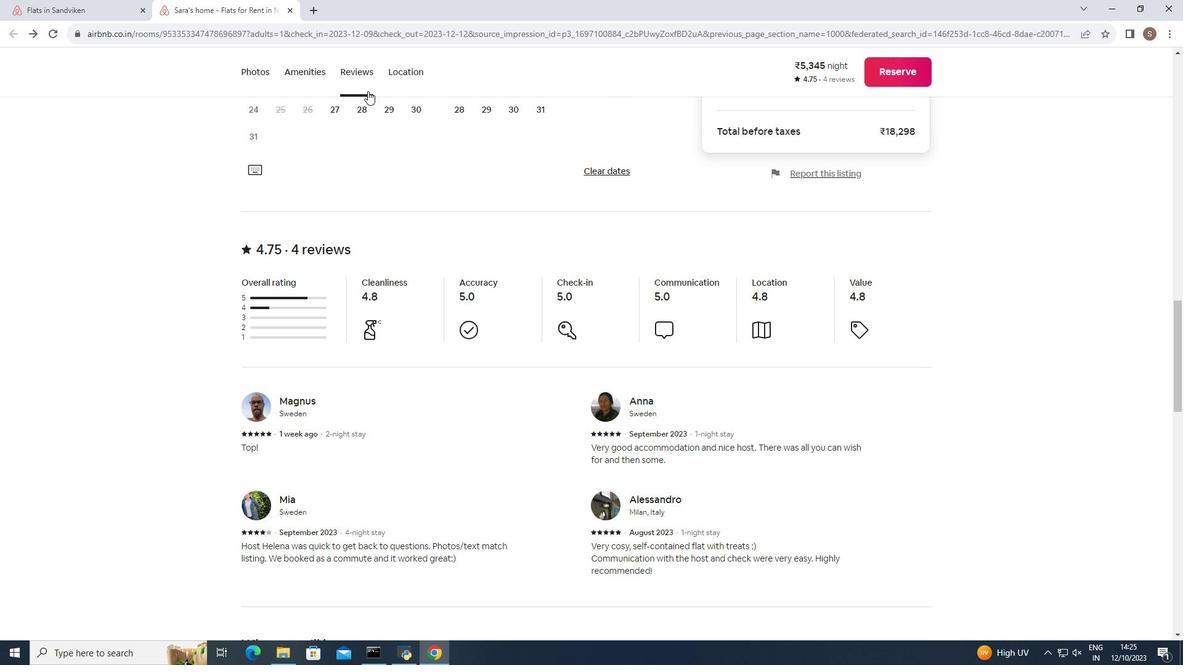 
Action: Mouse scrolled (367, 90) with delta (0, 0)
Screenshot: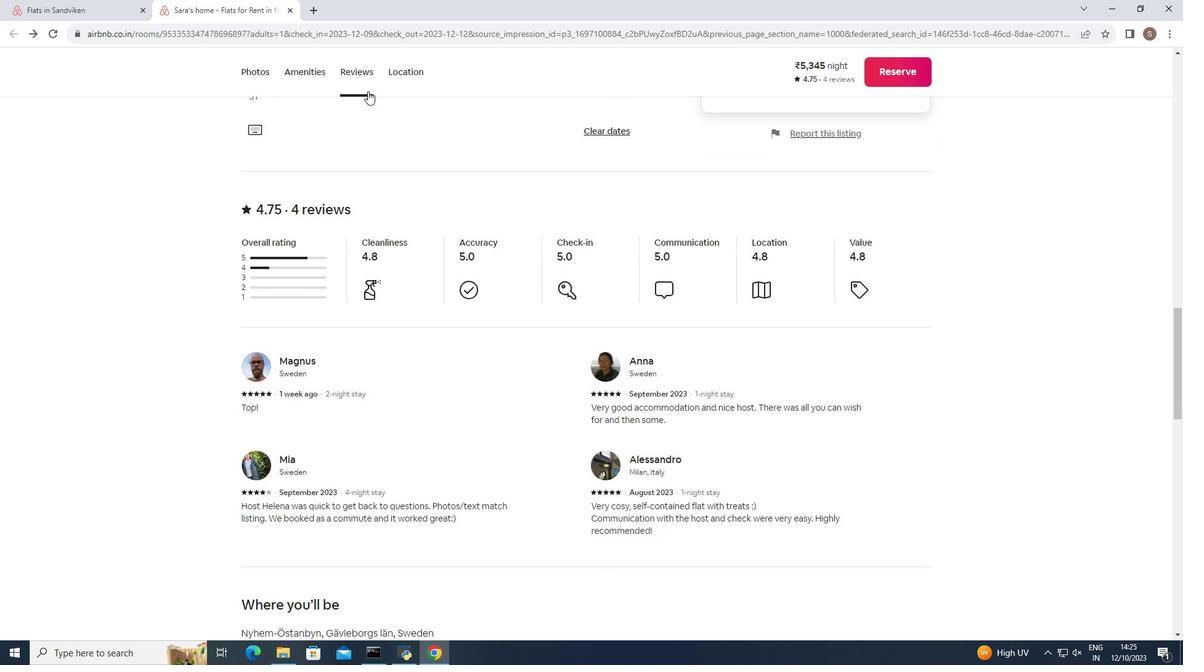 
Action: Mouse scrolled (367, 90) with delta (0, 0)
Screenshot: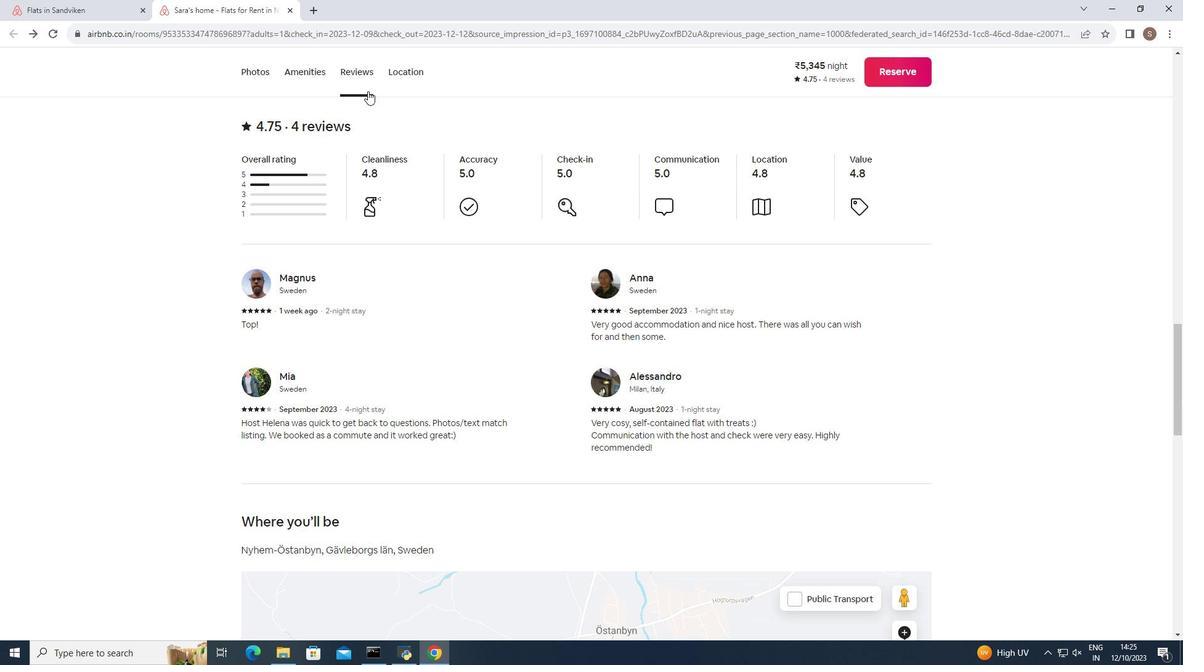 
Action: Mouse scrolled (367, 90) with delta (0, 0)
Screenshot: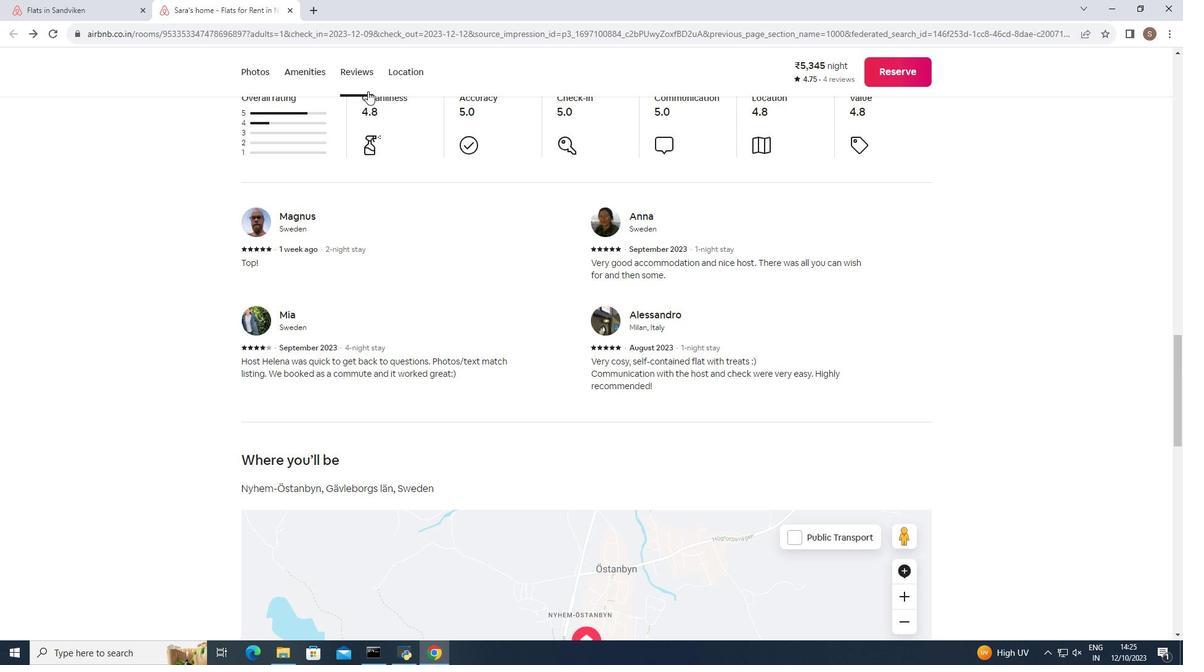 
Action: Mouse moved to (370, 175)
Screenshot: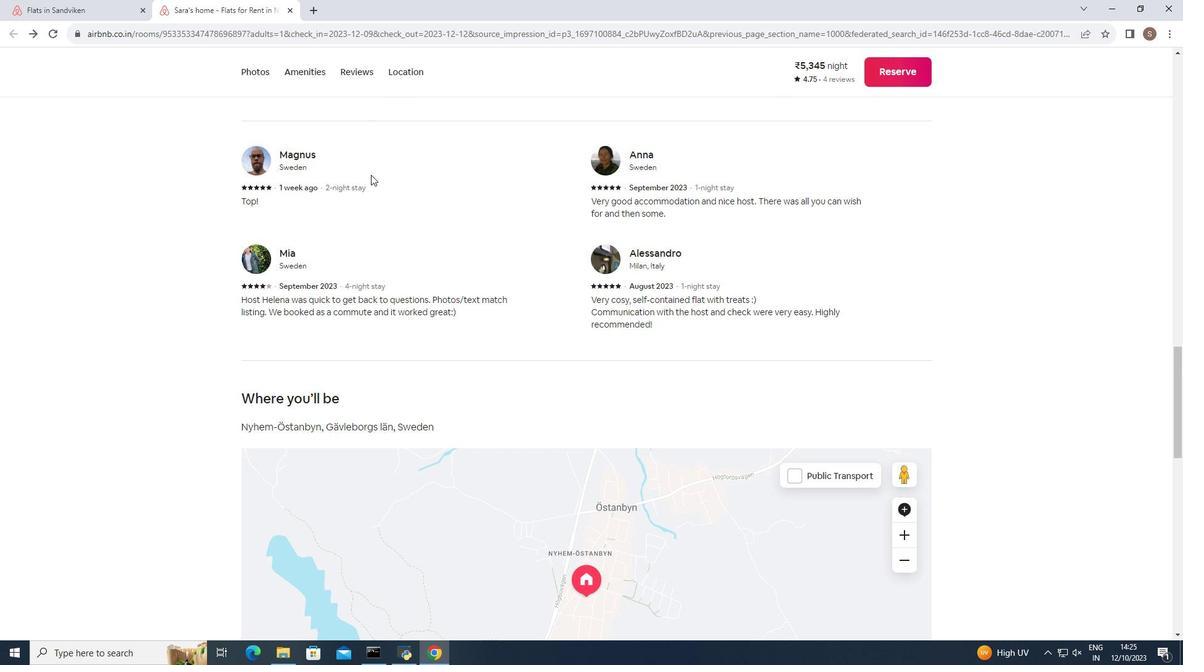 
Action: Mouse scrolled (370, 174) with delta (0, 0)
Screenshot: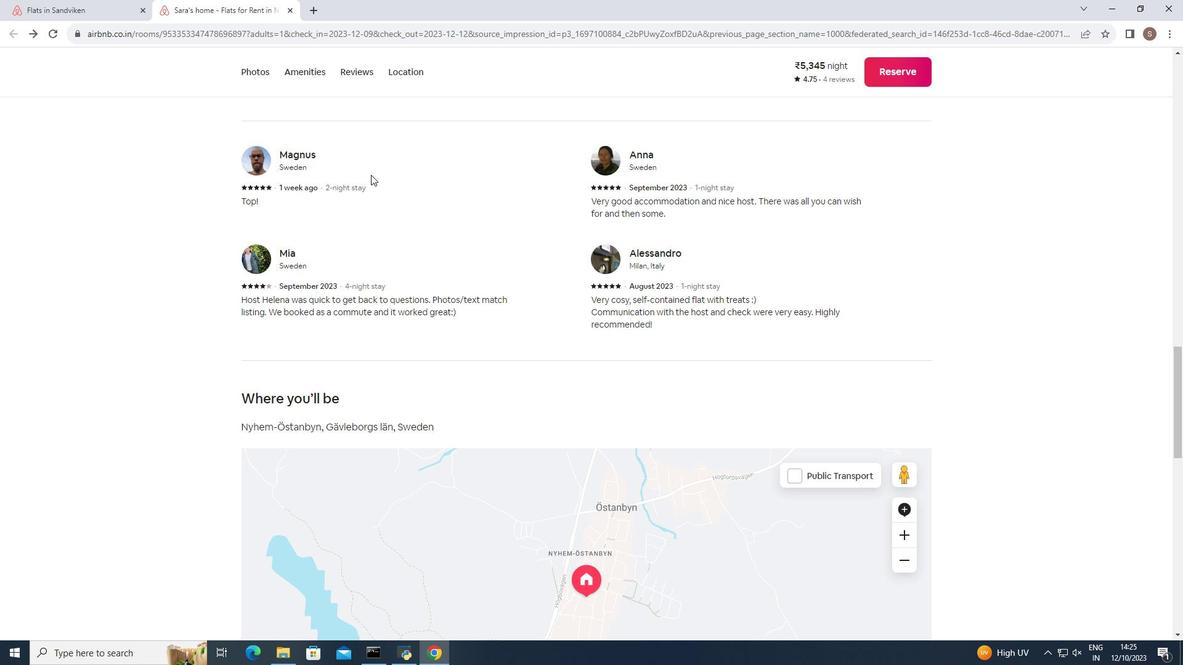
Action: Mouse moved to (370, 175)
Screenshot: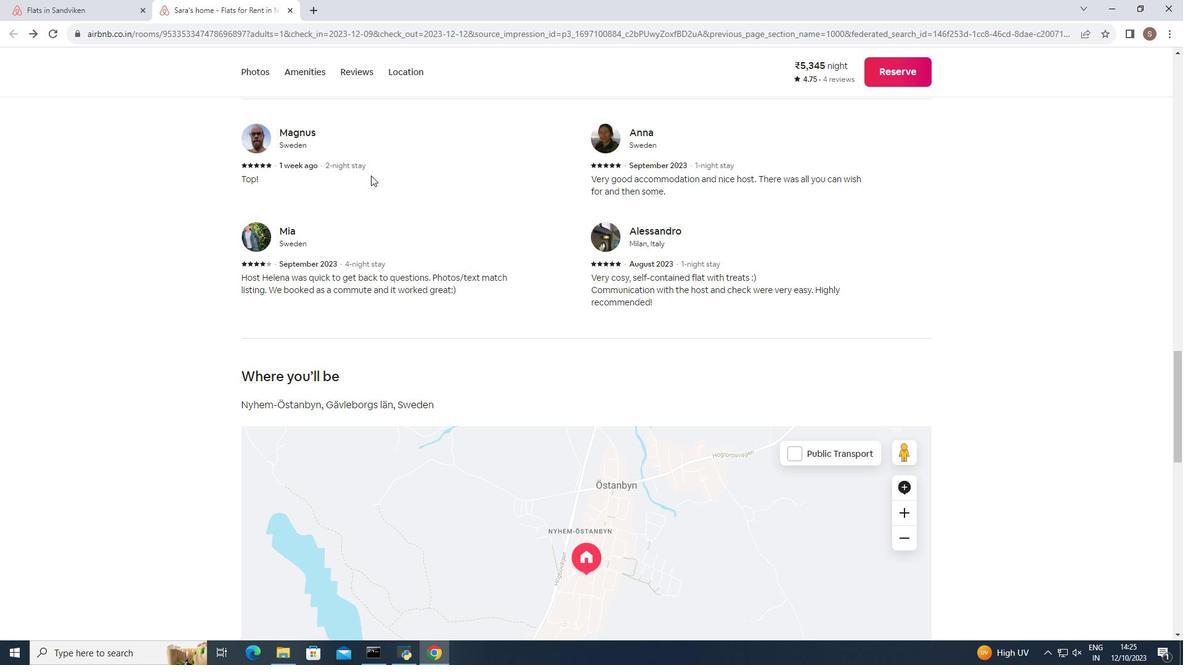 
Action: Mouse scrolled (370, 175) with delta (0, 0)
Screenshot: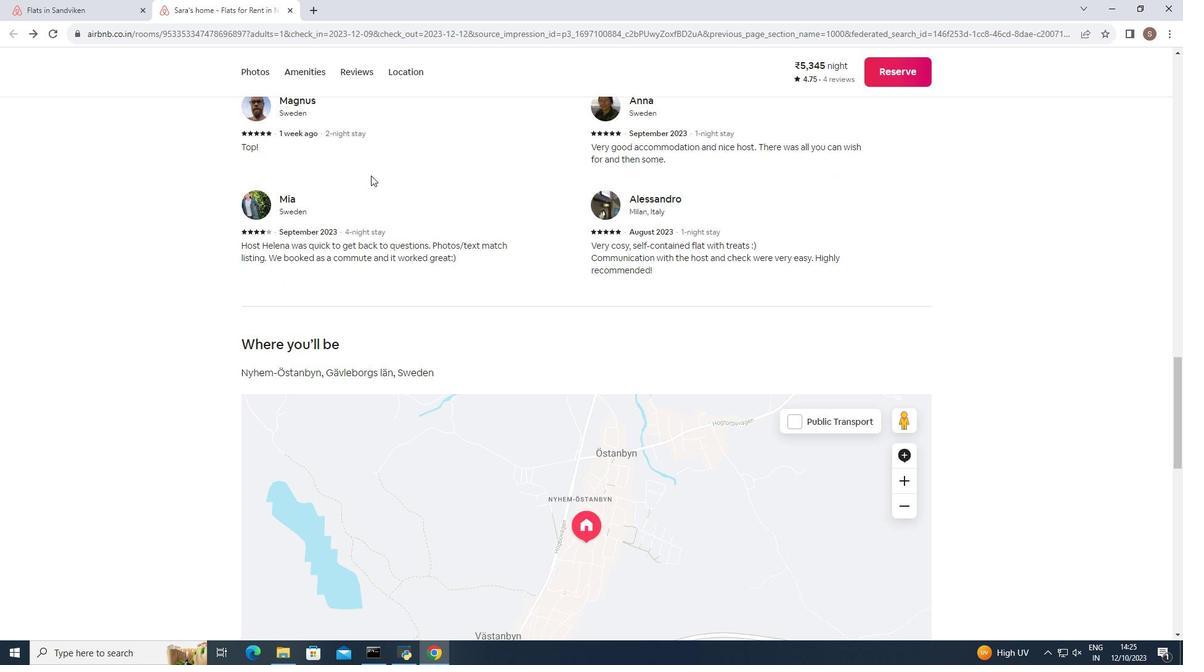
Action: Mouse moved to (370, 175)
Screenshot: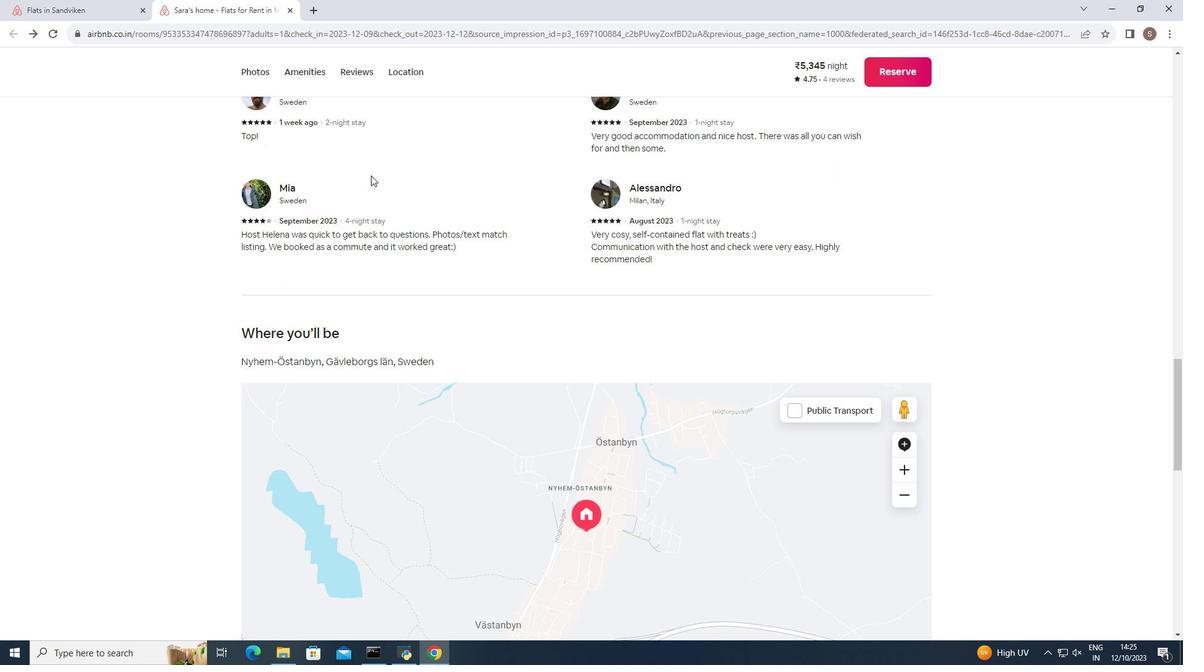 
Action: Mouse scrolled (370, 175) with delta (0, 0)
Screenshot: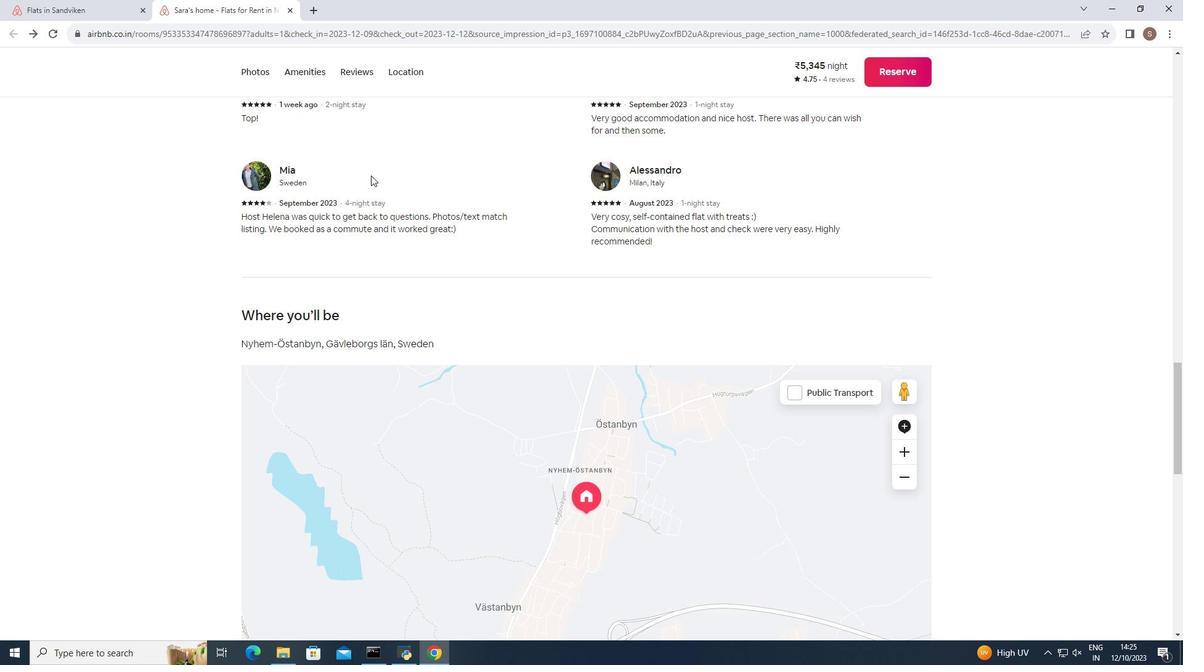 
Action: Mouse moved to (370, 176)
Screenshot: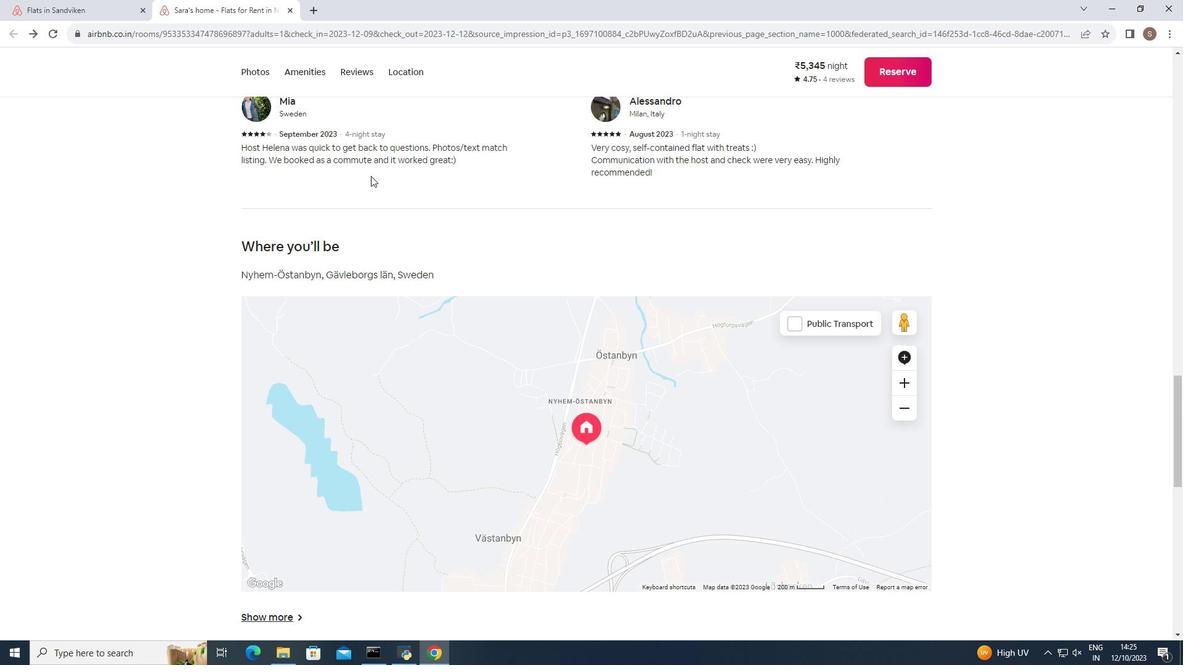 
Action: Mouse scrolled (370, 175) with delta (0, 0)
Screenshot: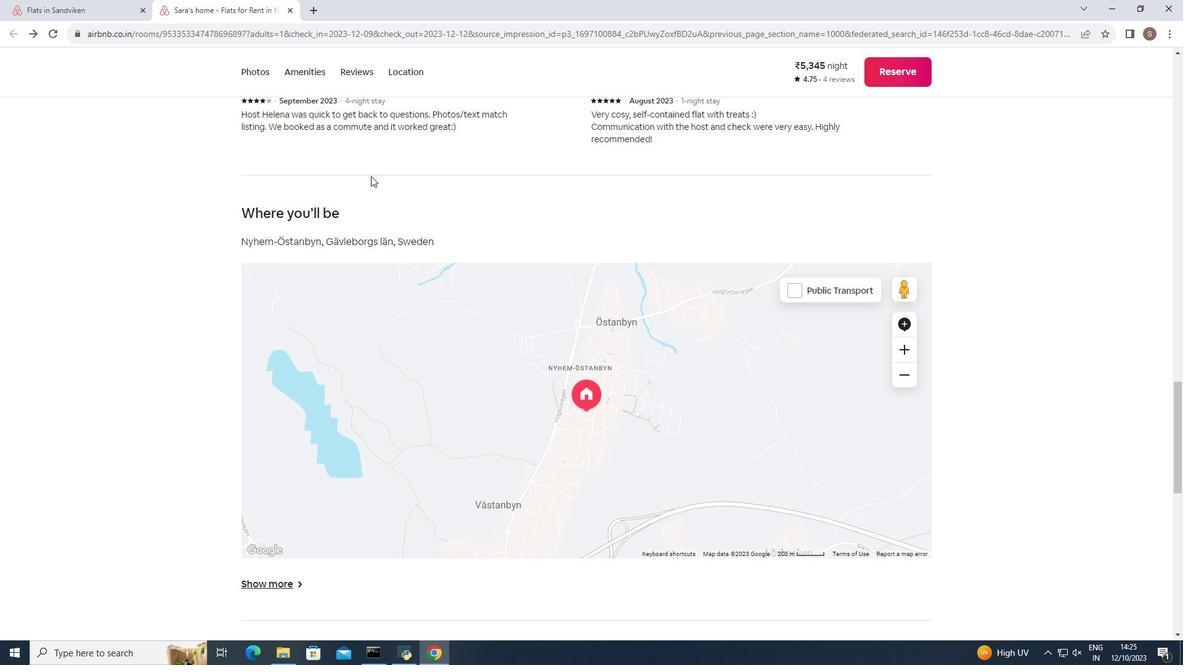 
Action: Mouse scrolled (370, 175) with delta (0, 0)
Screenshot: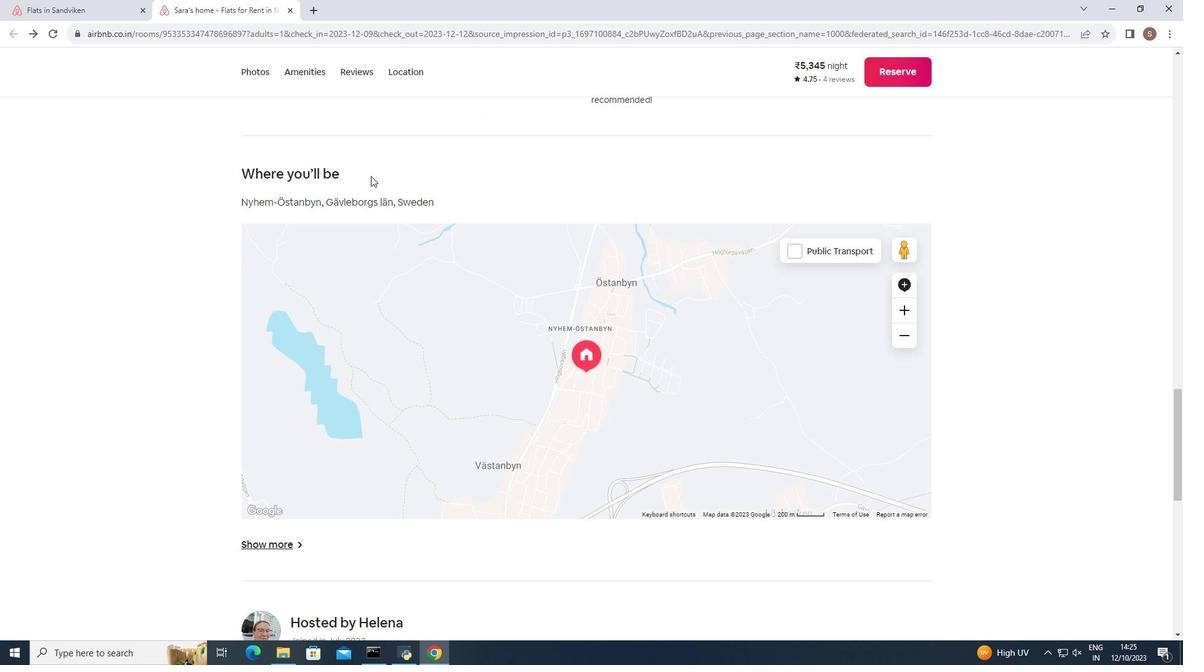 
Action: Mouse scrolled (370, 175) with delta (0, 0)
Screenshot: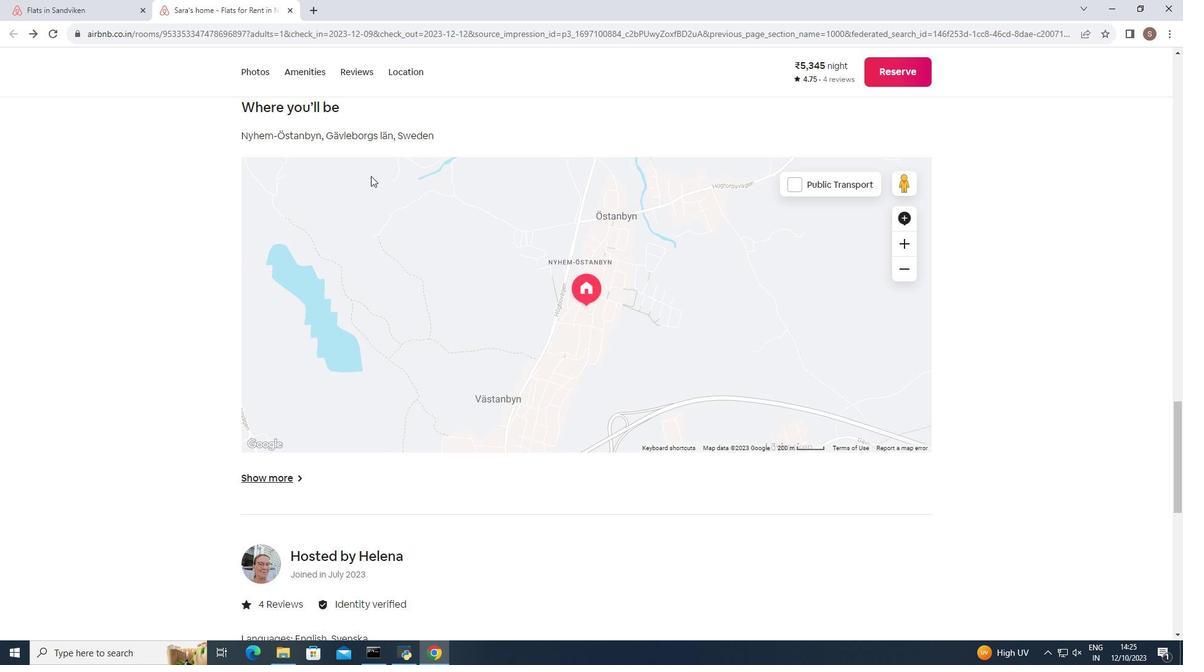 
Action: Mouse scrolled (370, 175) with delta (0, 0)
Screenshot: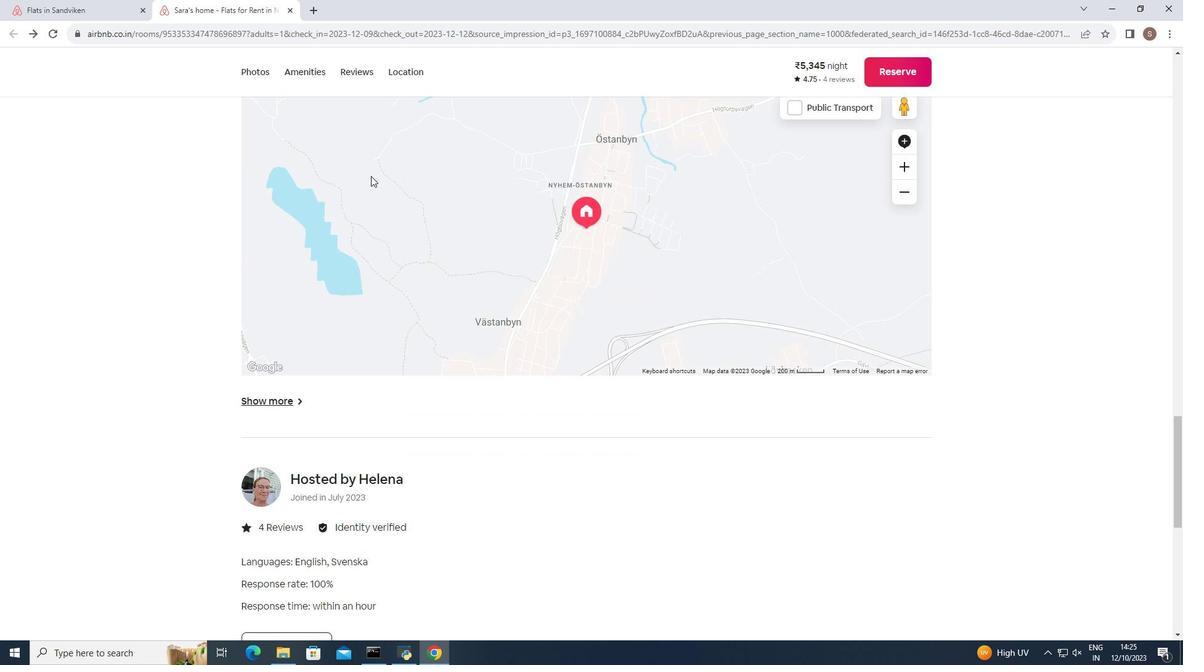 
Action: Mouse scrolled (370, 175) with delta (0, 0)
Screenshot: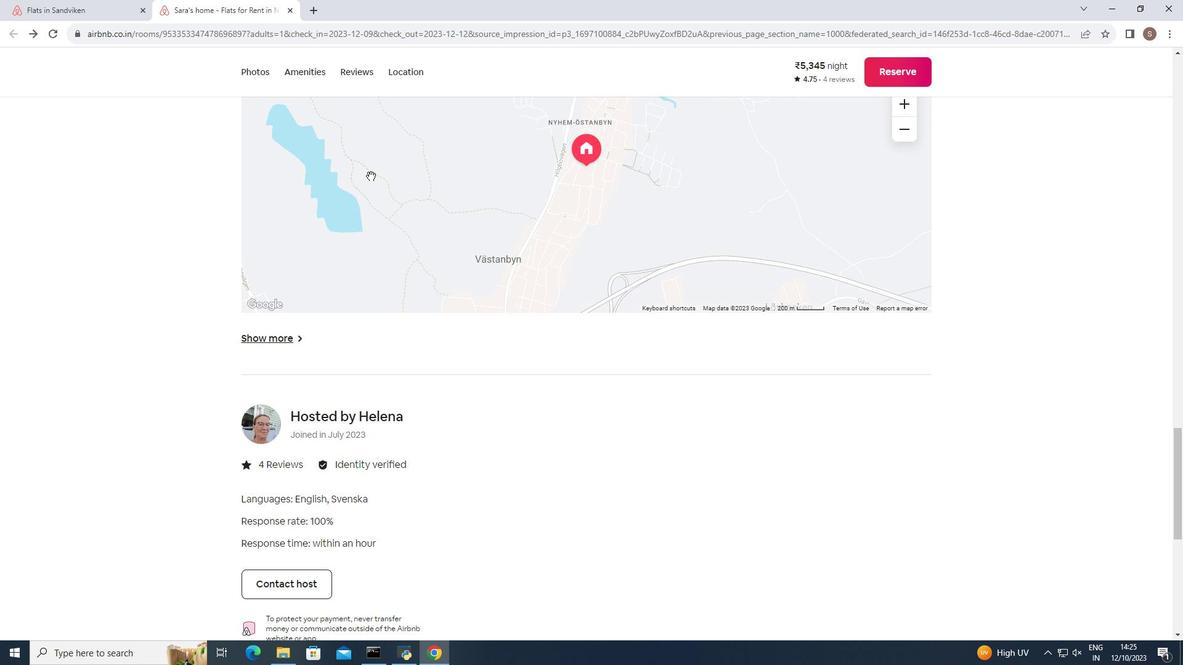 
Action: Mouse scrolled (370, 175) with delta (0, 0)
Screenshot: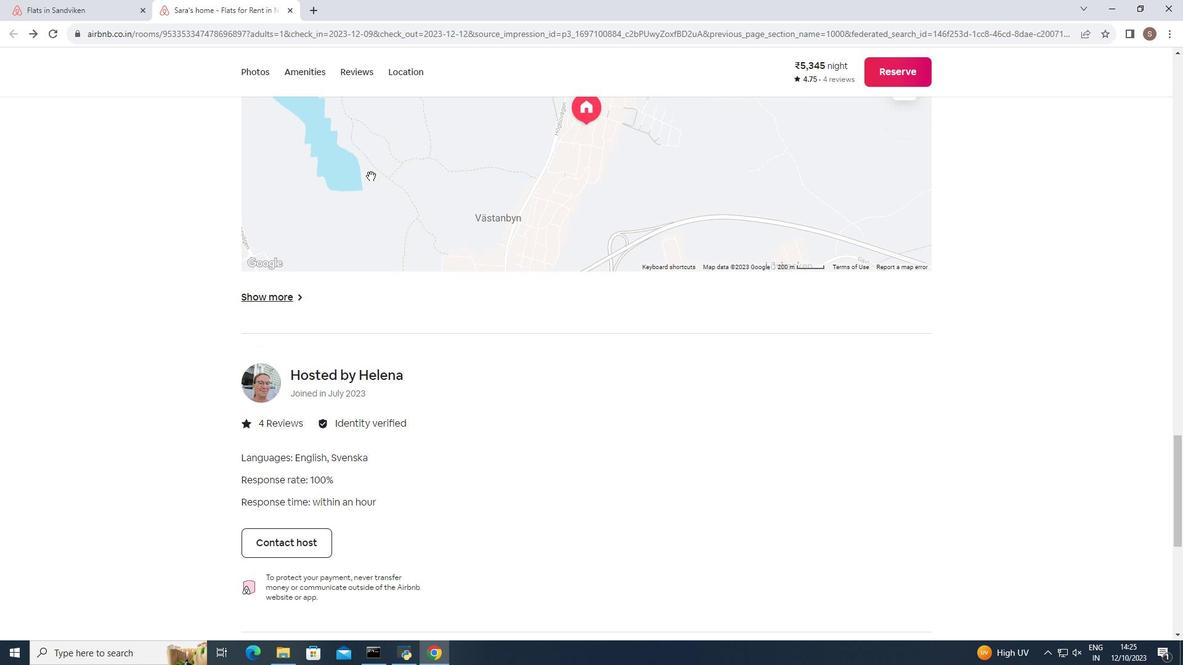 
Action: Mouse scrolled (370, 175) with delta (0, 0)
Screenshot: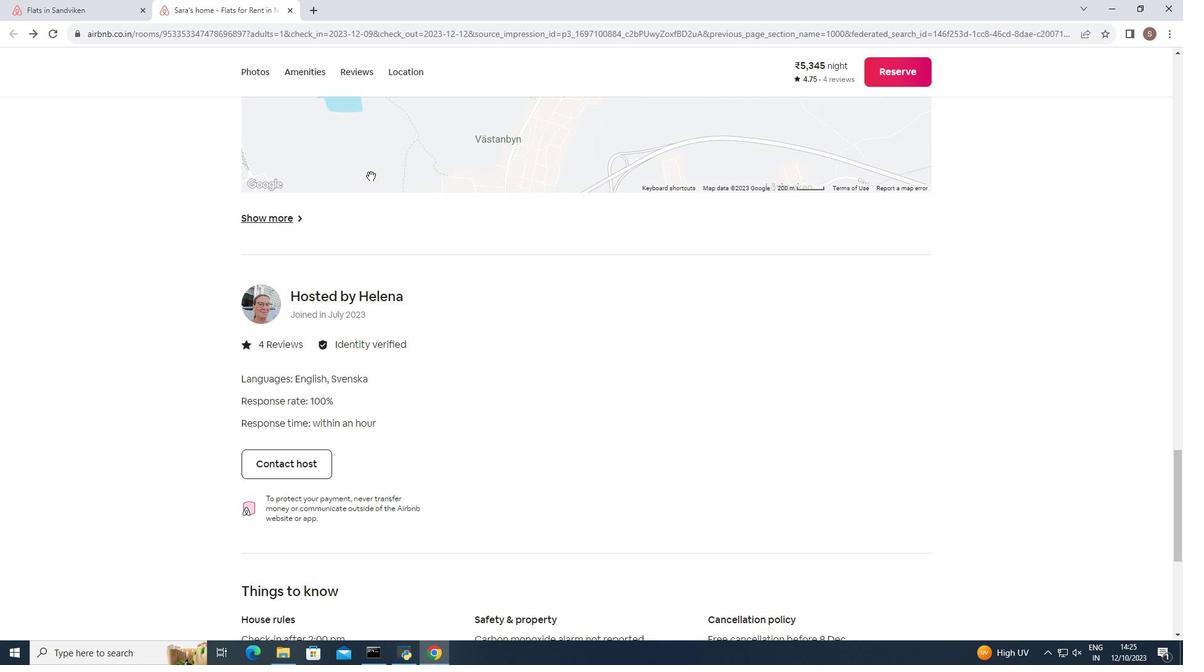 
Action: Mouse scrolled (370, 175) with delta (0, 0)
Screenshot: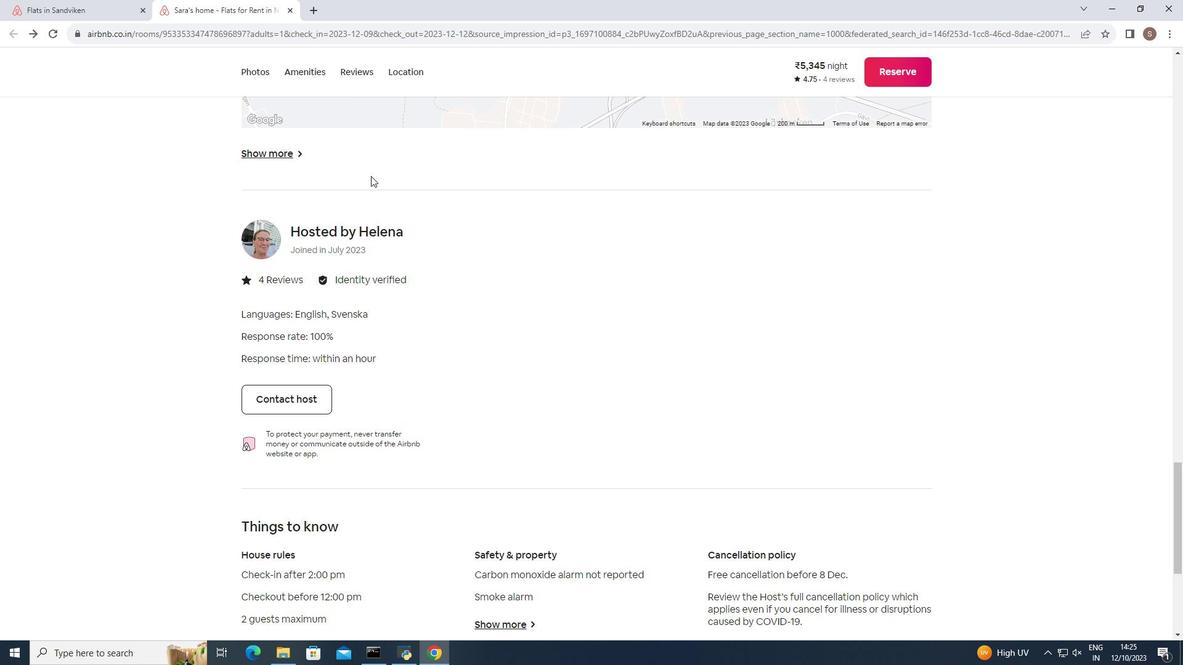 
Action: Mouse moved to (370, 176)
Screenshot: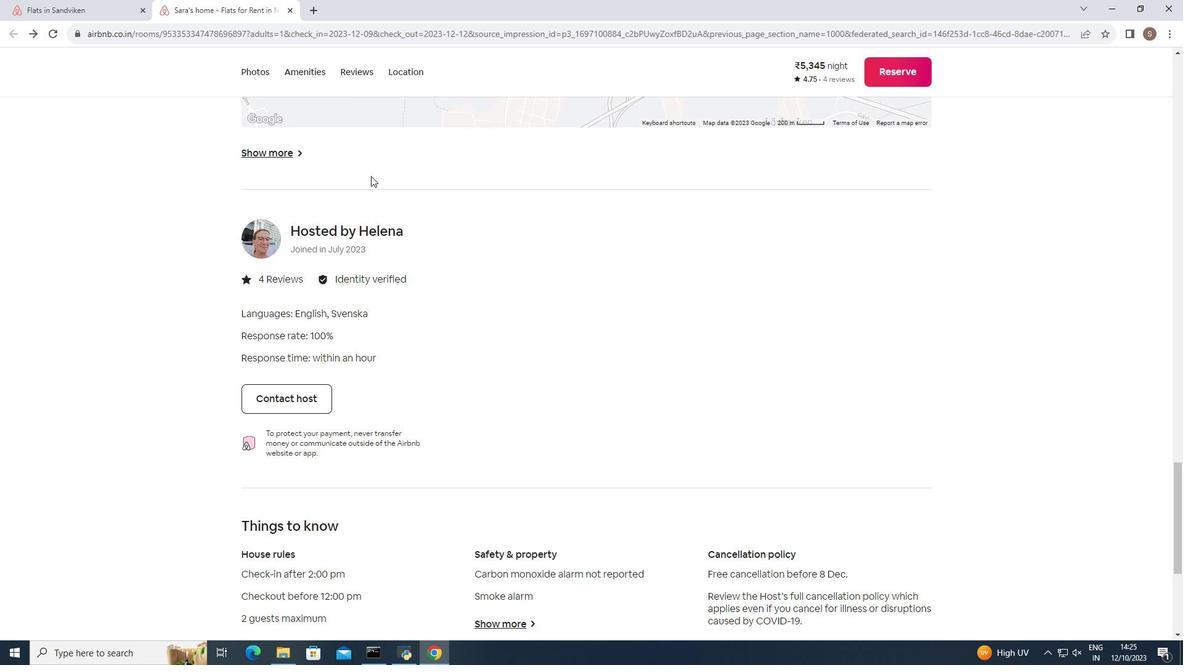 
Action: Mouse scrolled (370, 175) with delta (0, 0)
Screenshot: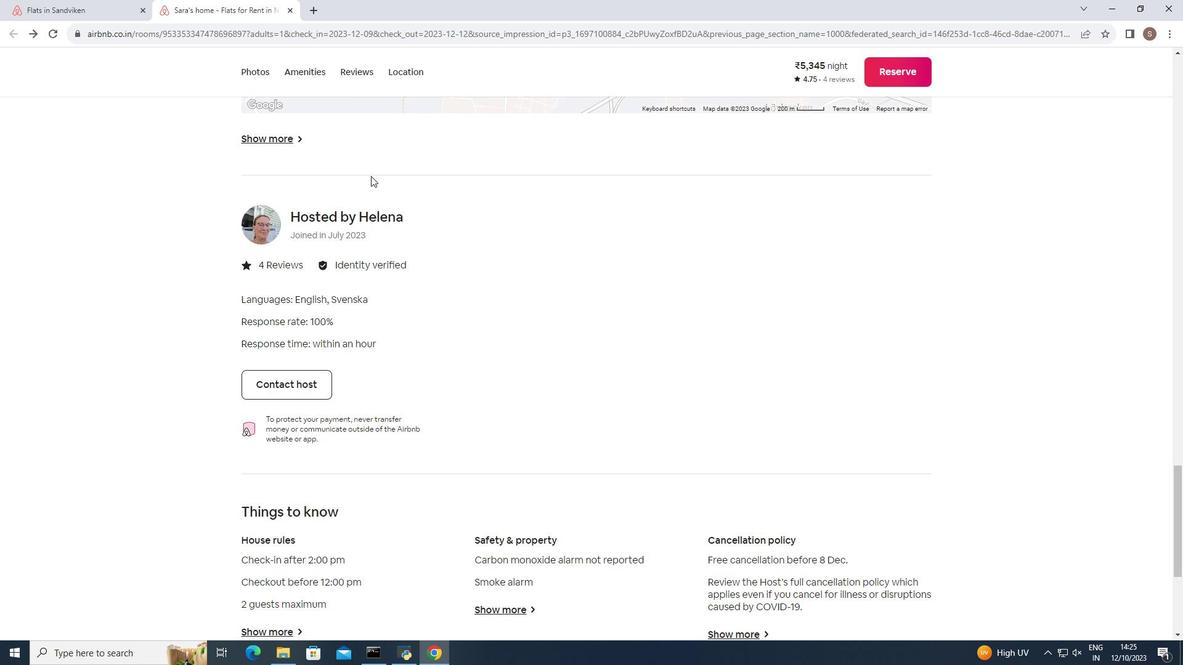 
Action: Mouse scrolled (370, 175) with delta (0, 0)
Screenshot: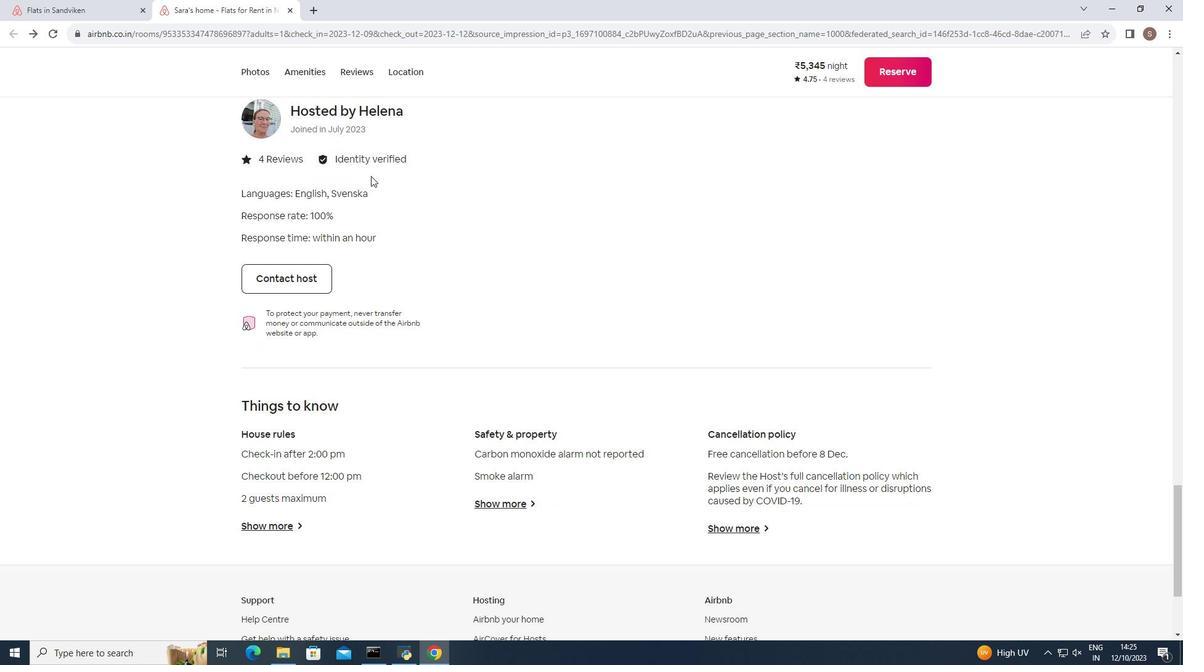 
Action: Mouse moved to (369, 180)
Screenshot: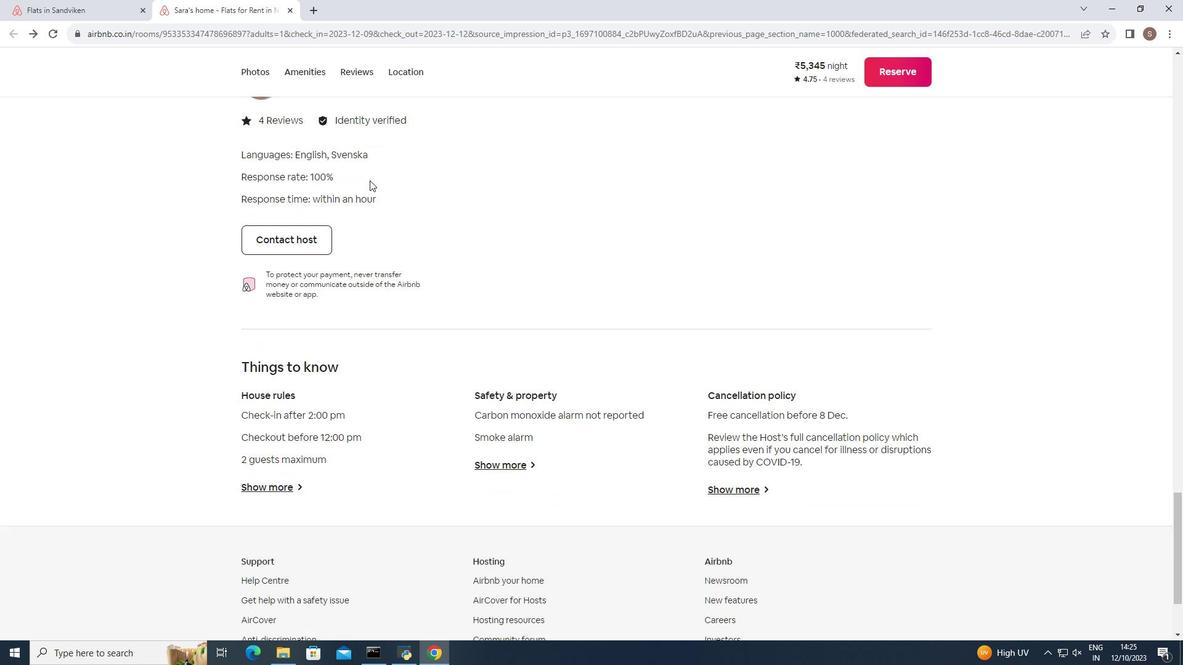 
Action: Mouse scrolled (369, 179) with delta (0, 0)
Screenshot: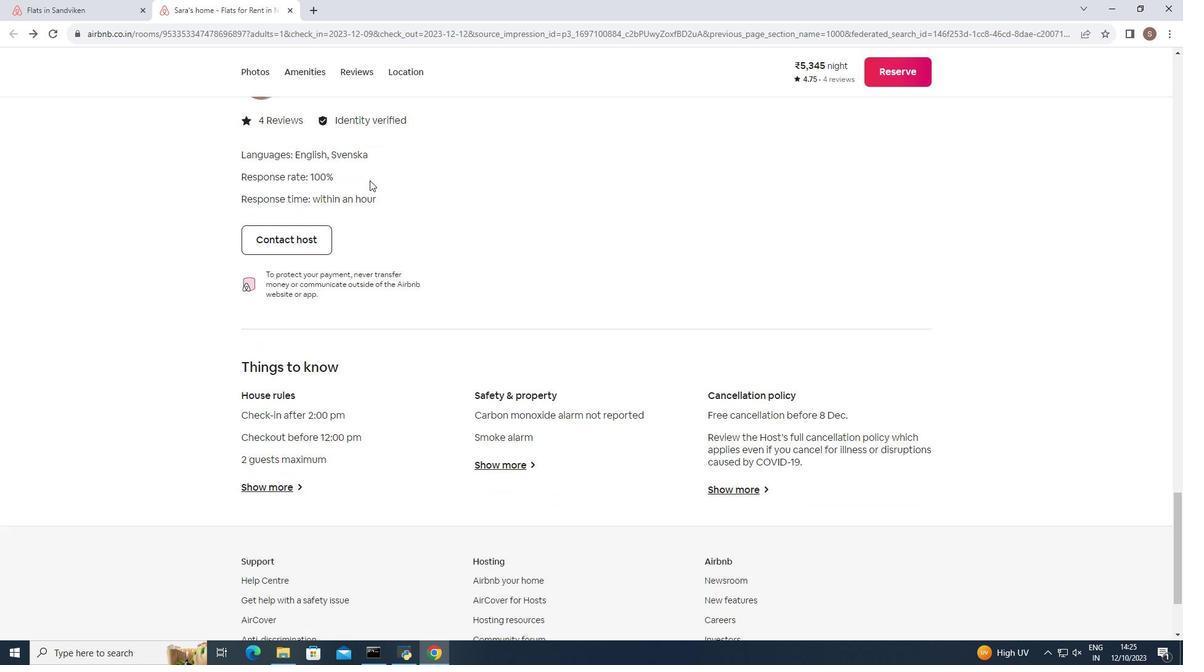 
Action: Mouse scrolled (369, 179) with delta (0, 0)
Screenshot: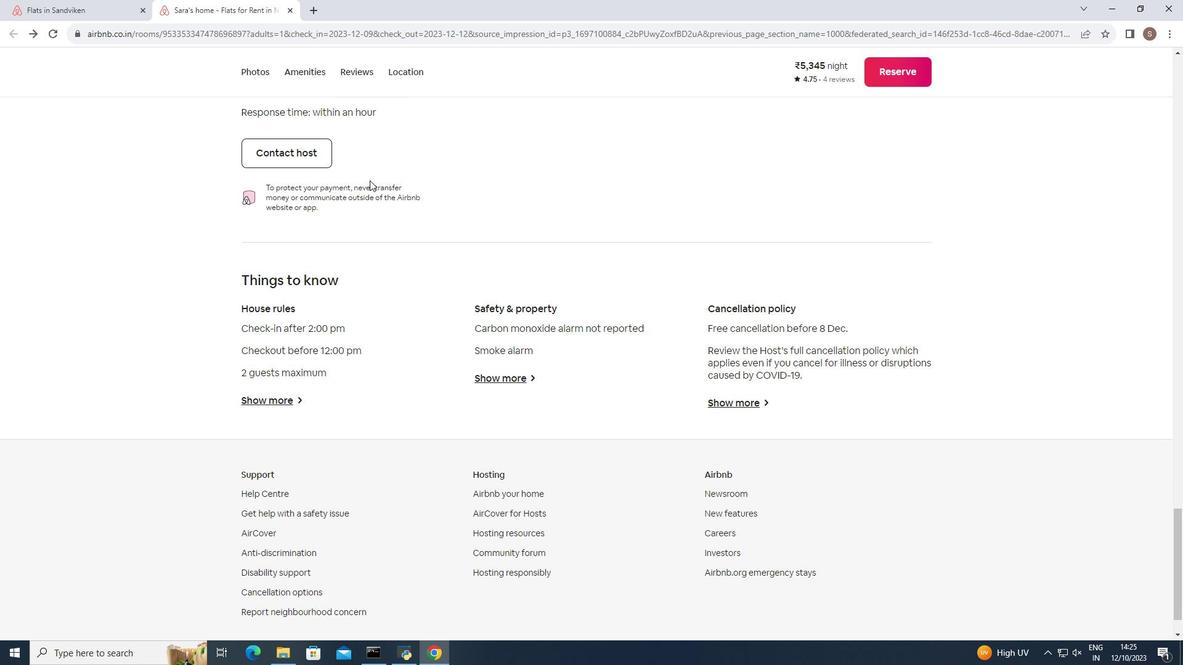 
Action: Mouse scrolled (369, 179) with delta (0, 0)
Screenshot: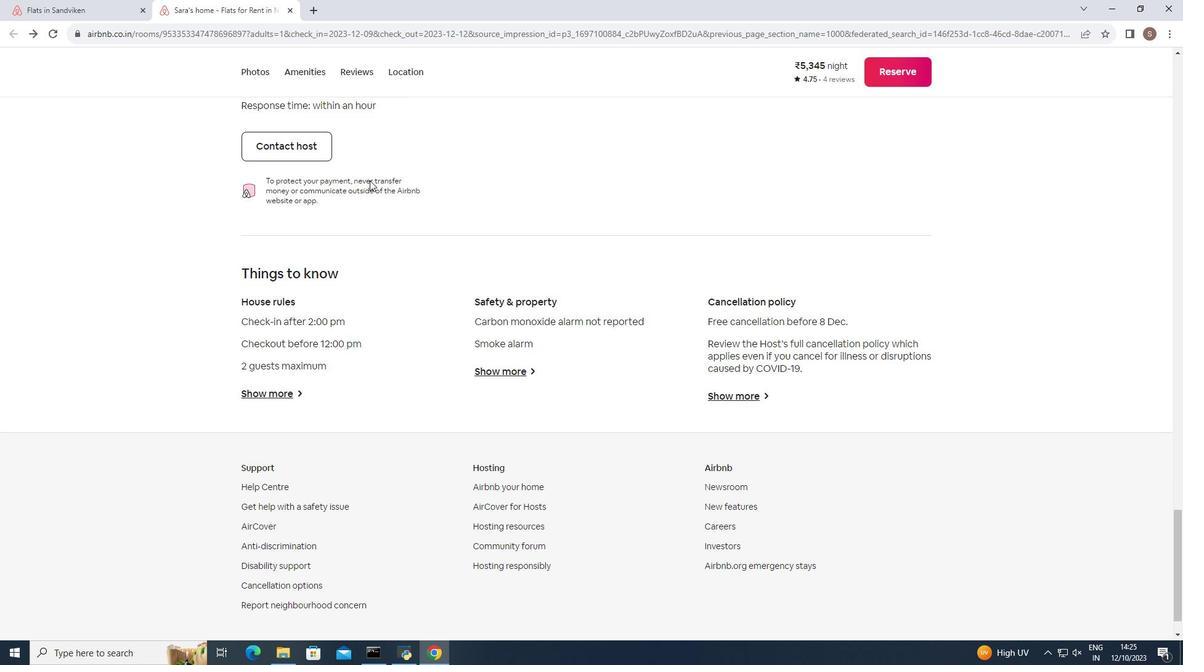 
Action: Mouse scrolled (369, 179) with delta (0, 0)
Screenshot: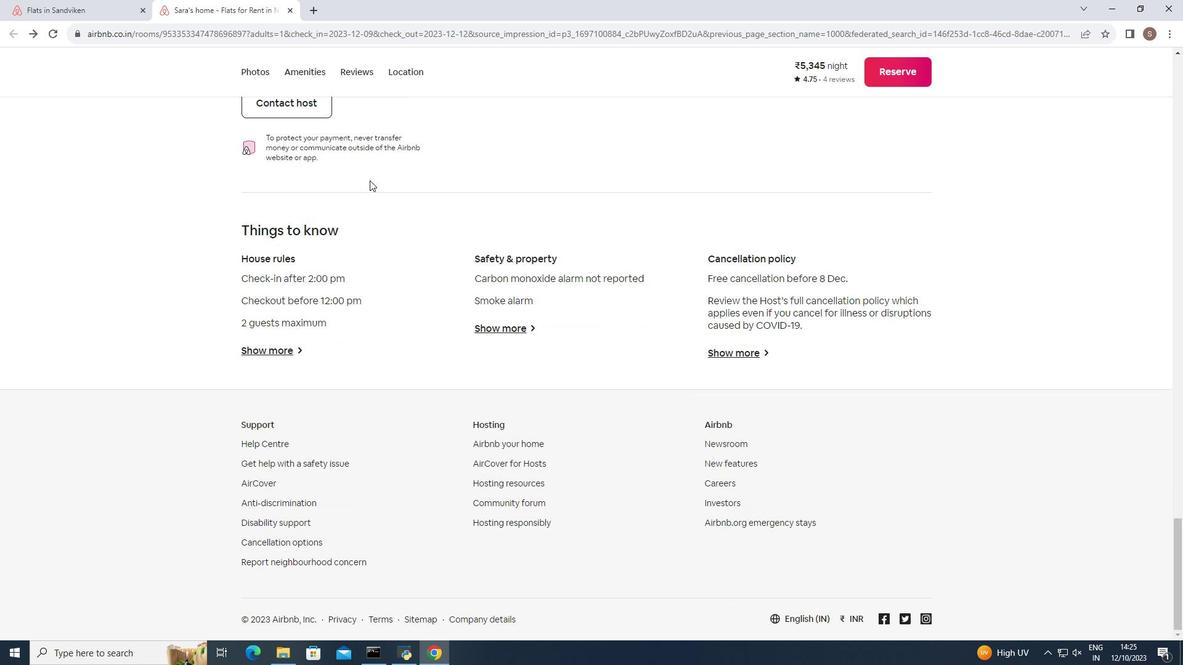 
Action: Mouse scrolled (369, 179) with delta (0, 0)
Screenshot: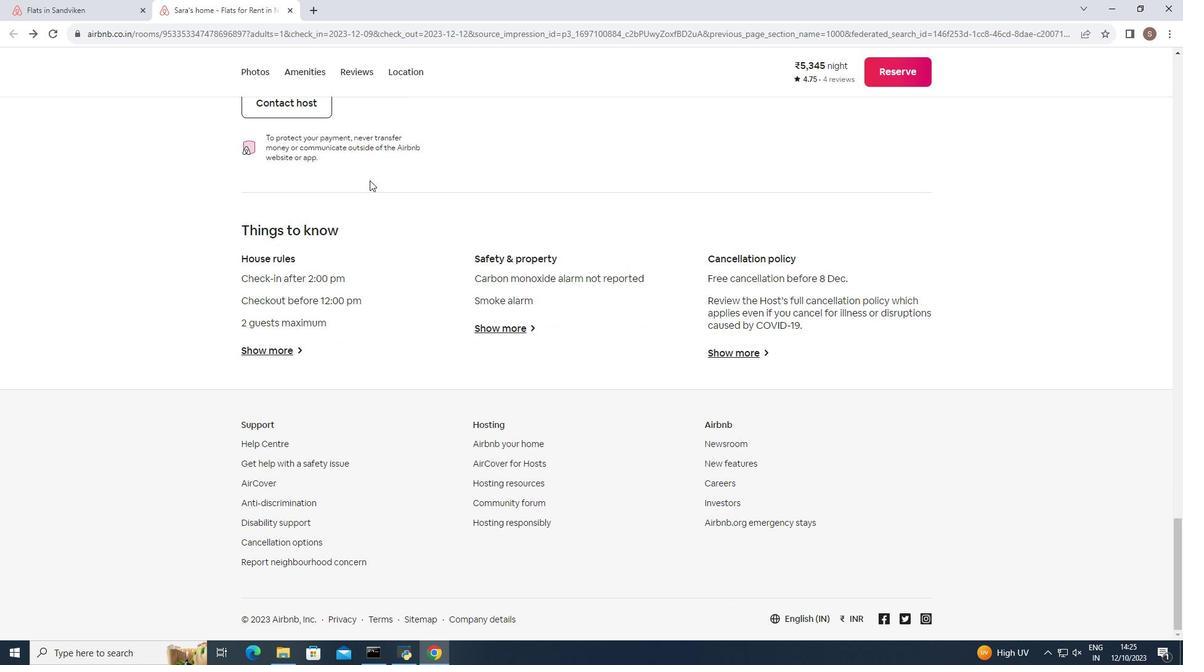 
Action: Mouse moved to (289, 11)
Screenshot: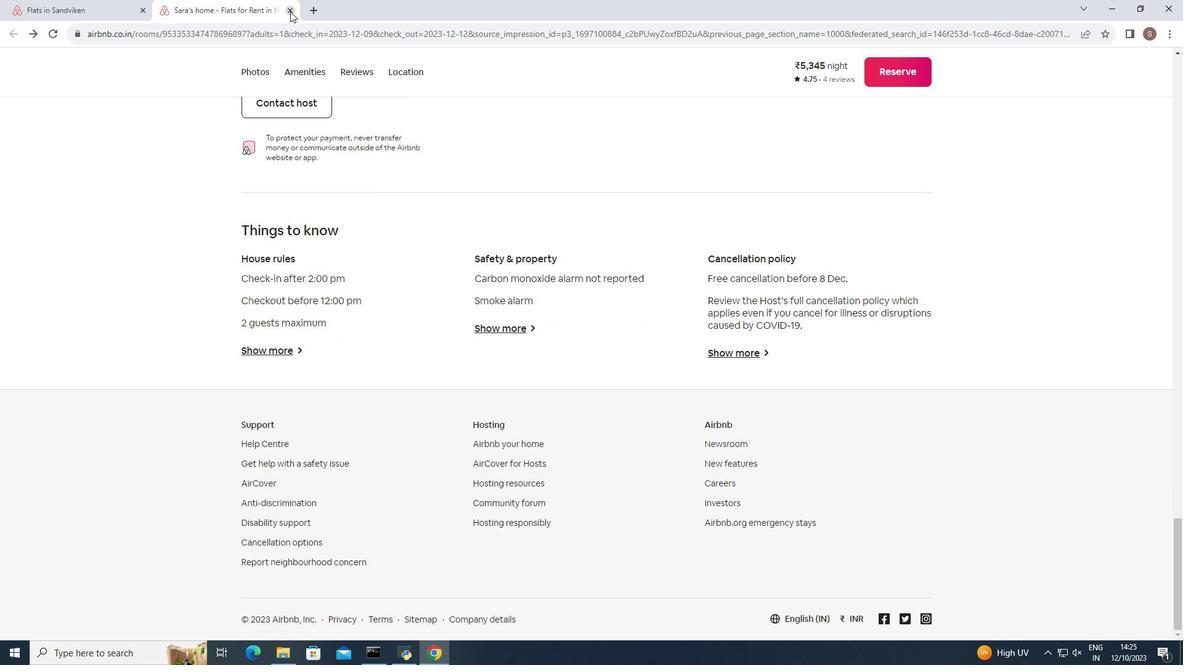 
Action: Mouse pressed left at (289, 11)
Screenshot: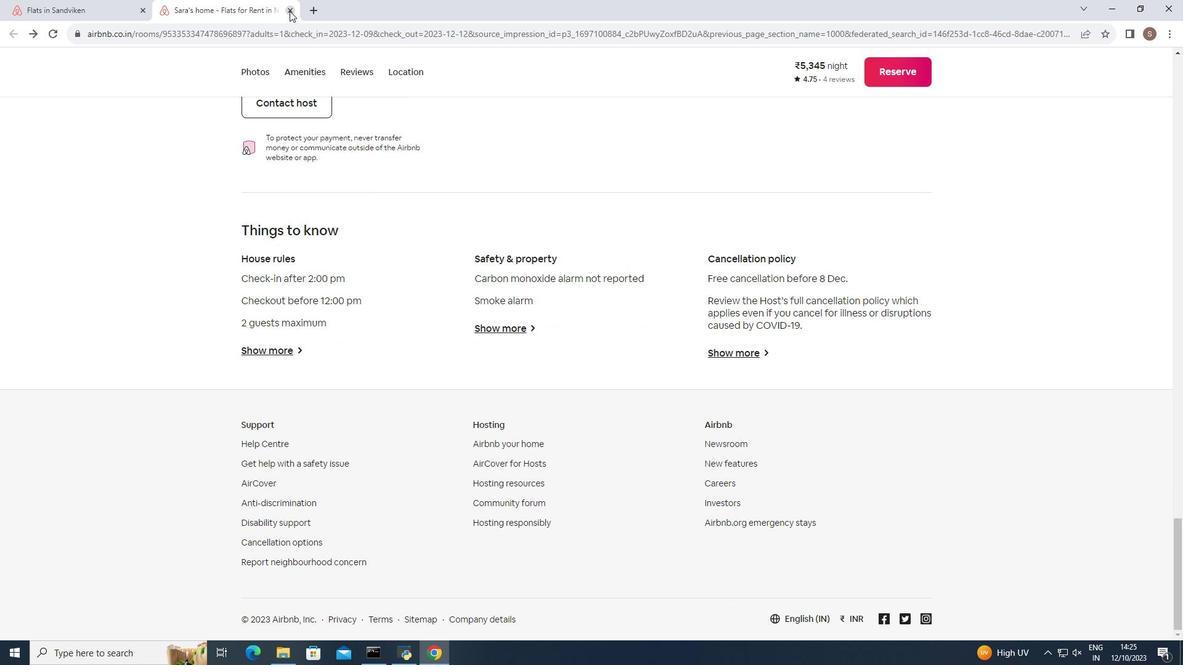 
Action: Mouse moved to (347, 229)
Screenshot: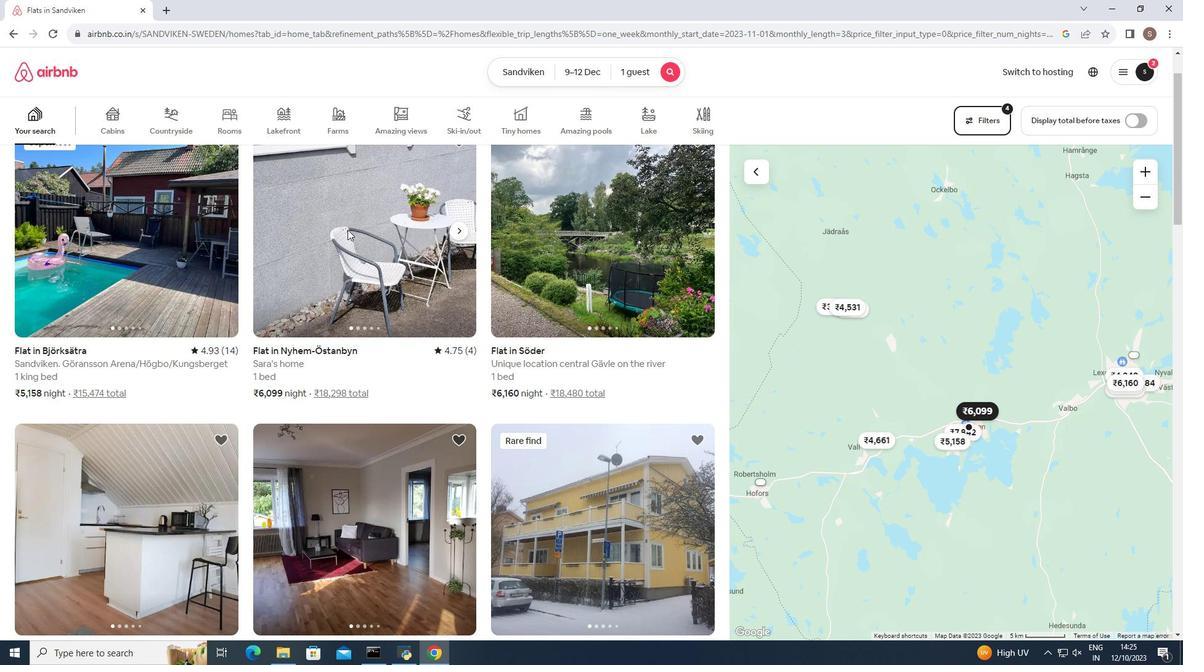 
Action: Mouse scrolled (347, 229) with delta (0, 0)
Screenshot: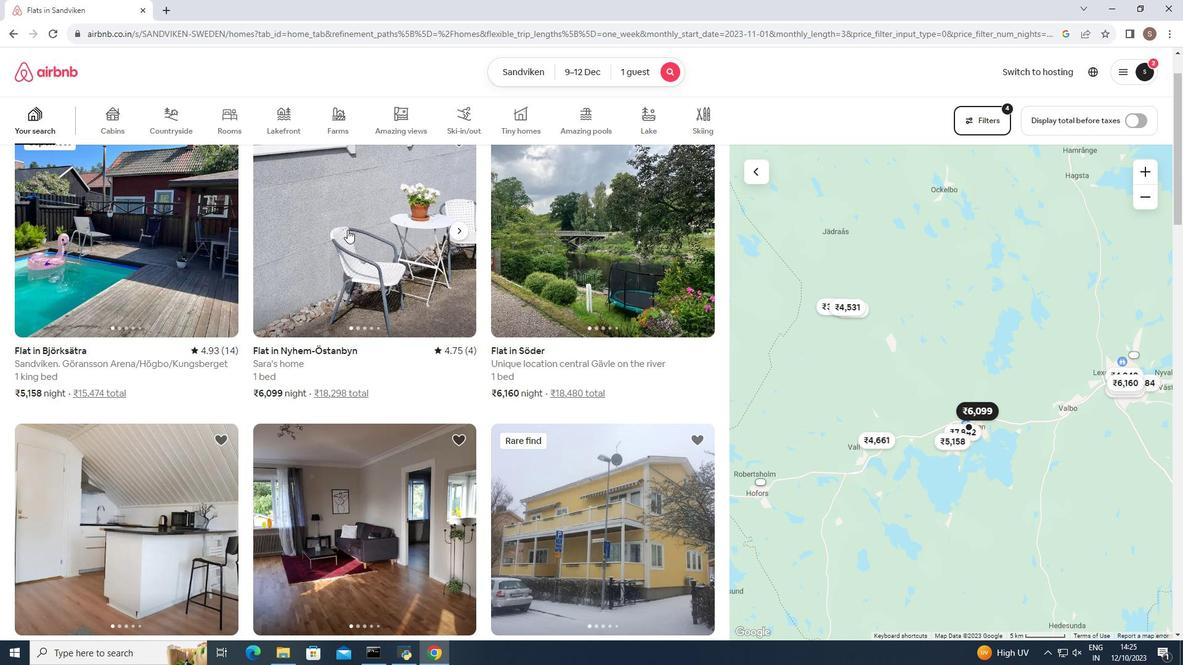 
Action: Mouse scrolled (347, 229) with delta (0, 0)
Screenshot: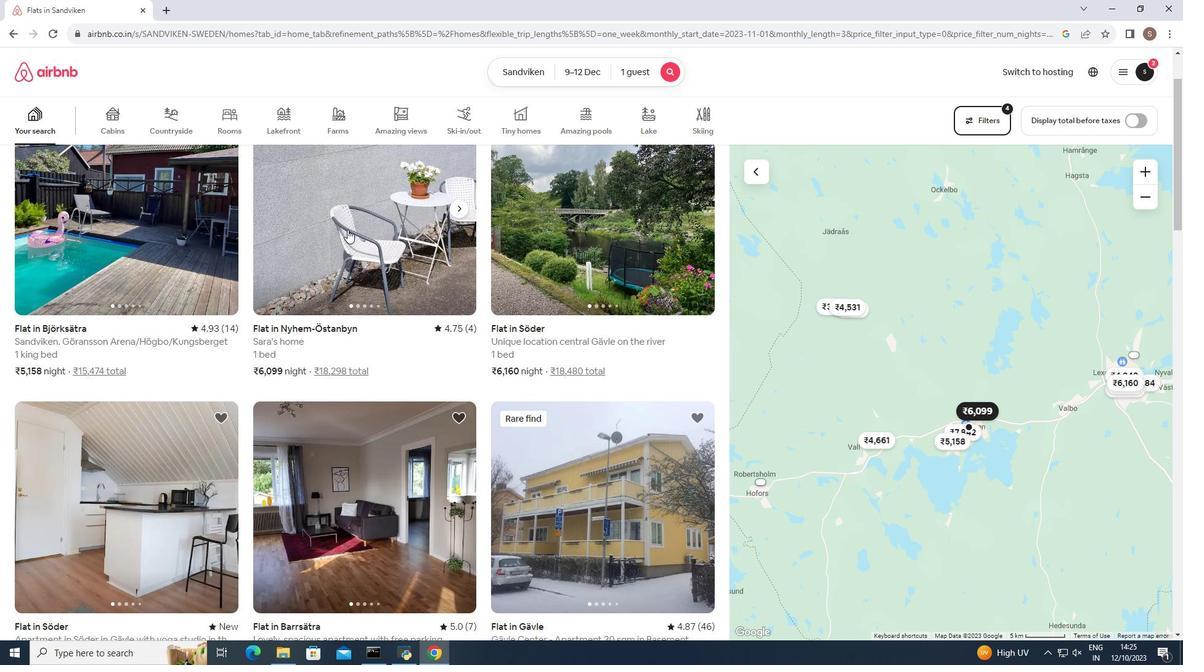 
Action: Mouse scrolled (347, 229) with delta (0, 0)
Screenshot: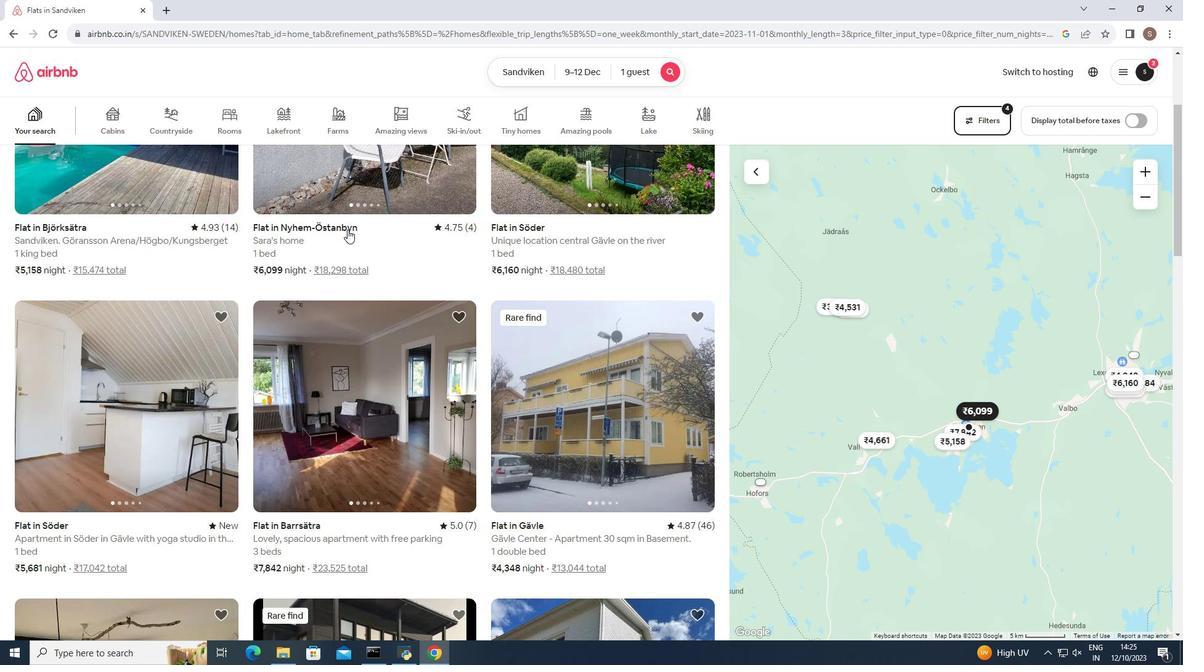 
Action: Mouse moved to (346, 231)
Screenshot: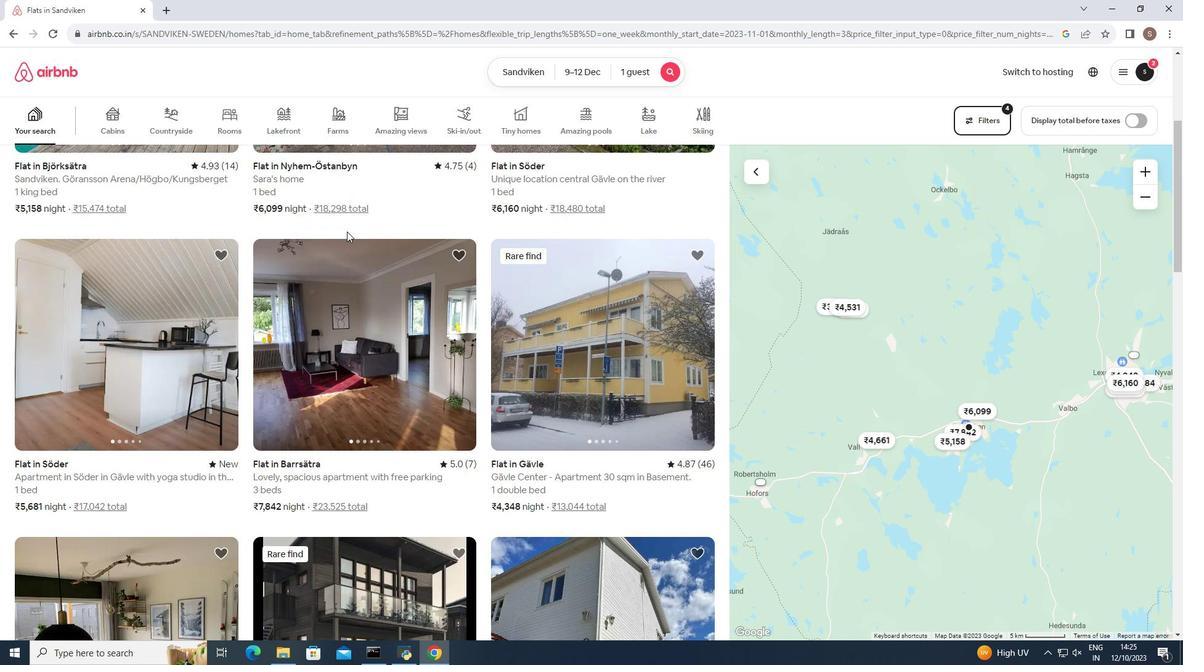 
Action: Mouse scrolled (346, 231) with delta (0, 0)
Screenshot: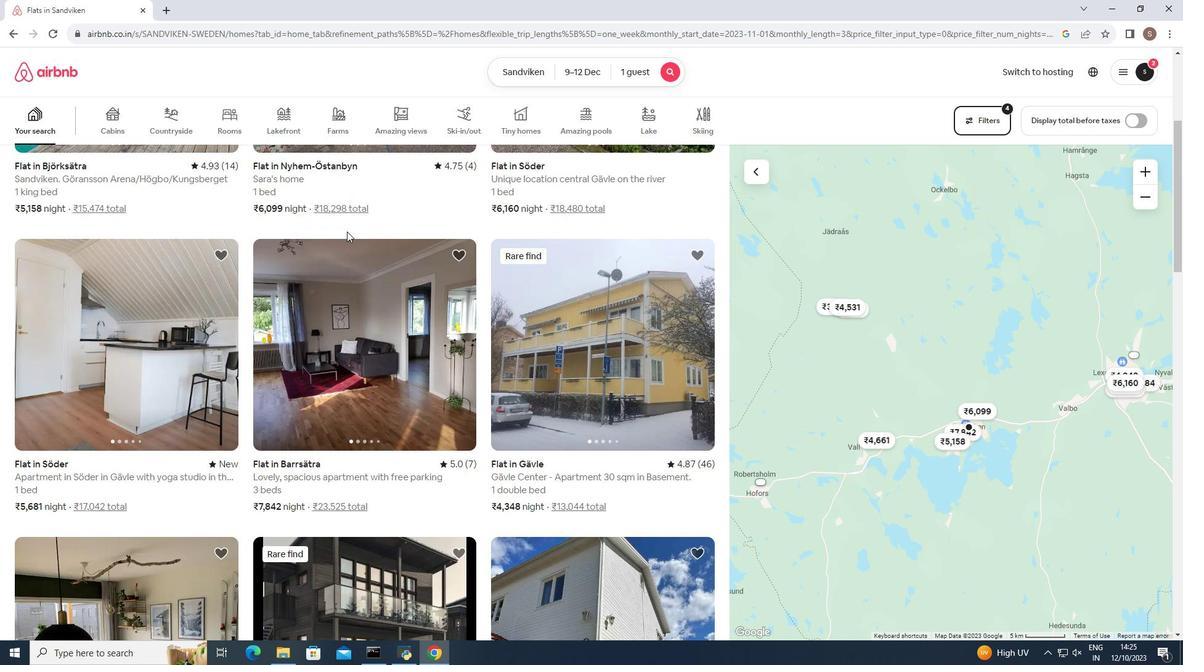 
Action: Mouse moved to (345, 232)
Screenshot: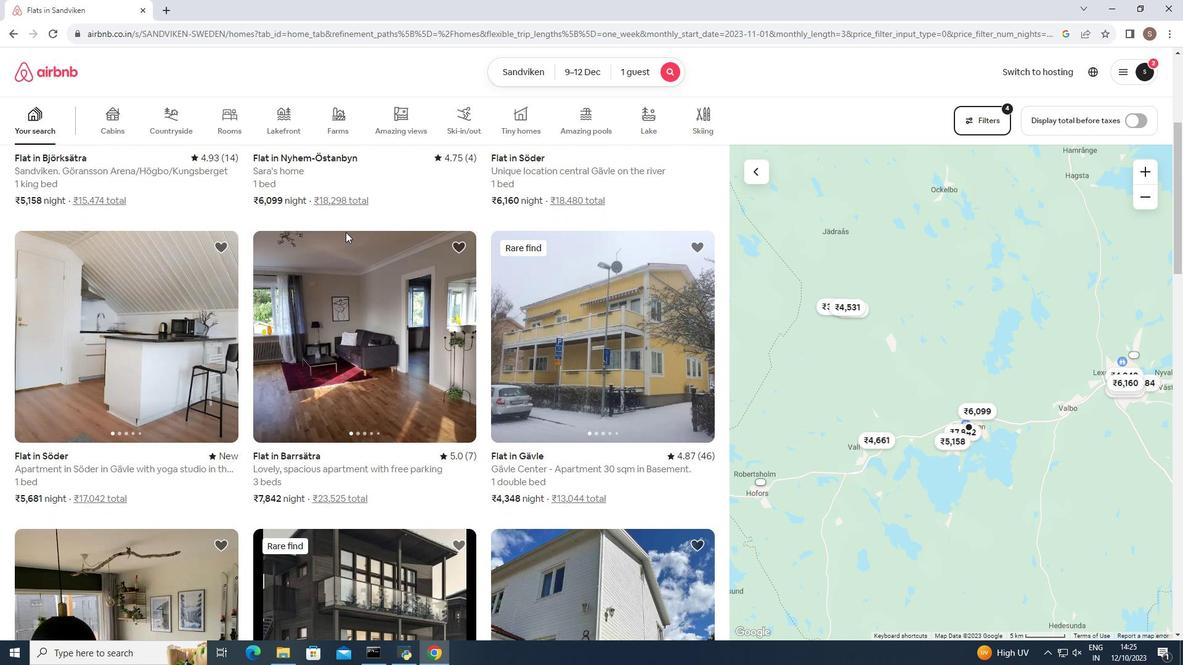 
Action: Mouse scrolled (345, 231) with delta (0, 0)
Screenshot: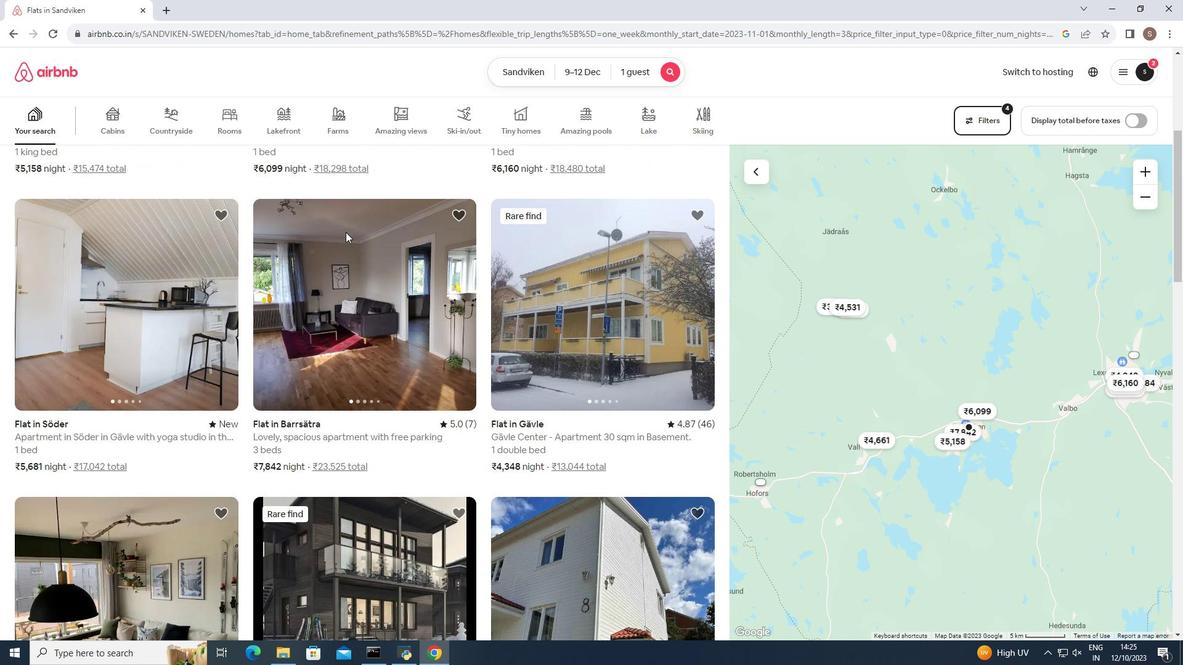 
Action: Mouse moved to (556, 491)
Screenshot: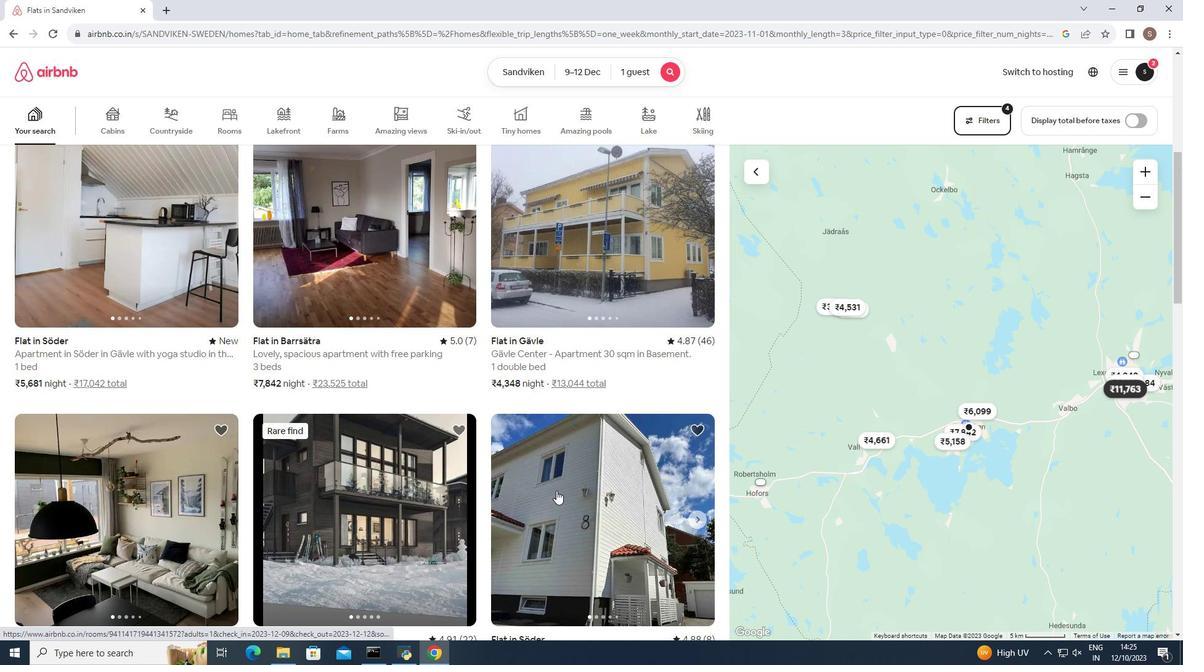 
Action: Mouse pressed left at (556, 491)
Screenshot: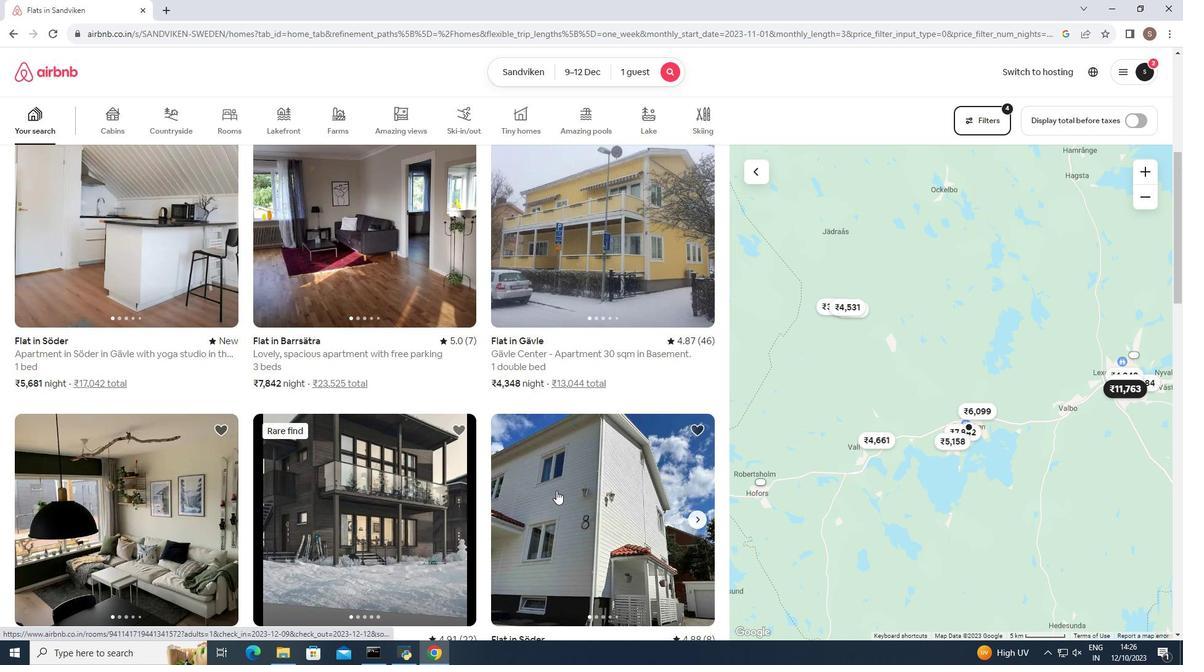 
Action: Mouse moved to (478, 366)
Screenshot: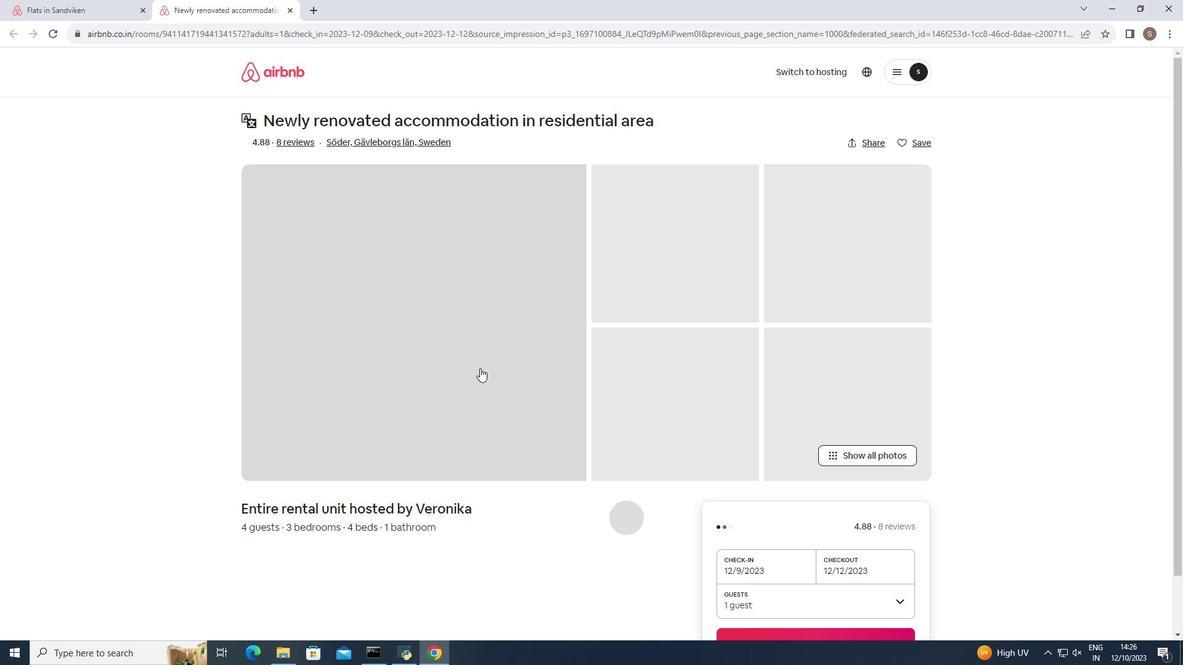 
Action: Mouse pressed left at (478, 366)
Screenshot: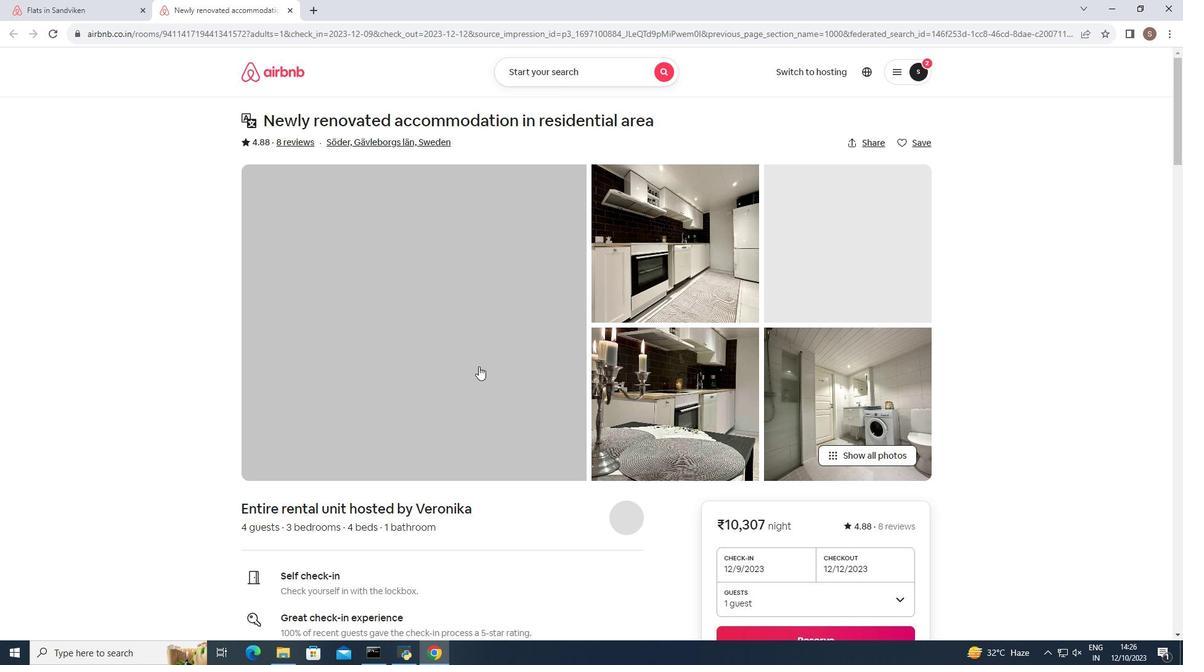 
Action: Mouse scrolled (478, 366) with delta (0, 0)
Screenshot: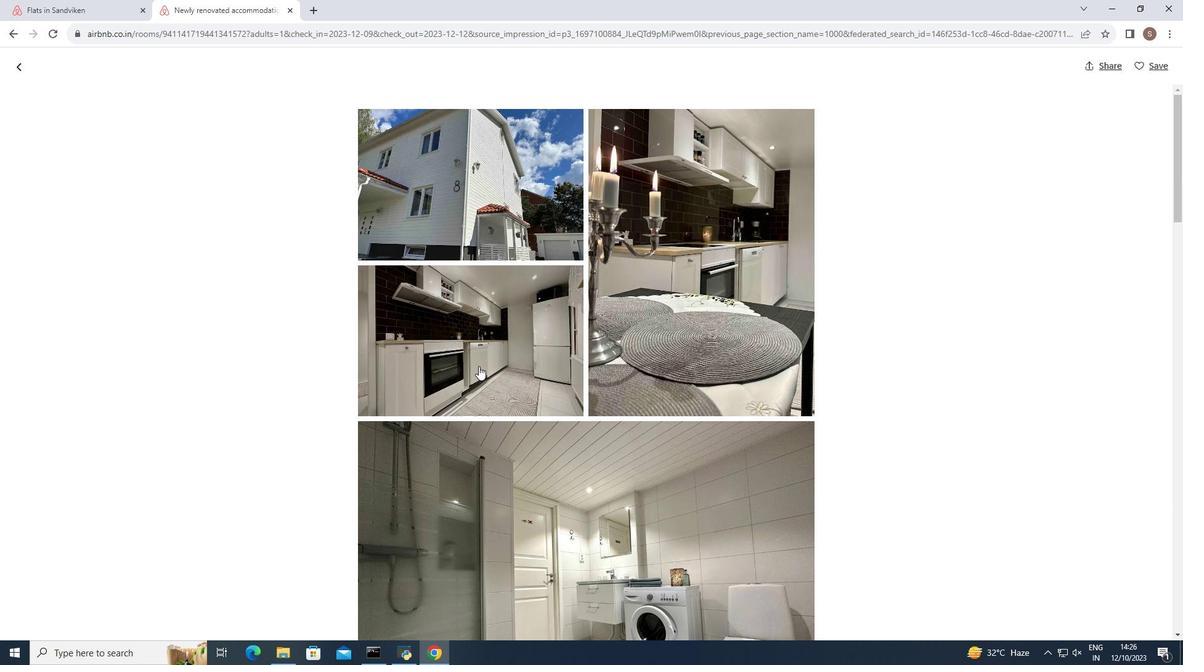
Action: Mouse scrolled (478, 366) with delta (0, 0)
Screenshot: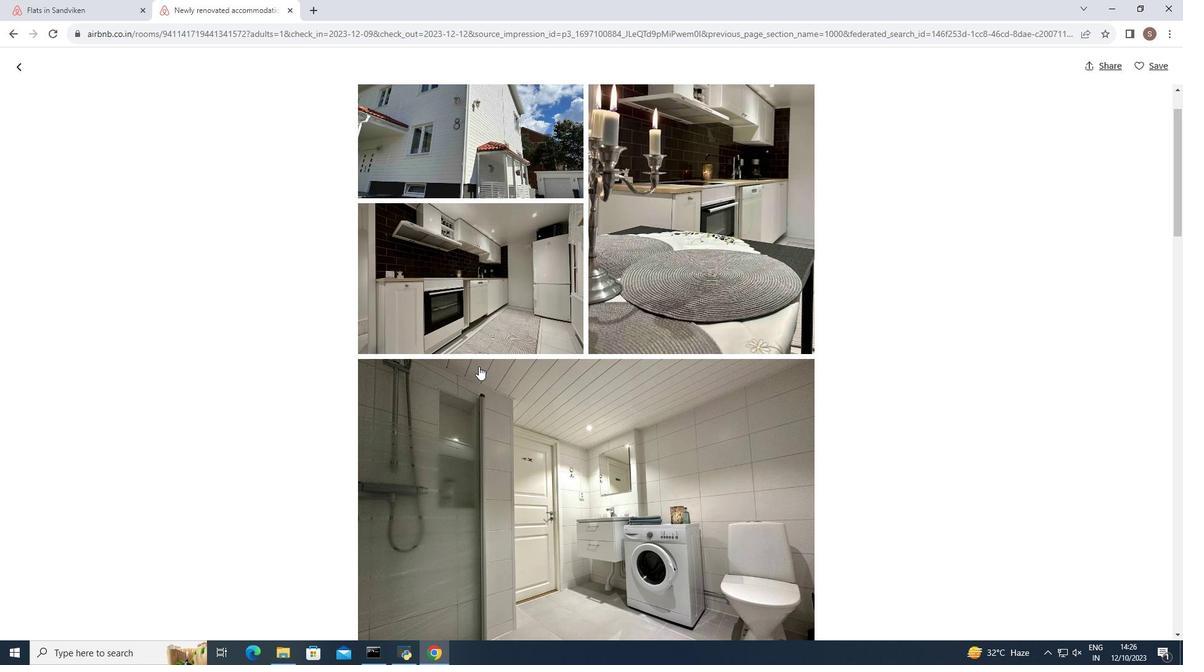 
Action: Mouse scrolled (478, 366) with delta (0, 0)
Screenshot: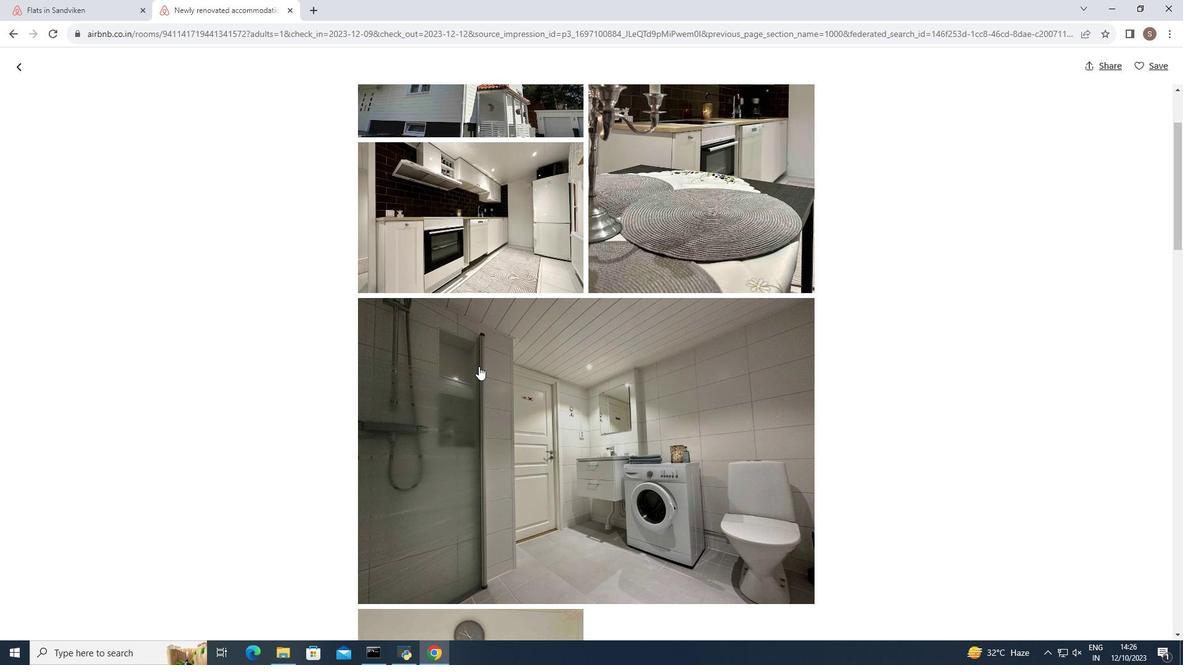
Action: Mouse scrolled (478, 366) with delta (0, 0)
Screenshot: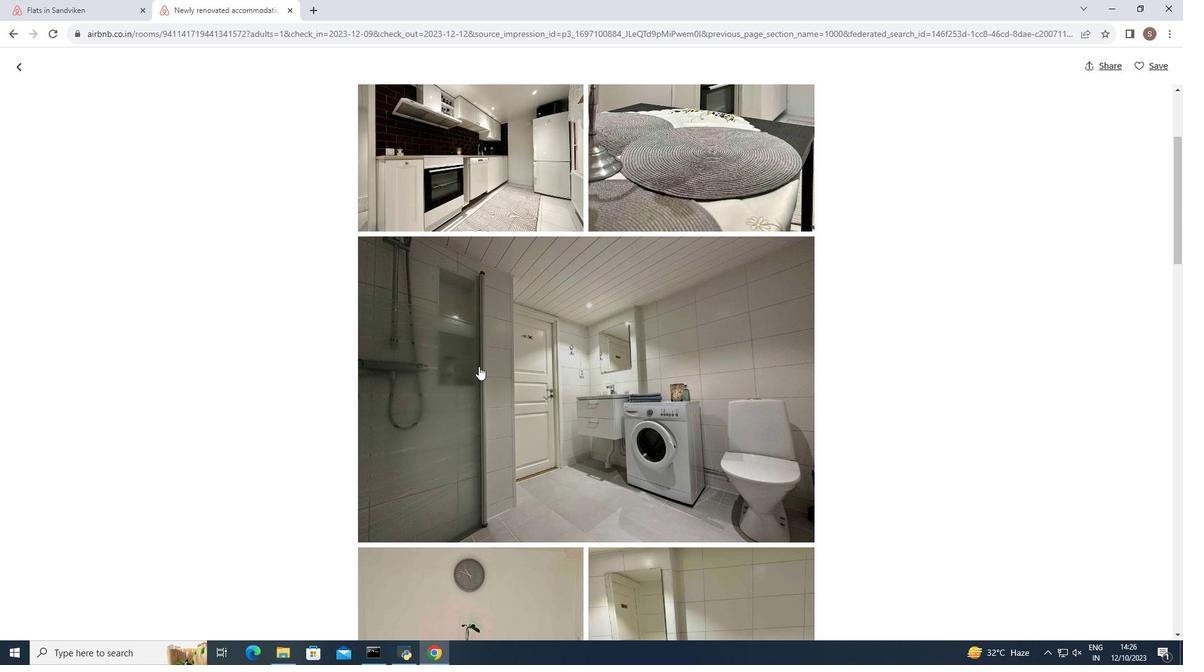 
Action: Mouse scrolled (478, 366) with delta (0, 0)
Screenshot: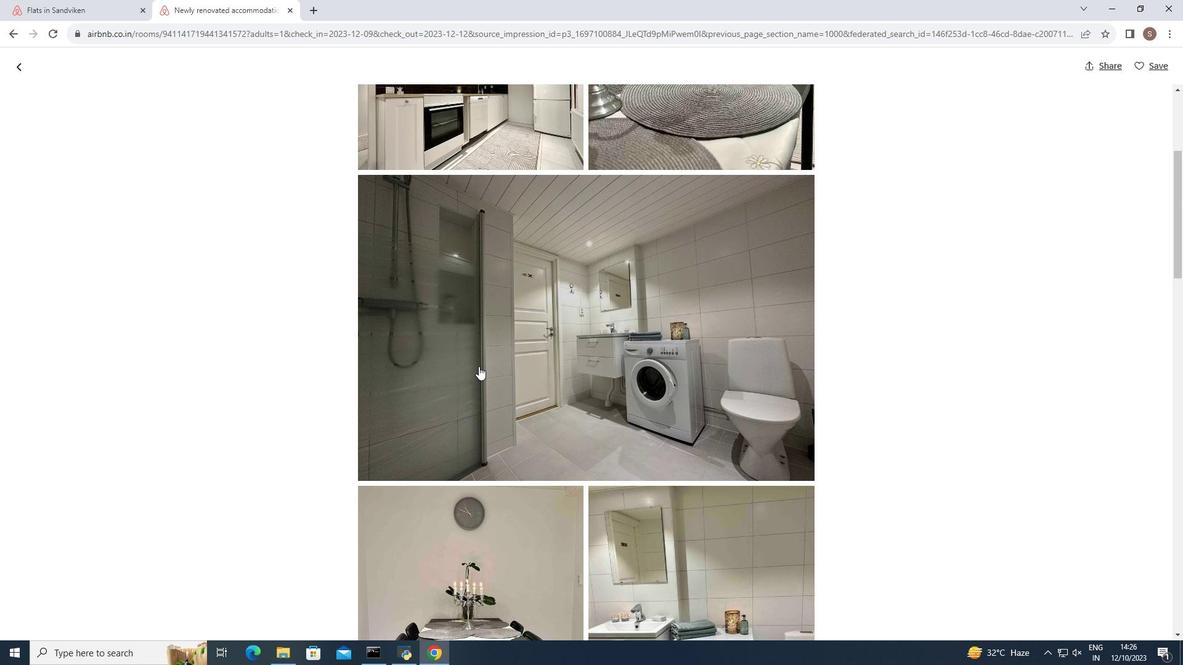 
Action: Mouse scrolled (478, 366) with delta (0, 0)
Screenshot: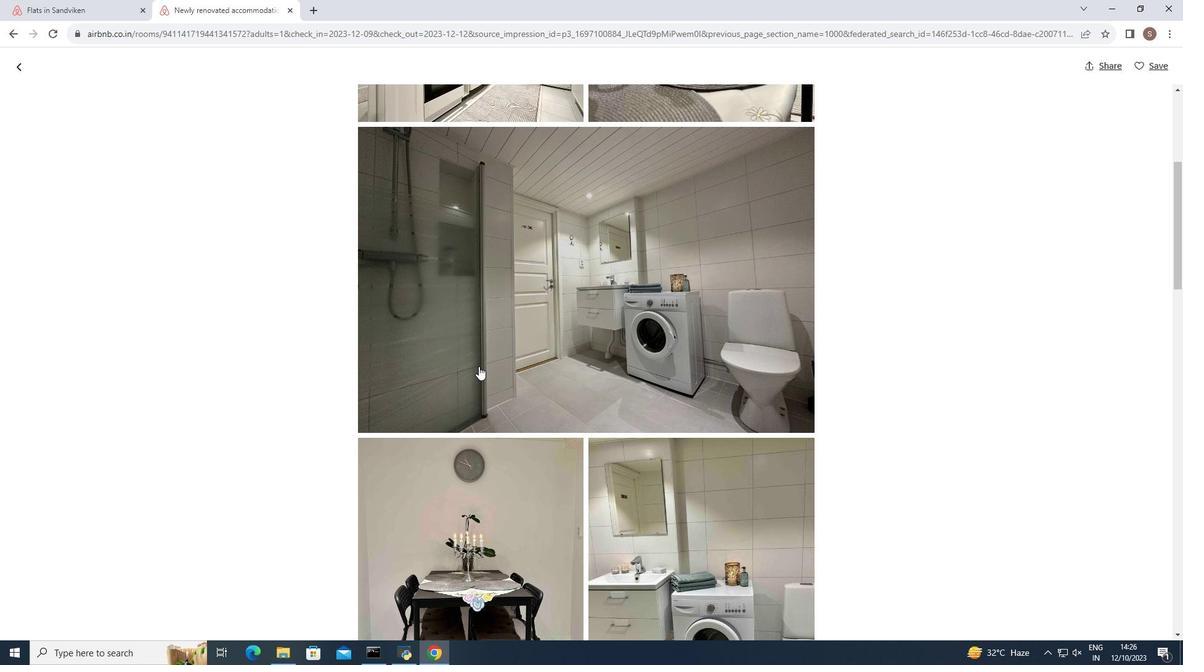 
Action: Mouse scrolled (478, 366) with delta (0, 0)
Screenshot: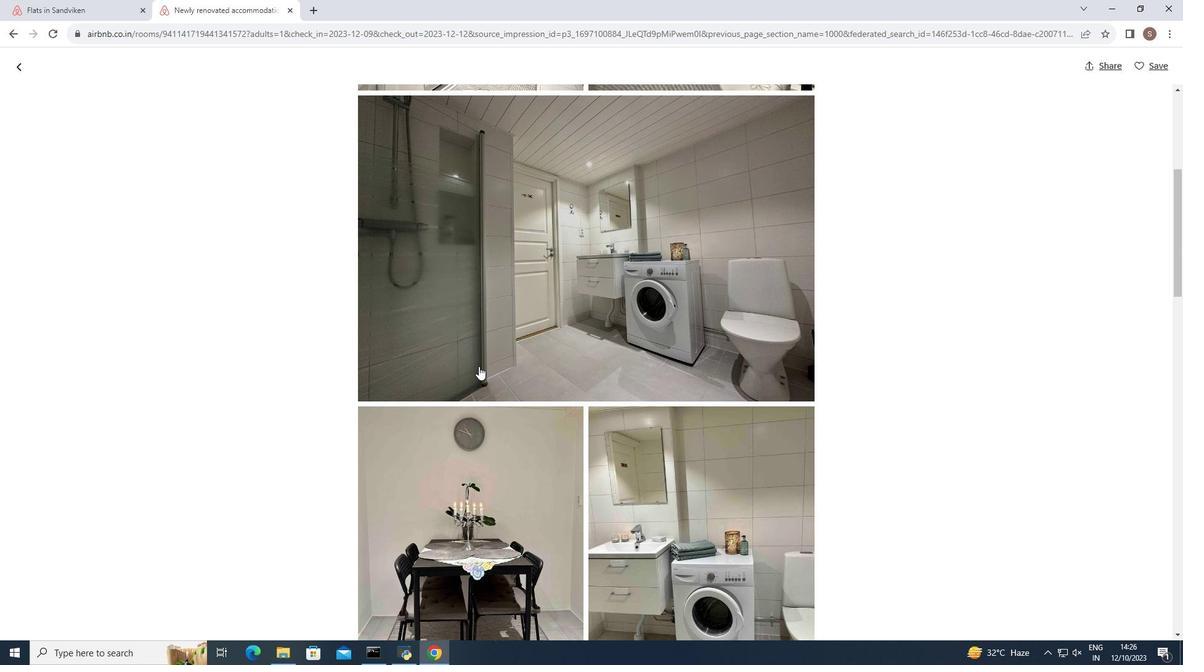 
Action: Mouse scrolled (478, 366) with delta (0, 0)
Screenshot: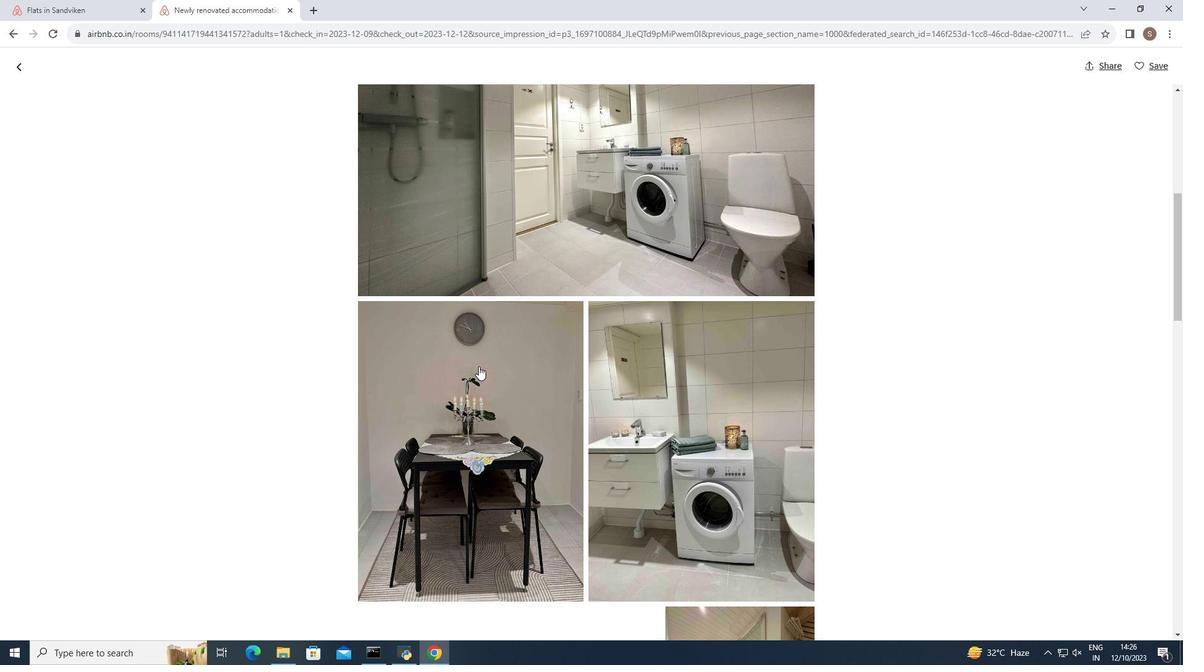 
Action: Mouse scrolled (478, 366) with delta (0, 0)
Screenshot: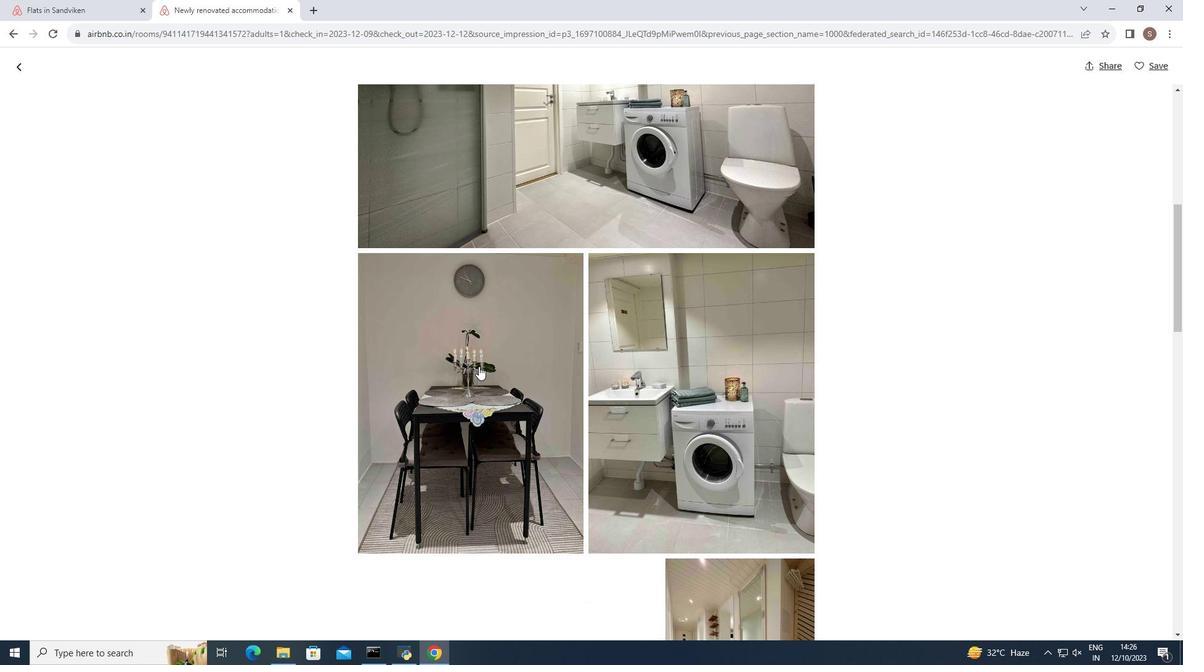 
Action: Mouse scrolled (478, 366) with delta (0, 0)
Screenshot: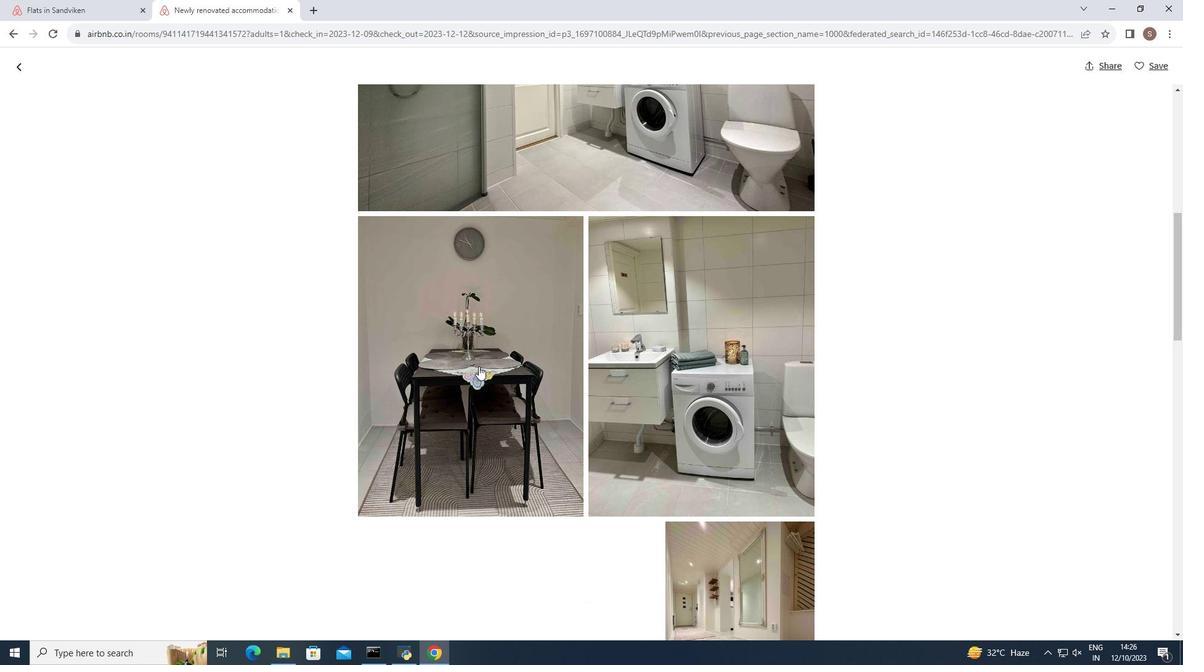 
Action: Mouse scrolled (478, 366) with delta (0, 0)
Screenshot: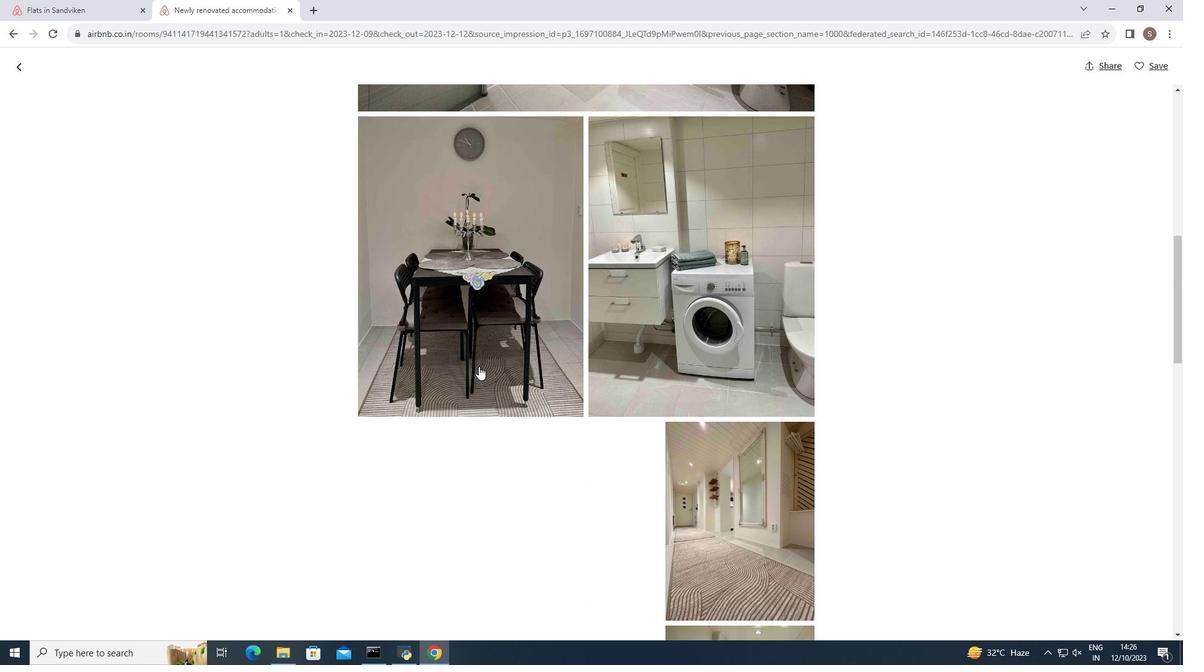 
Action: Mouse scrolled (478, 366) with delta (0, 0)
Screenshot: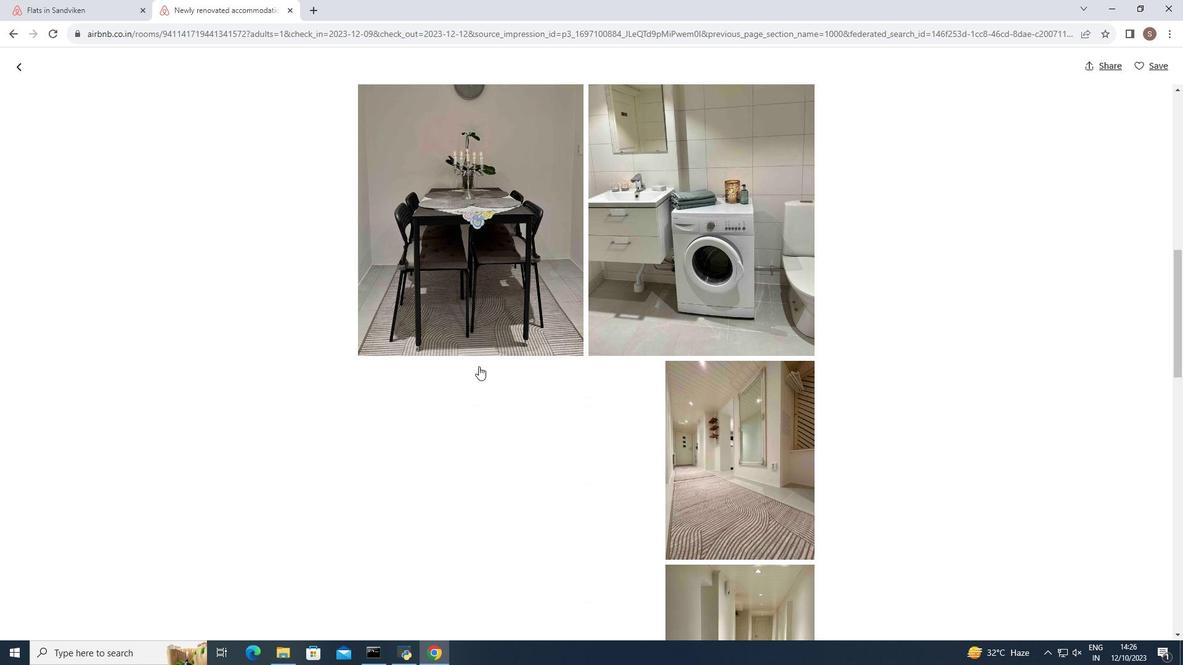 
Action: Mouse scrolled (478, 366) with delta (0, 0)
Screenshot: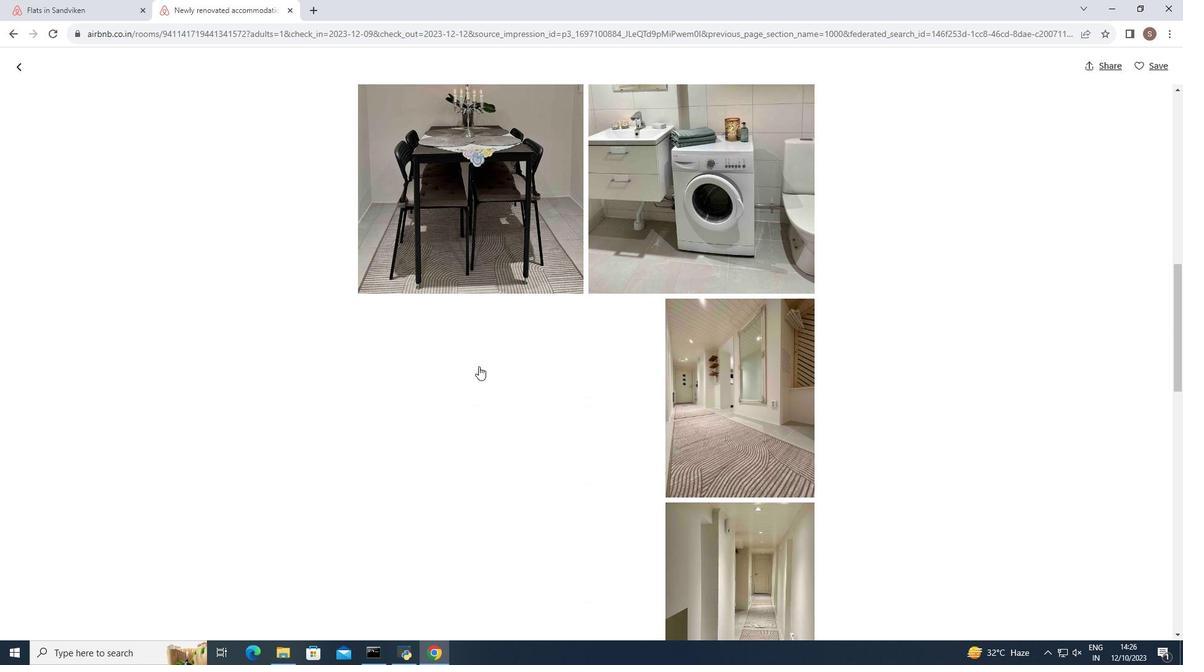 
Action: Mouse scrolled (478, 366) with delta (0, 0)
Screenshot: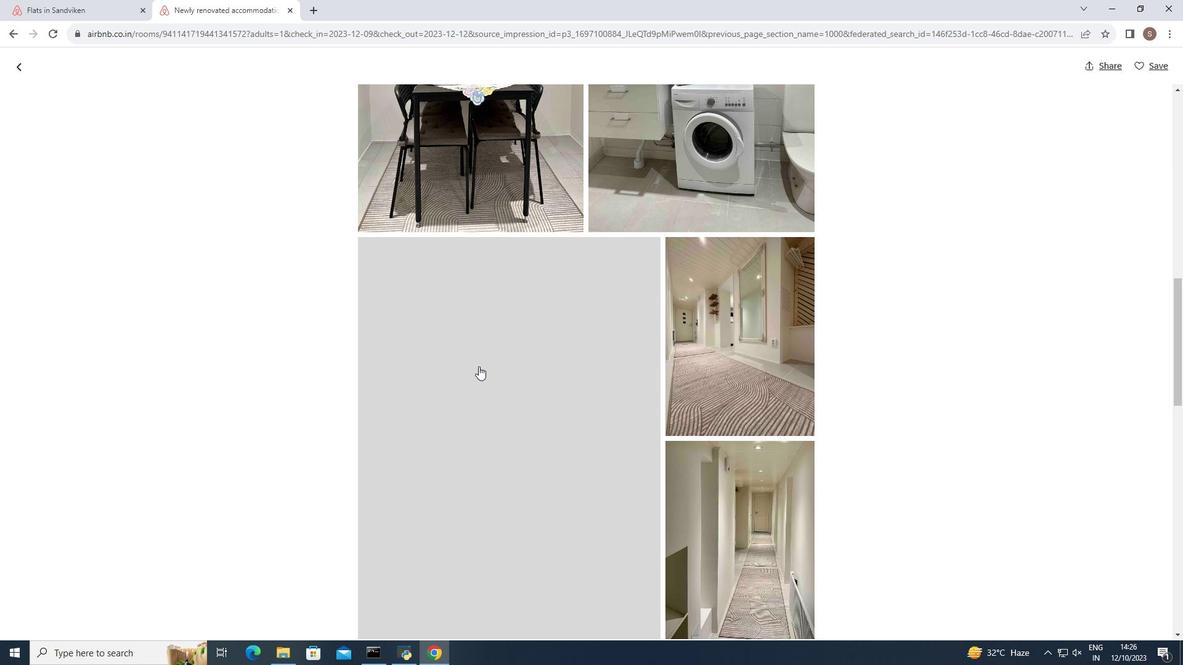 
Action: Mouse scrolled (478, 366) with delta (0, 0)
Screenshot: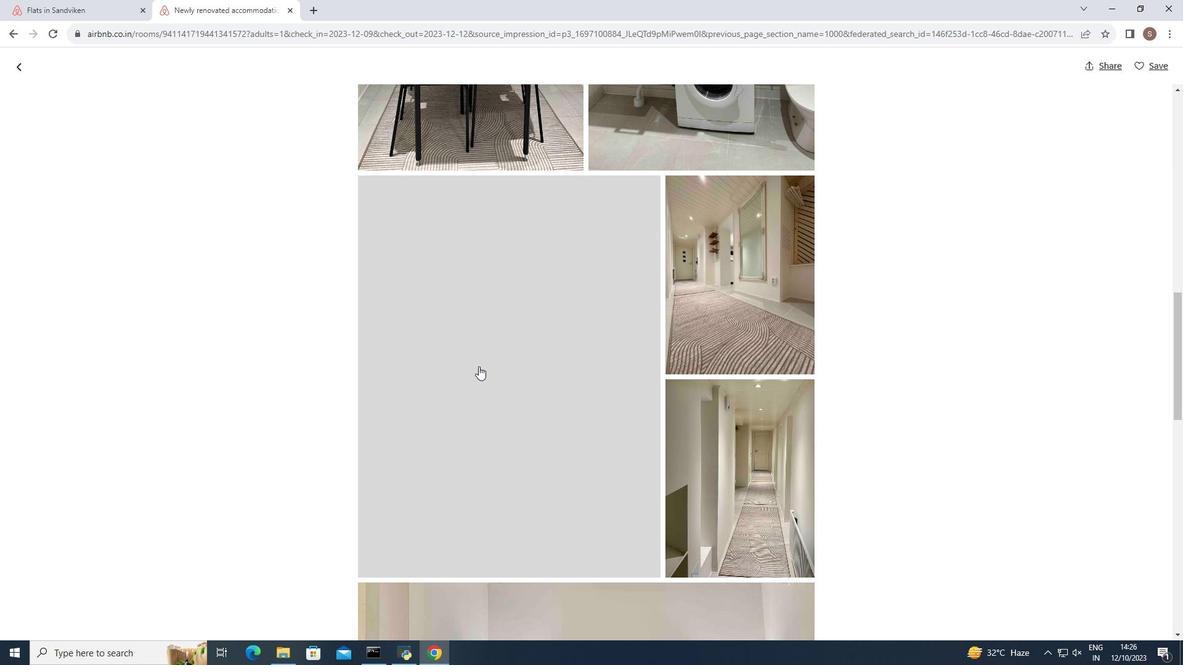 
Action: Mouse scrolled (478, 366) with delta (0, 0)
Screenshot: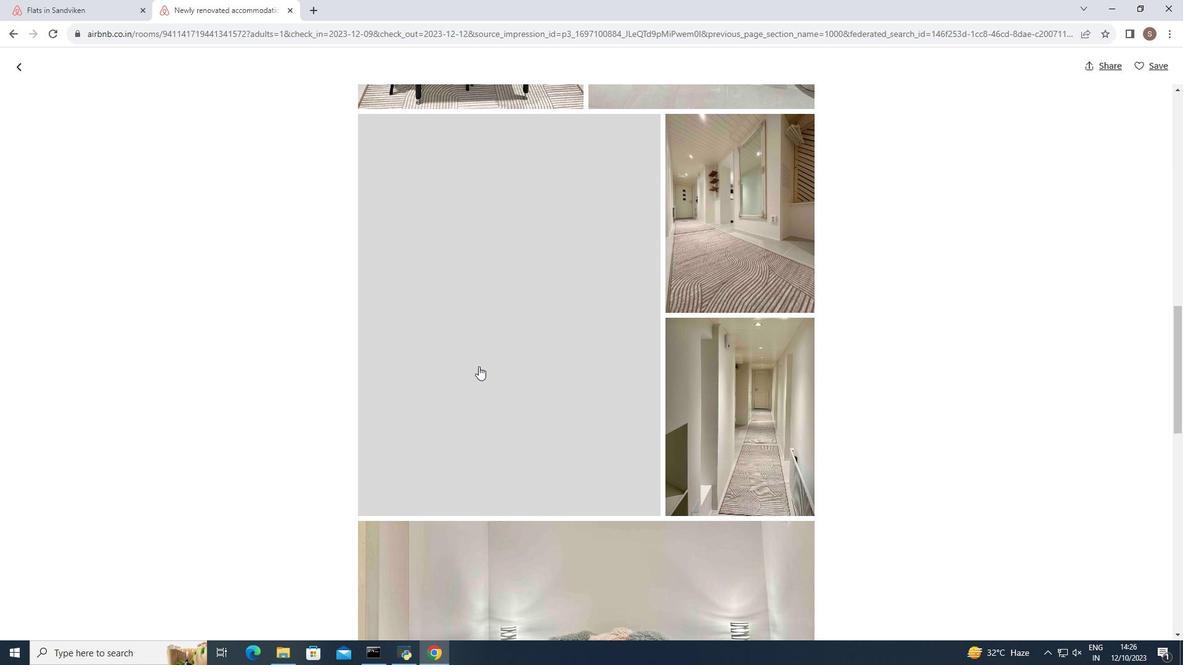 
Action: Mouse scrolled (478, 366) with delta (0, 0)
Screenshot: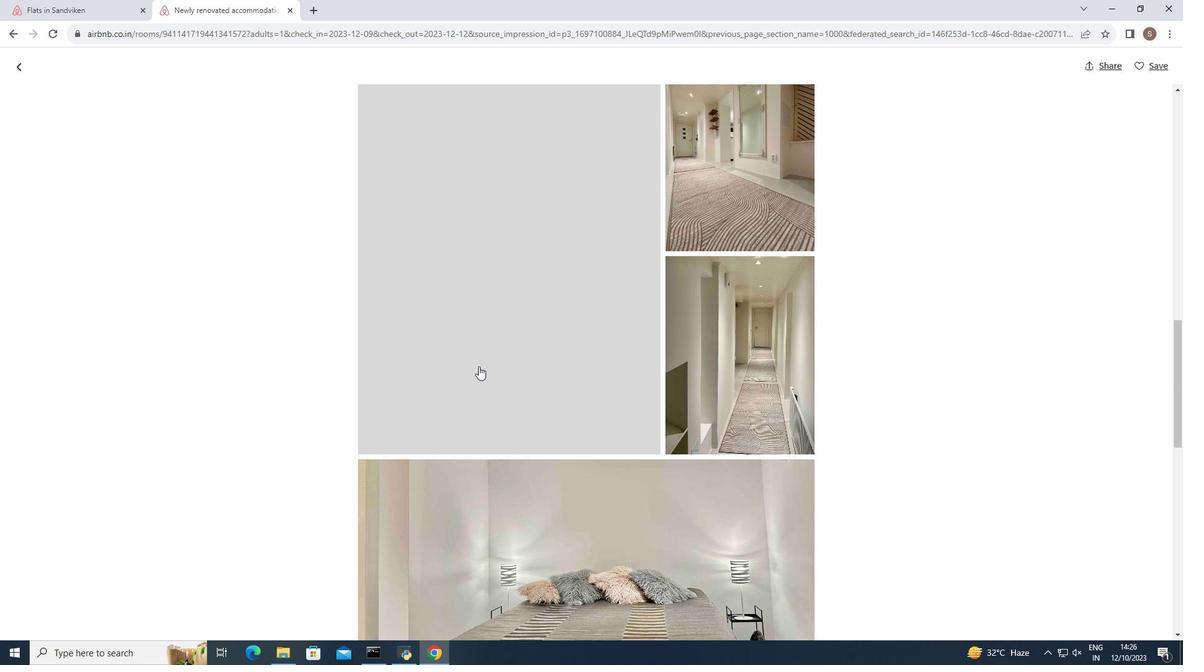 
Action: Mouse scrolled (478, 366) with delta (0, 0)
Screenshot: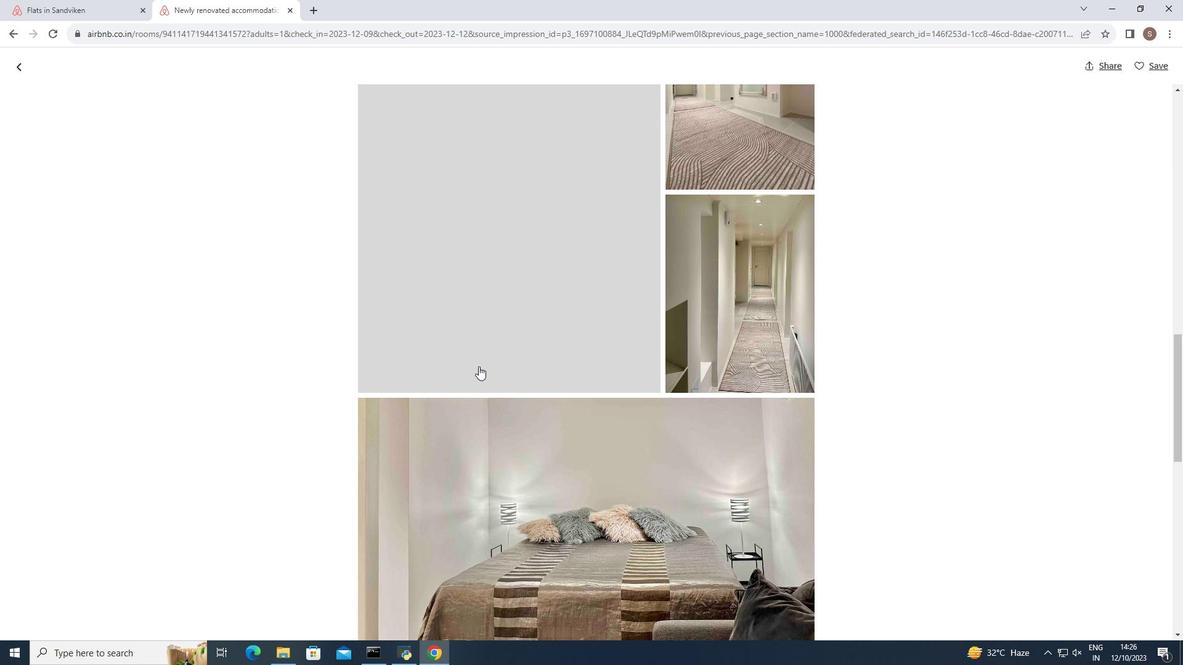 
Action: Mouse scrolled (478, 366) with delta (0, 0)
Screenshot: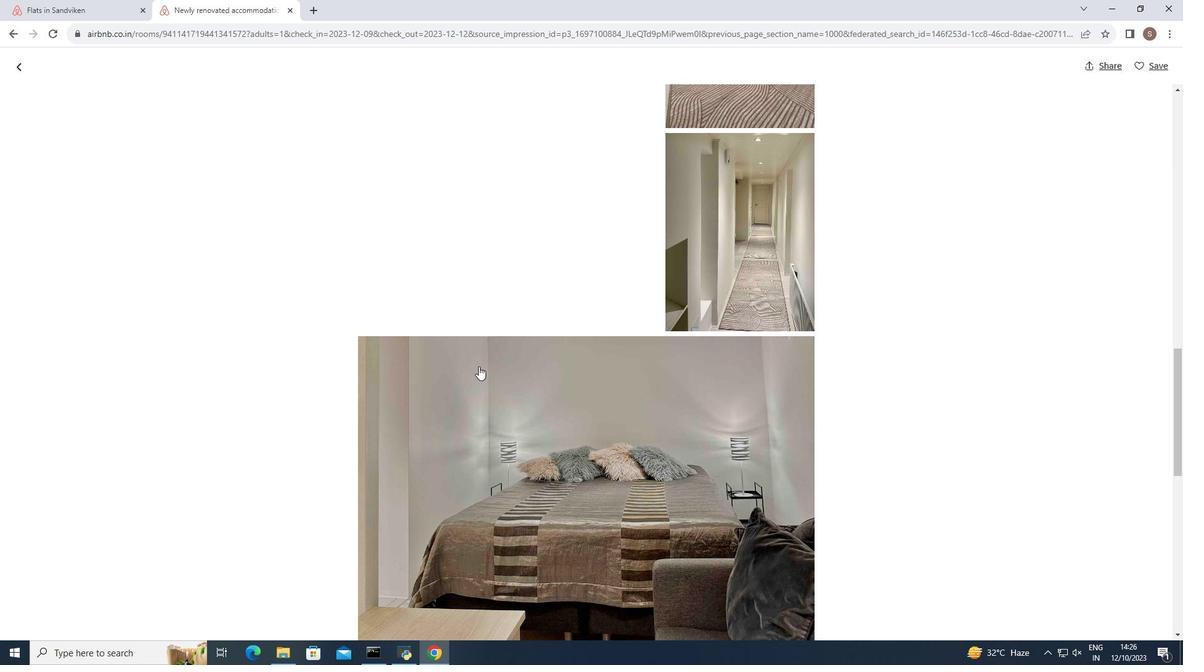 
Action: Mouse scrolled (478, 366) with delta (0, 0)
Screenshot: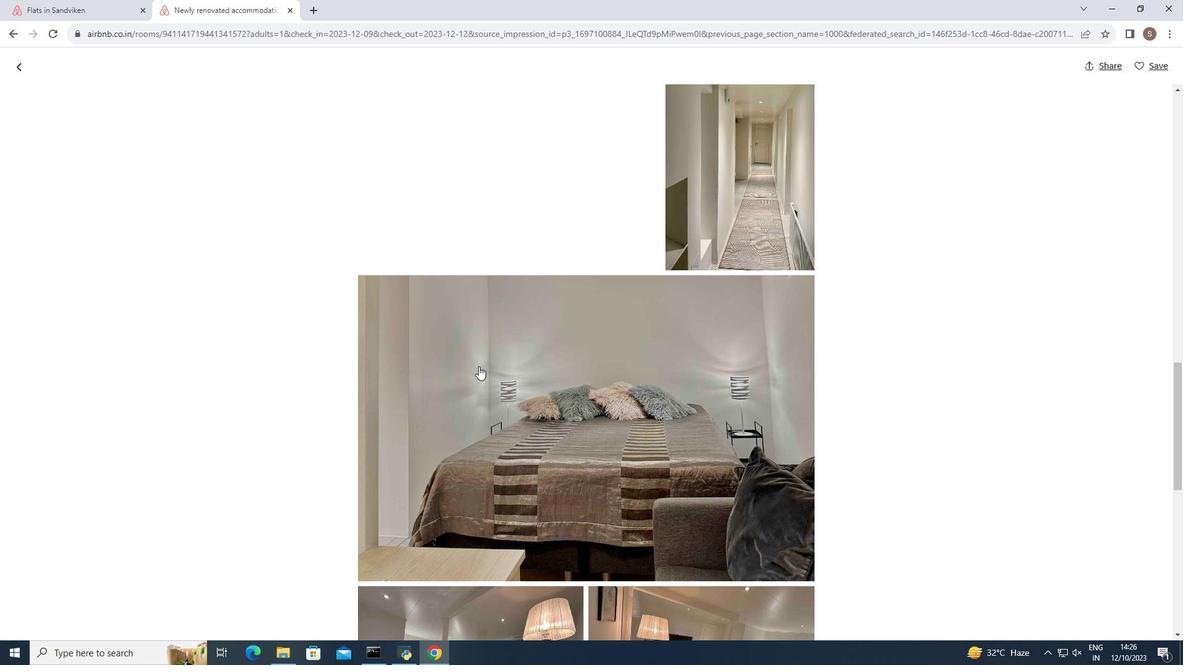 
Action: Mouse scrolled (478, 366) with delta (0, 0)
Screenshot: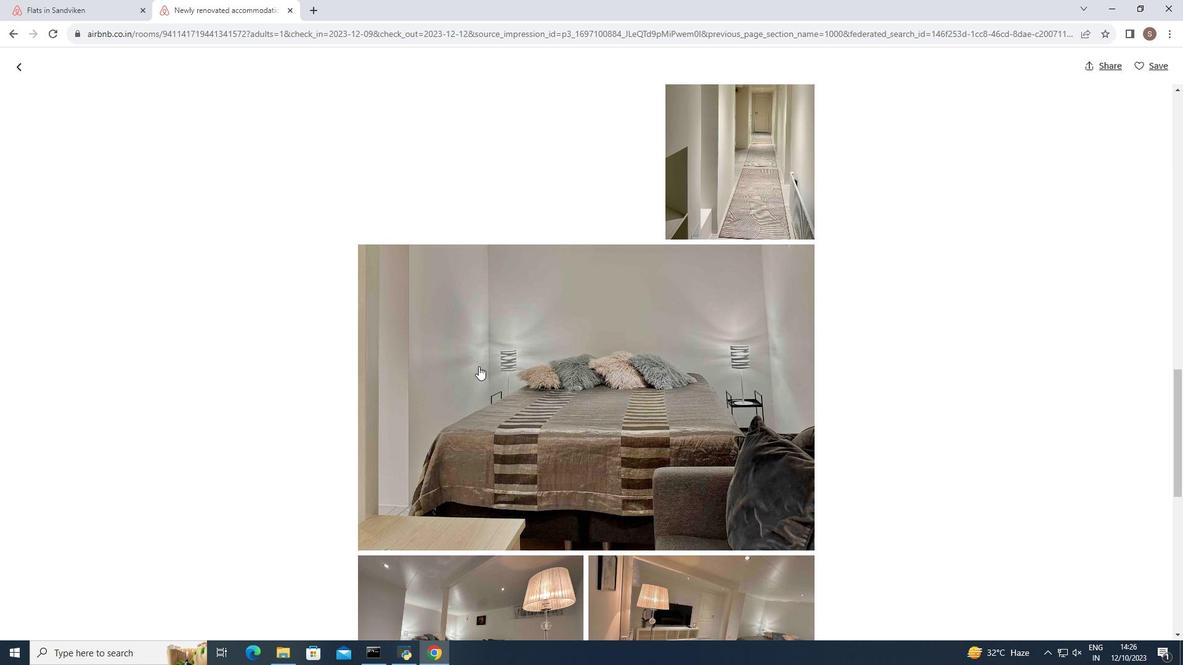 
Action: Mouse scrolled (478, 366) with delta (0, 0)
Screenshot: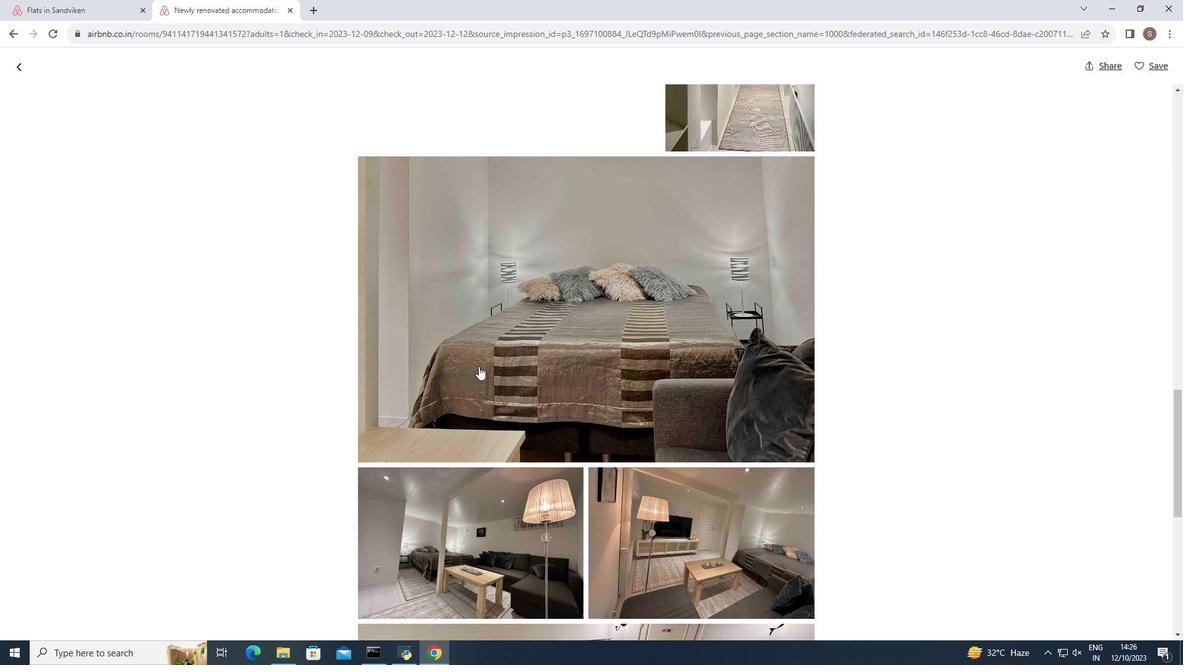 
Action: Mouse scrolled (478, 366) with delta (0, 0)
Screenshot: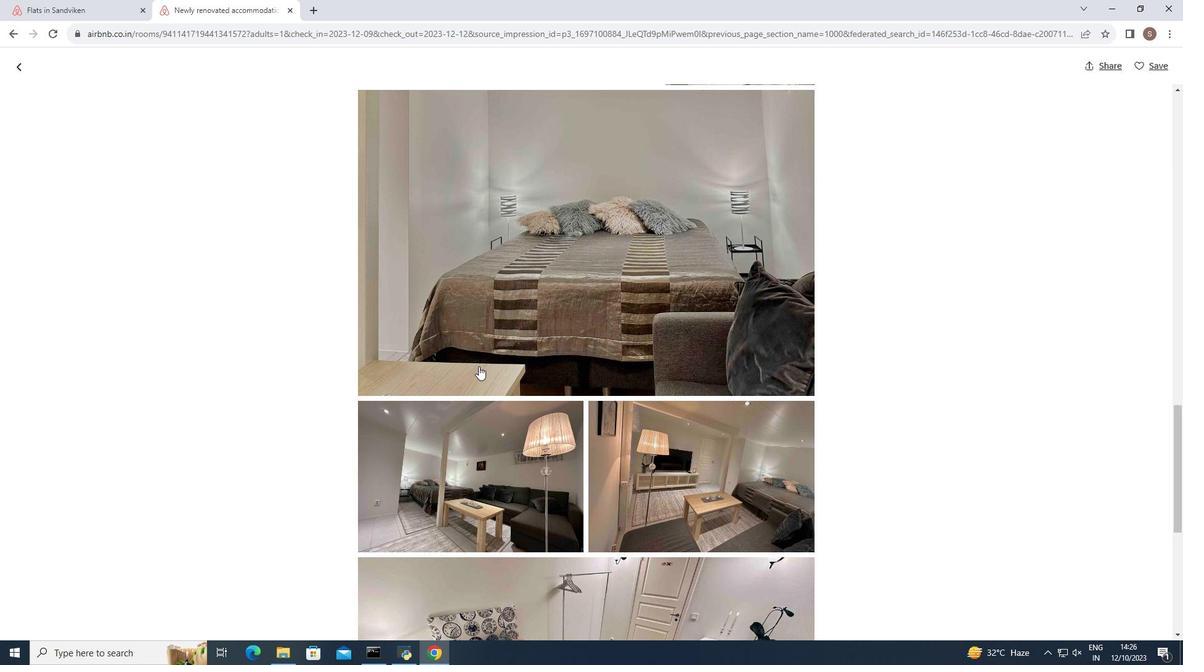 
Action: Mouse scrolled (478, 366) with delta (0, 0)
Screenshot: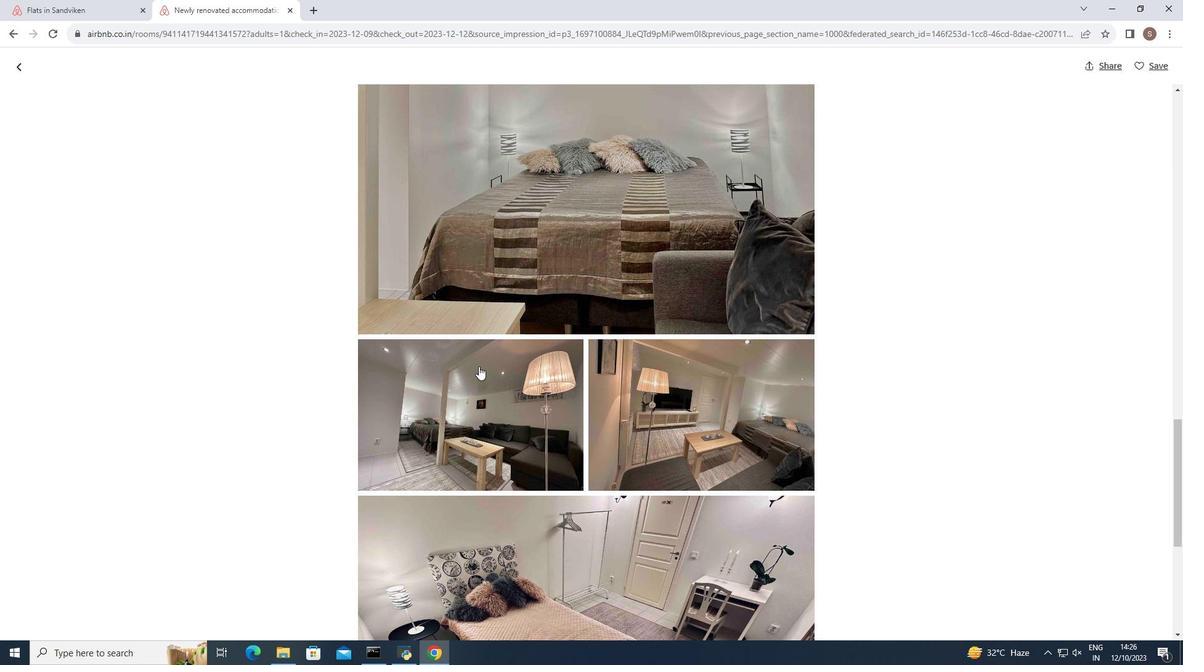 
Action: Mouse scrolled (478, 366) with delta (0, 0)
Screenshot: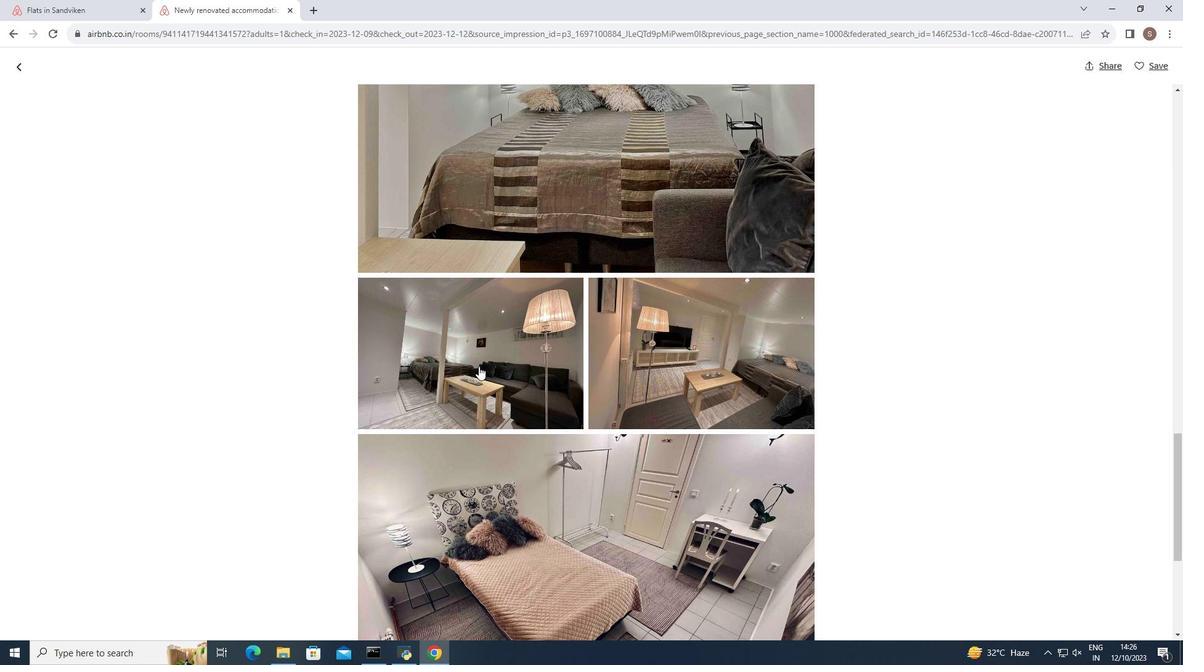 
Action: Mouse scrolled (478, 366) with delta (0, 0)
Screenshot: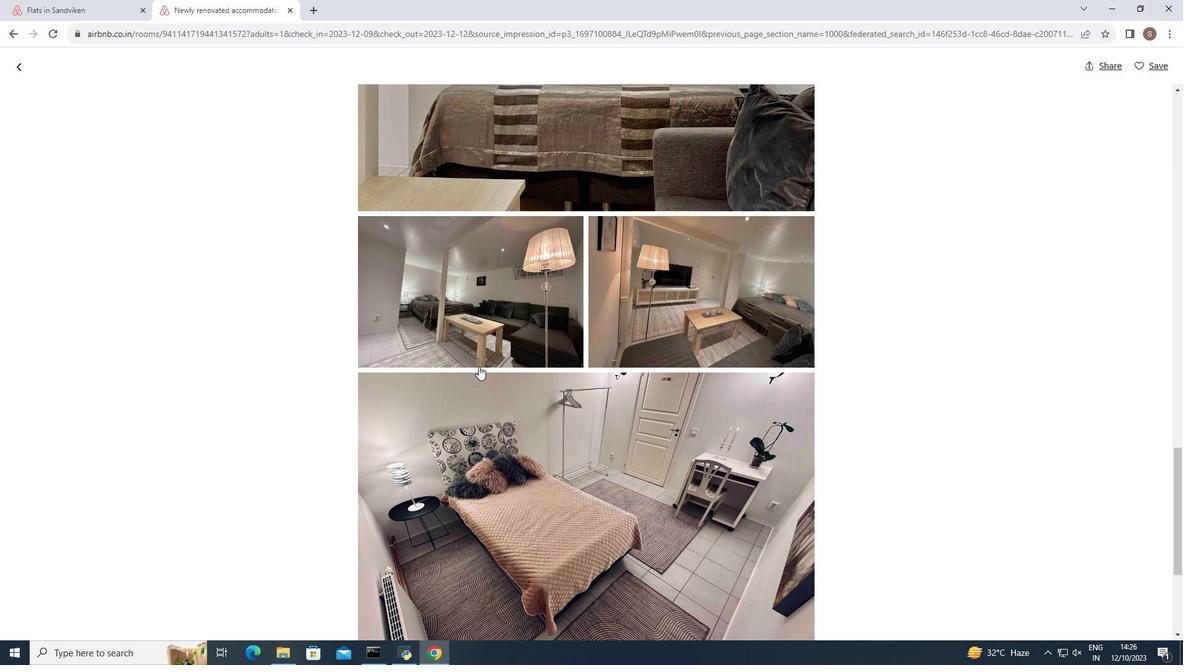 
Action: Mouse scrolled (478, 366) with delta (0, 0)
Screenshot: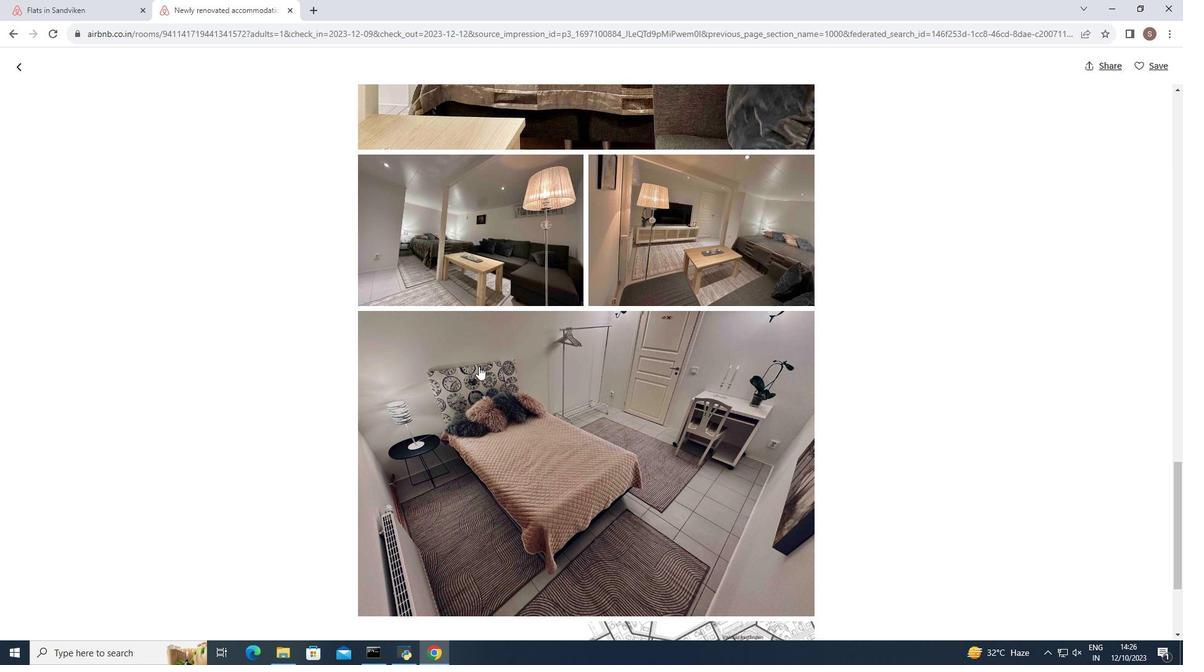 
Action: Mouse scrolled (478, 366) with delta (0, 0)
Screenshot: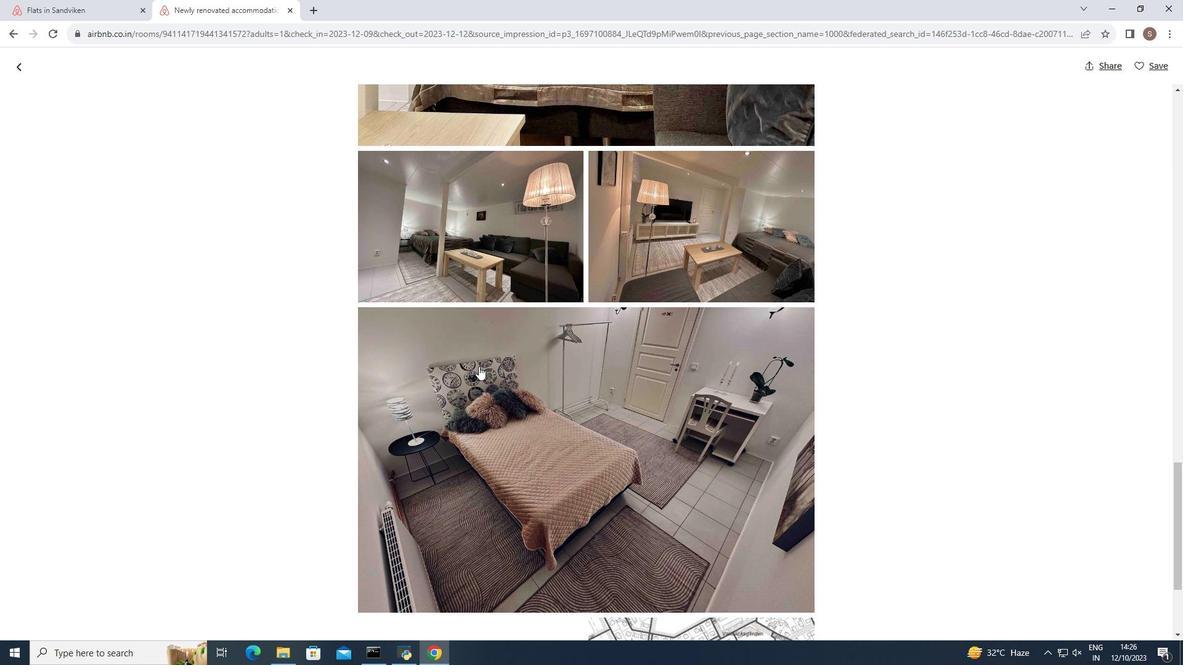 
Action: Mouse scrolled (478, 366) with delta (0, 0)
Screenshot: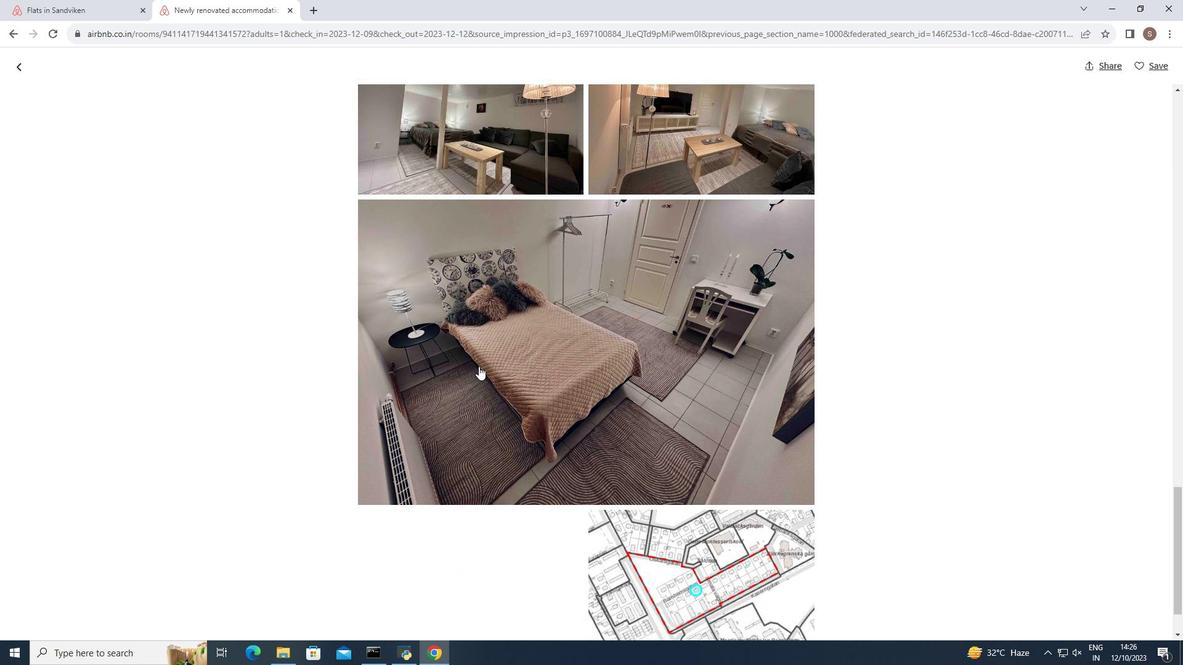 
Action: Mouse scrolled (478, 366) with delta (0, 0)
Screenshot: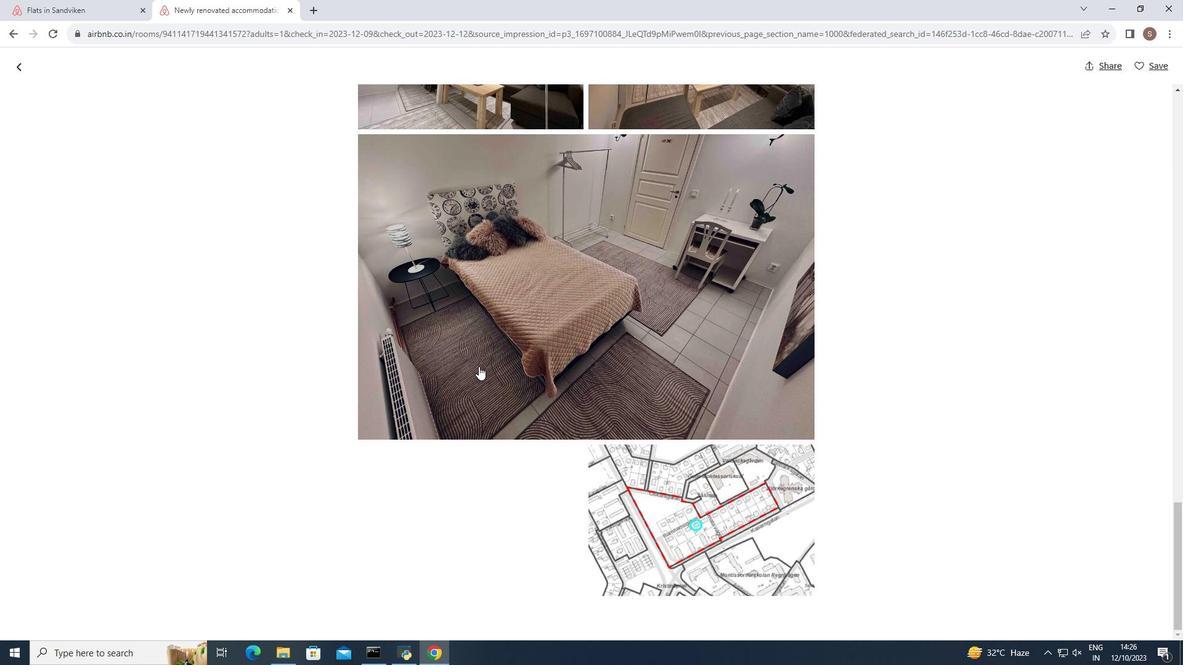 
Action: Mouse moved to (17, 66)
Screenshot: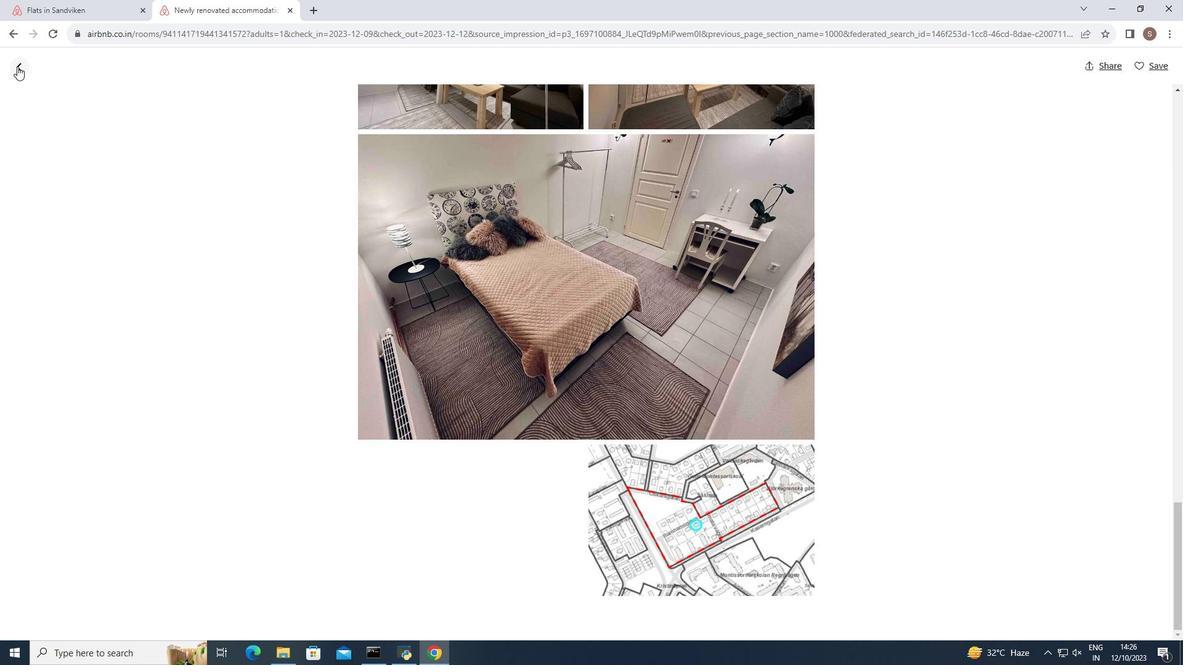 
Action: Mouse pressed left at (17, 66)
Screenshot: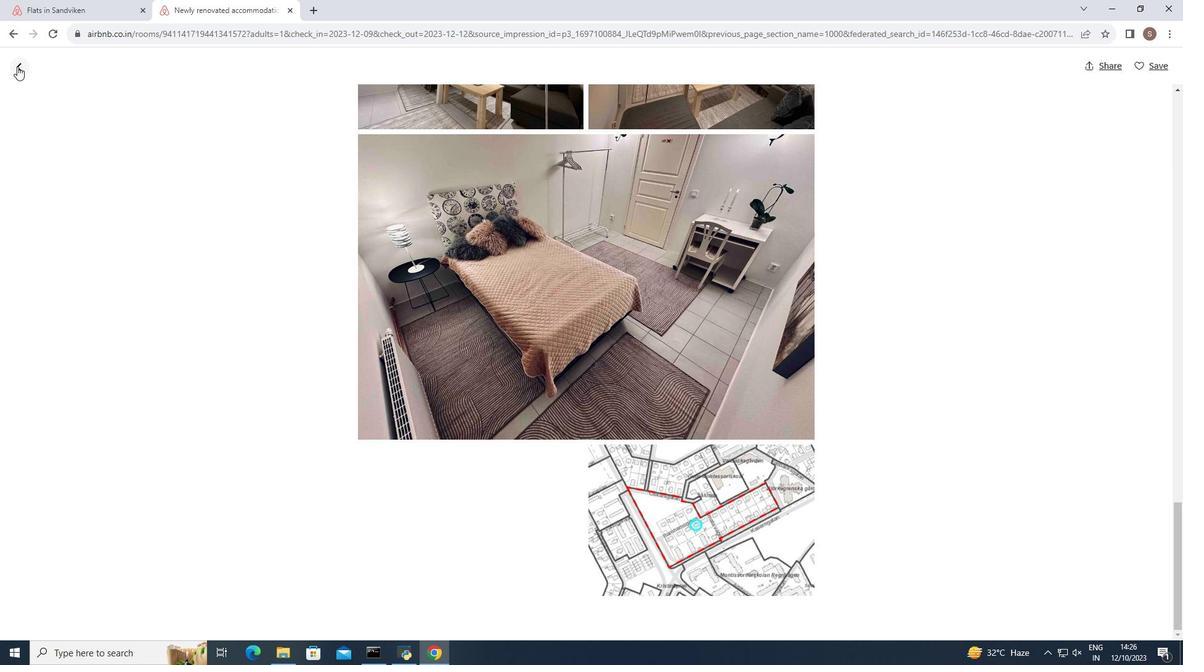 
Action: Mouse moved to (171, 246)
Screenshot: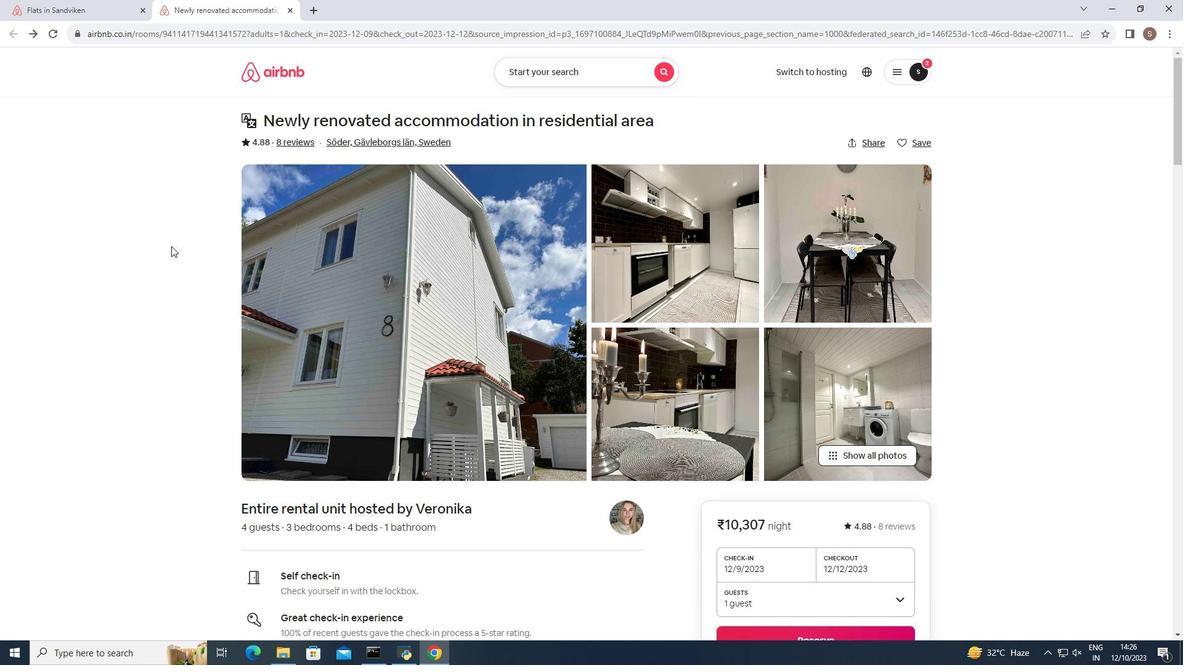 
Action: Mouse scrolled (171, 245) with delta (0, 0)
Screenshot: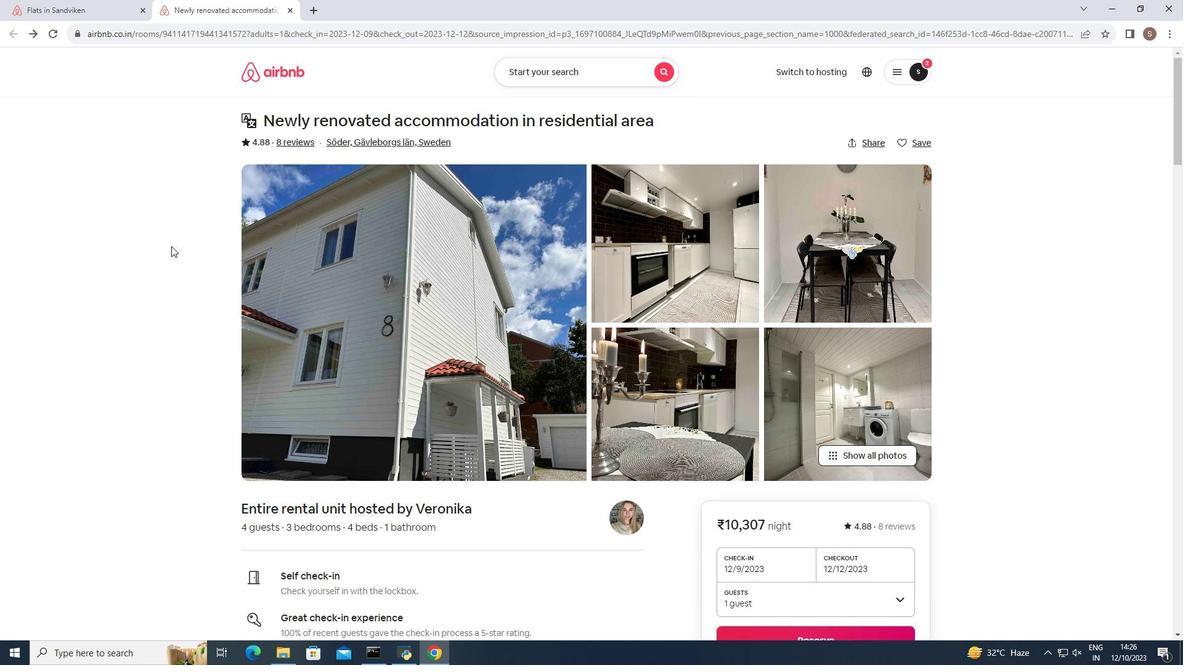 
Action: Mouse scrolled (171, 245) with delta (0, 0)
Screenshot: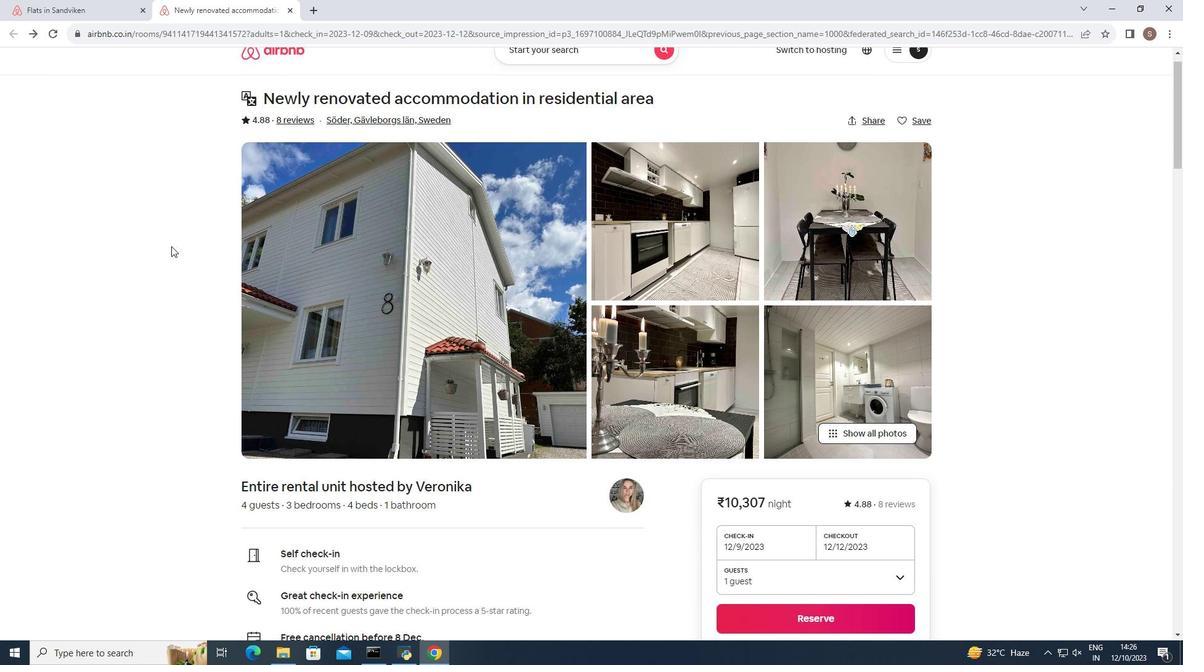 
Action: Mouse scrolled (171, 245) with delta (0, 0)
Screenshot: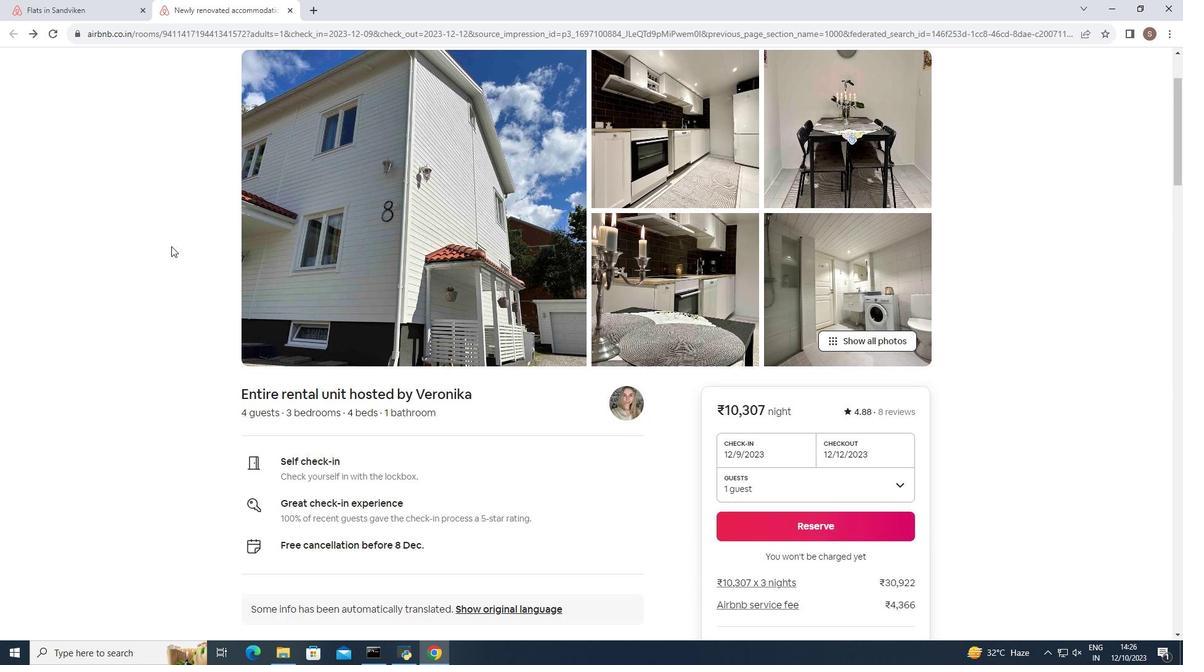 
Action: Mouse scrolled (171, 245) with delta (0, 0)
